 Task: Slide 3 - Table of contents.
Action: Mouse moved to (40, 100)
Screenshot: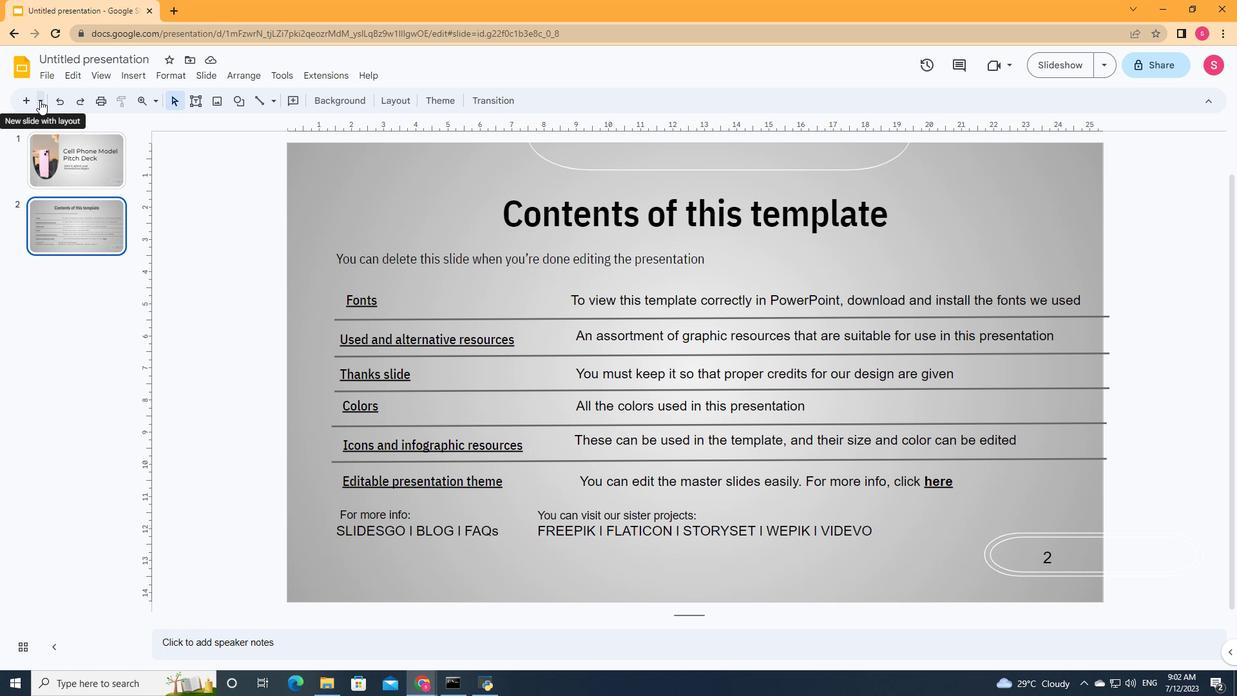 
Action: Mouse pressed left at (40, 100)
Screenshot: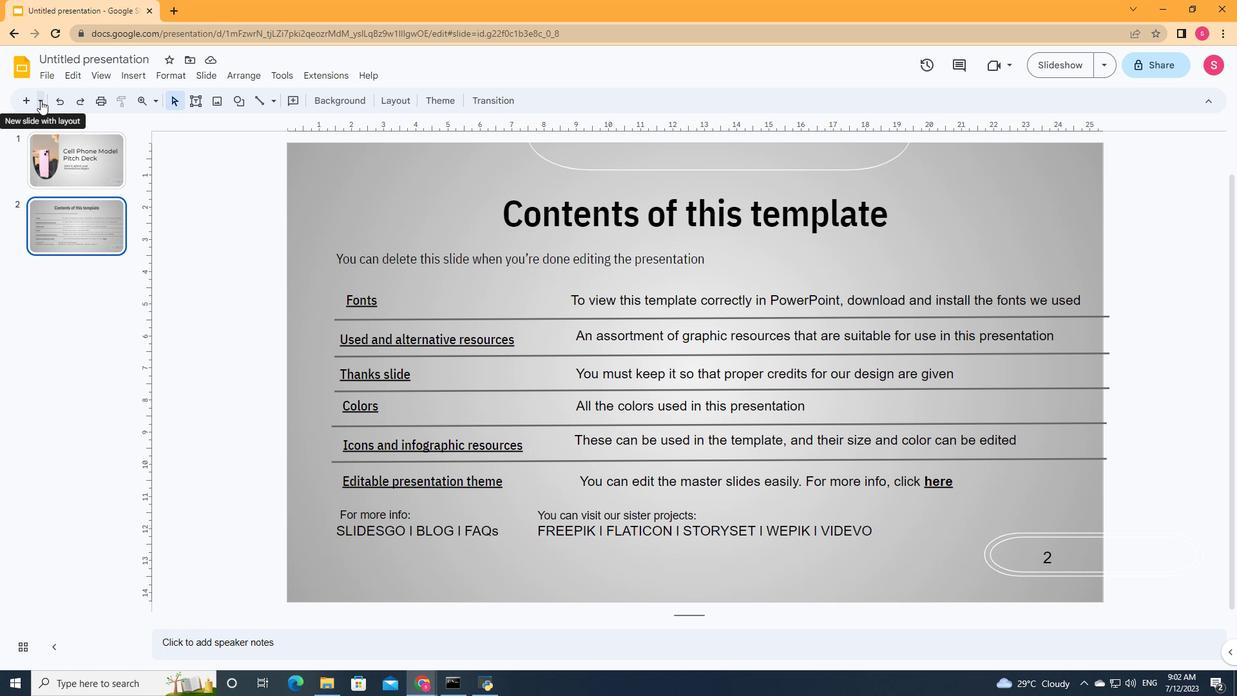 
Action: Mouse moved to (161, 148)
Screenshot: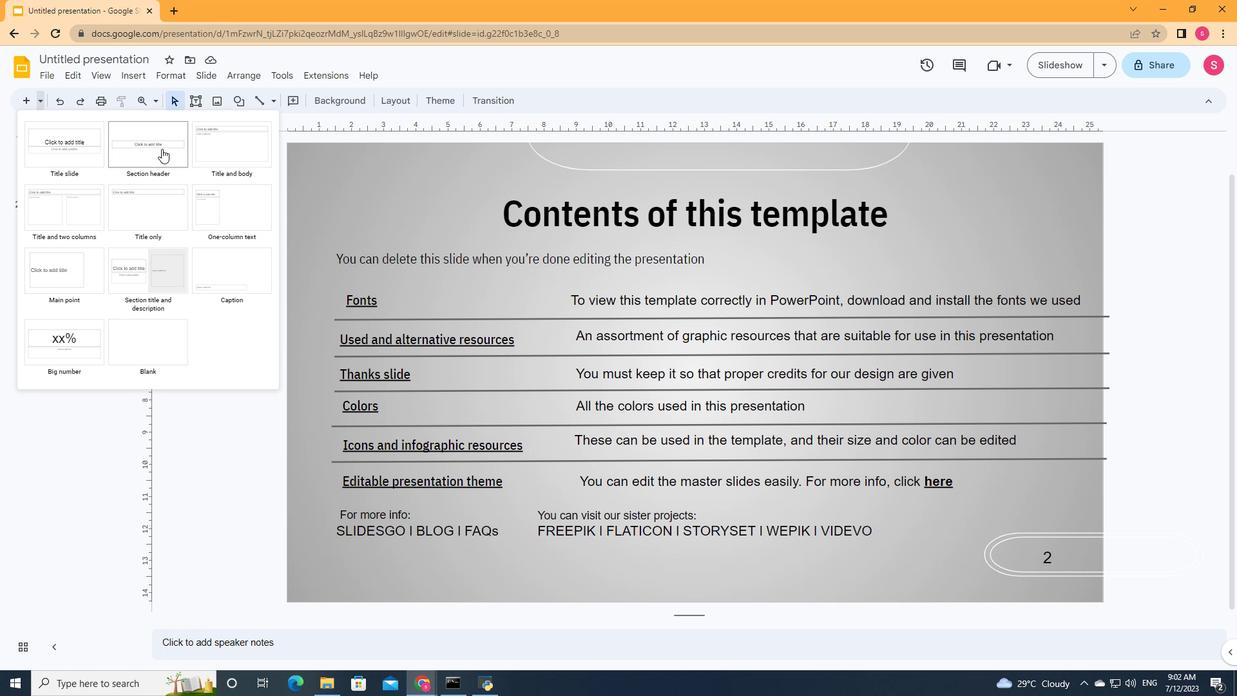 
Action: Mouse pressed left at (161, 148)
Screenshot: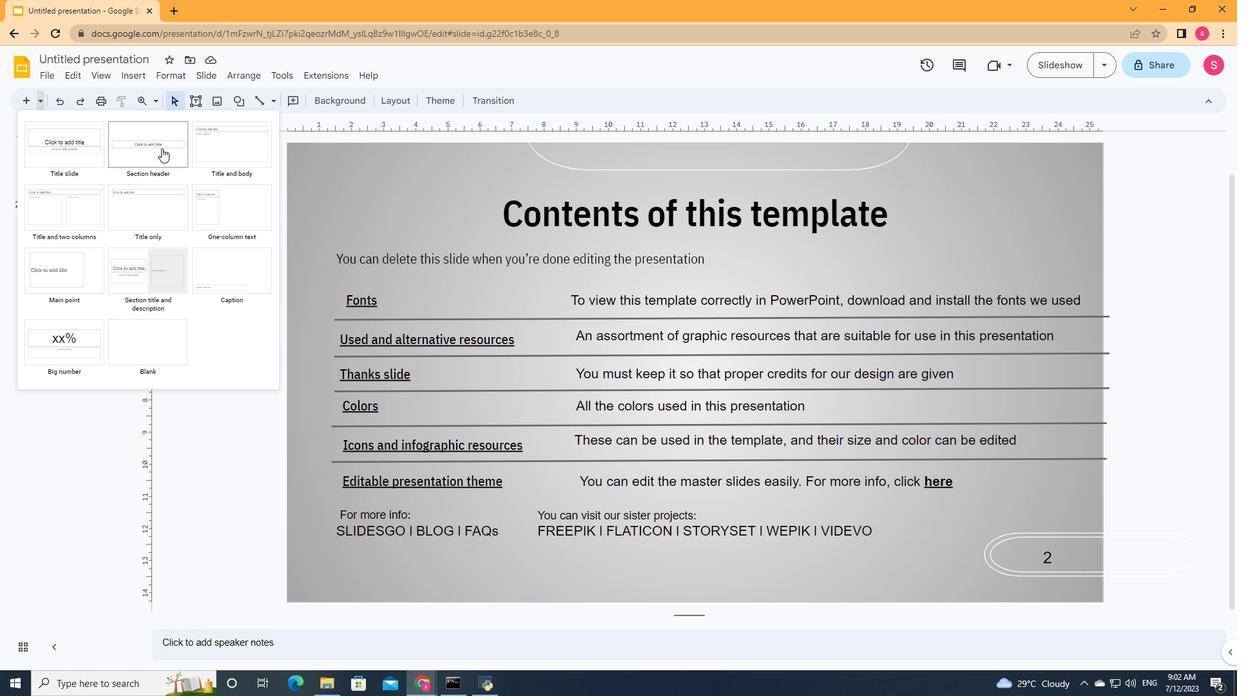 
Action: Mouse moved to (754, 334)
Screenshot: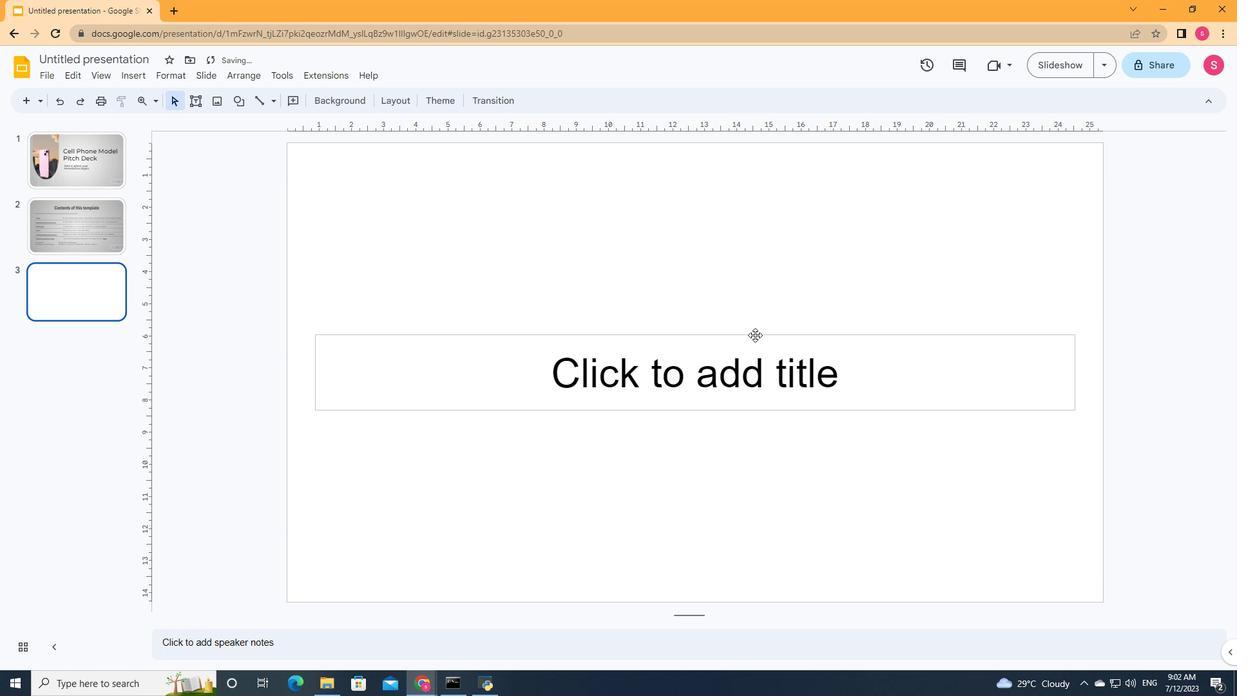 
Action: Mouse pressed left at (754, 334)
Screenshot: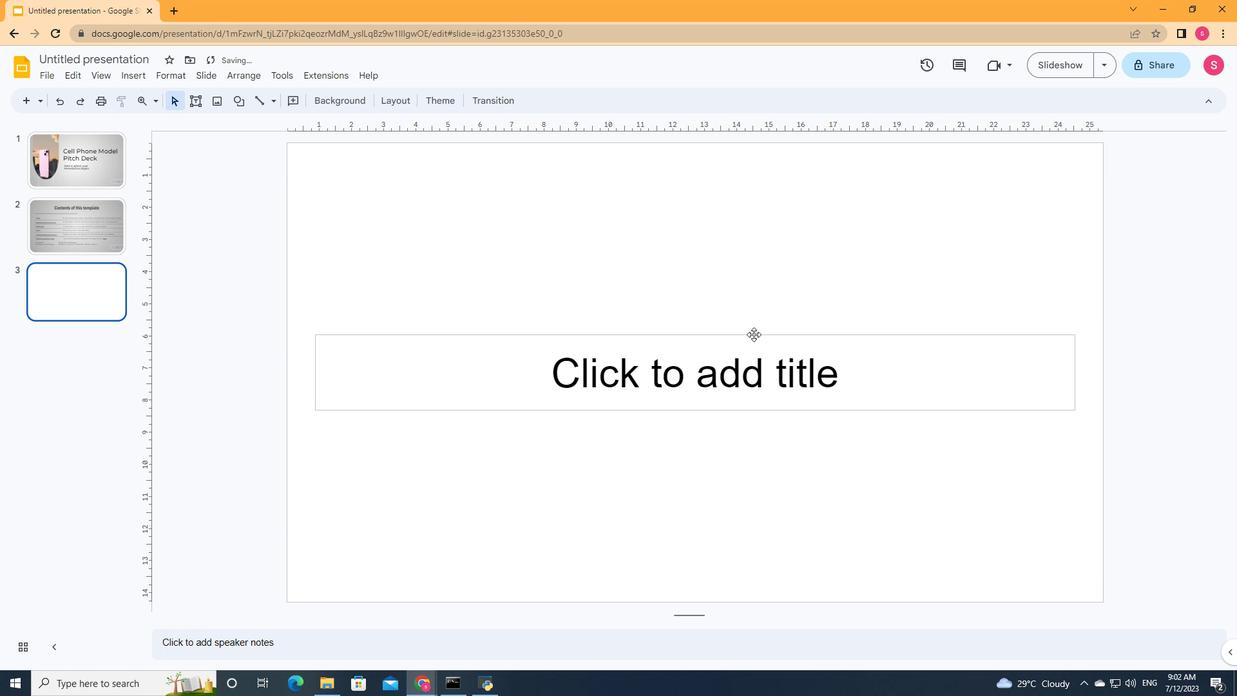 
Action: Mouse moved to (642, 334)
Screenshot: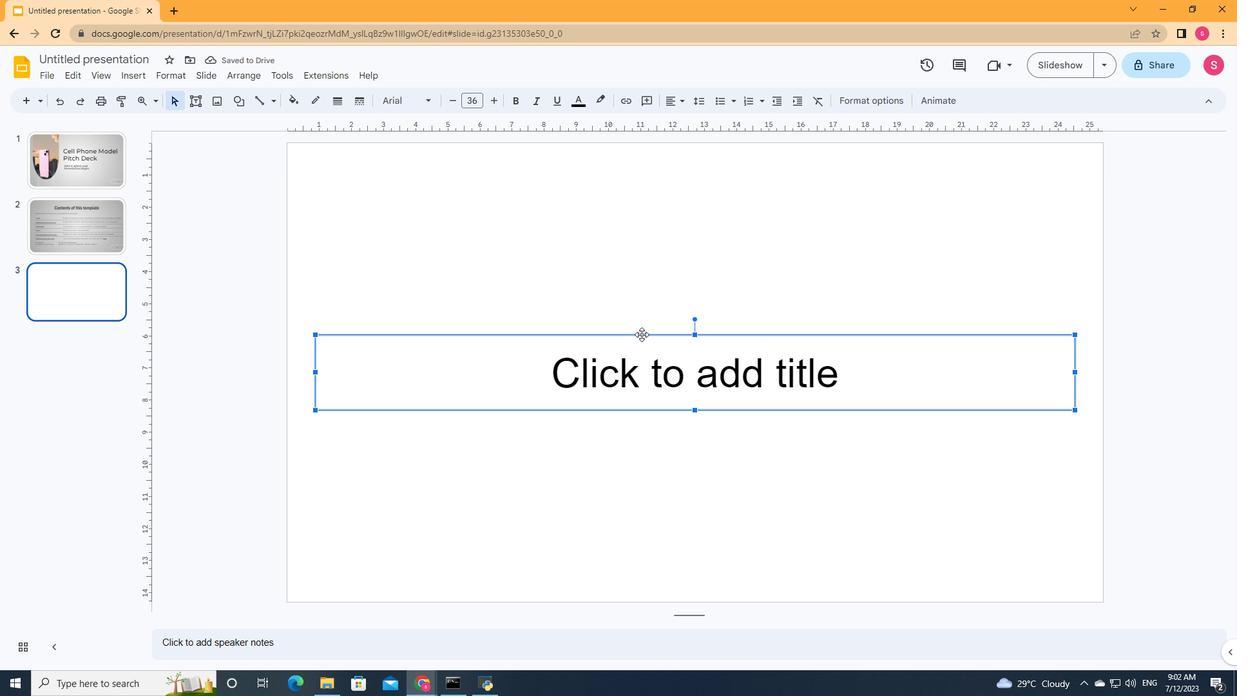 
Action: Mouse pressed left at (642, 334)
Screenshot: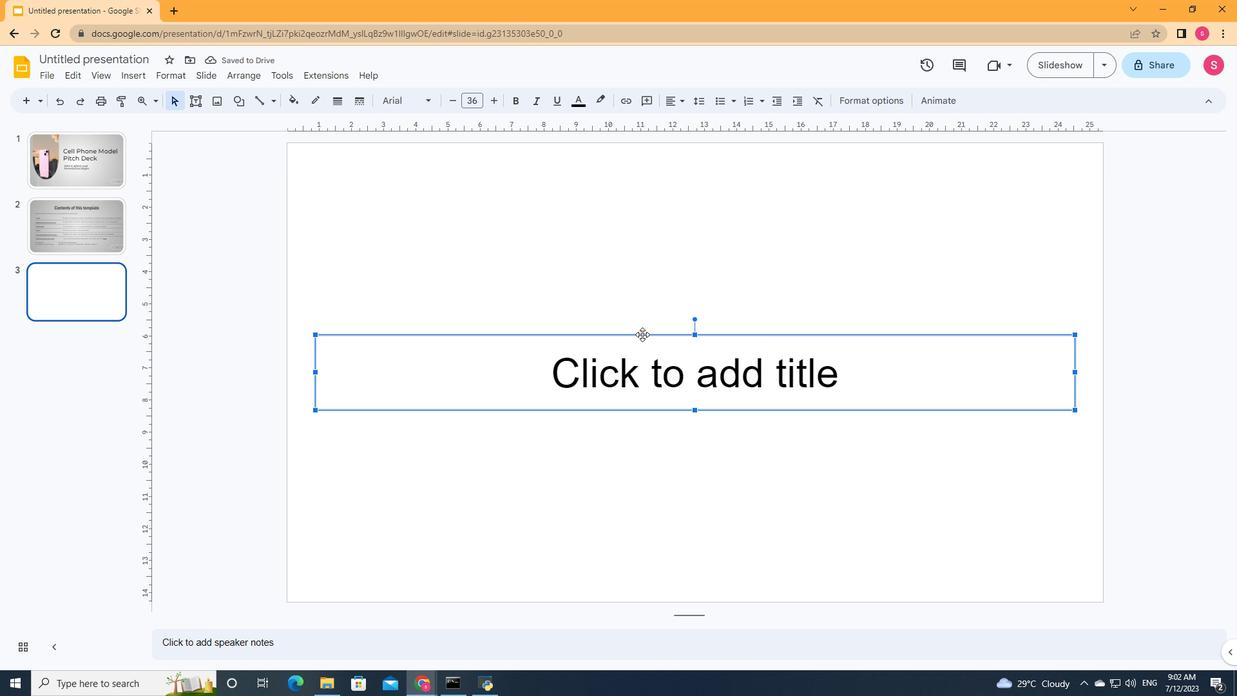 
Action: Mouse moved to (800, 212)
Screenshot: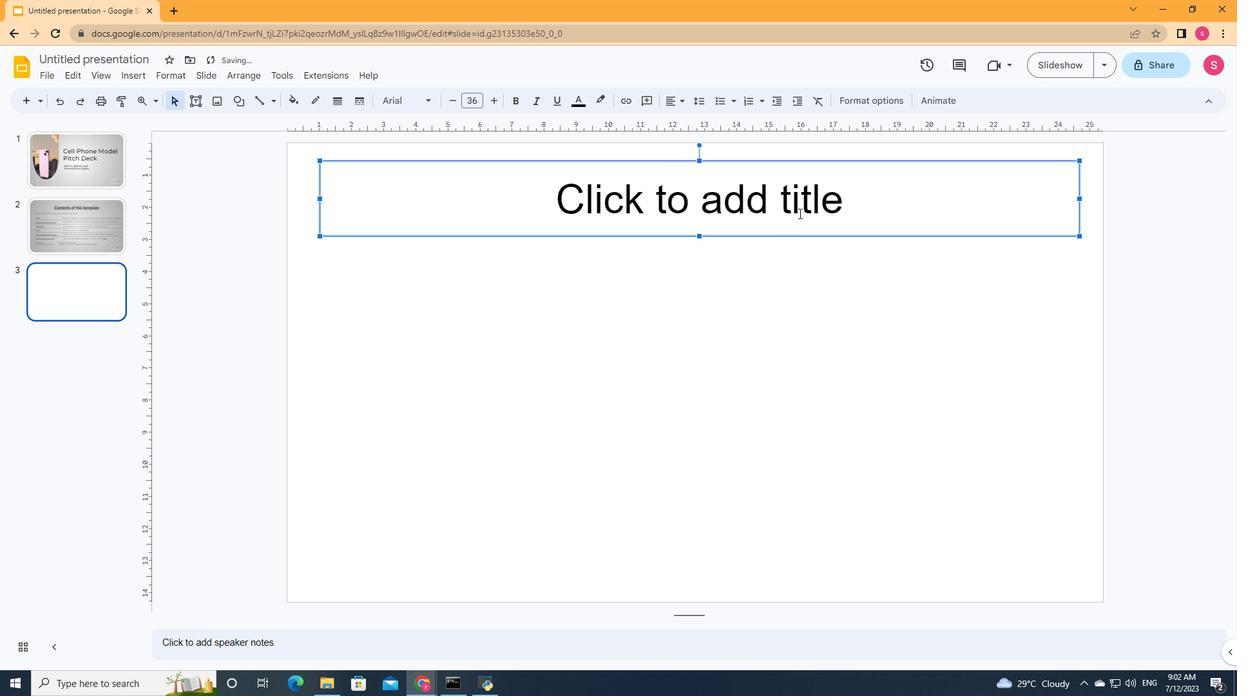 
Action: Mouse pressed left at (800, 212)
Screenshot: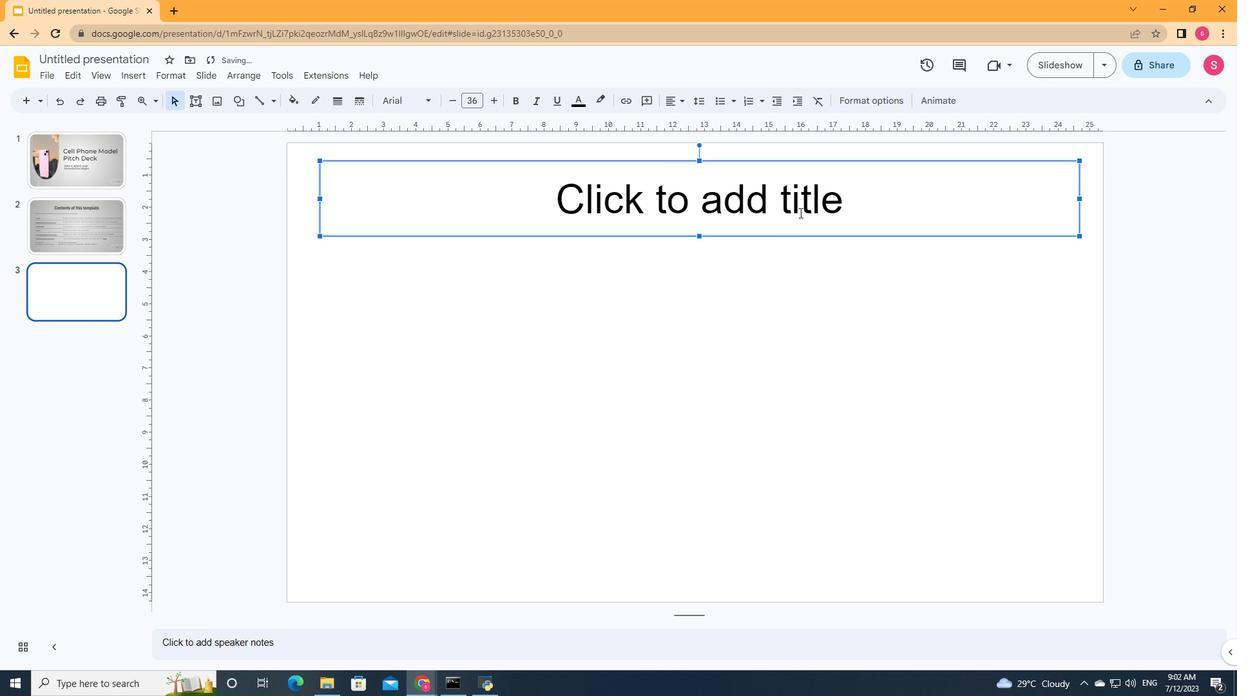 
Action: Key pressed <Key.shift>Table<Key.space>of<Key.space>contents
Screenshot: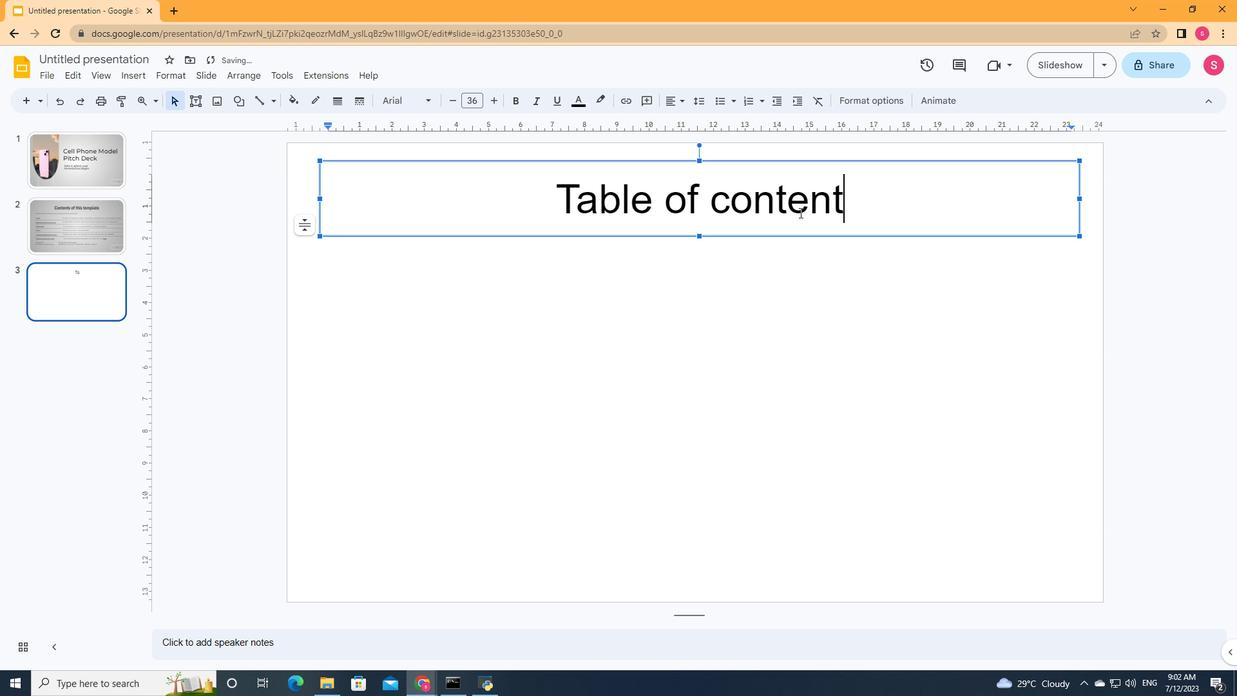 
Action: Mouse moved to (822, 277)
Screenshot: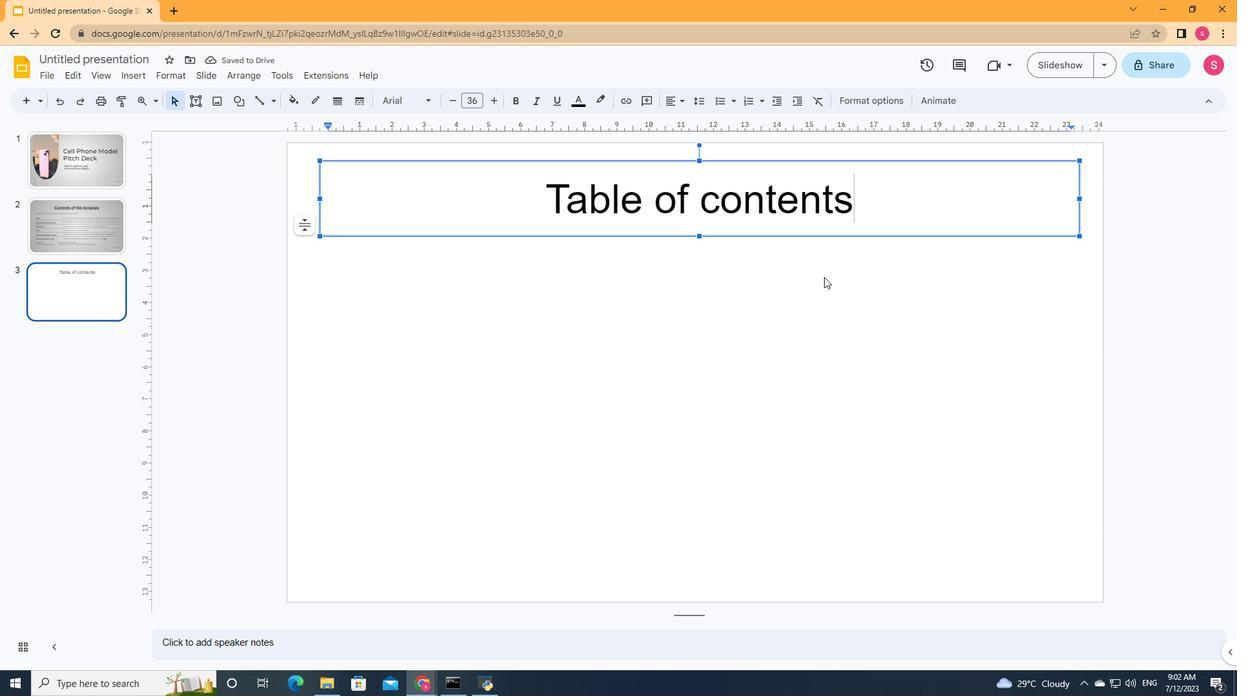 
Action: Mouse pressed left at (822, 277)
Screenshot: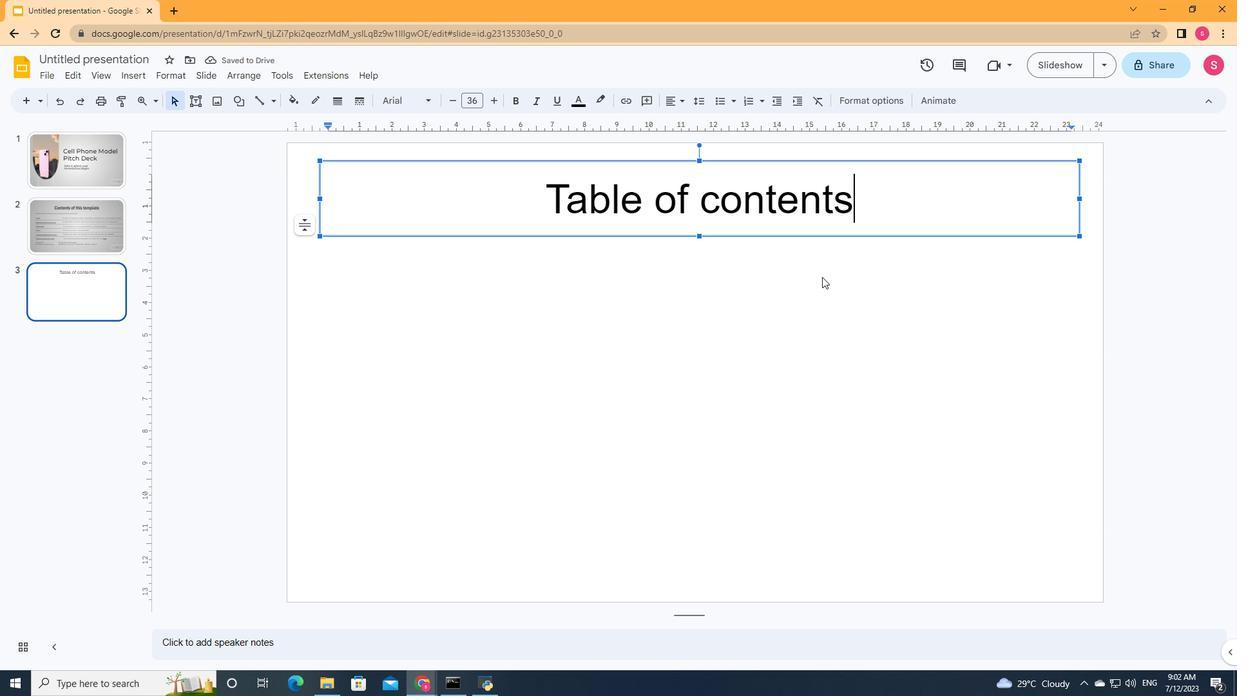 
Action: Mouse moved to (193, 96)
Screenshot: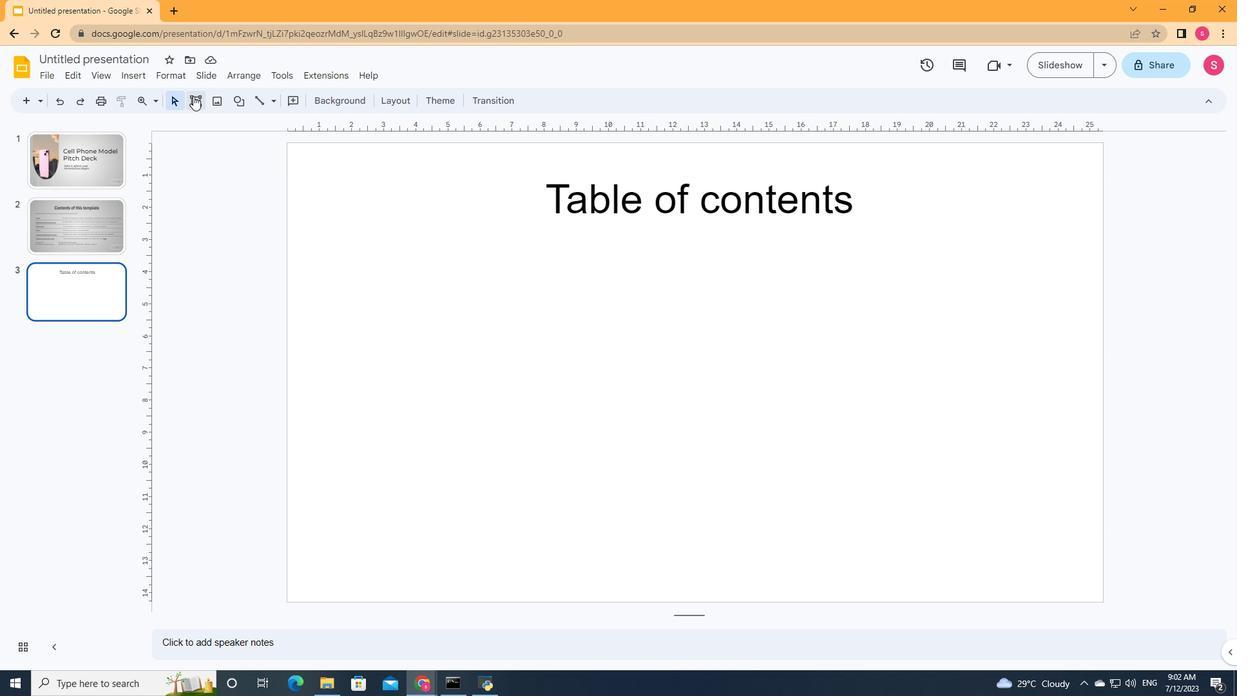 
Action: Mouse pressed left at (193, 96)
Screenshot: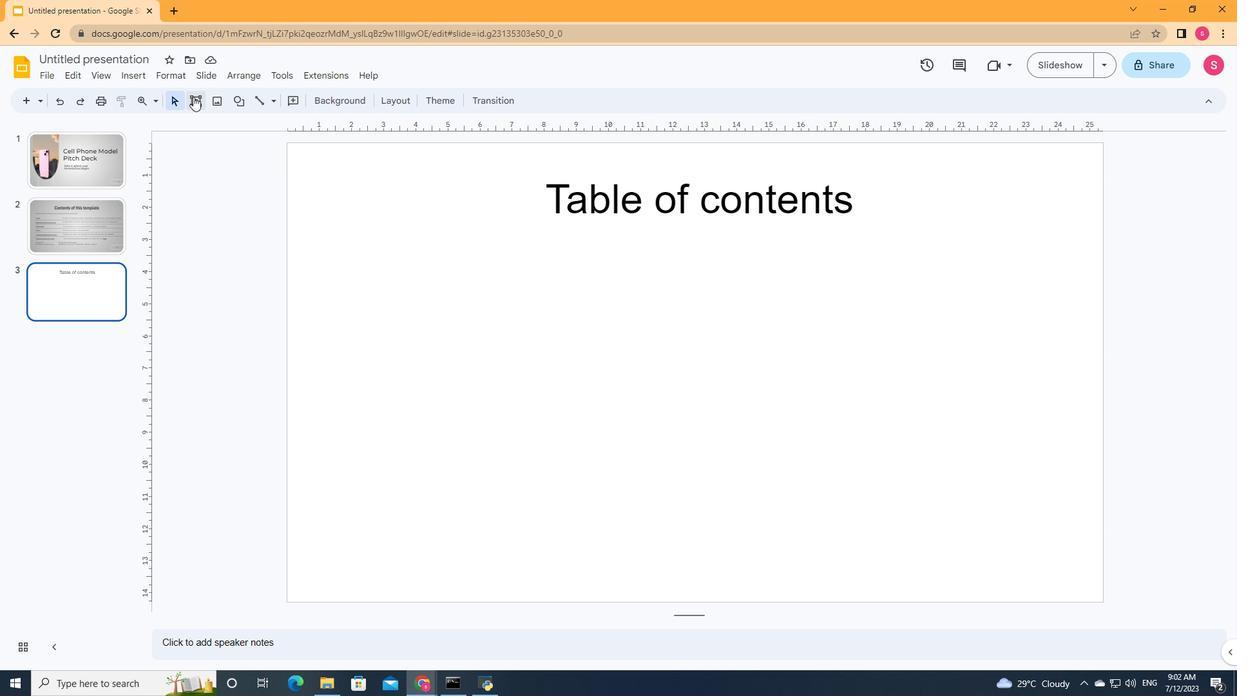 
Action: Mouse moved to (371, 261)
Screenshot: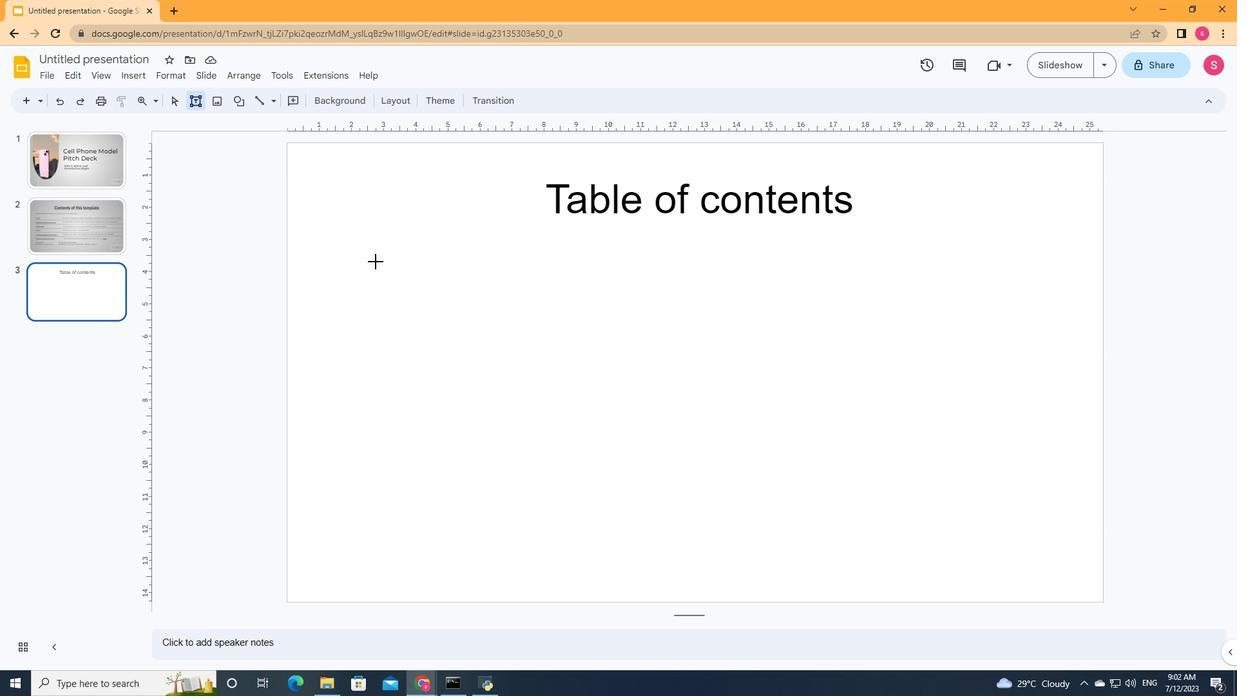 
Action: Mouse pressed left at (371, 261)
Screenshot: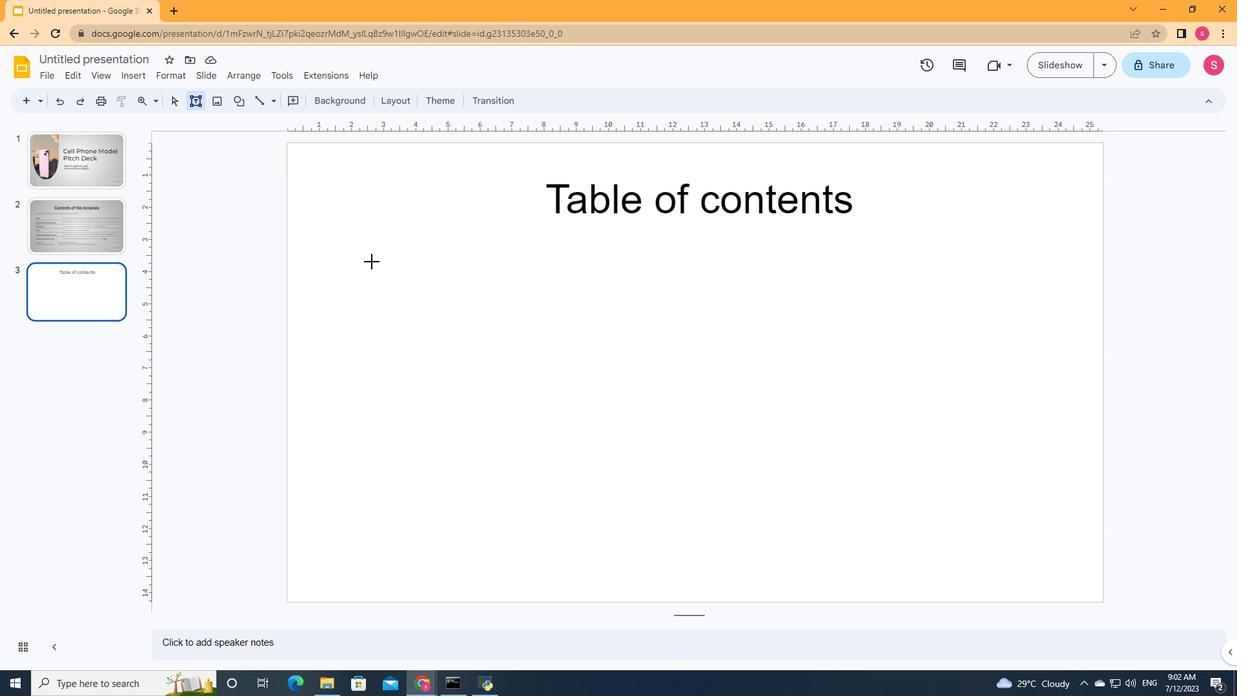 
Action: Mouse moved to (590, 295)
Screenshot: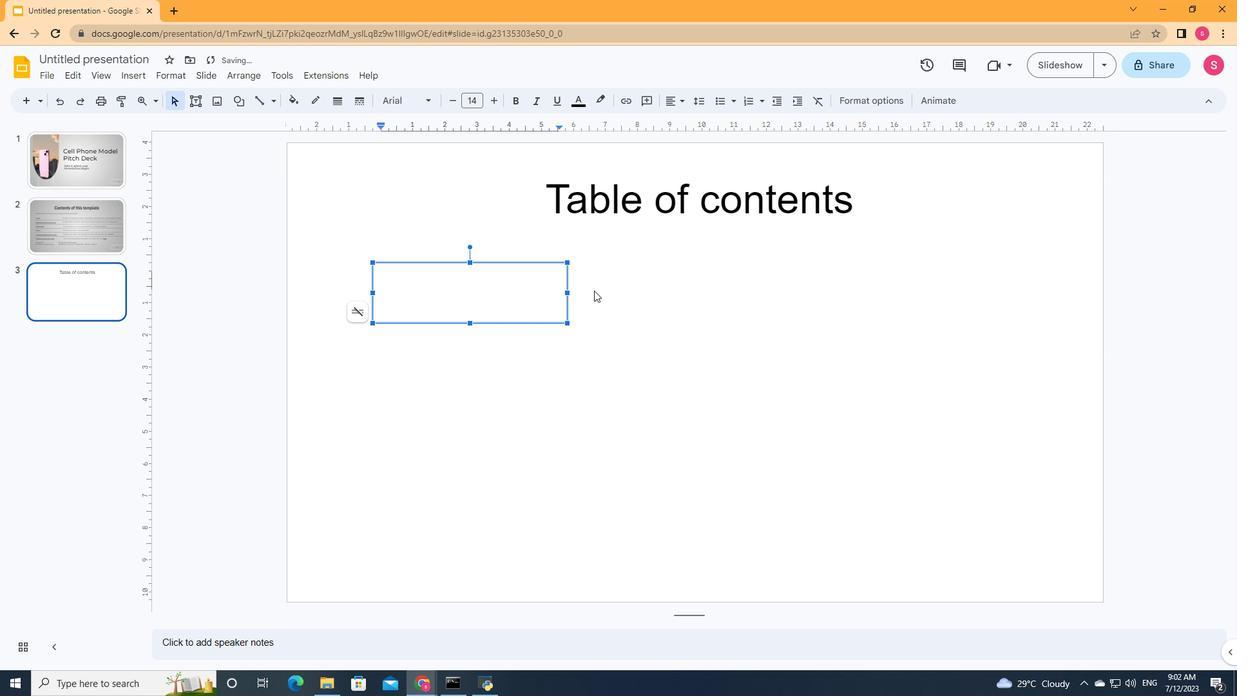 
Action: Key pressed <Key.shift>Introduction
Screenshot: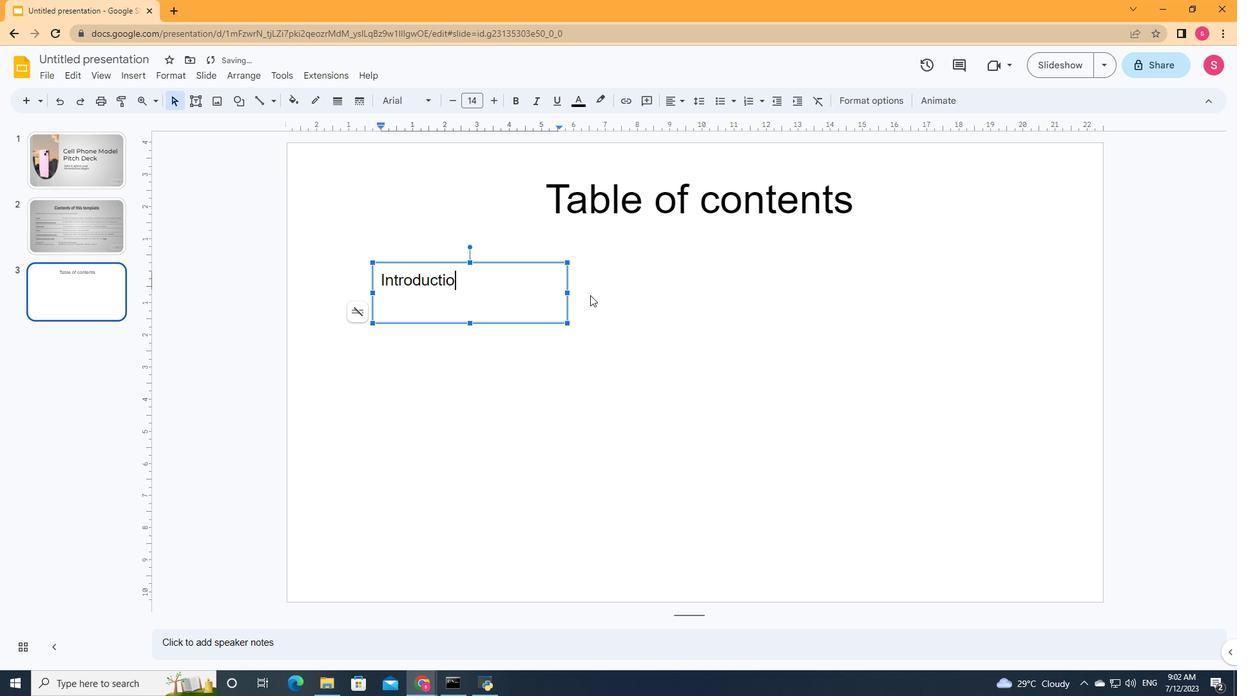 
Action: Mouse moved to (567, 322)
Screenshot: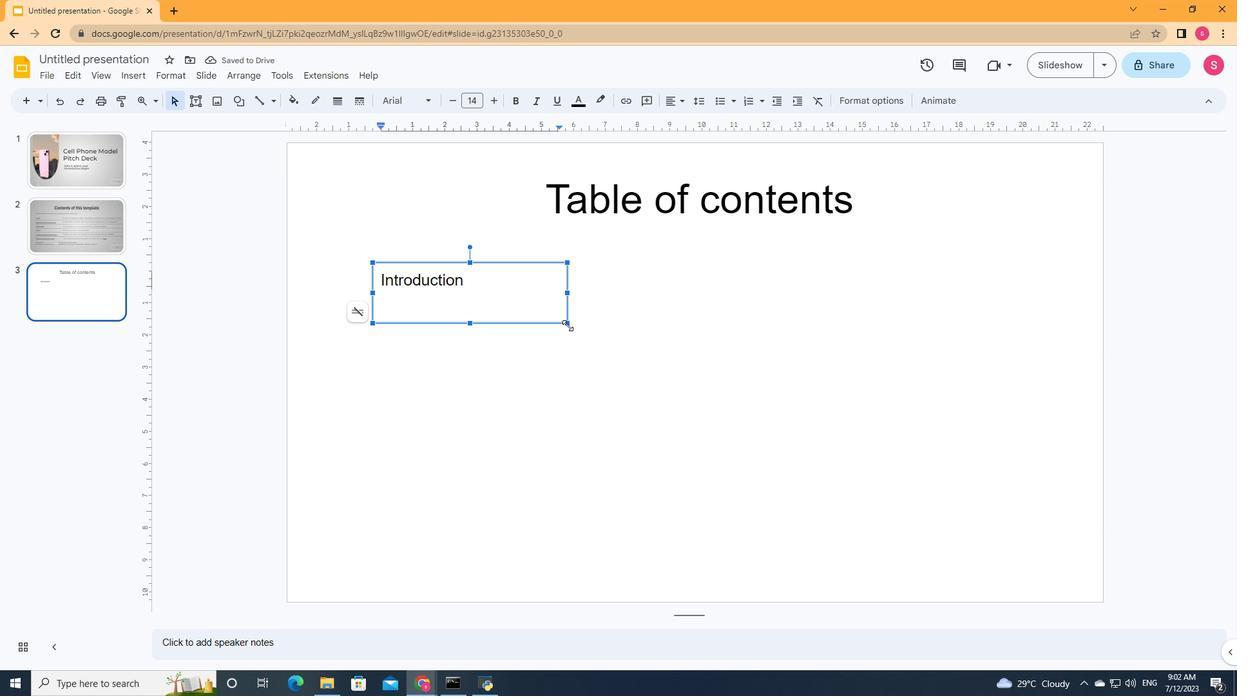 
Action: Mouse pressed left at (567, 322)
Screenshot: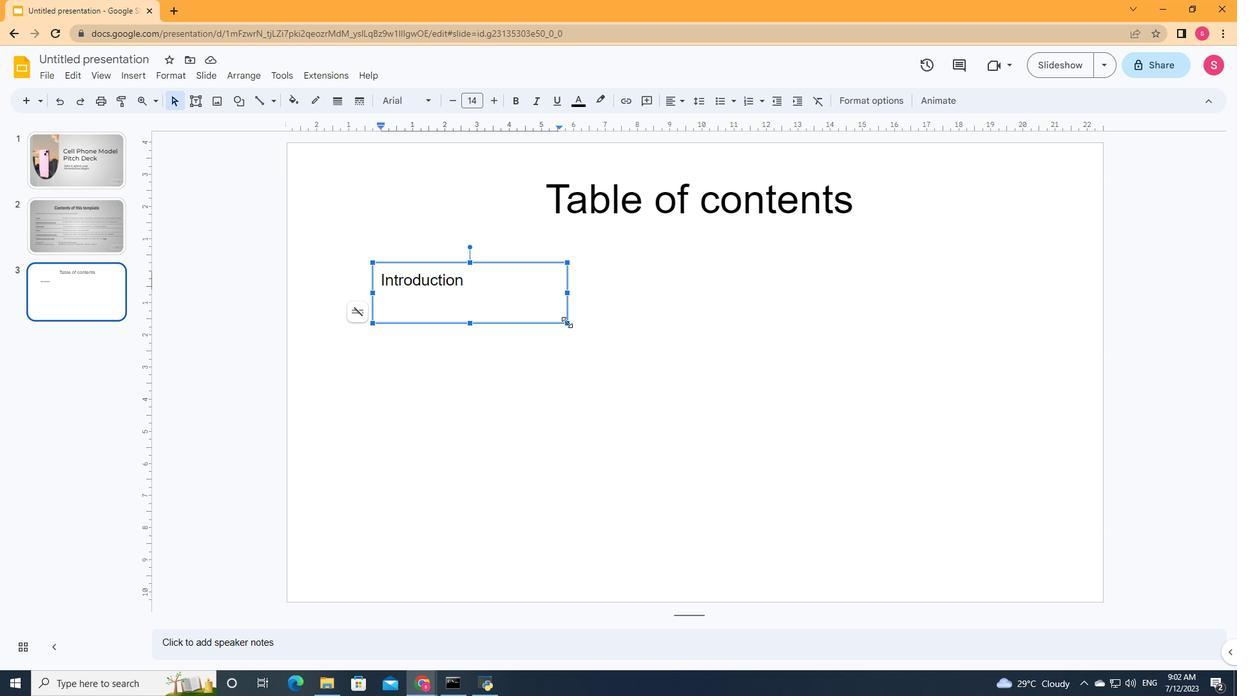
Action: Mouse moved to (538, 298)
Screenshot: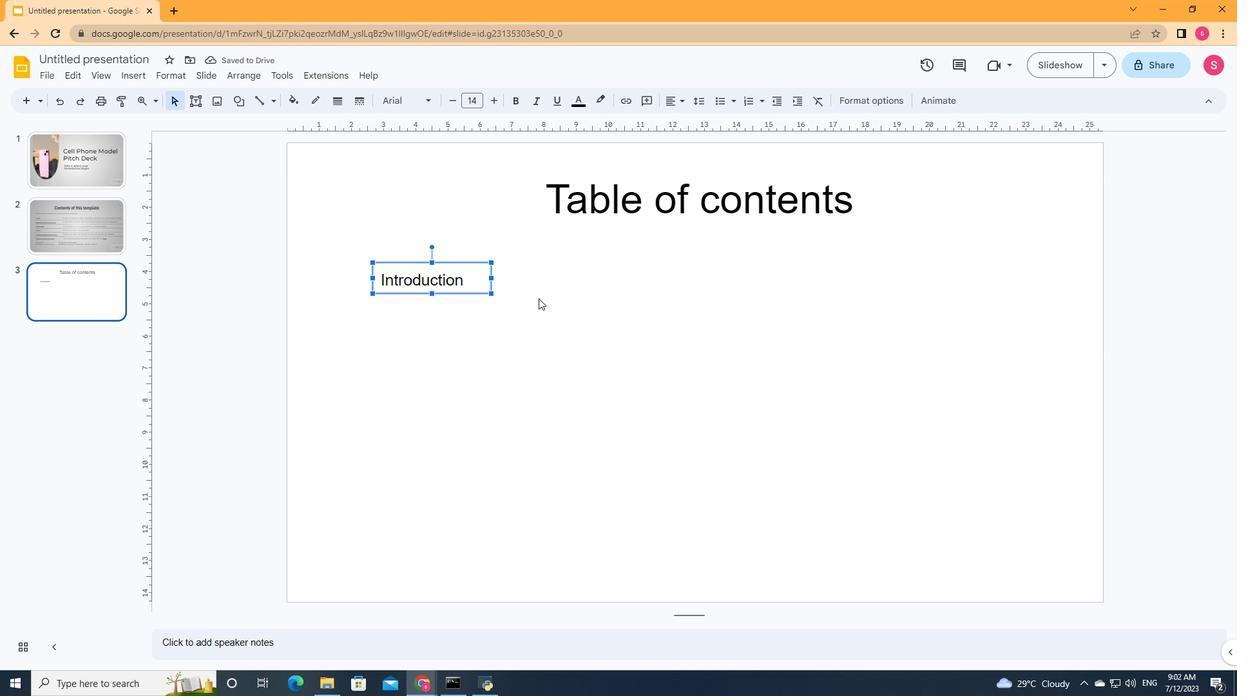 
Action: Mouse pressed left at (538, 298)
Screenshot: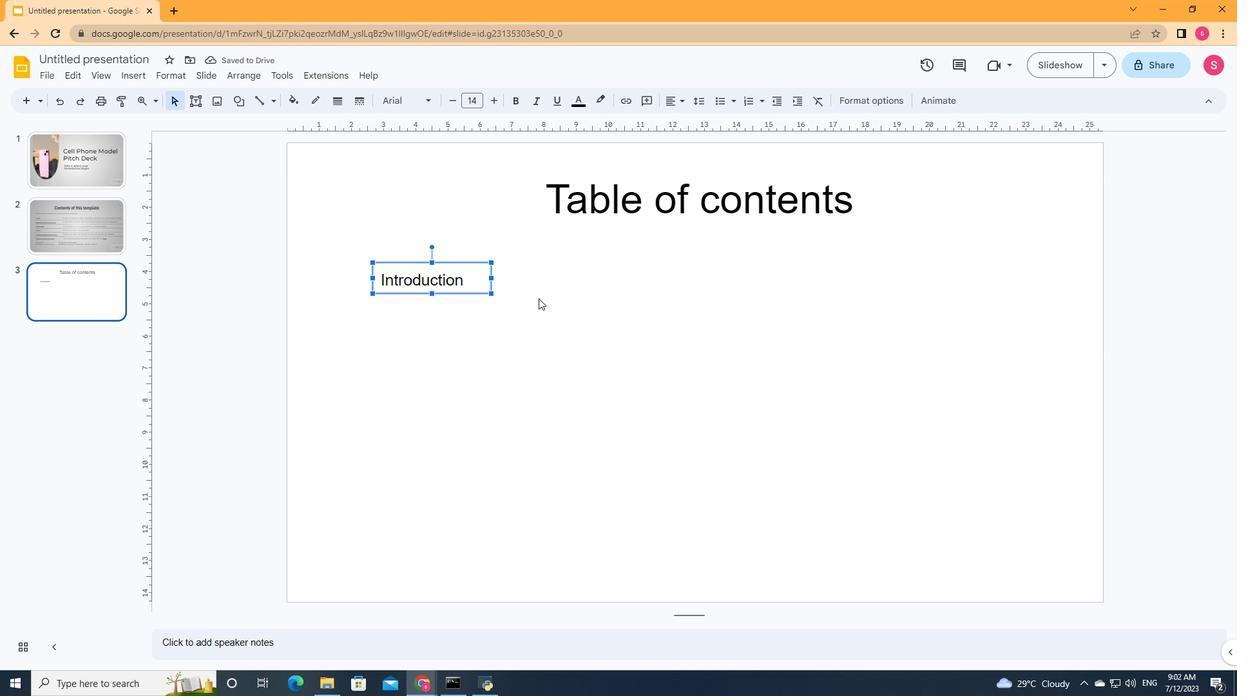 
Action: Mouse moved to (436, 281)
Screenshot: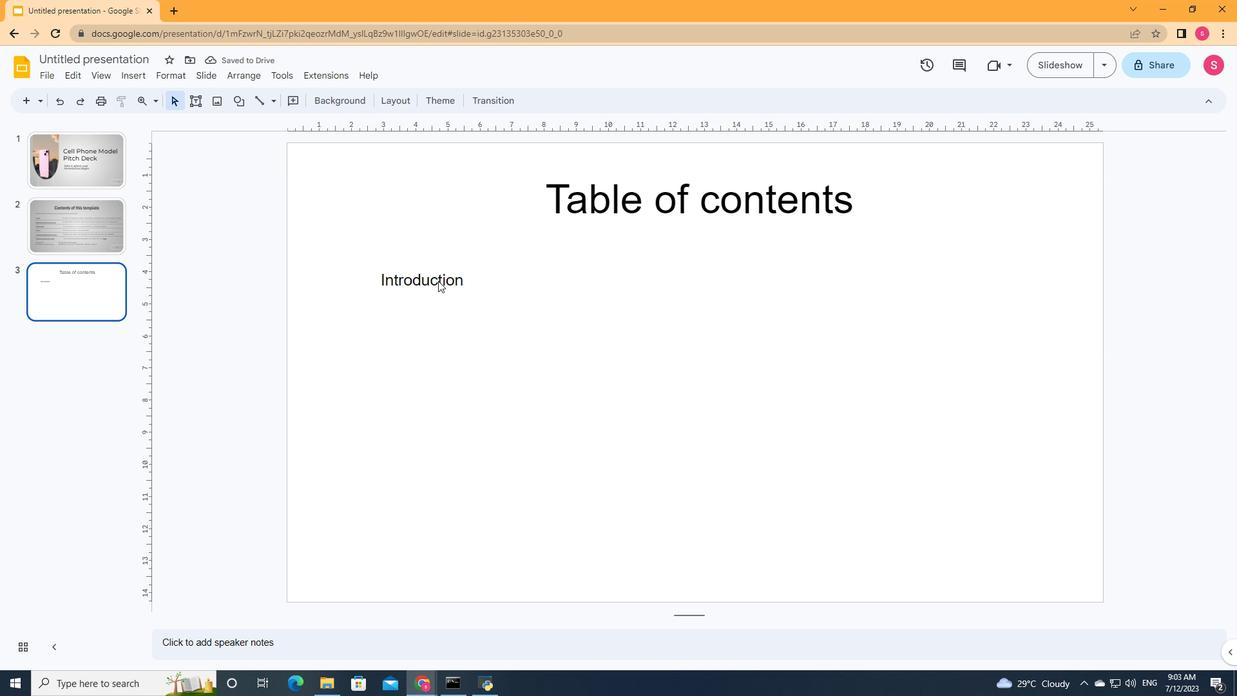 
Action: Mouse pressed left at (436, 281)
Screenshot: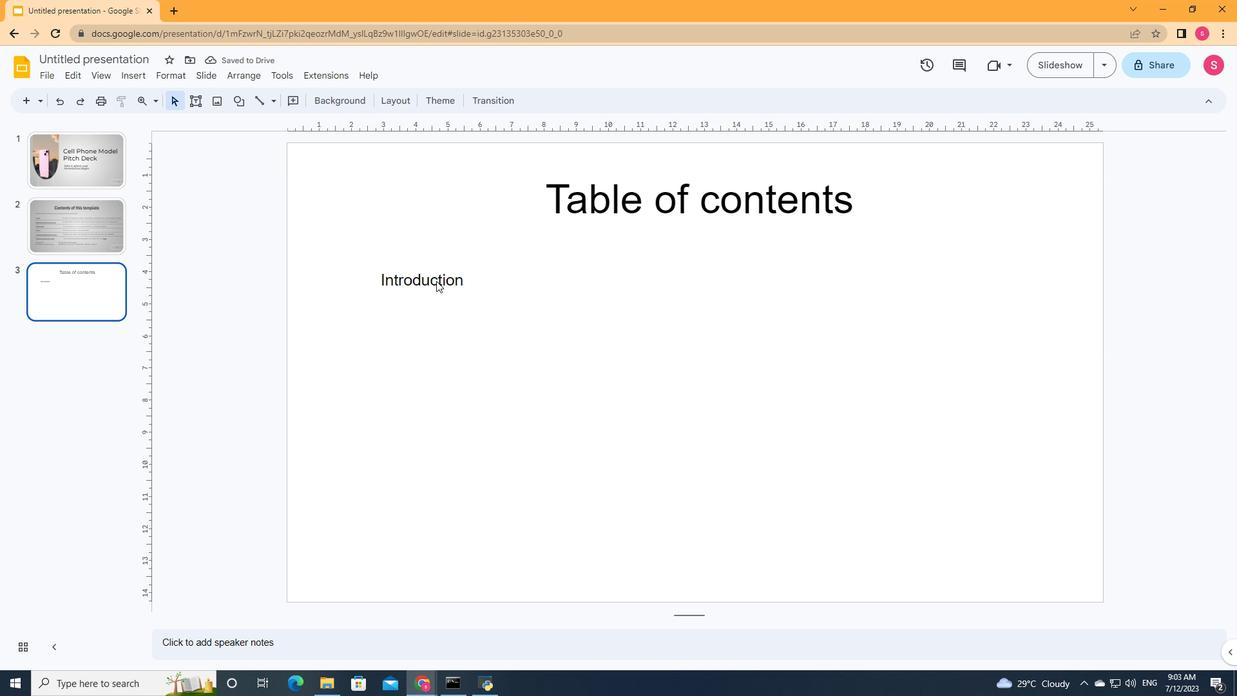 
Action: Mouse moved to (197, 98)
Screenshot: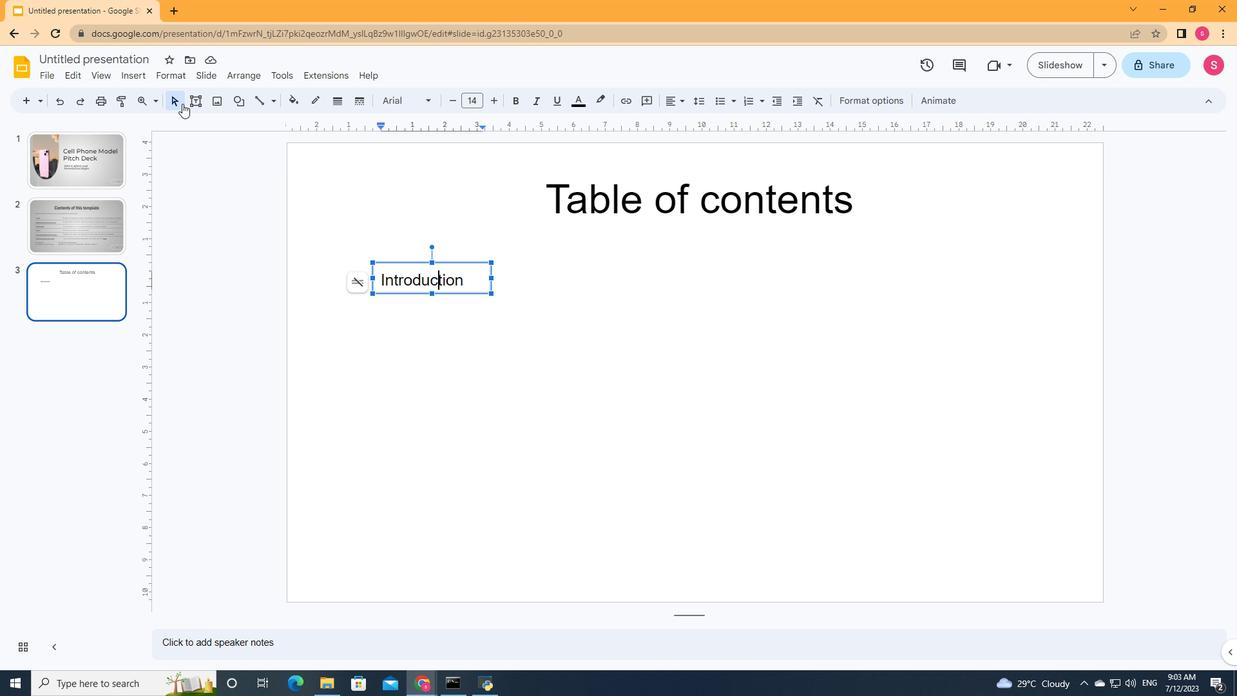 
Action: Mouse pressed left at (197, 98)
Screenshot: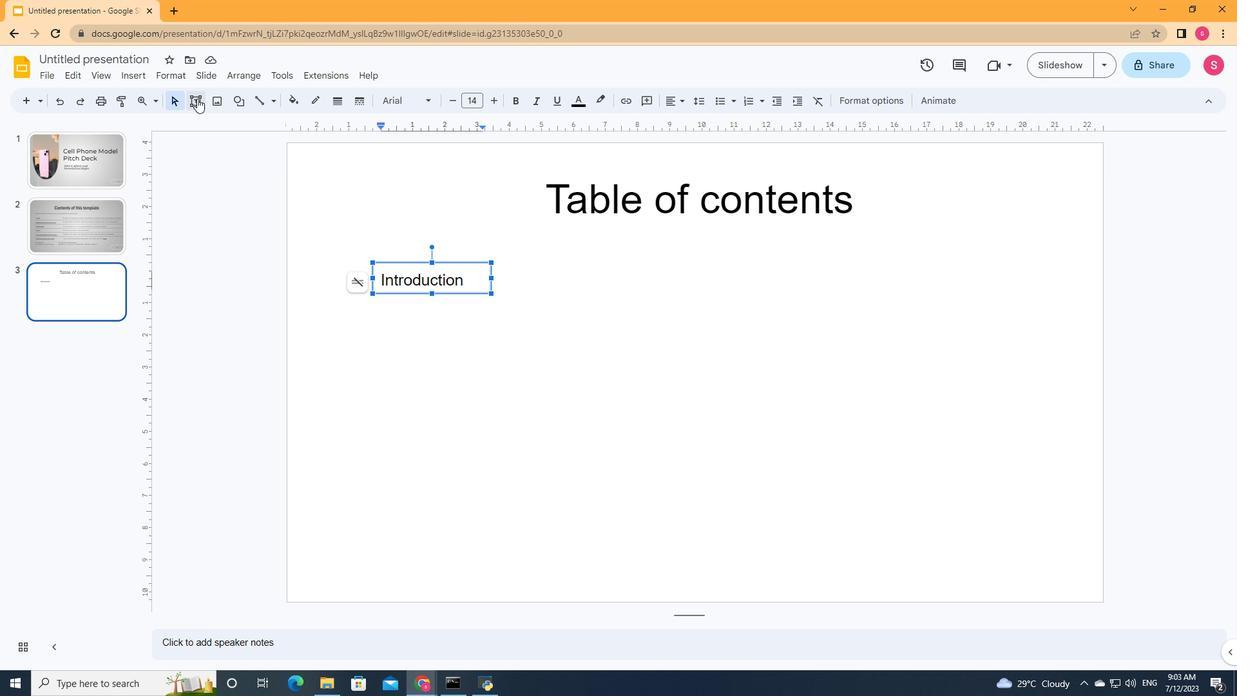 
Action: Mouse moved to (371, 331)
Screenshot: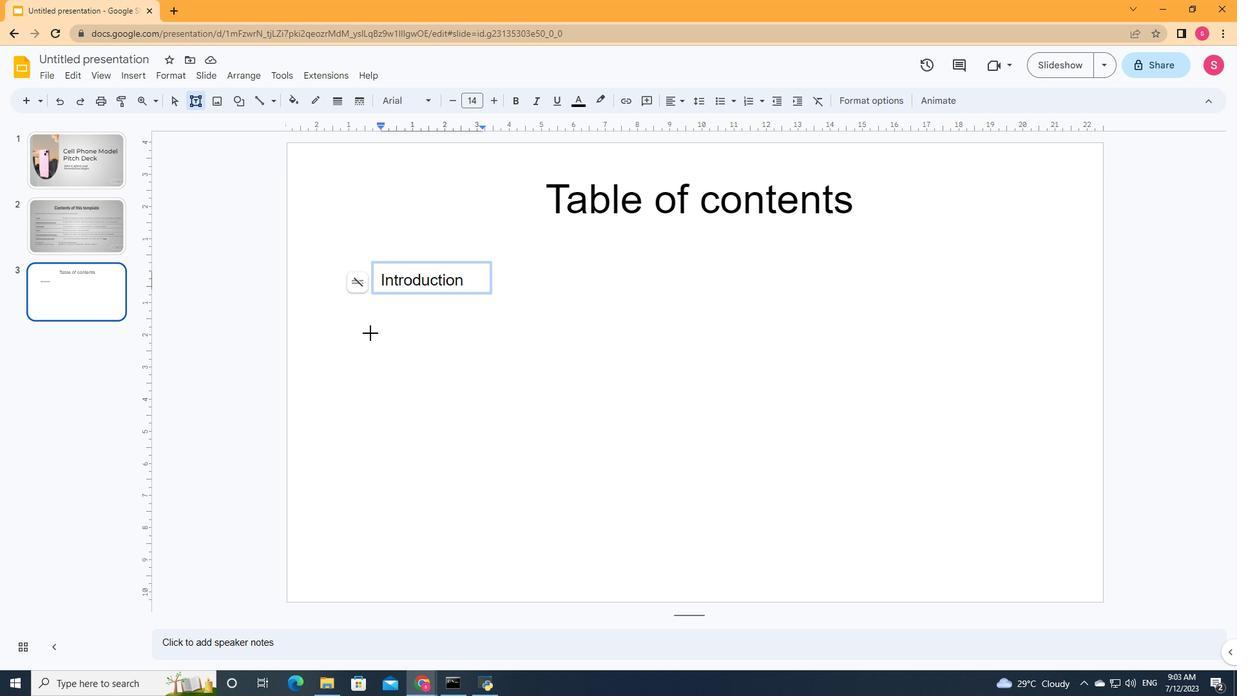 
Action: Mouse pressed left at (371, 331)
Screenshot: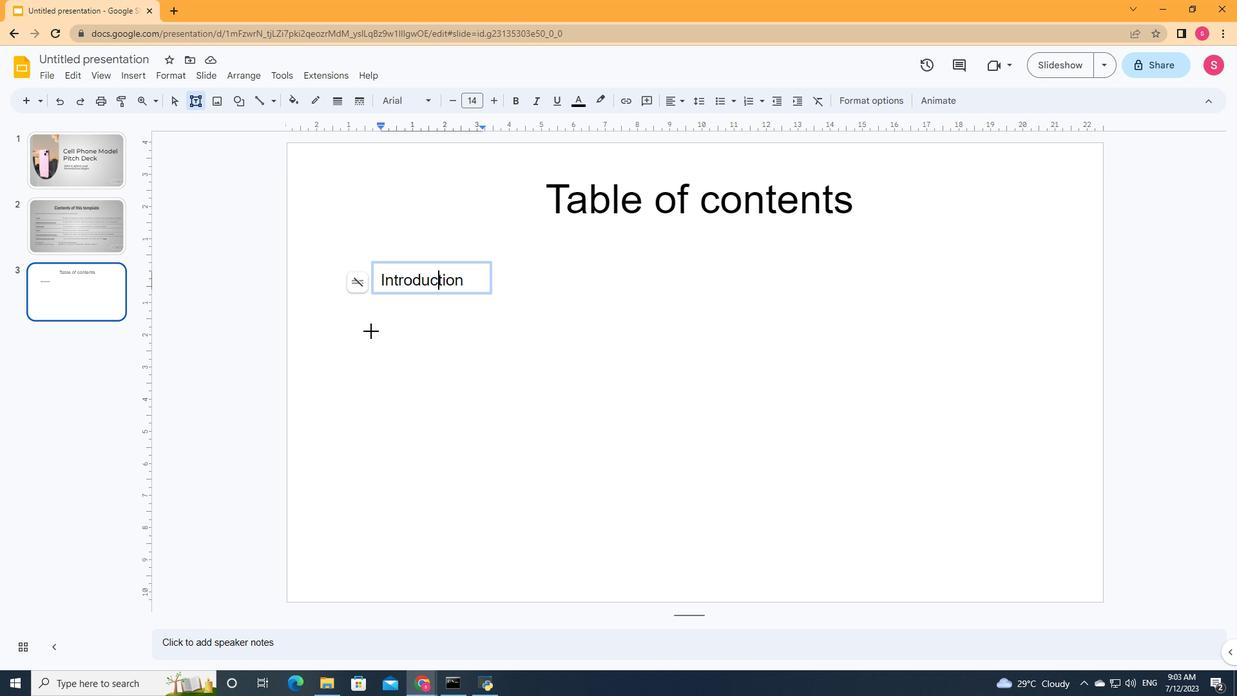 
Action: Mouse moved to (433, 361)
Screenshot: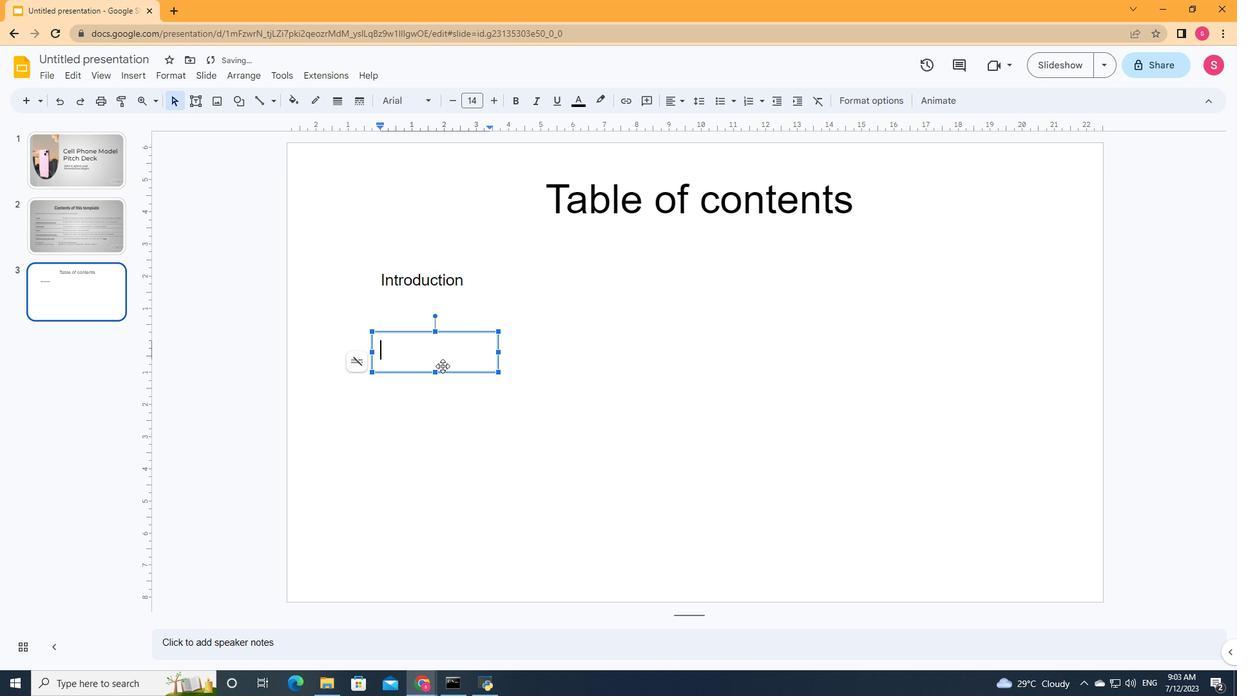 
Action: Key pressed <Key.shift>Market<Key.space>opportunity
Screenshot: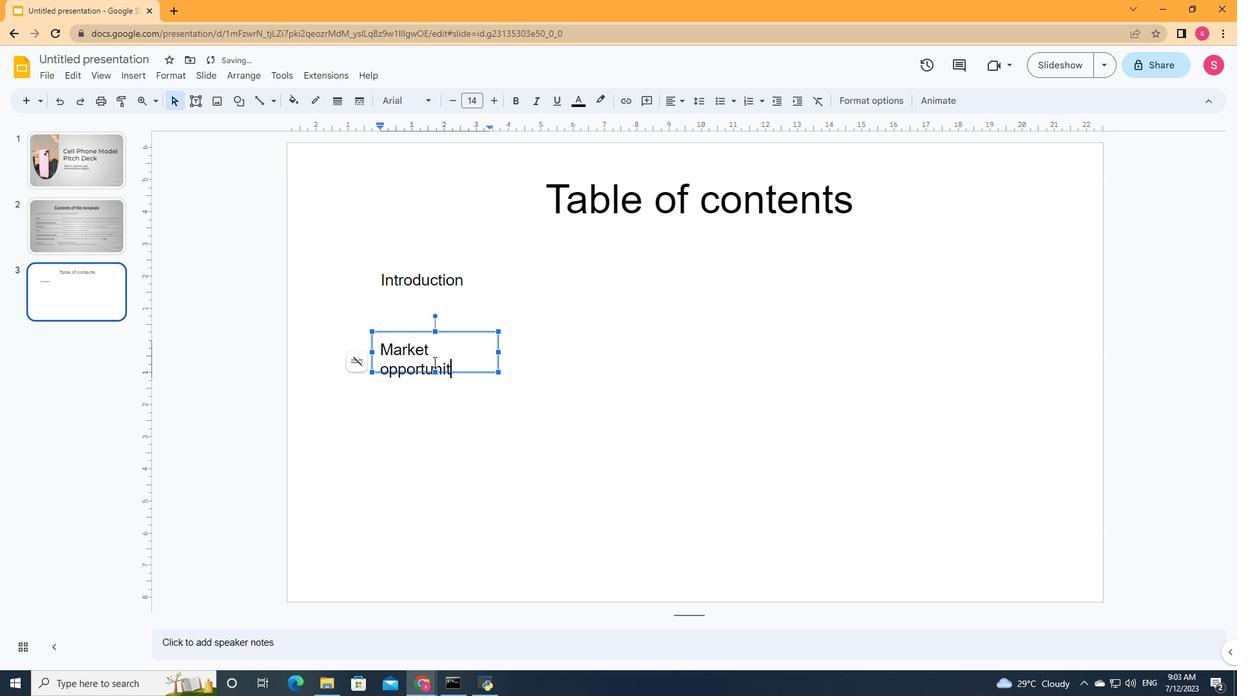 
Action: Mouse moved to (497, 351)
Screenshot: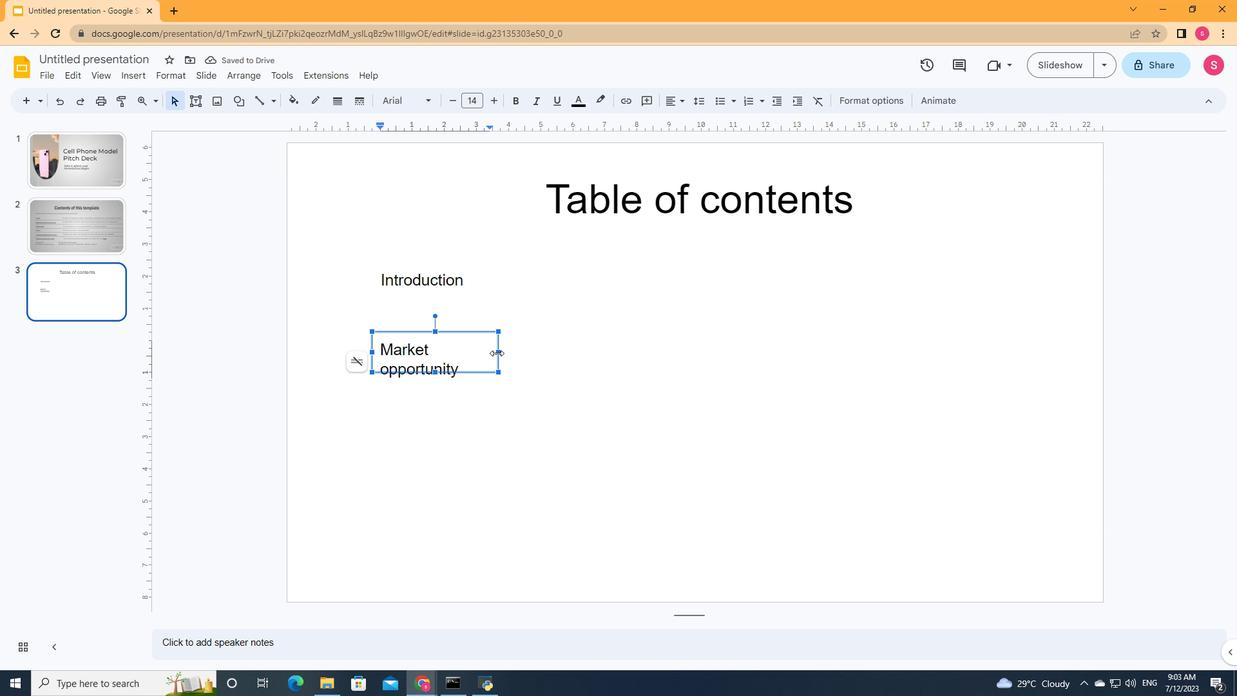 
Action: Mouse pressed left at (497, 351)
Screenshot: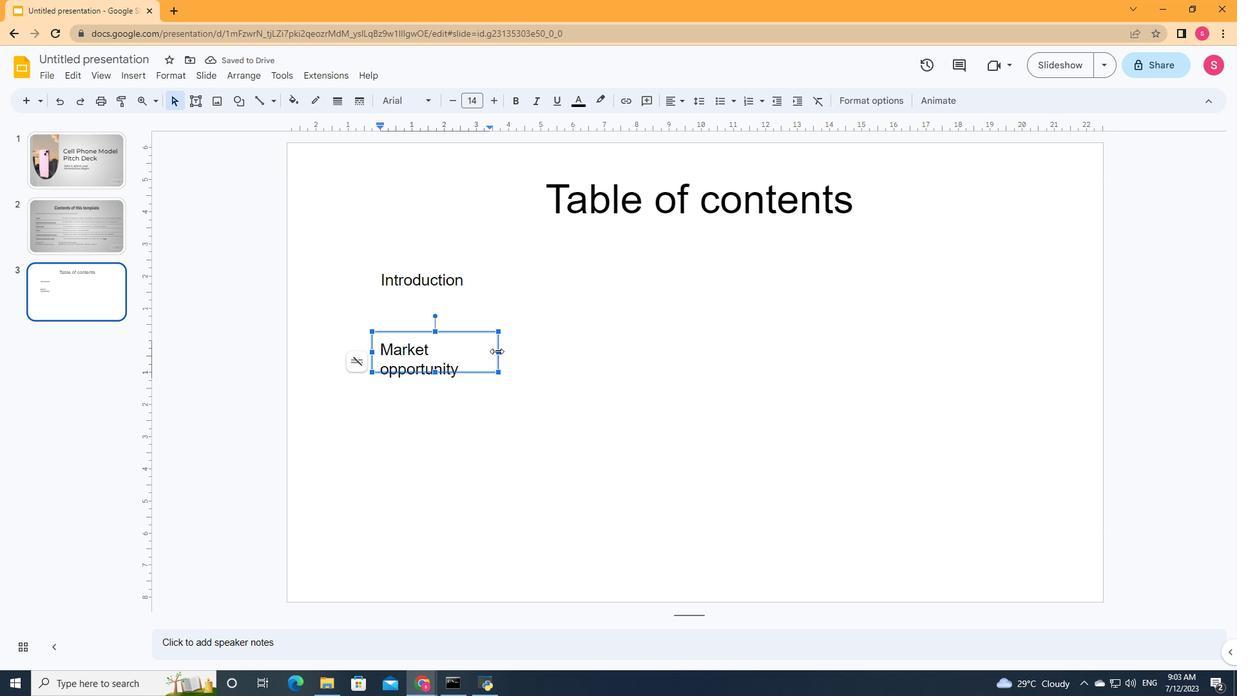 
Action: Mouse moved to (464, 393)
Screenshot: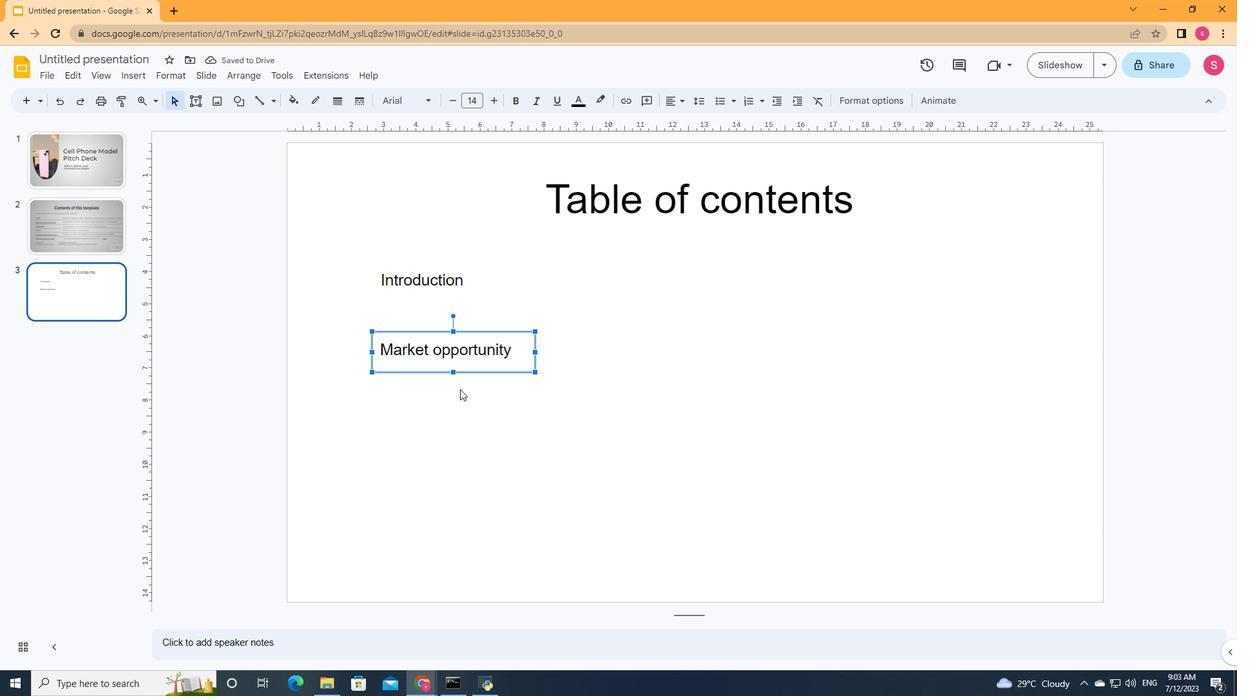 
Action: Mouse pressed left at (464, 393)
Screenshot: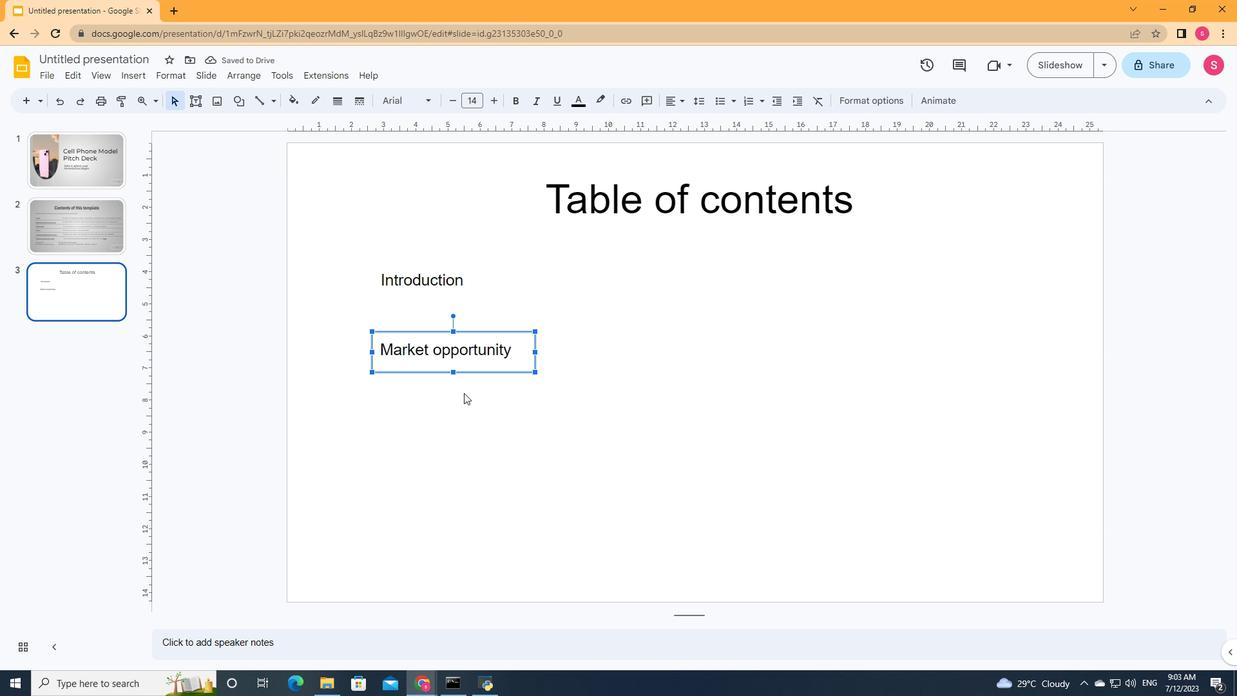 
Action: Mouse moved to (199, 106)
Screenshot: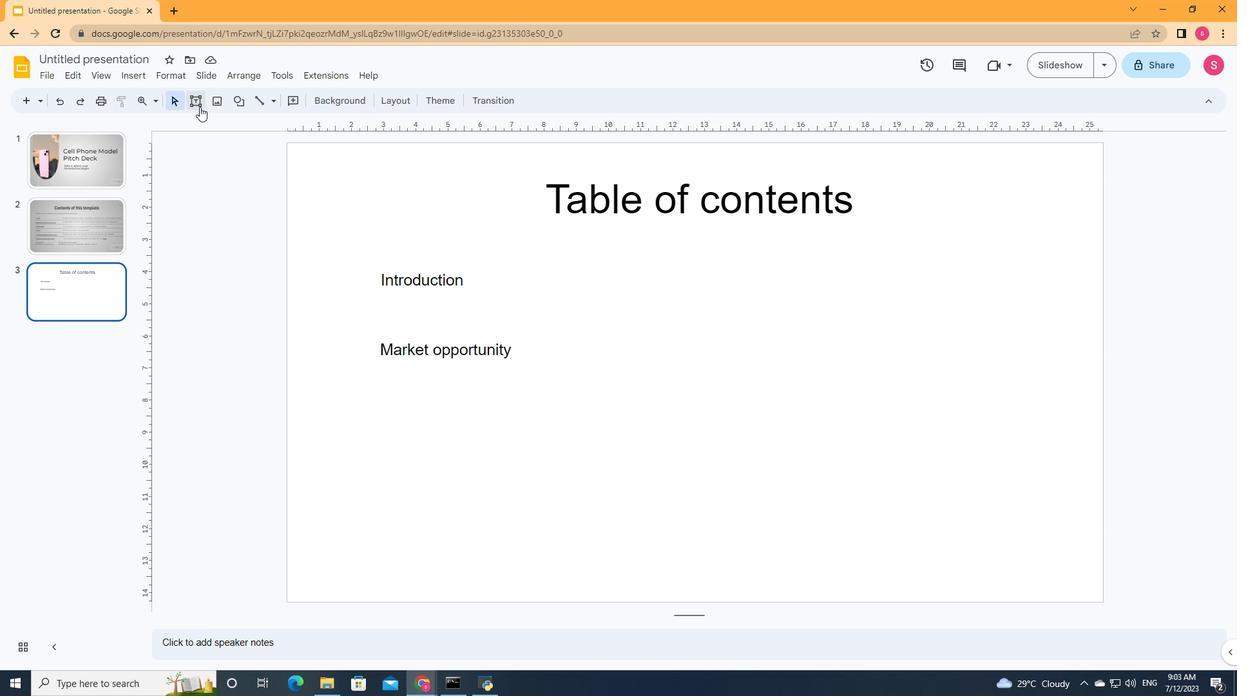 
Action: Mouse pressed left at (199, 106)
Screenshot: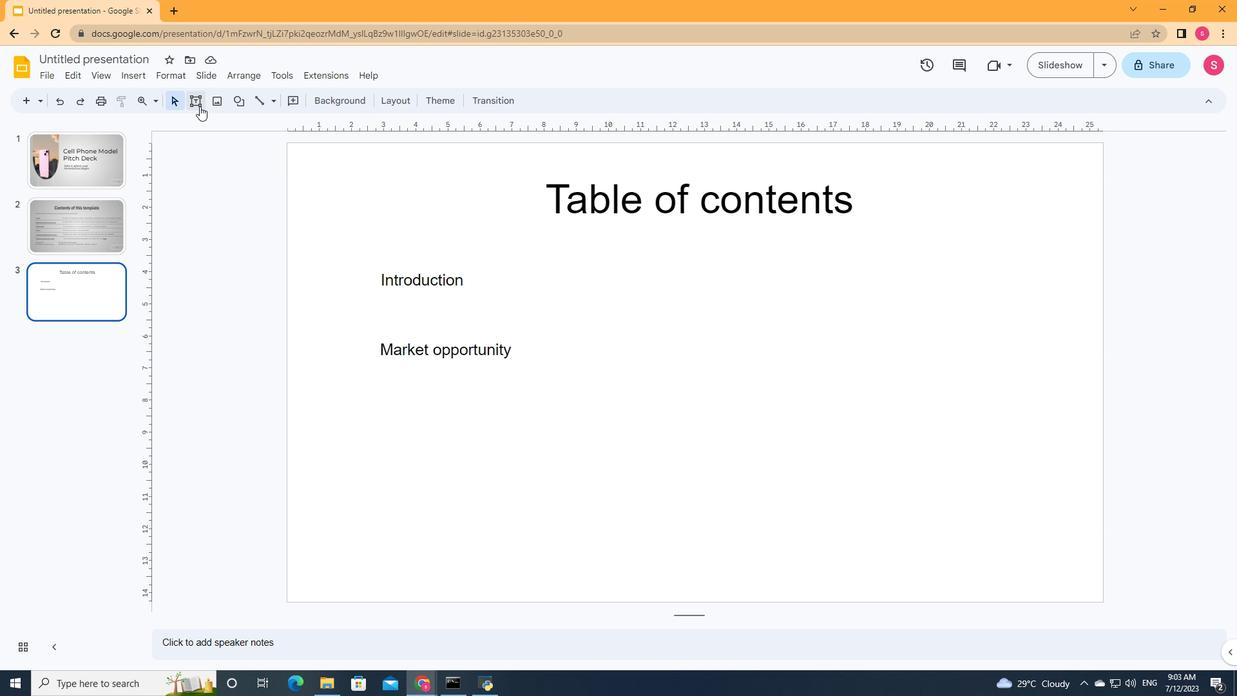 
Action: Mouse moved to (379, 401)
Screenshot: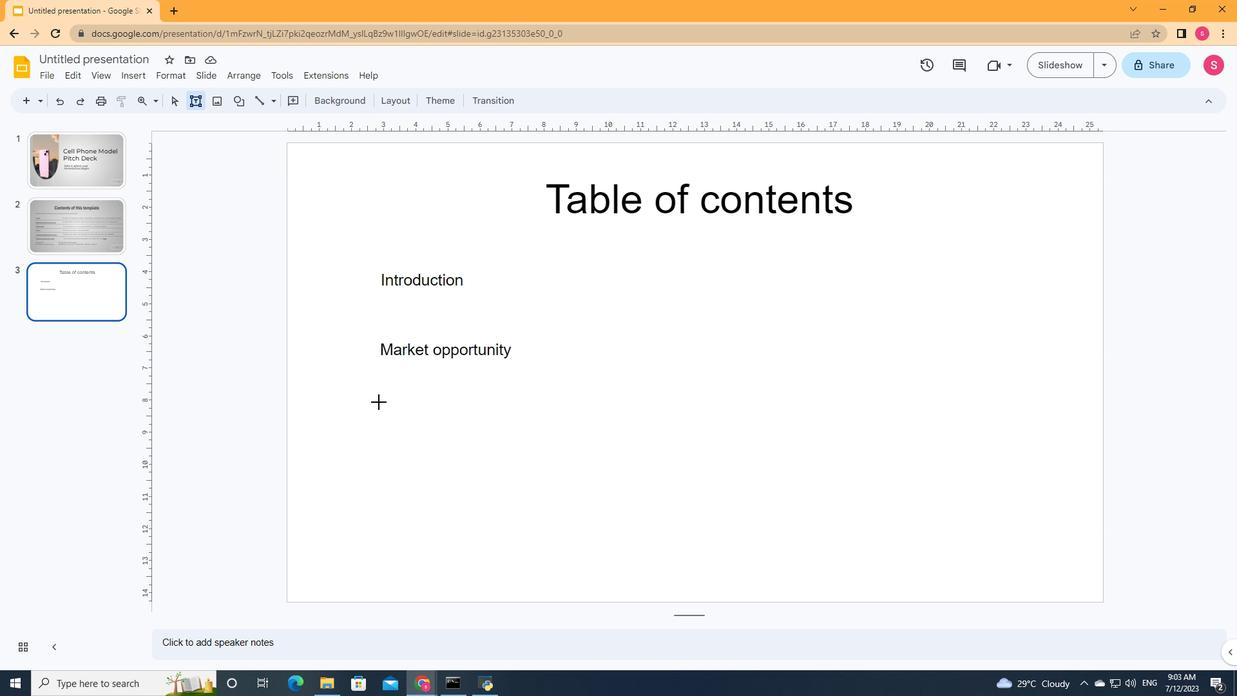 
Action: Mouse pressed left at (379, 401)
Screenshot: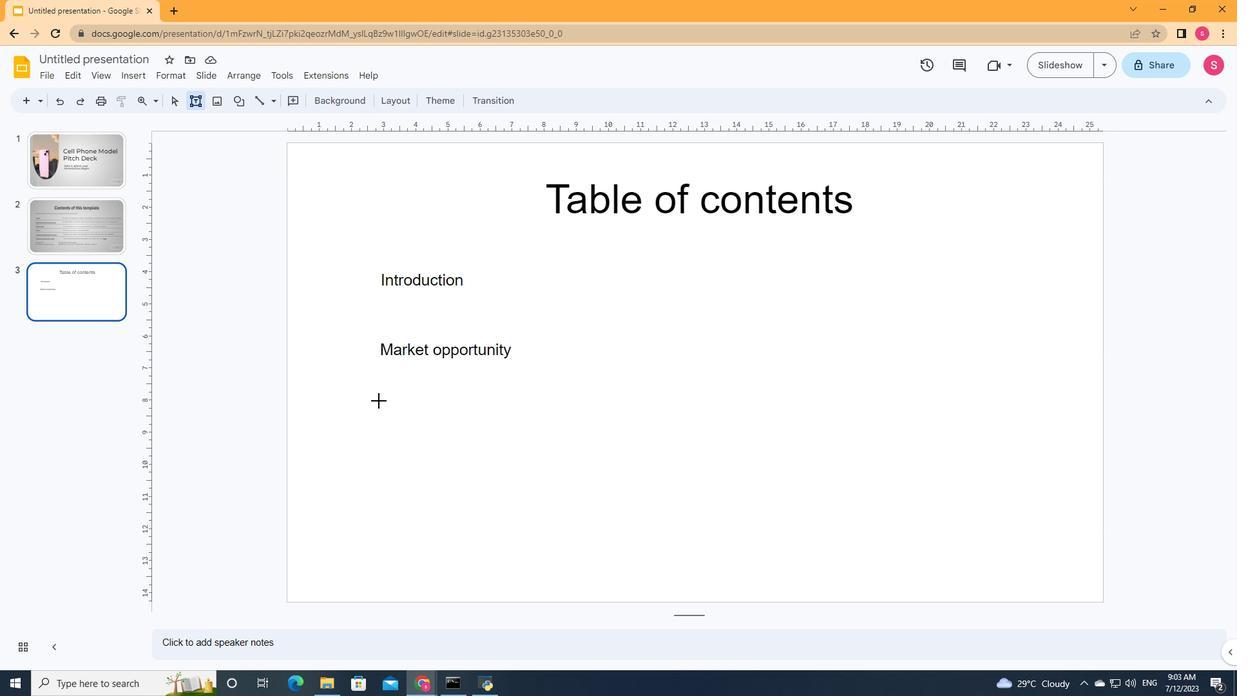 
Action: Mouse moved to (463, 445)
Screenshot: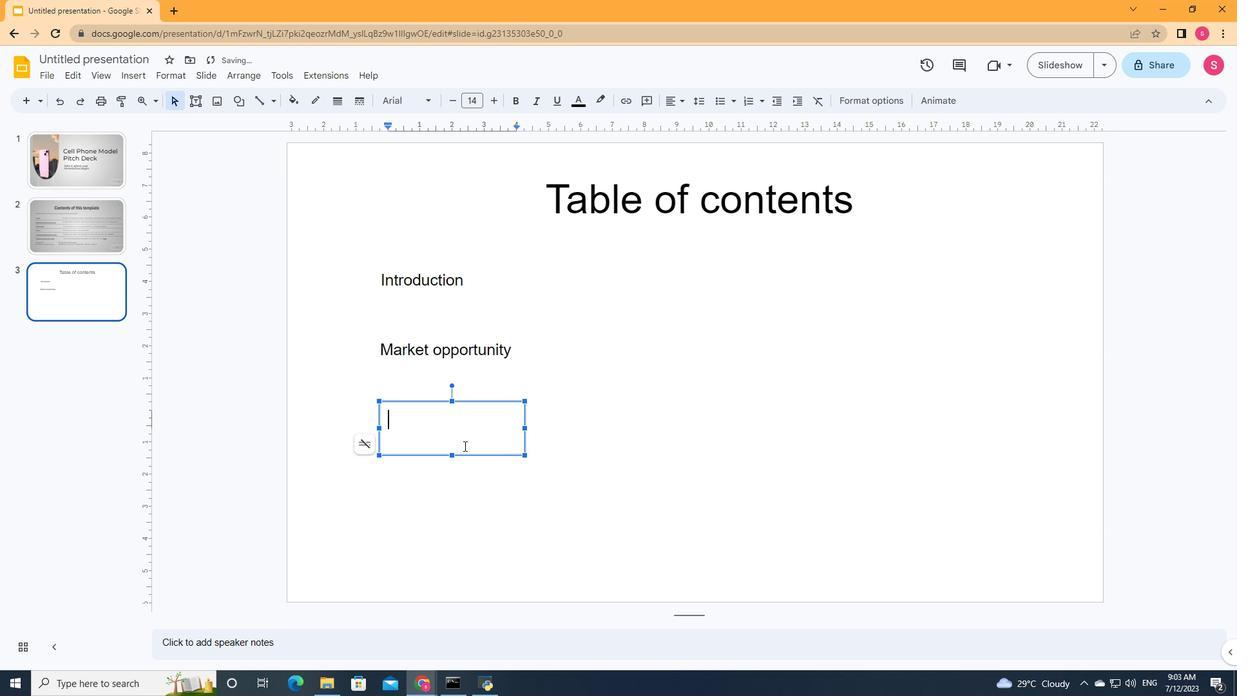 
Action: Key pressed <Key.shift>Team<Key.space><Key.shift><Key.shift><Key.shift><Key.shift><Key.shift><Key.shift><Key.shift><Key.shift><Key.shift><Key.shift><Key.shift><Key.shift><Key.shift><Key.shift><Key.shift><Key.shift><Key.shift><Key.shift><Key.shift><Key.shift><Key.shift>&<Key.space>timeline
Screenshot: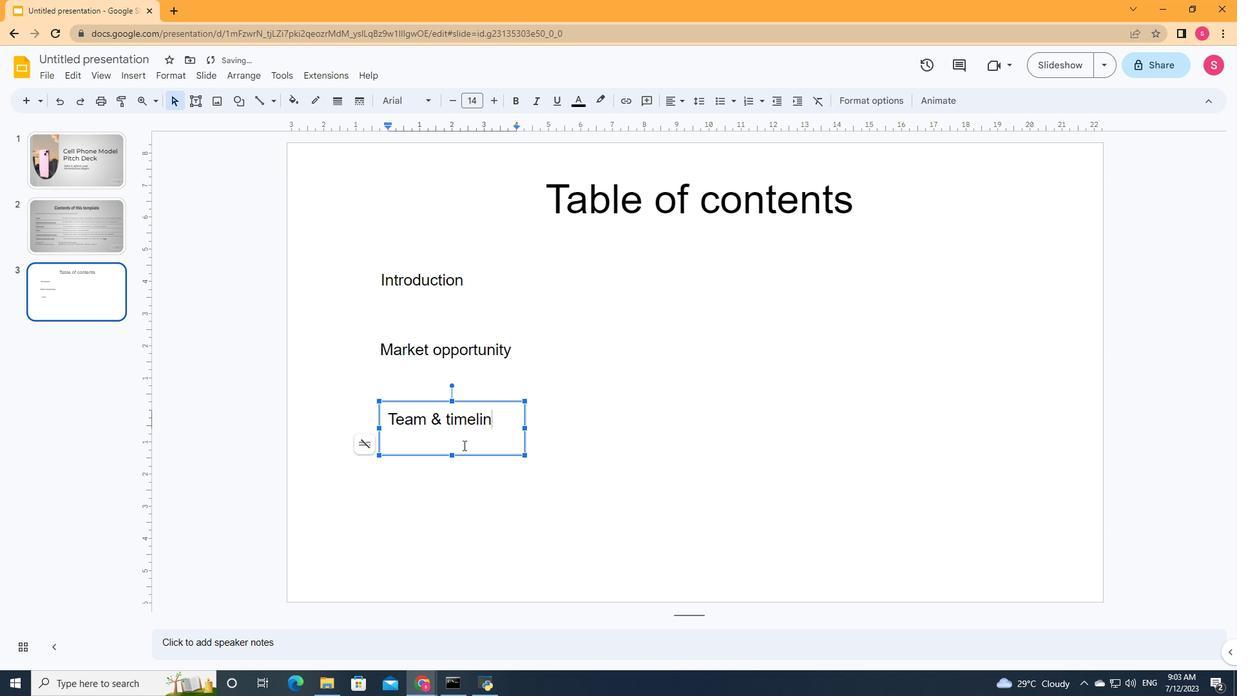 
Action: Mouse moved to (562, 440)
Screenshot: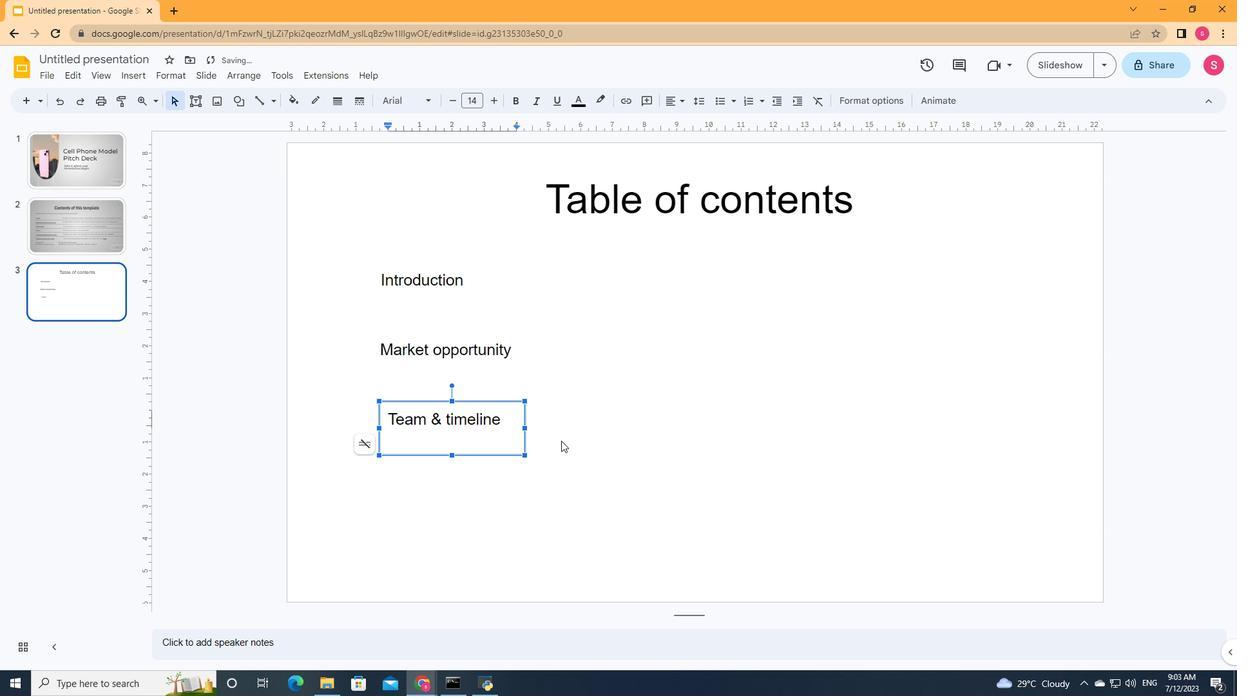 
Action: Mouse pressed left at (562, 440)
Screenshot: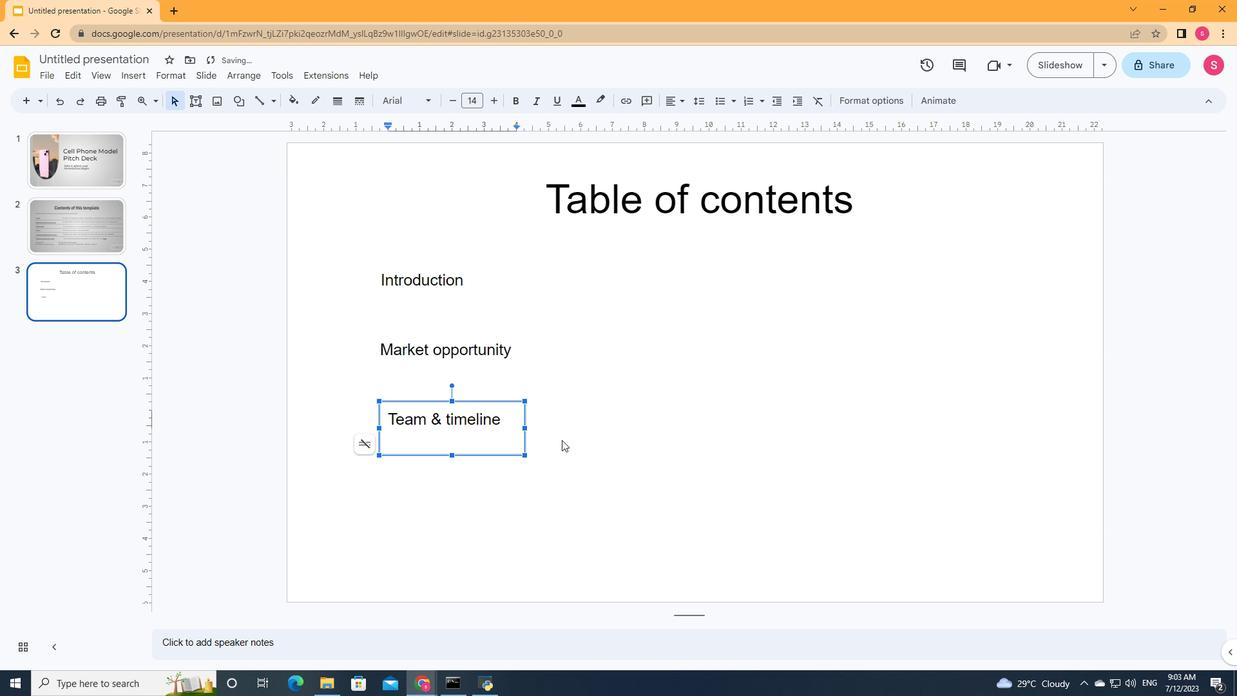 
Action: Mouse moved to (194, 99)
Screenshot: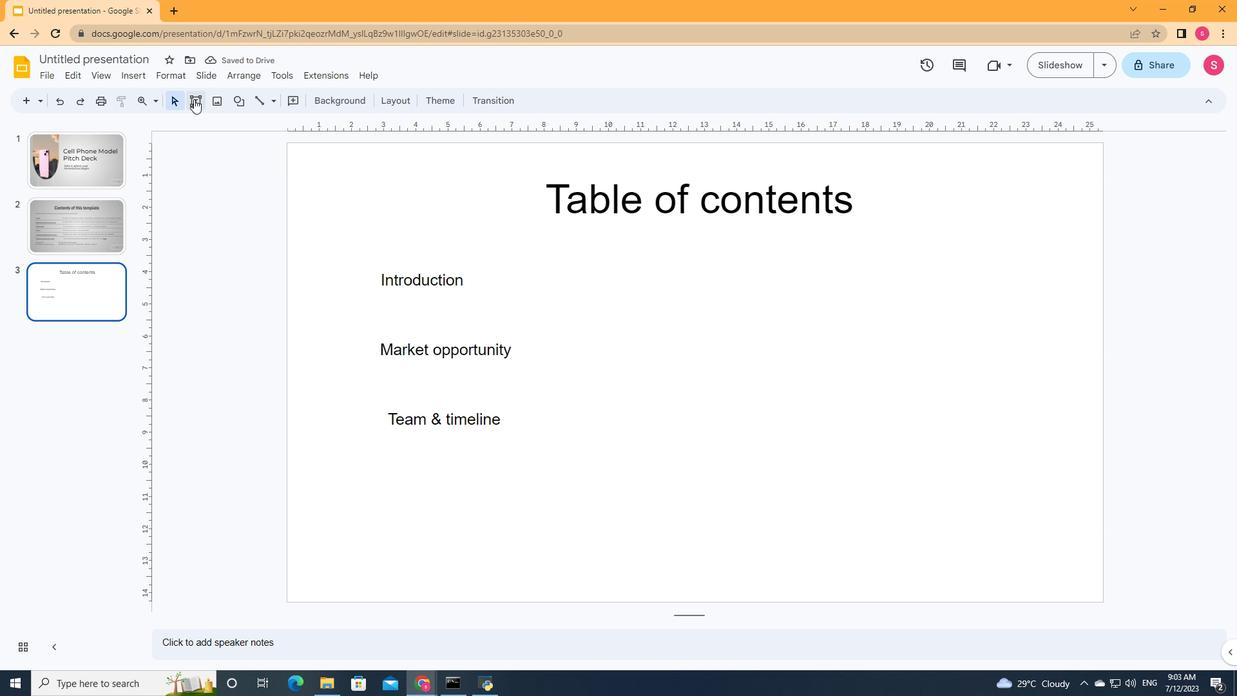 
Action: Mouse pressed left at (194, 99)
Screenshot: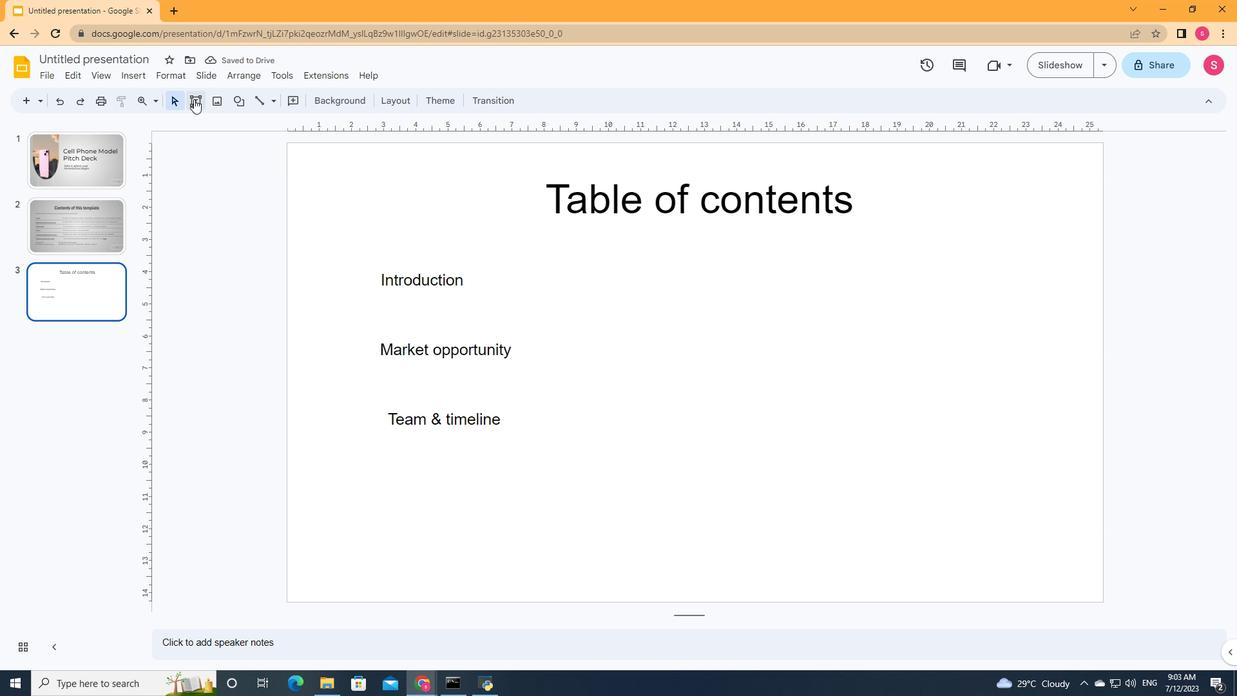 
Action: Mouse moved to (849, 266)
Screenshot: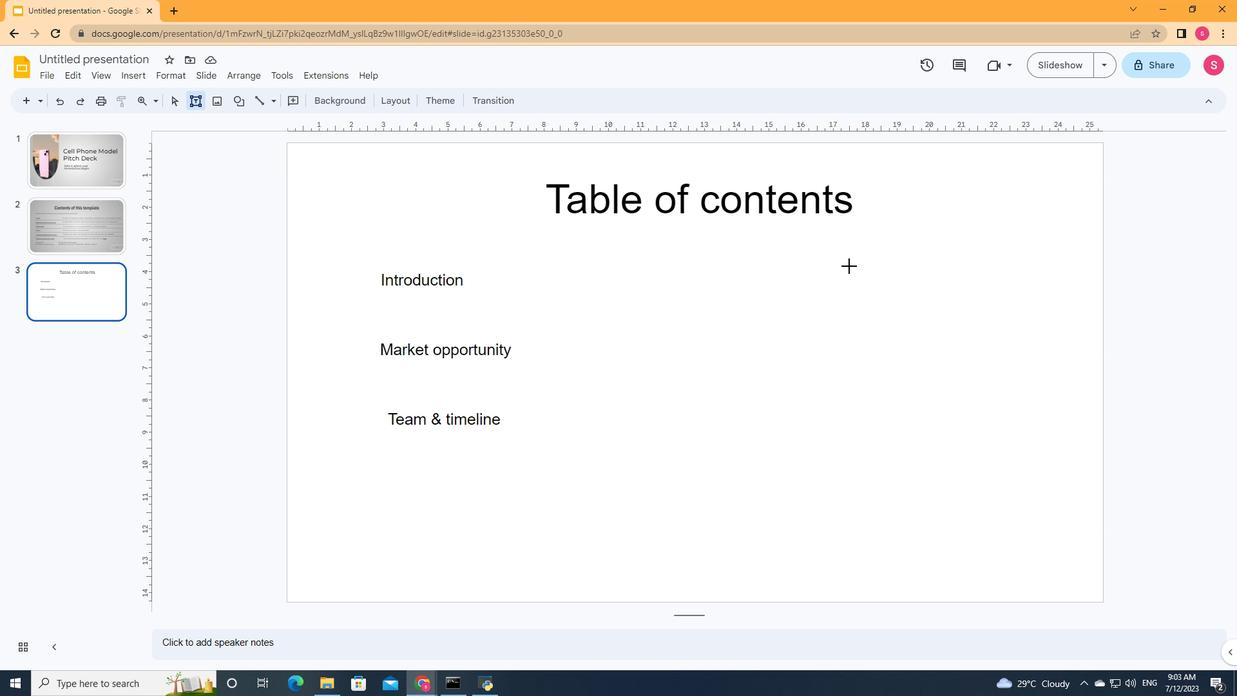 
Action: Mouse pressed left at (849, 266)
Screenshot: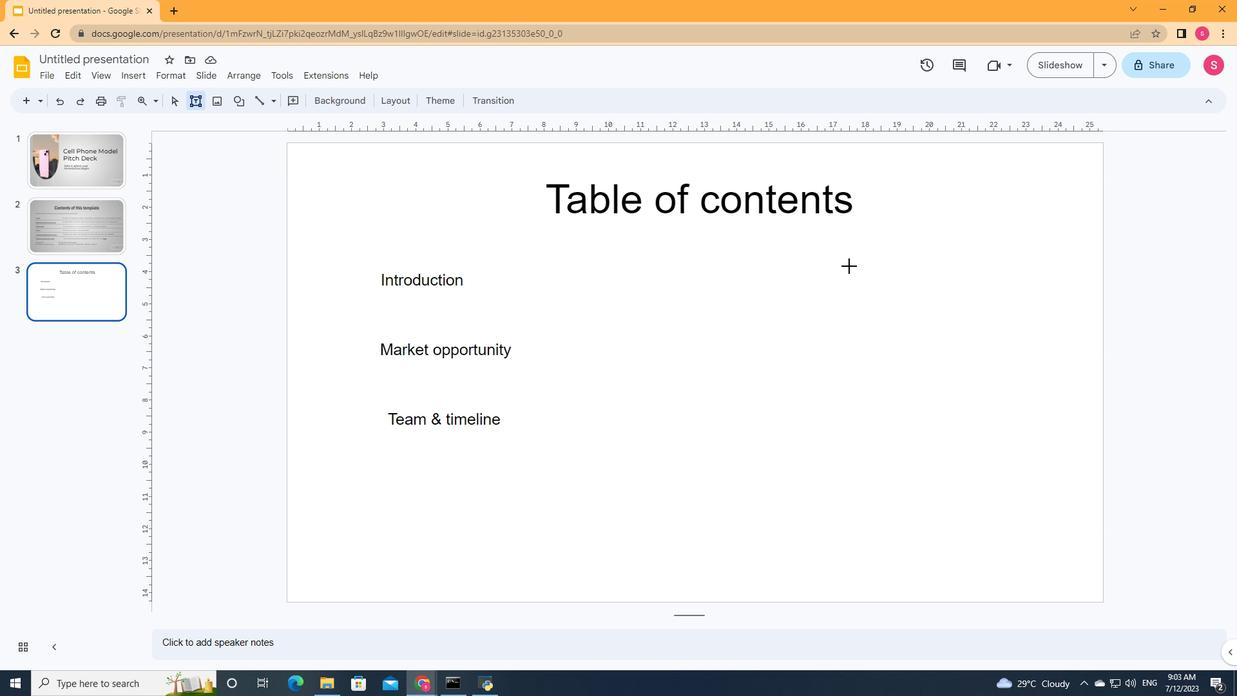 
Action: Mouse moved to (984, 302)
Screenshot: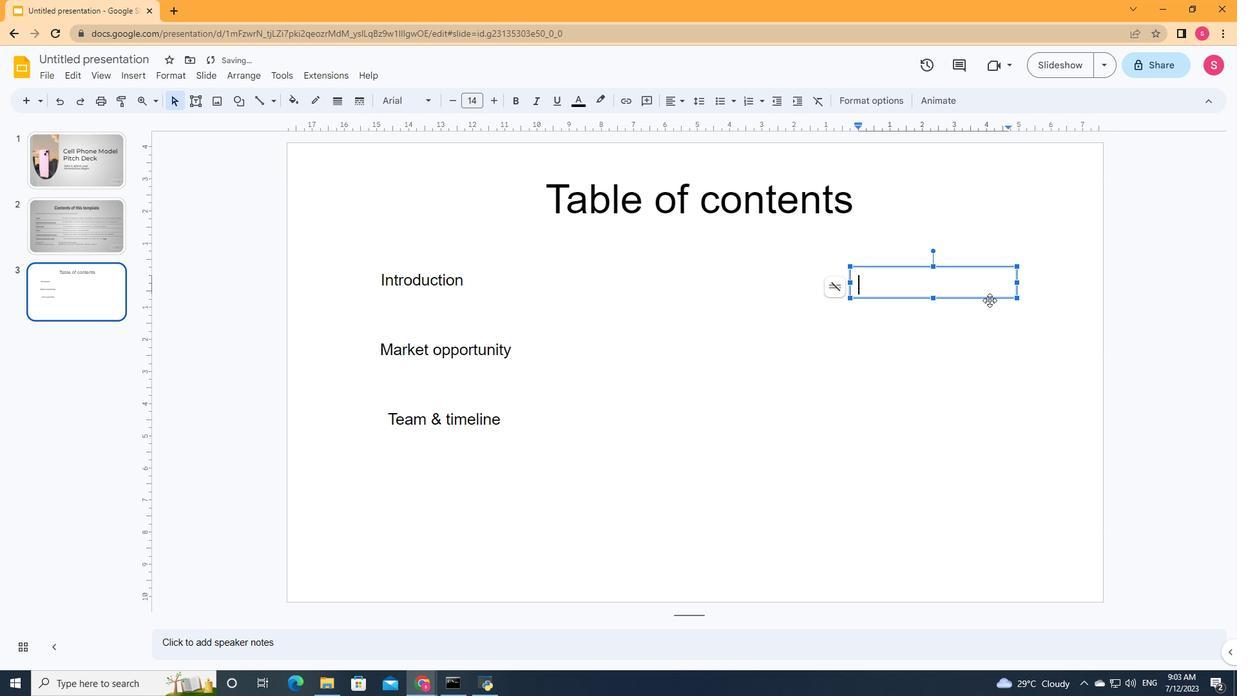 
Action: Key pressed <Key.shift>Problem<Key.space><Key.shift><Key.shift><Key.shift><Key.shift><Key.shift><Key.shift><Key.shift><Key.shift><Key.shift><Key.shift><Key.shift><Key.shift><Key.shift><Key.shift><Key.shift><Key.shift><Key.shift><Key.shift><Key.shift><Key.shift><Key.shift>&<Key.space>solution
Screenshot: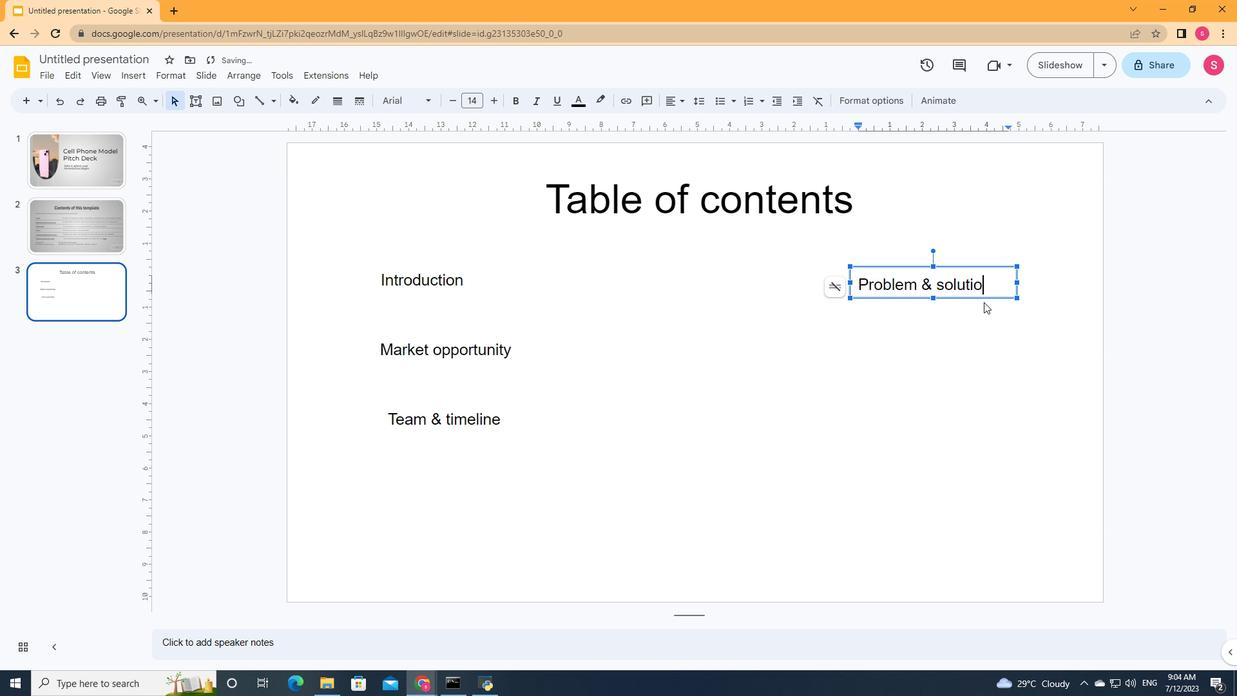 
Action: Mouse moved to (978, 336)
Screenshot: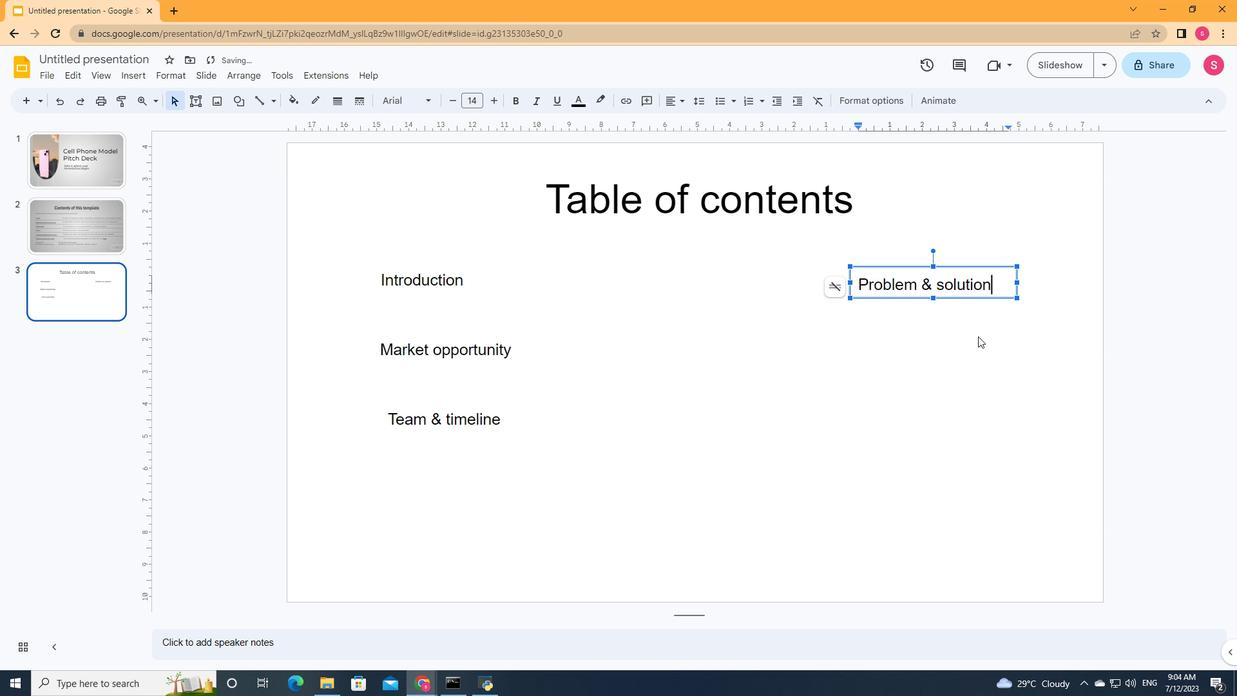 
Action: Mouse pressed left at (978, 336)
Screenshot: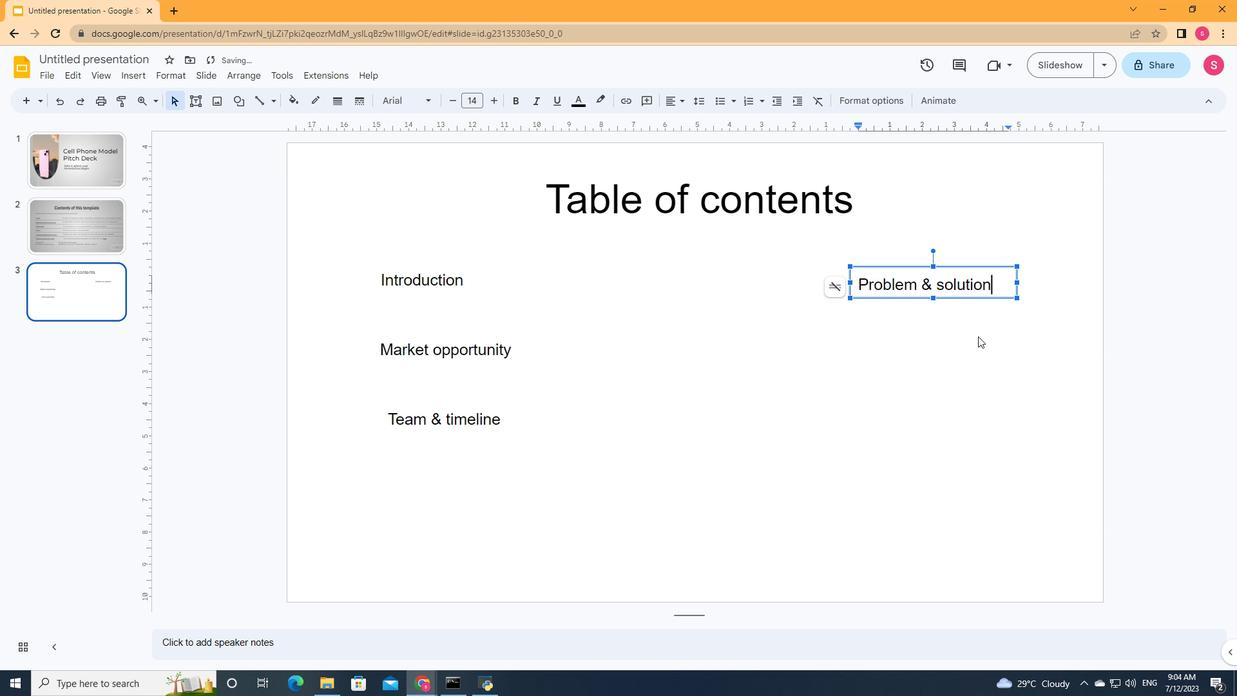 
Action: Mouse moved to (194, 108)
Screenshot: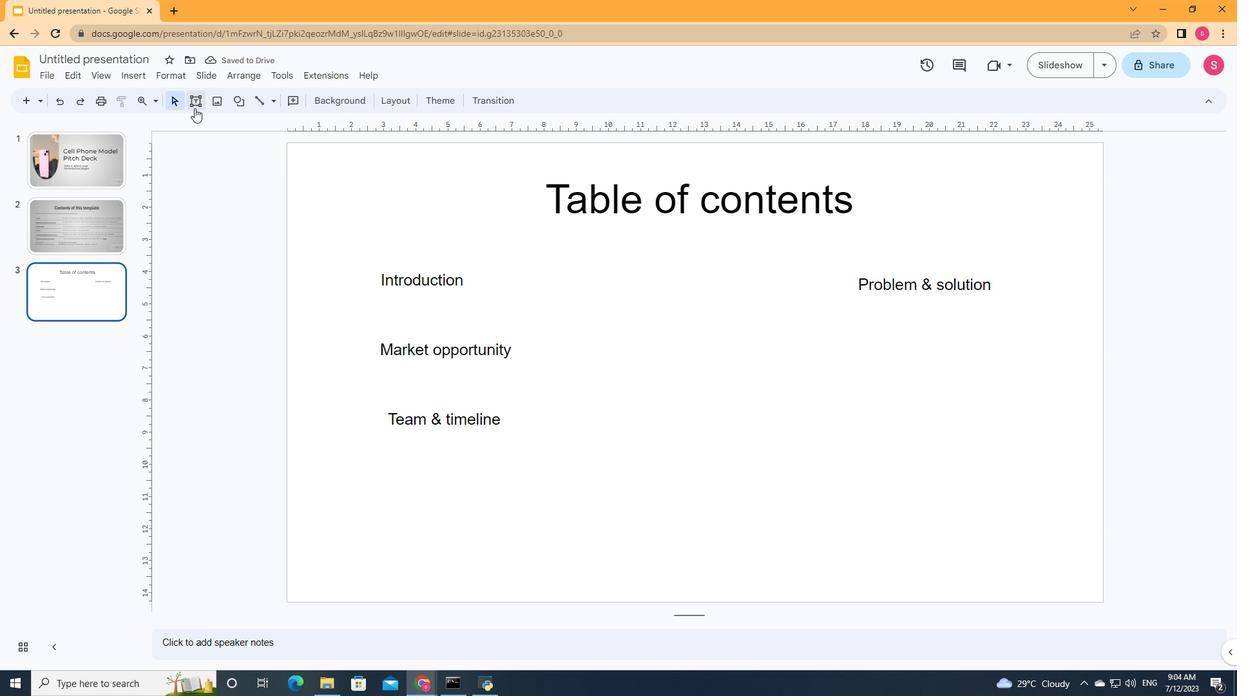 
Action: Mouse pressed left at (194, 108)
Screenshot: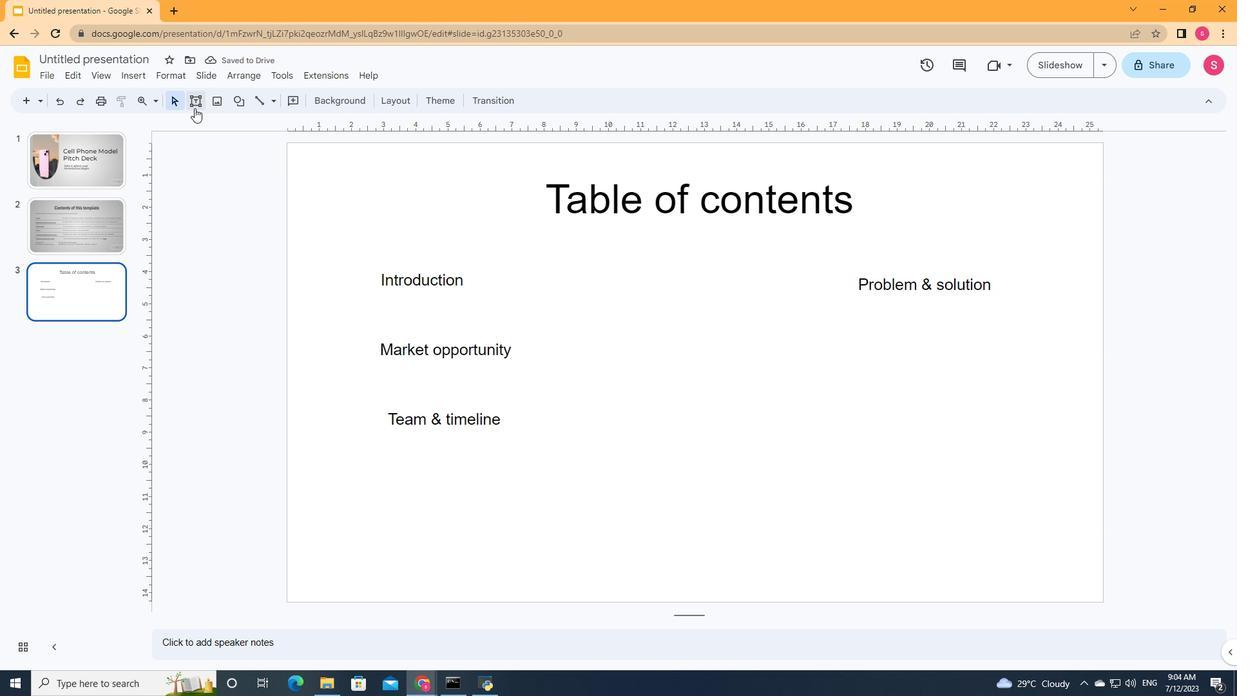 
Action: Mouse moved to (855, 333)
Screenshot: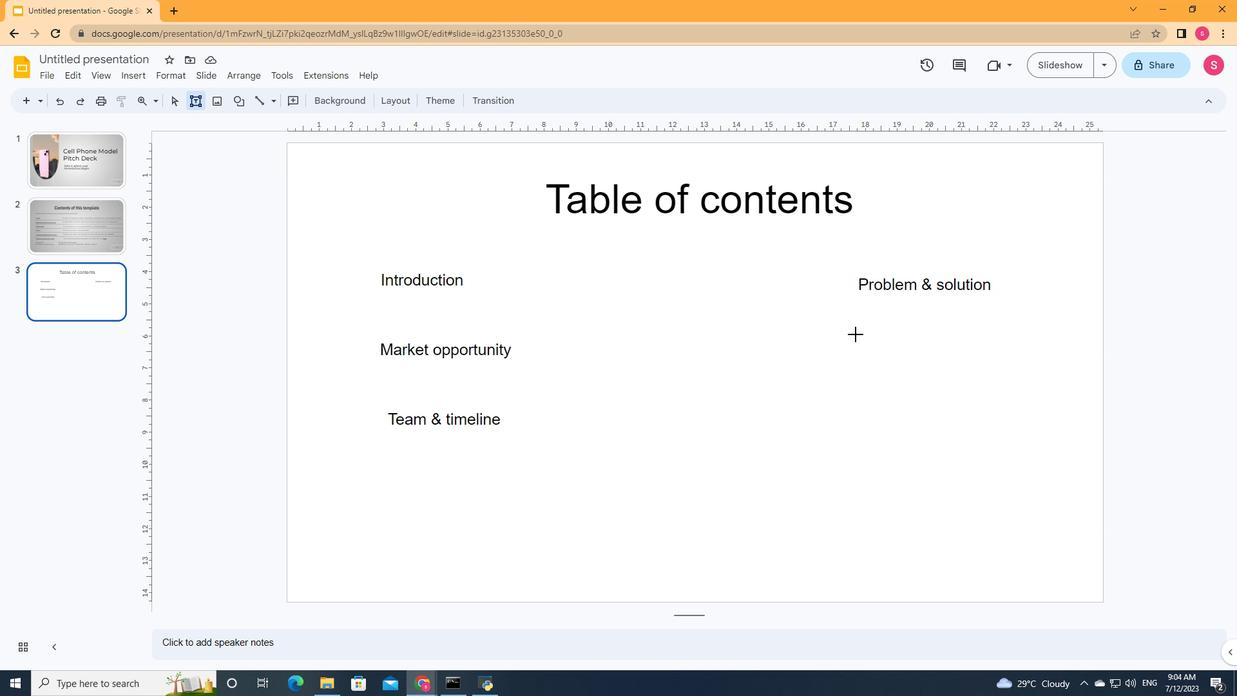 
Action: Mouse pressed left at (855, 333)
Screenshot: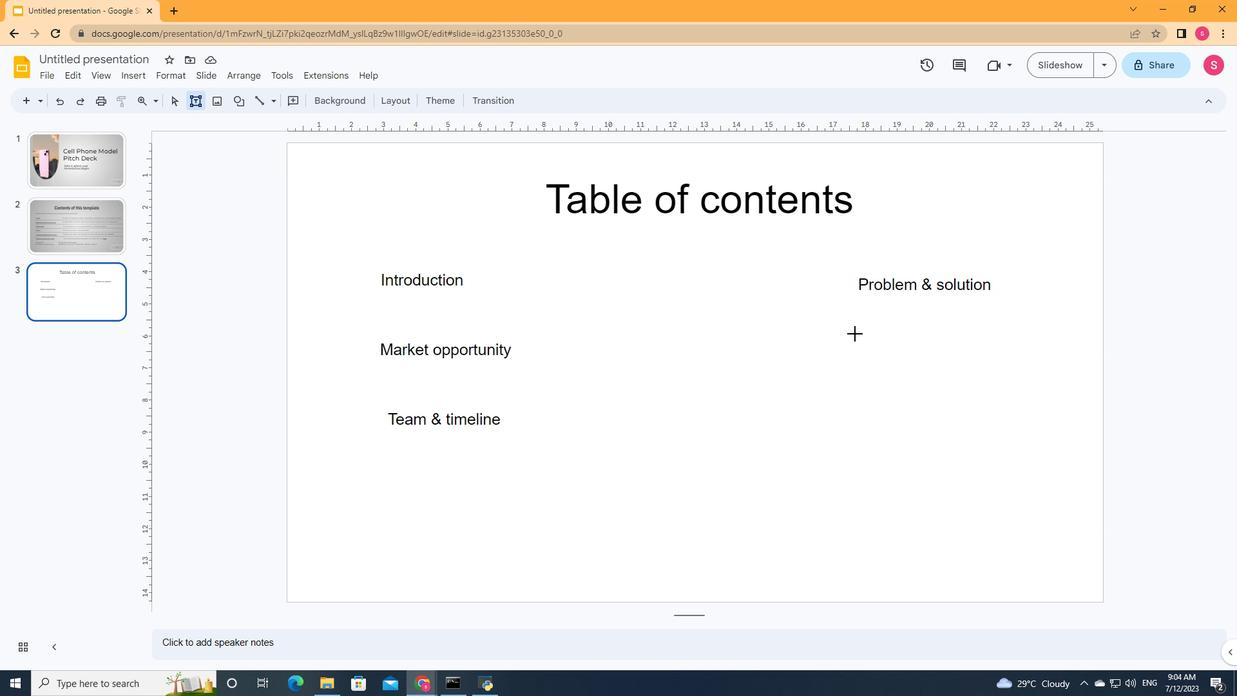 
Action: Mouse moved to (943, 371)
Screenshot: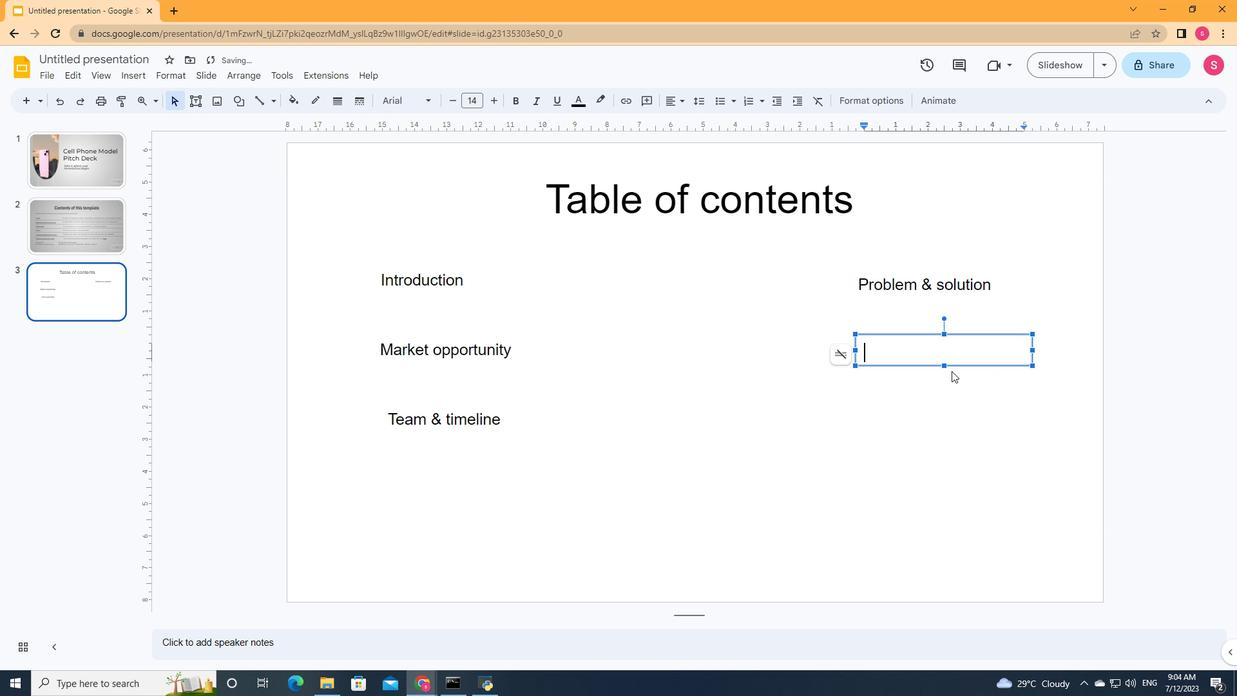 
Action: Key pressed <Key.shift>Product<Key.space>demo
Screenshot: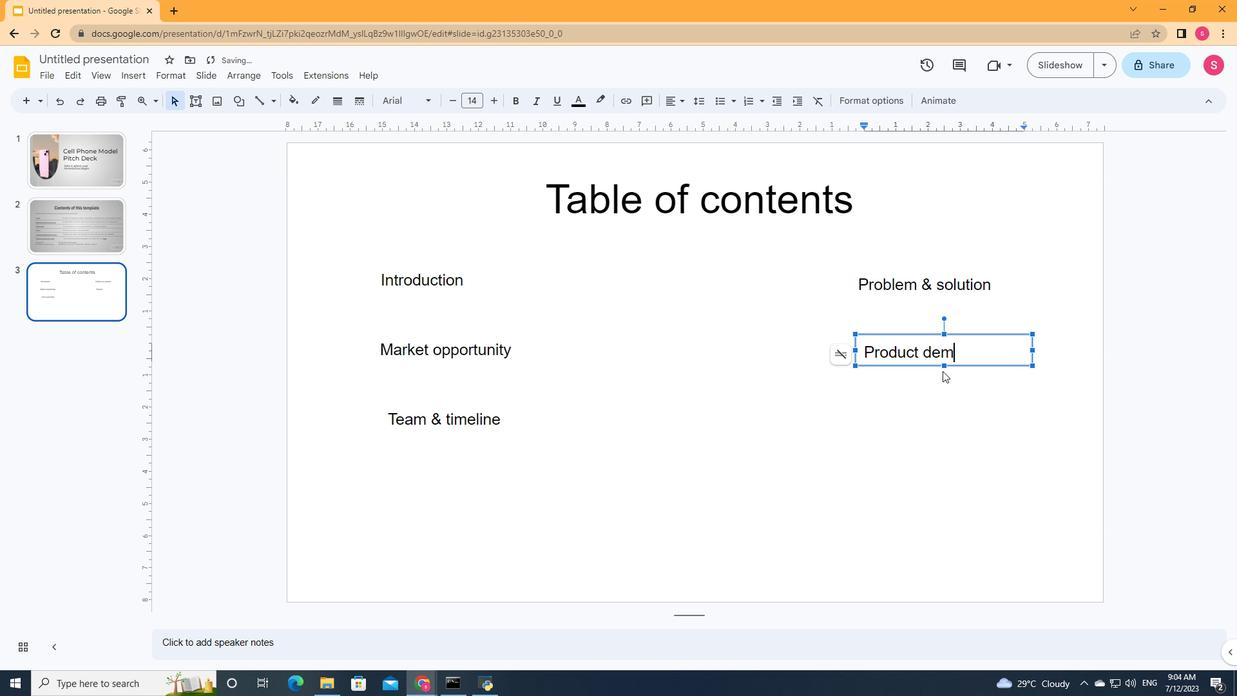 
Action: Mouse moved to (195, 103)
Screenshot: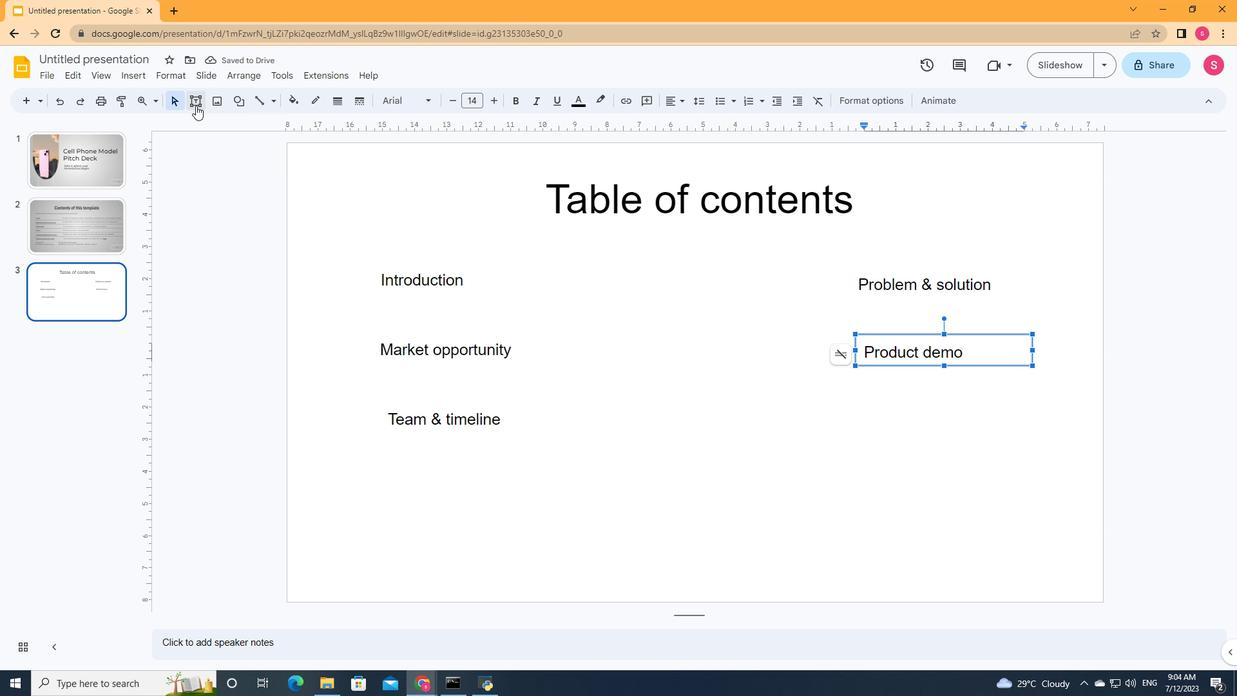 
Action: Mouse pressed left at (195, 103)
Screenshot: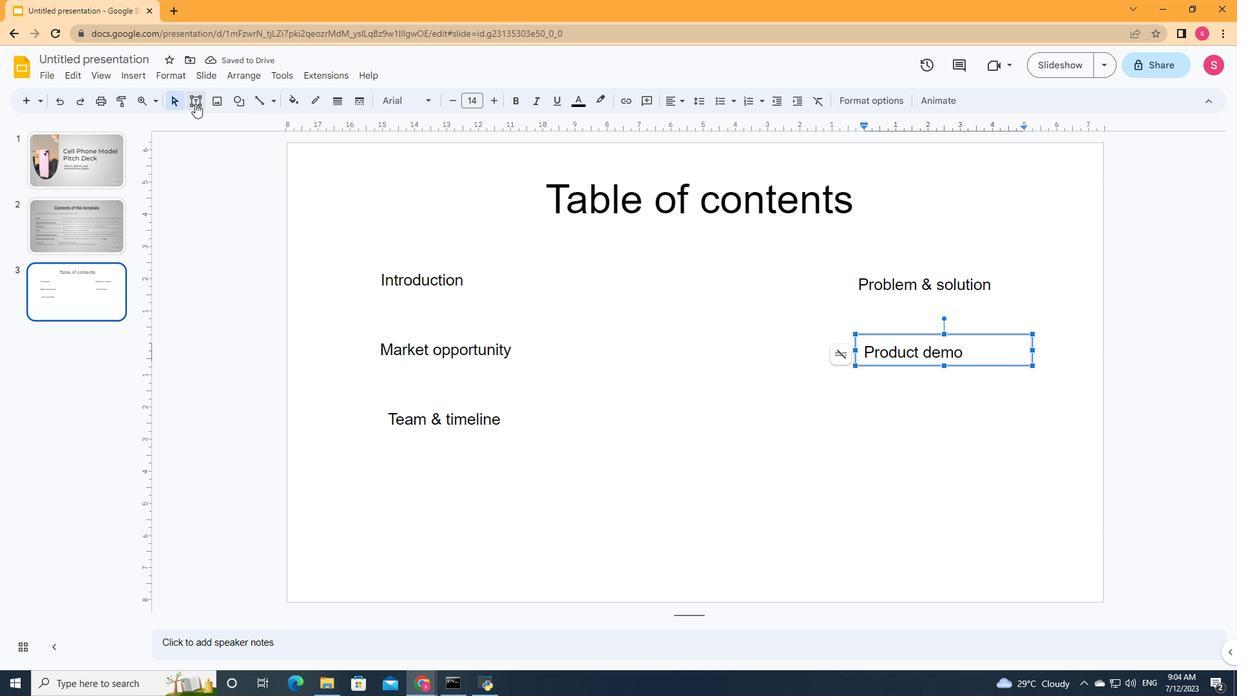 
Action: Mouse moved to (859, 420)
Screenshot: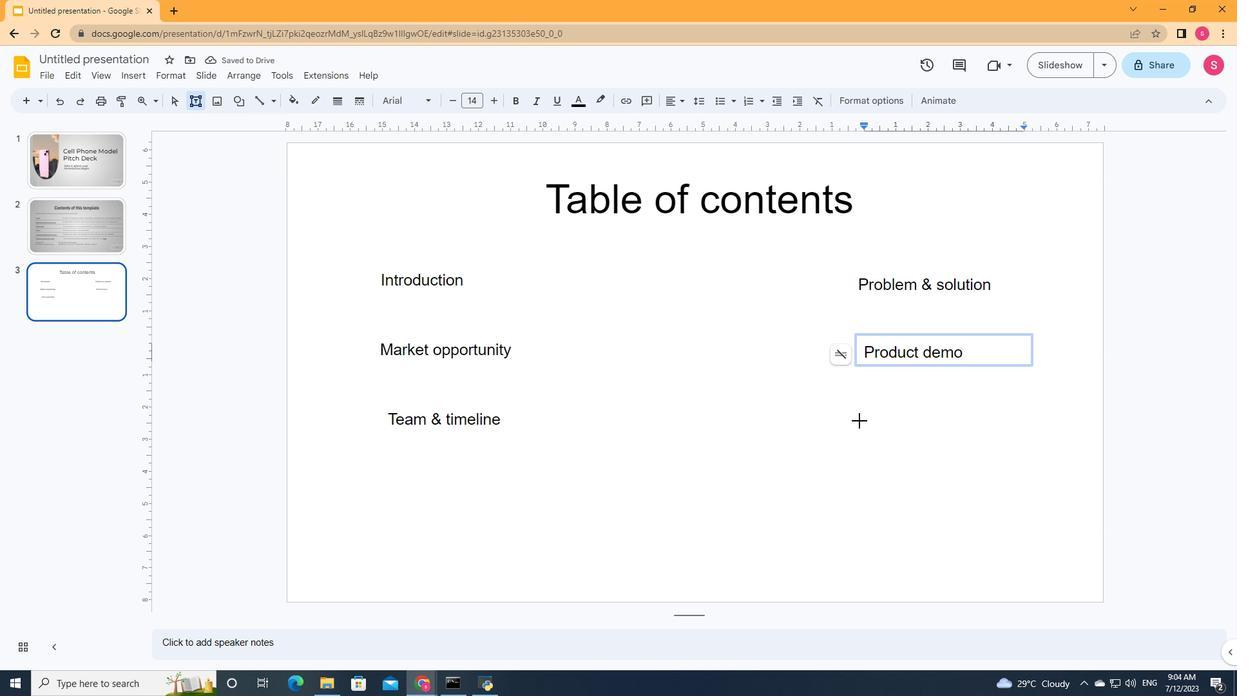 
Action: Mouse pressed left at (859, 420)
Screenshot: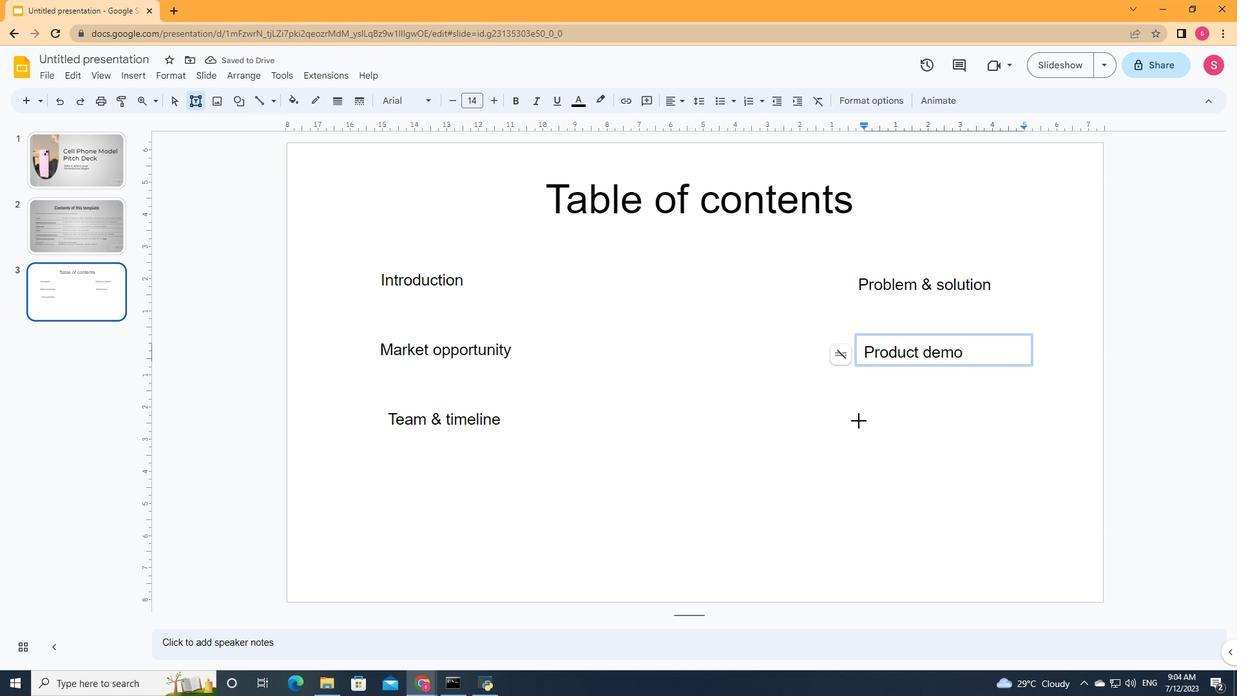 
Action: Mouse moved to (1021, 452)
Screenshot: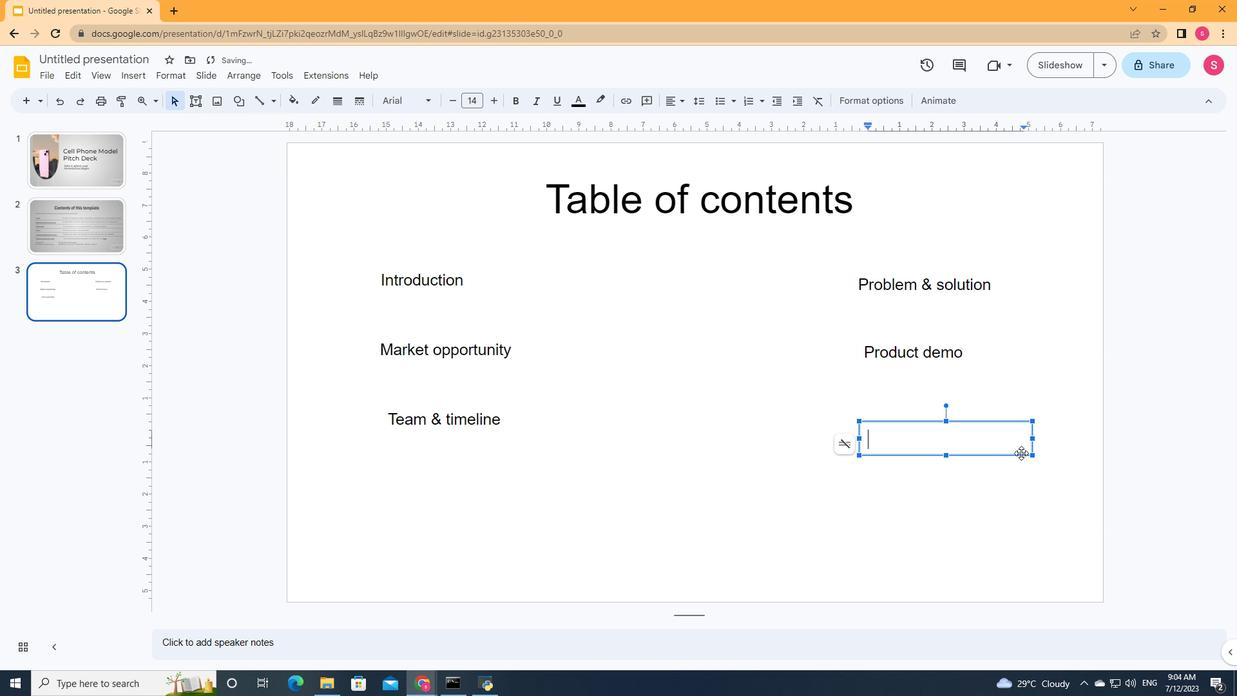 
Action: Key pressed <Key.shift>Financial<Key.space><Key.shift><Key.shift><Key.shift><Key.shift><Key.shift><Key.shift><Key.shift><Key.shift><Key.shift><Key.shift><Key.shift><Key.shift><Key.shift><Key.shift><Key.shift><Key.shift><Key.shift><Key.shift><Key.shift><Key.shift>&<Key.space>metrics
Screenshot: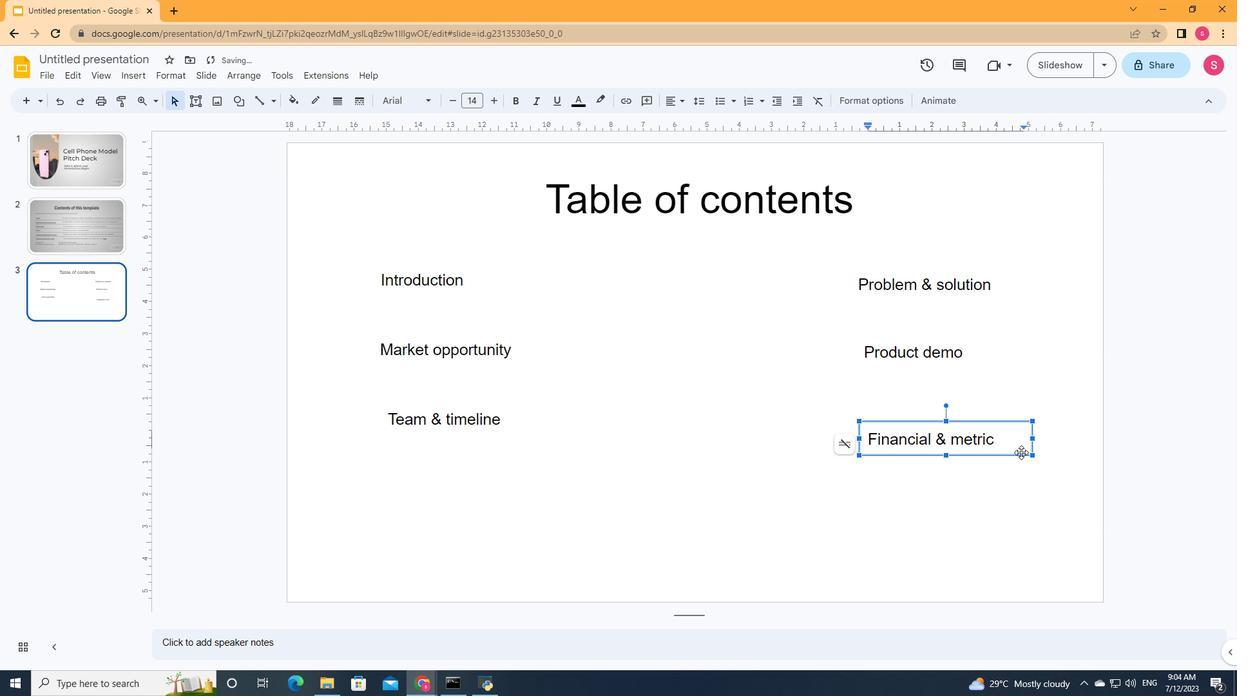 
Action: Mouse moved to (894, 489)
Screenshot: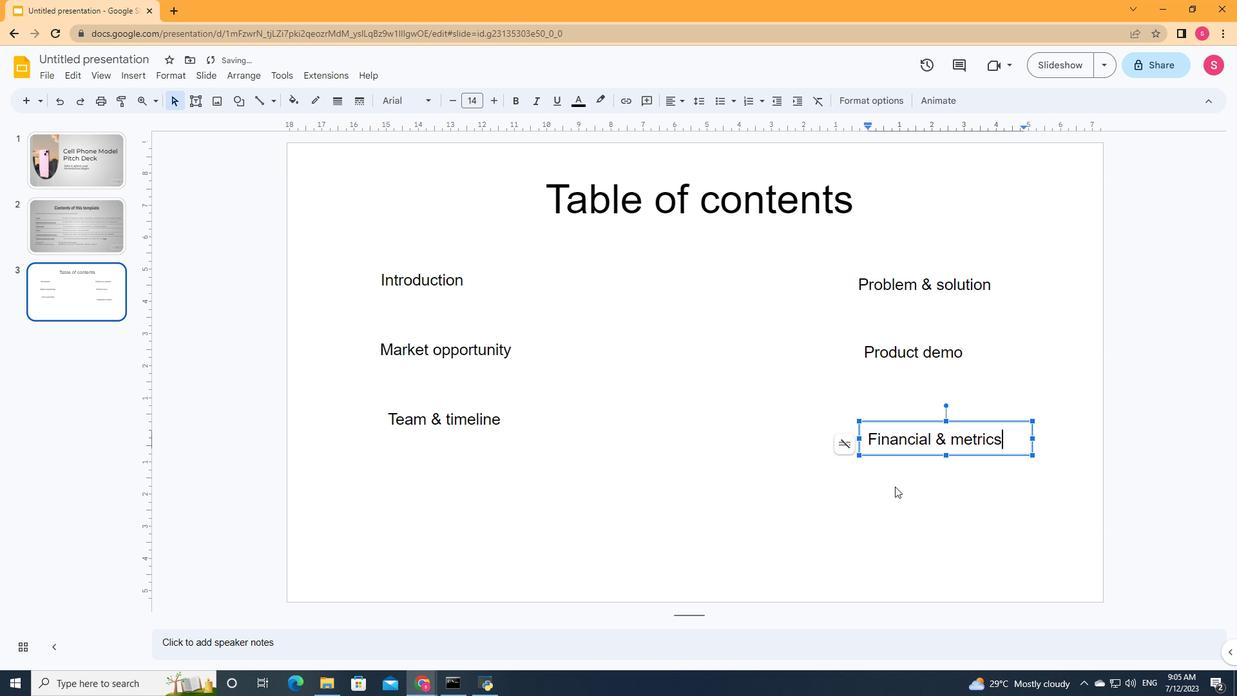 
Action: Mouse pressed left at (894, 489)
Screenshot: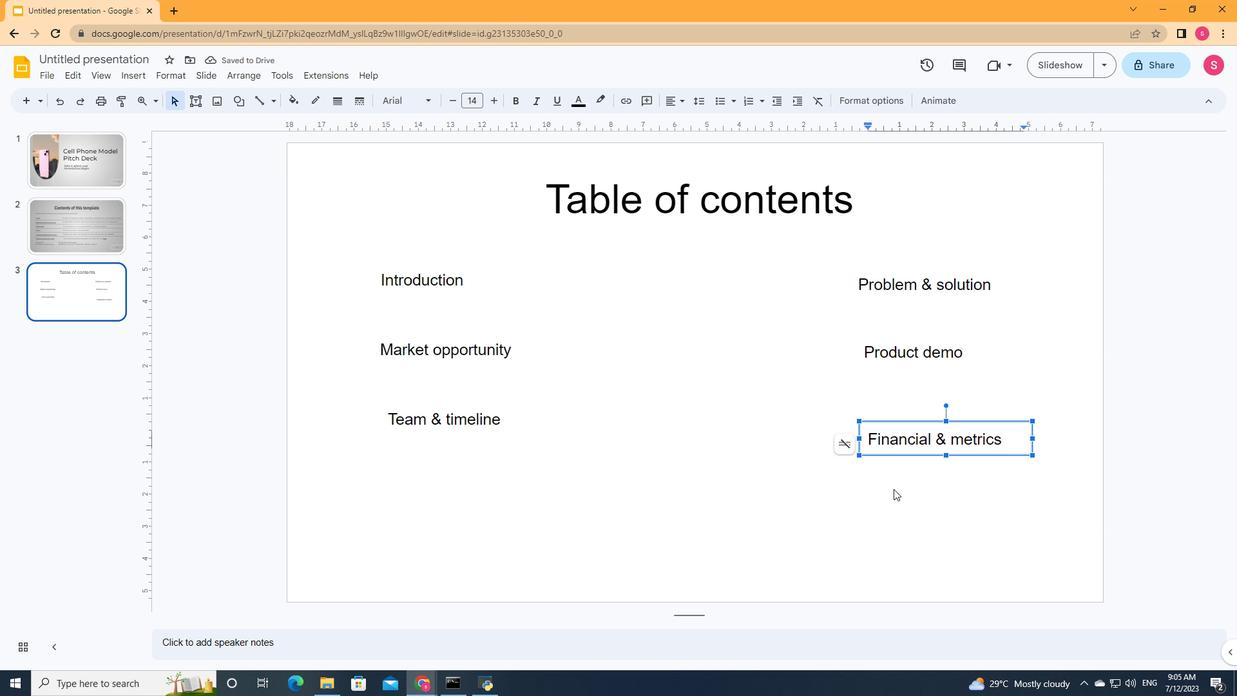 
Action: Mouse moved to (238, 97)
Screenshot: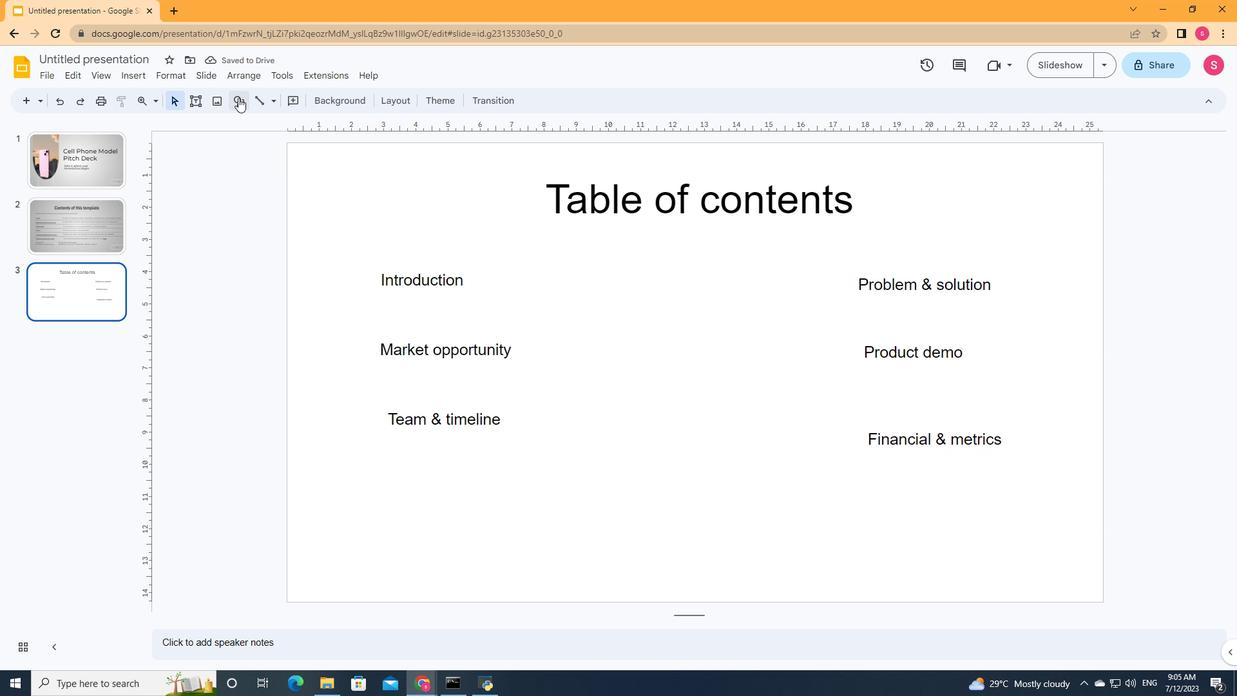 
Action: Mouse pressed left at (238, 97)
Screenshot: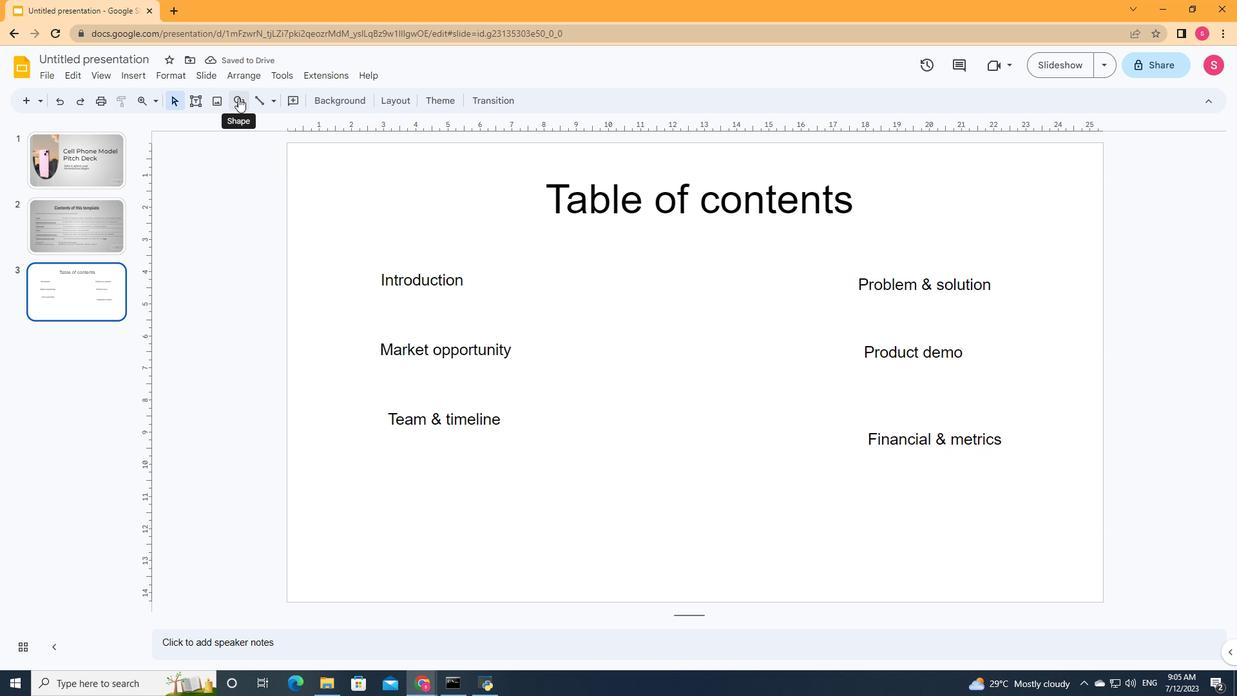 
Action: Mouse moved to (261, 121)
Screenshot: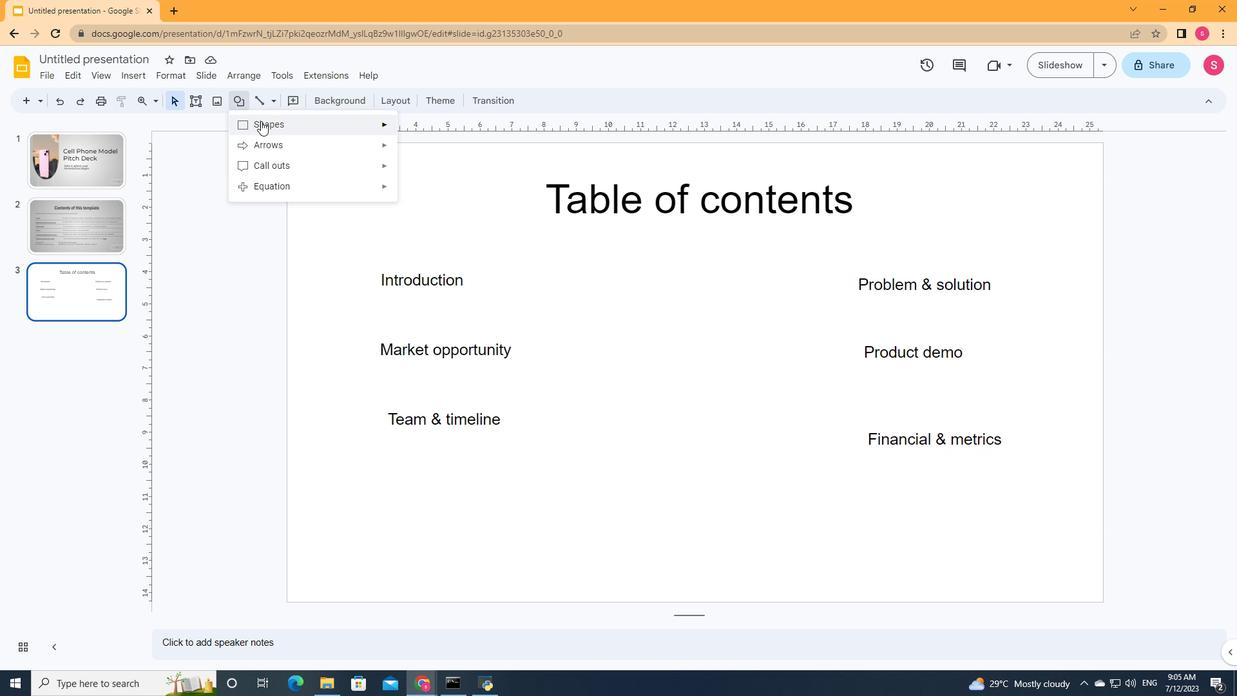 
Action: Mouse pressed left at (261, 121)
Screenshot: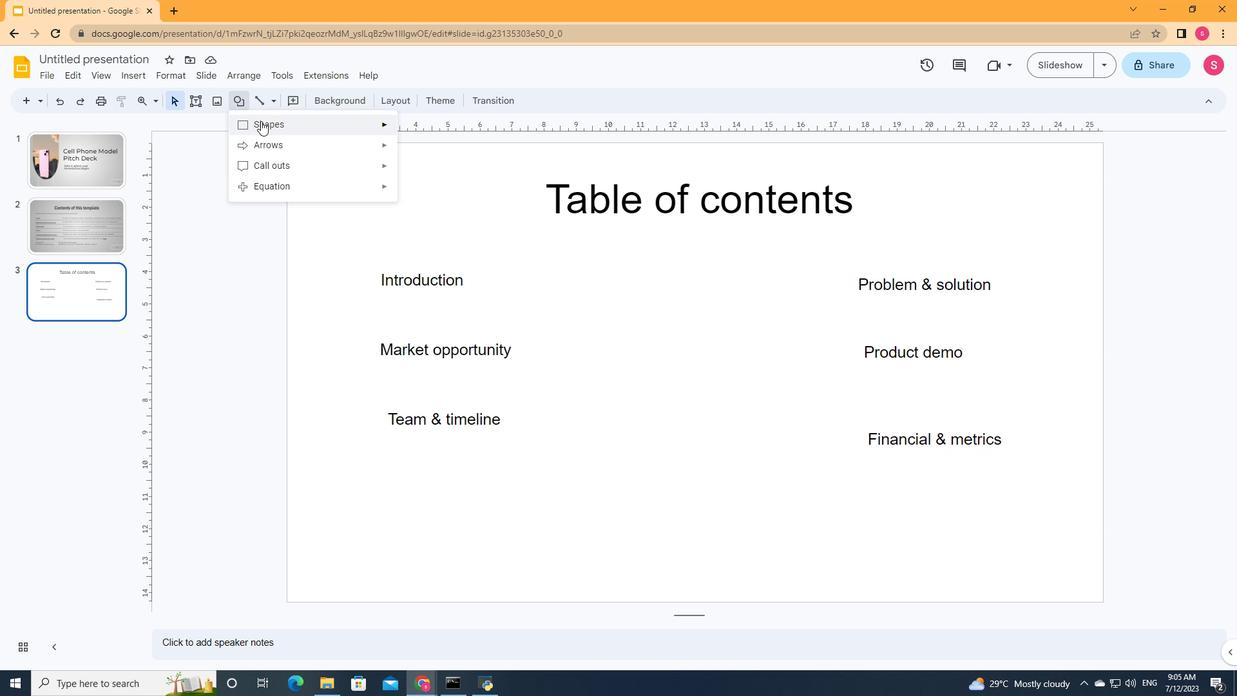 
Action: Mouse moved to (518, 204)
Screenshot: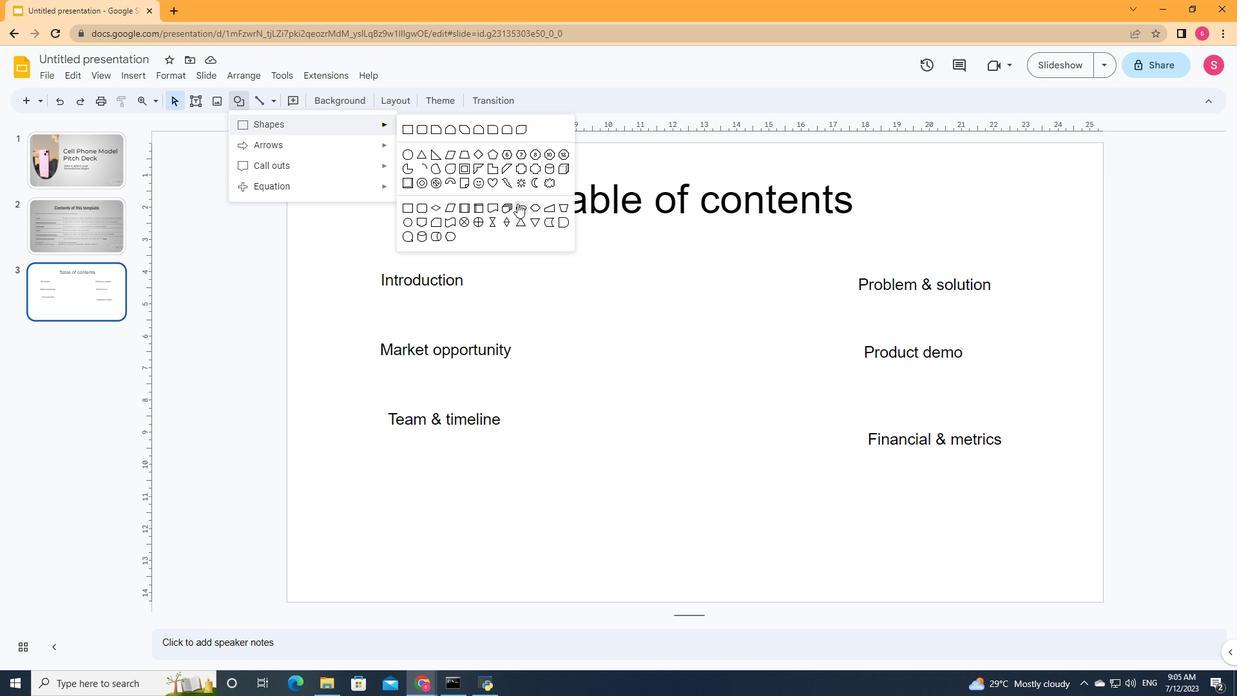 
Action: Mouse pressed left at (518, 204)
Screenshot: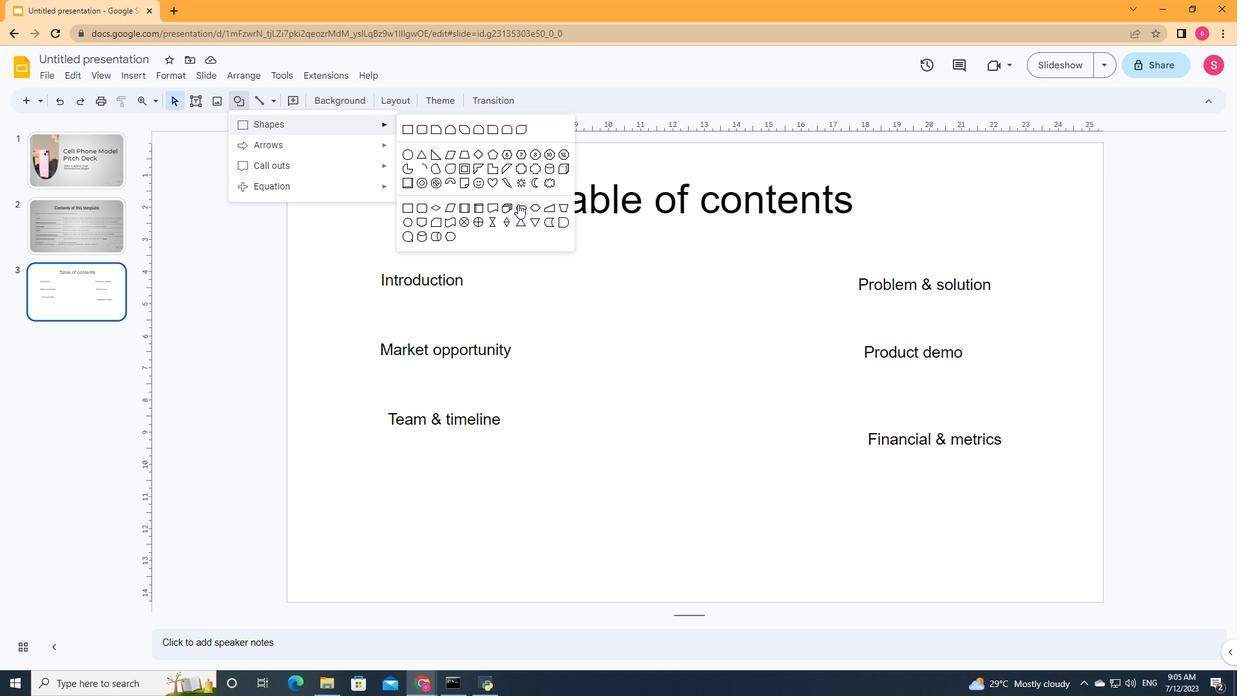 
Action: Mouse moved to (533, 275)
Screenshot: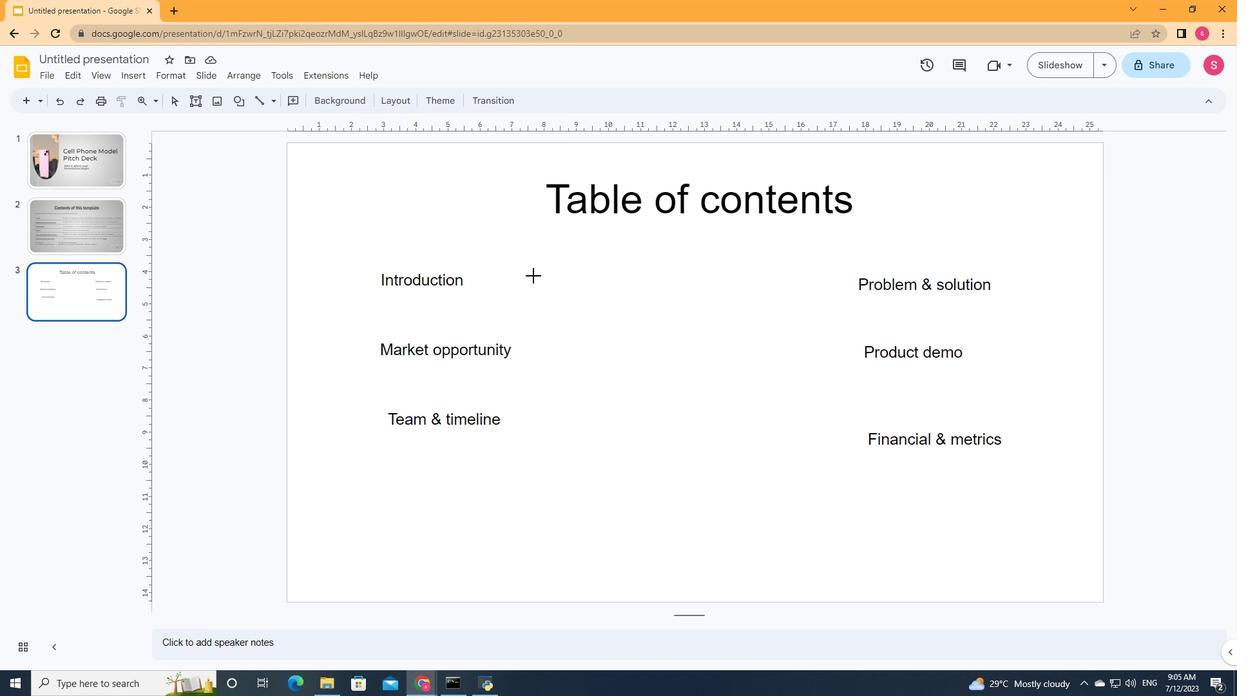 
Action: Mouse pressed left at (533, 275)
Screenshot: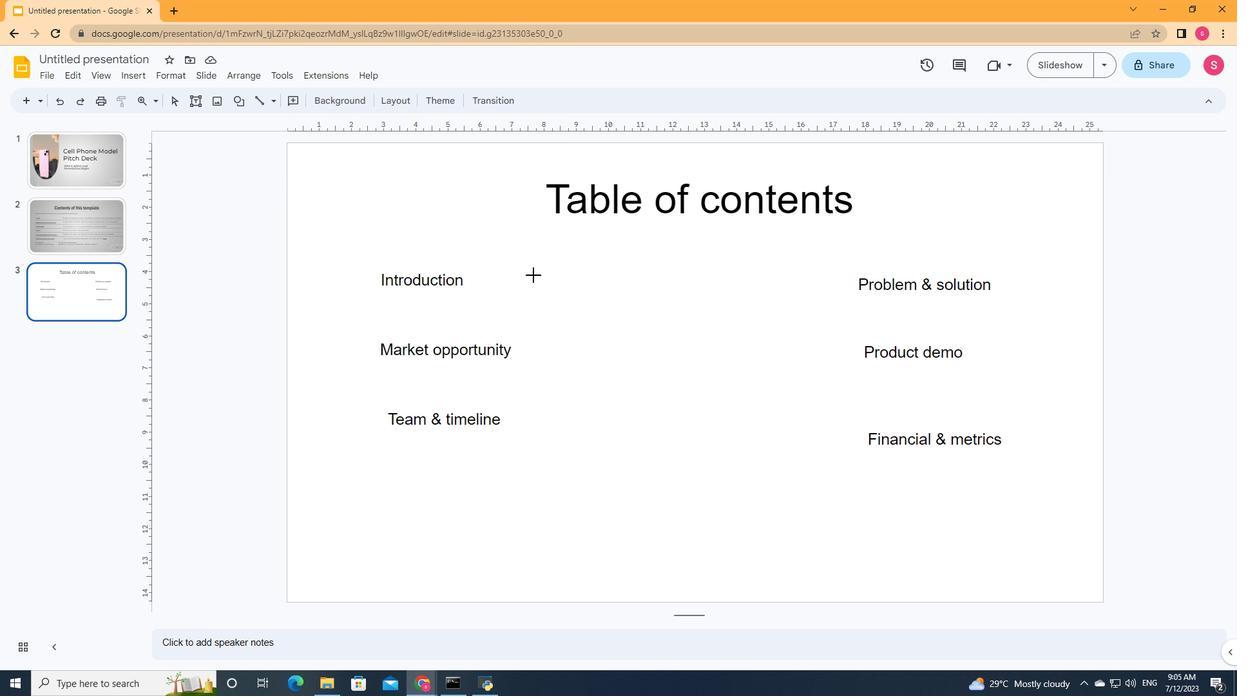 
Action: Mouse moved to (297, 103)
Screenshot: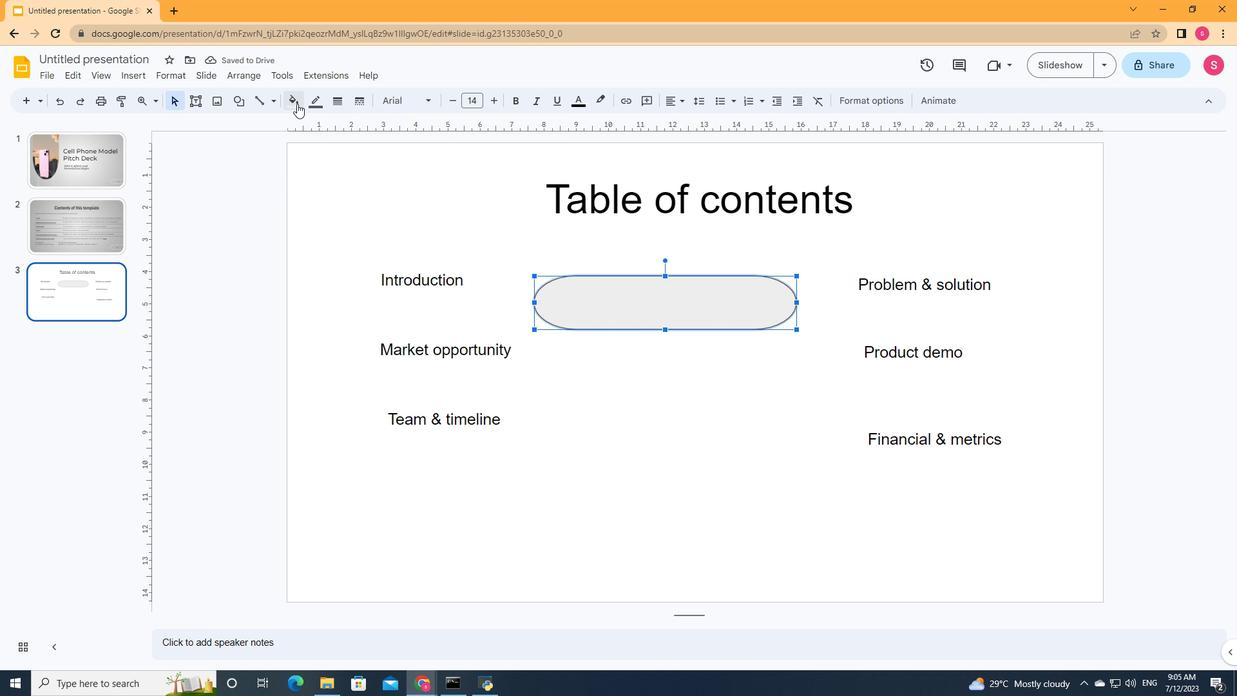 
Action: Mouse pressed left at (297, 103)
Screenshot: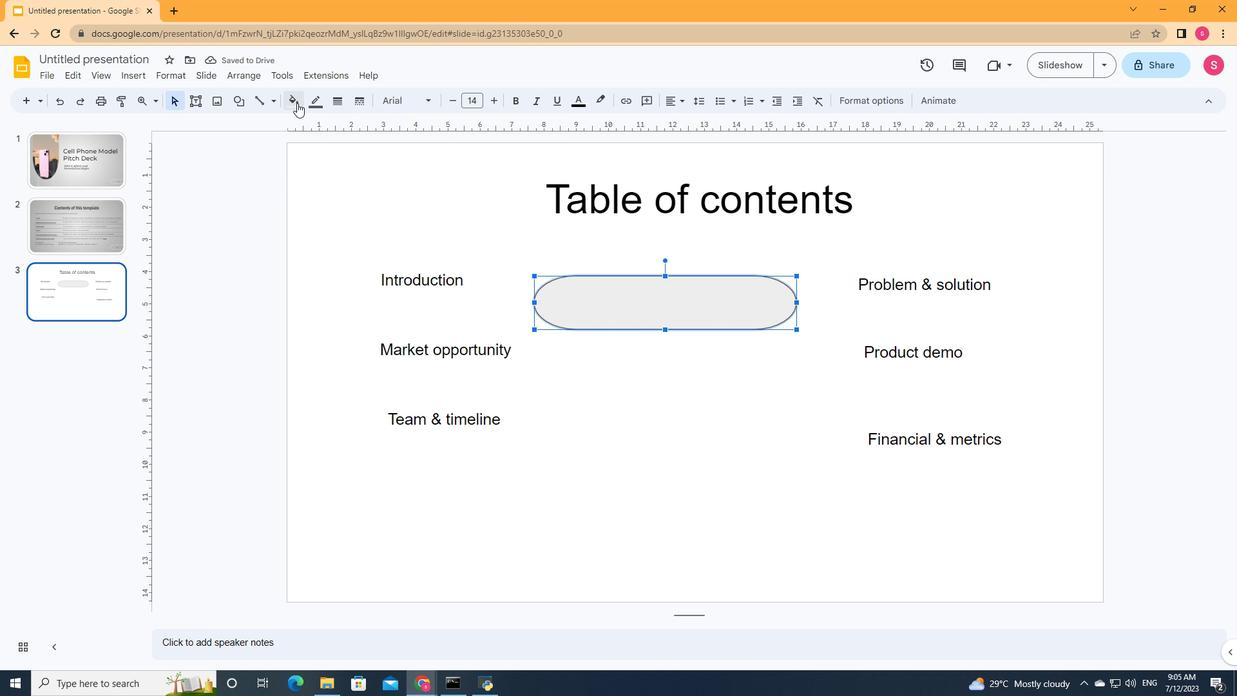 
Action: Mouse moved to (355, 359)
Screenshot: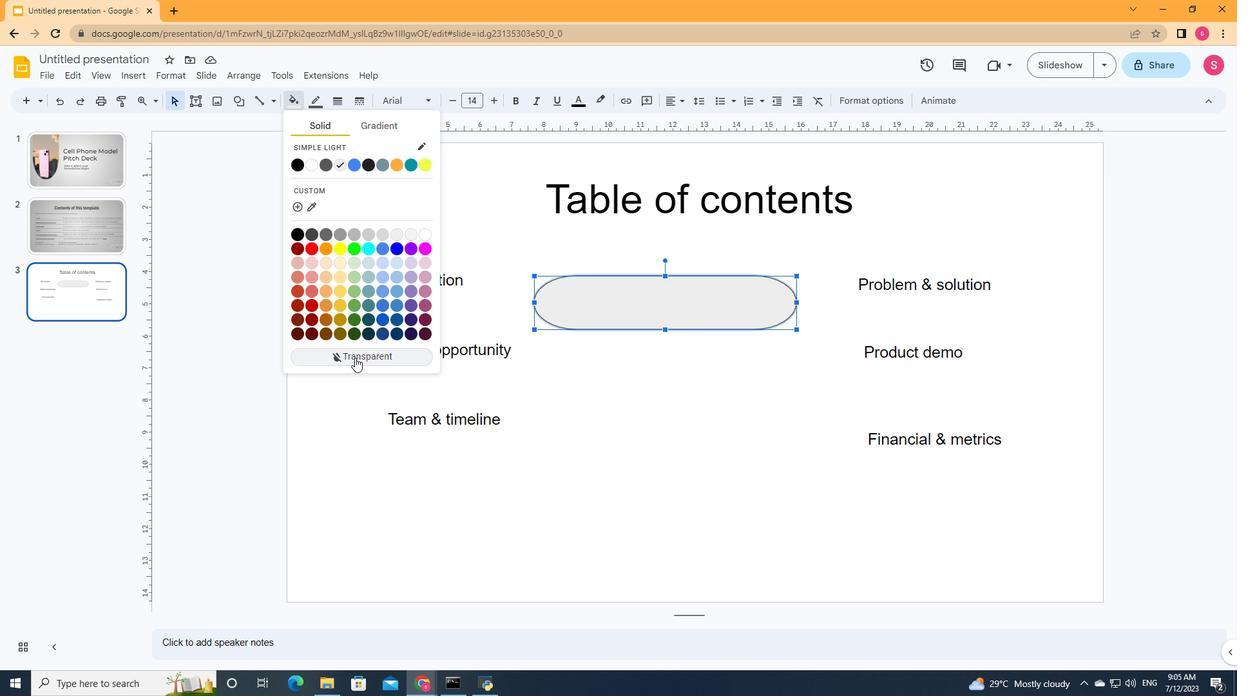 
Action: Mouse pressed left at (355, 359)
Screenshot: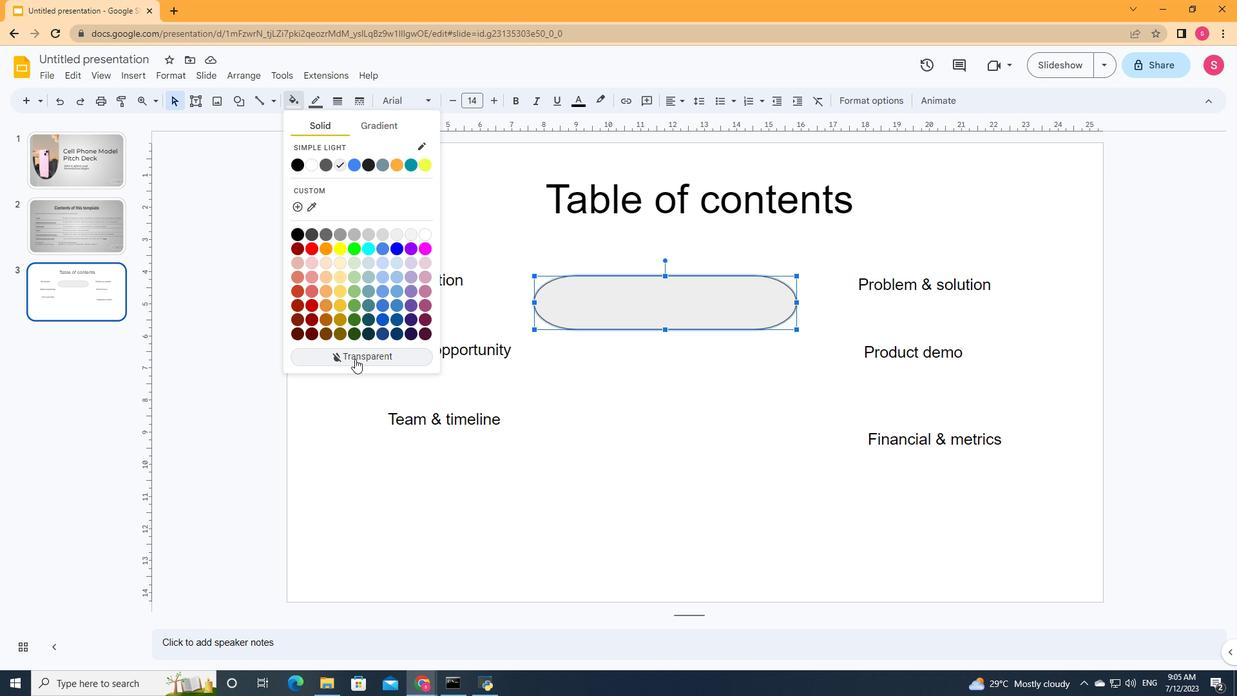 
Action: Mouse moved to (720, 356)
Screenshot: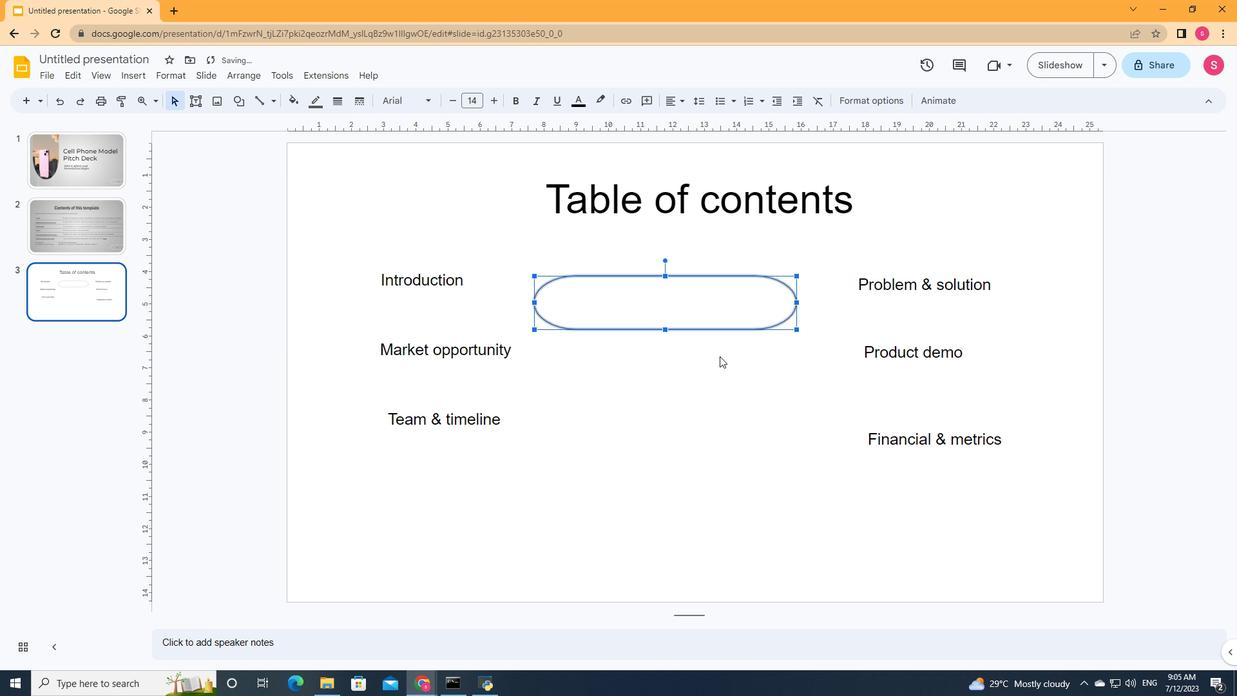 
Action: Mouse pressed left at (720, 356)
Screenshot: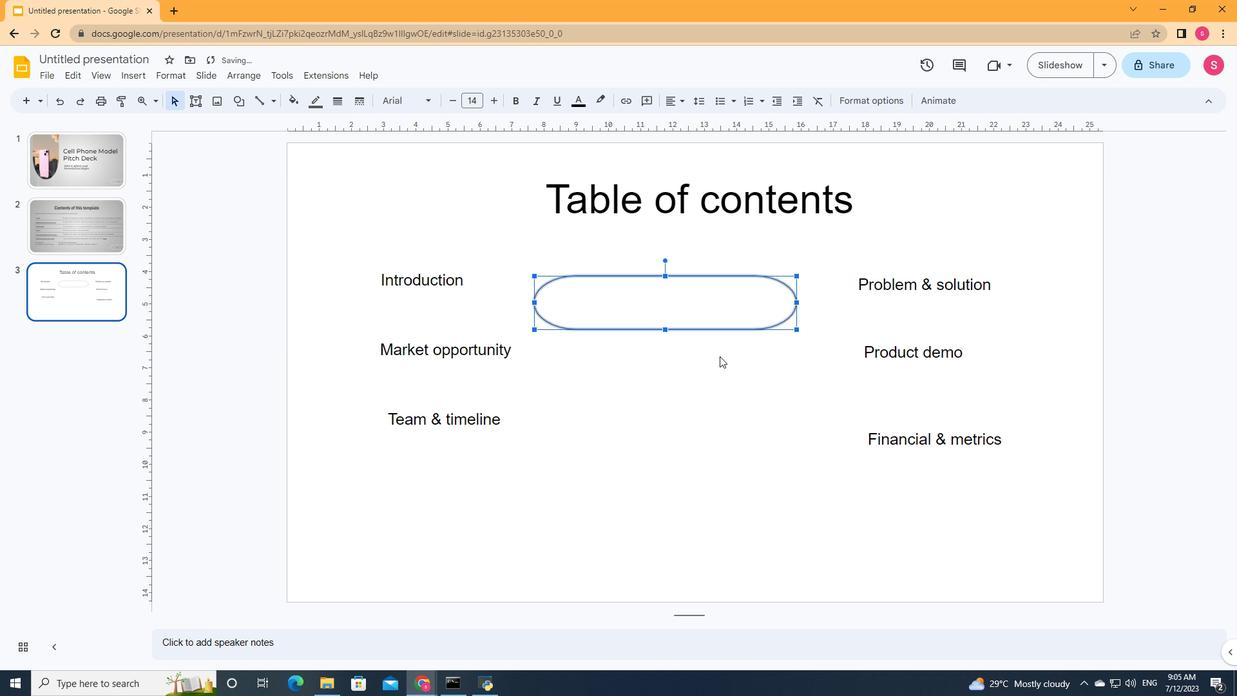 
Action: Mouse moved to (649, 273)
Screenshot: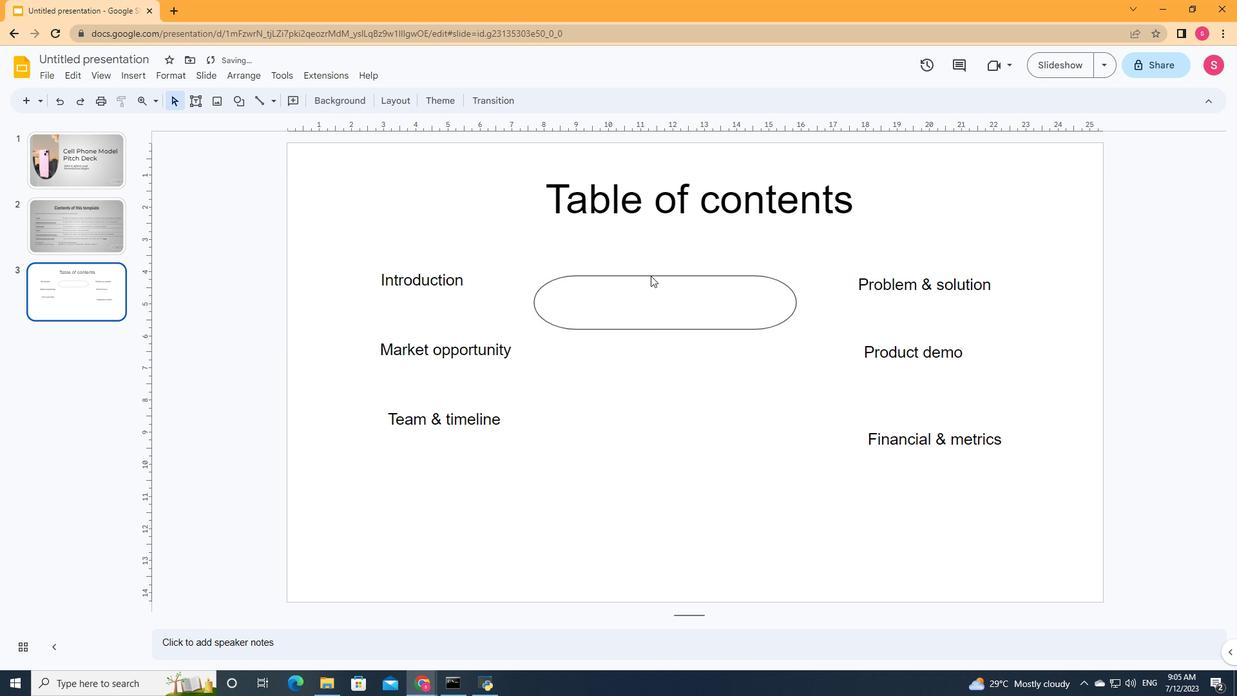 
Action: Mouse pressed left at (649, 273)
Screenshot: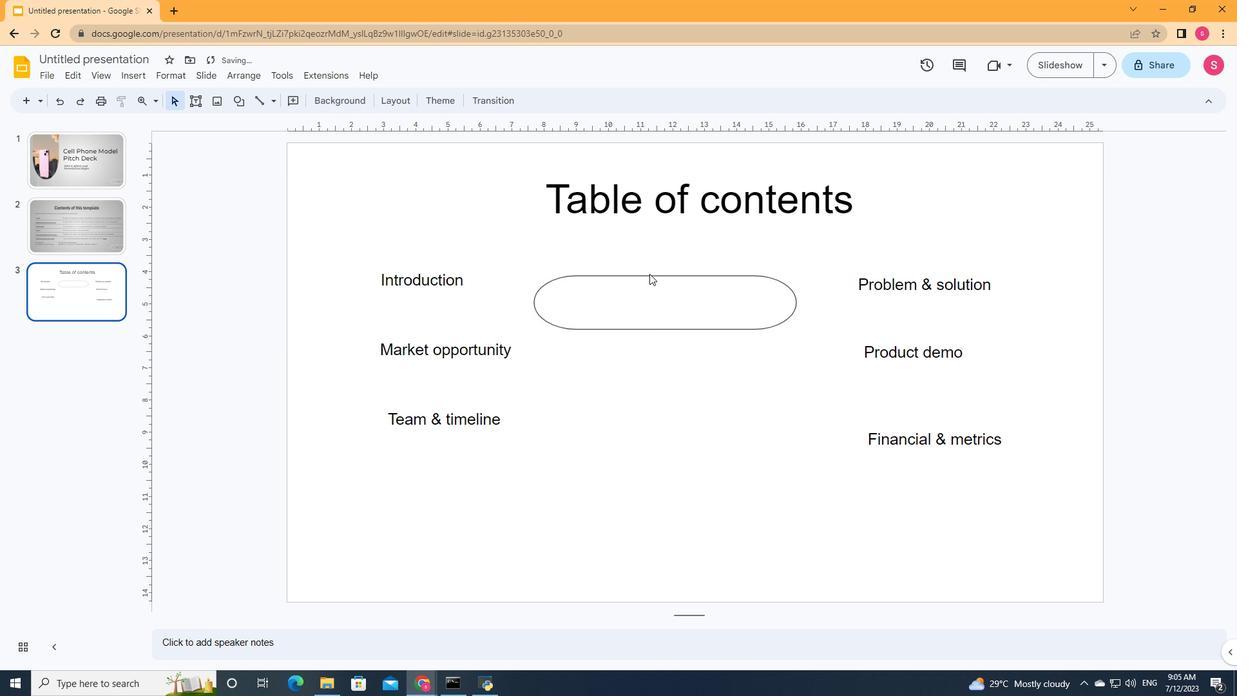 
Action: Mouse moved to (321, 107)
Screenshot: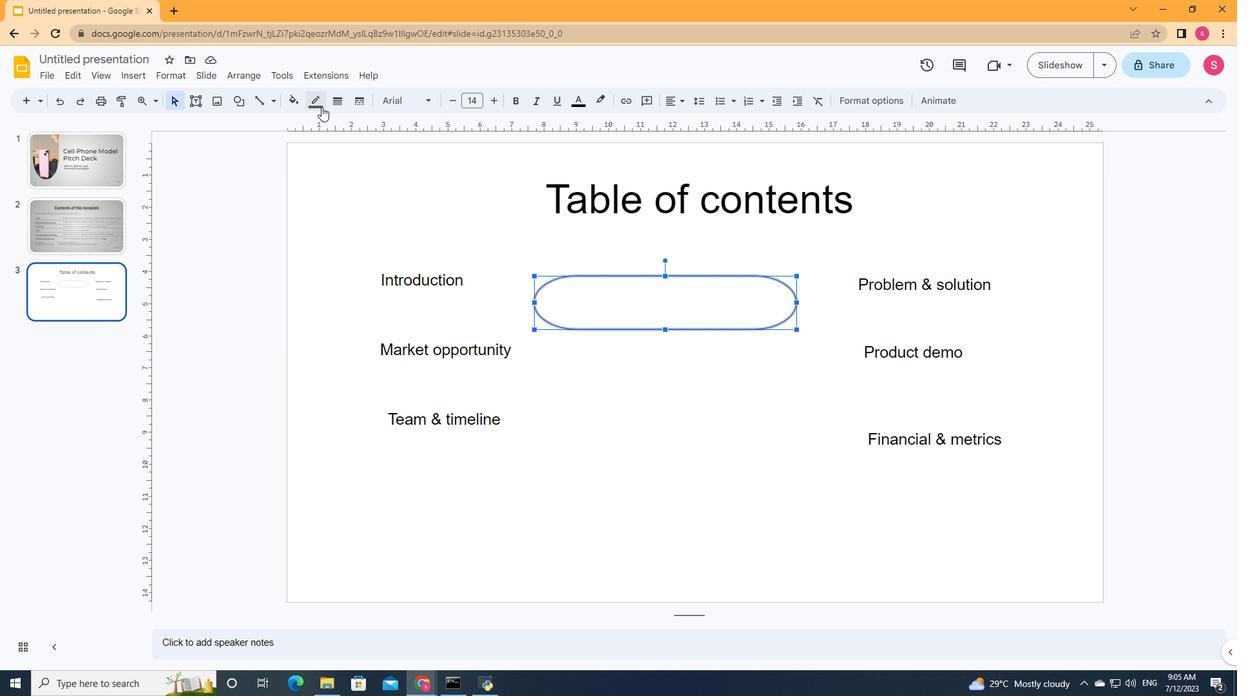 
Action: Mouse pressed left at (321, 107)
Screenshot: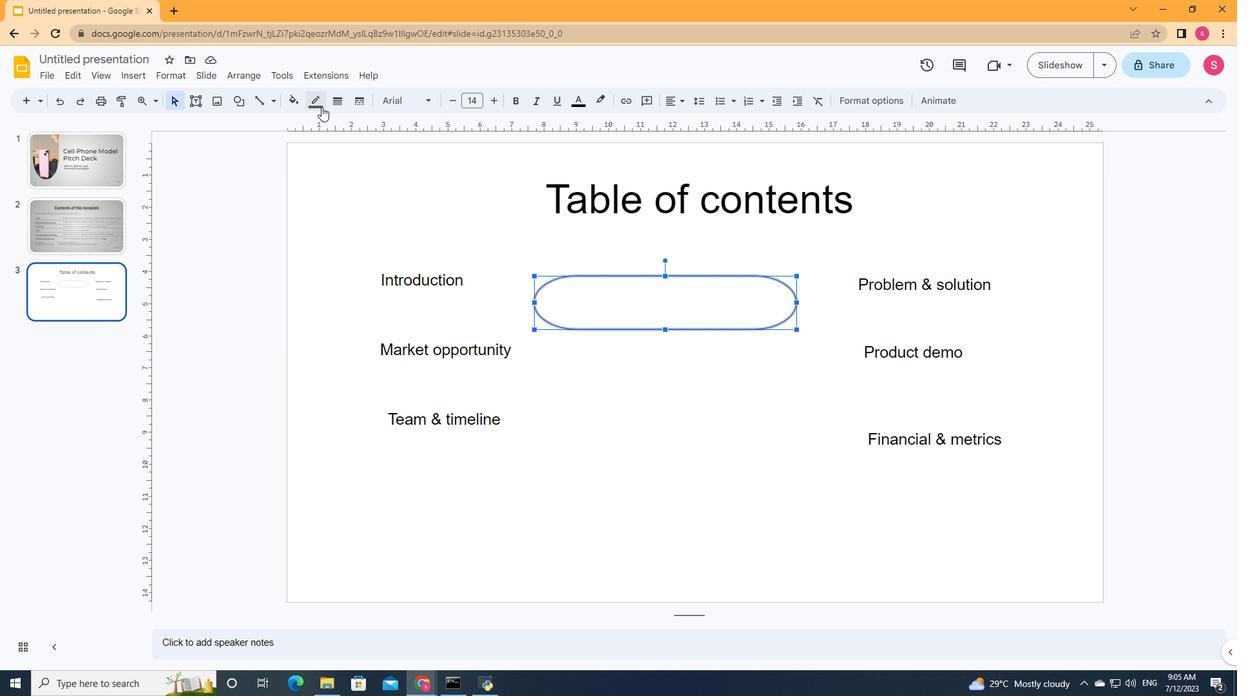 
Action: Mouse moved to (363, 212)
Screenshot: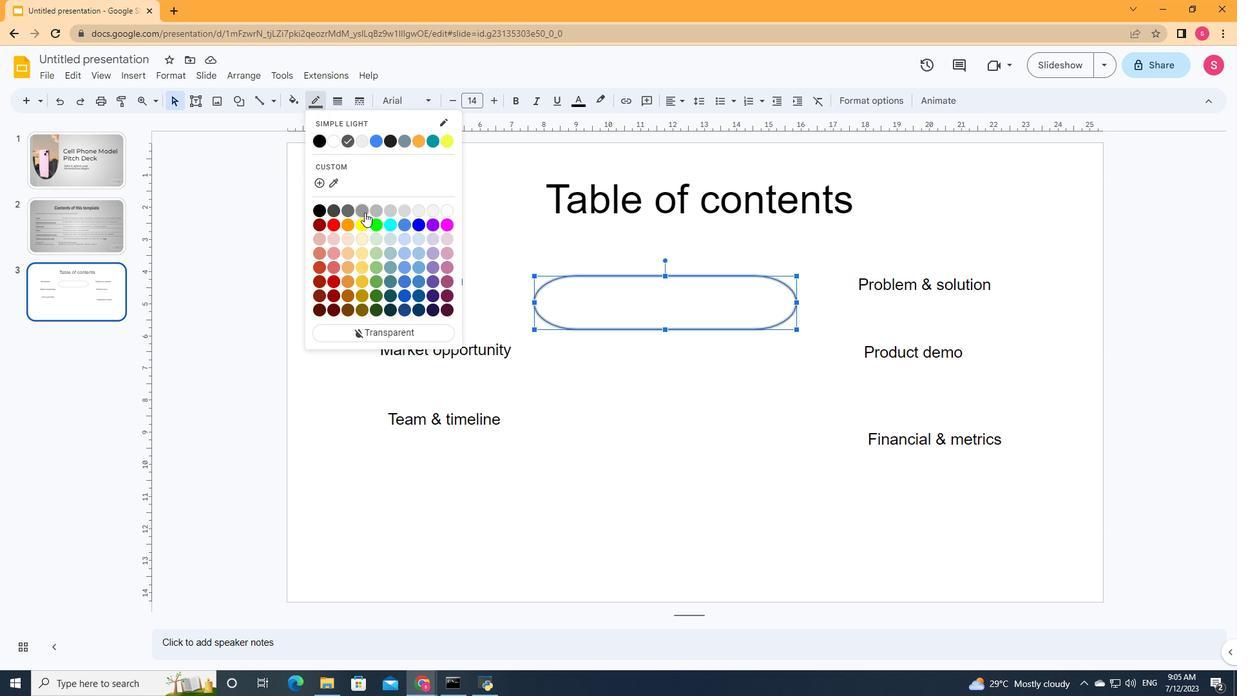 
Action: Mouse pressed left at (363, 212)
Screenshot: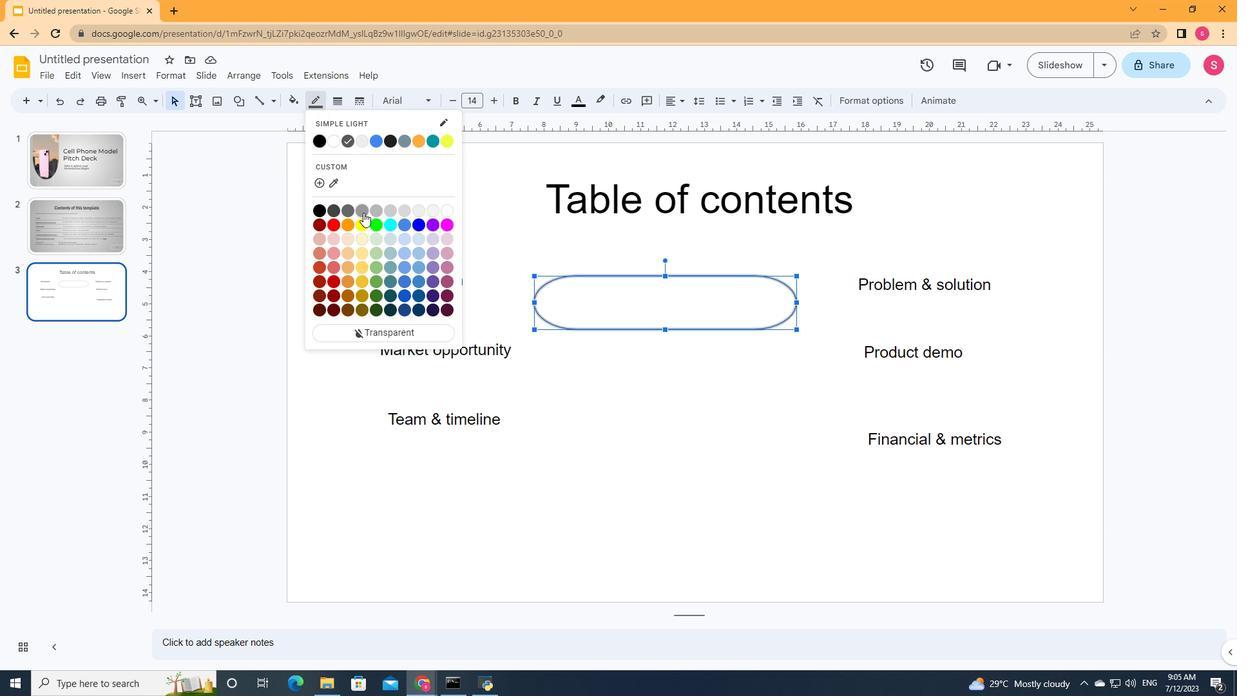 
Action: Mouse moved to (756, 354)
Screenshot: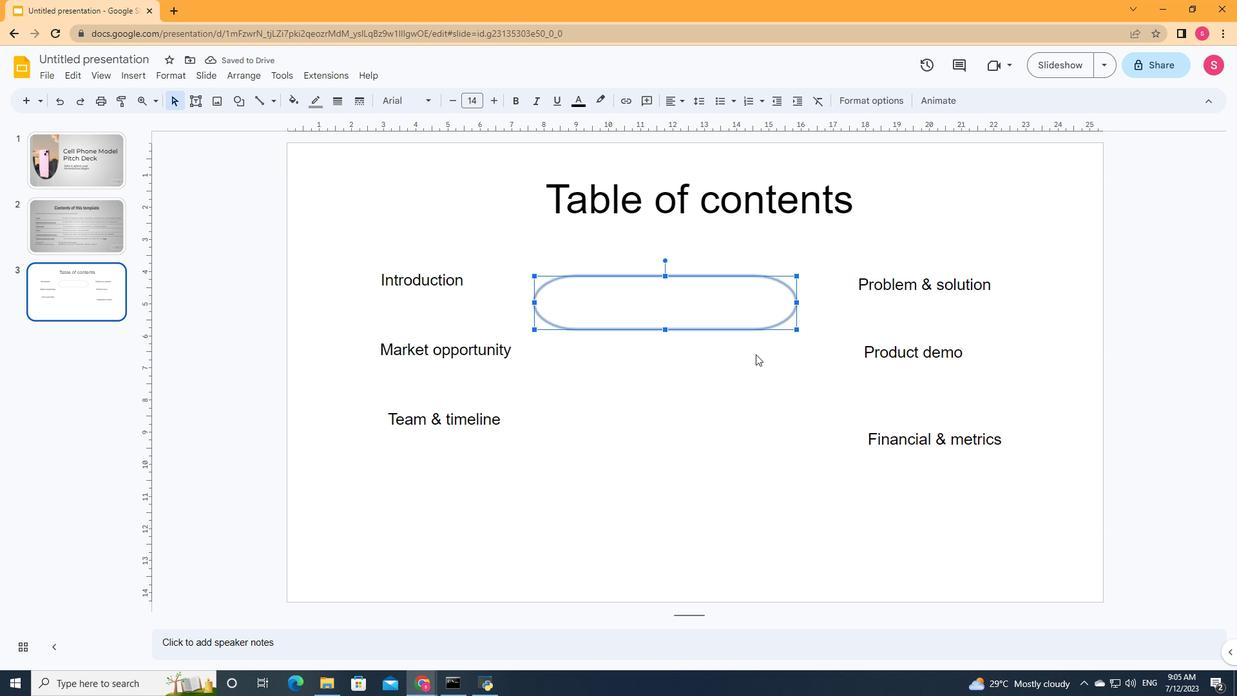 
Action: Mouse pressed left at (756, 354)
Screenshot: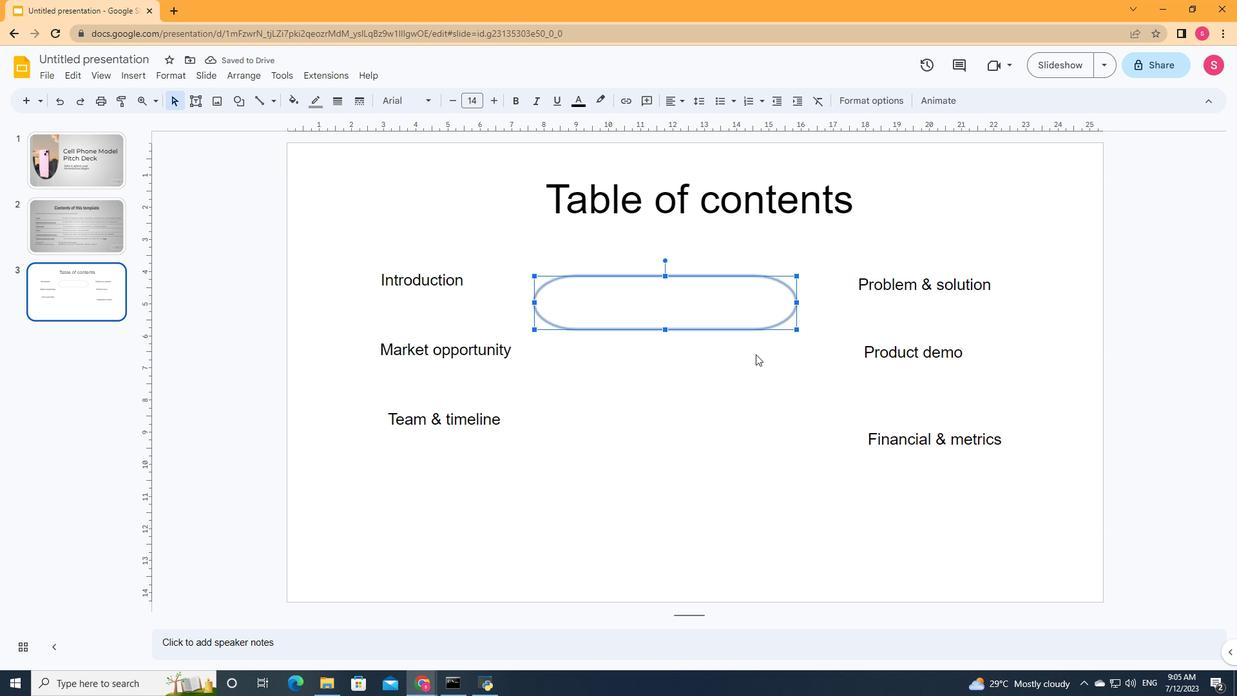 
Action: Mouse moved to (702, 277)
Screenshot: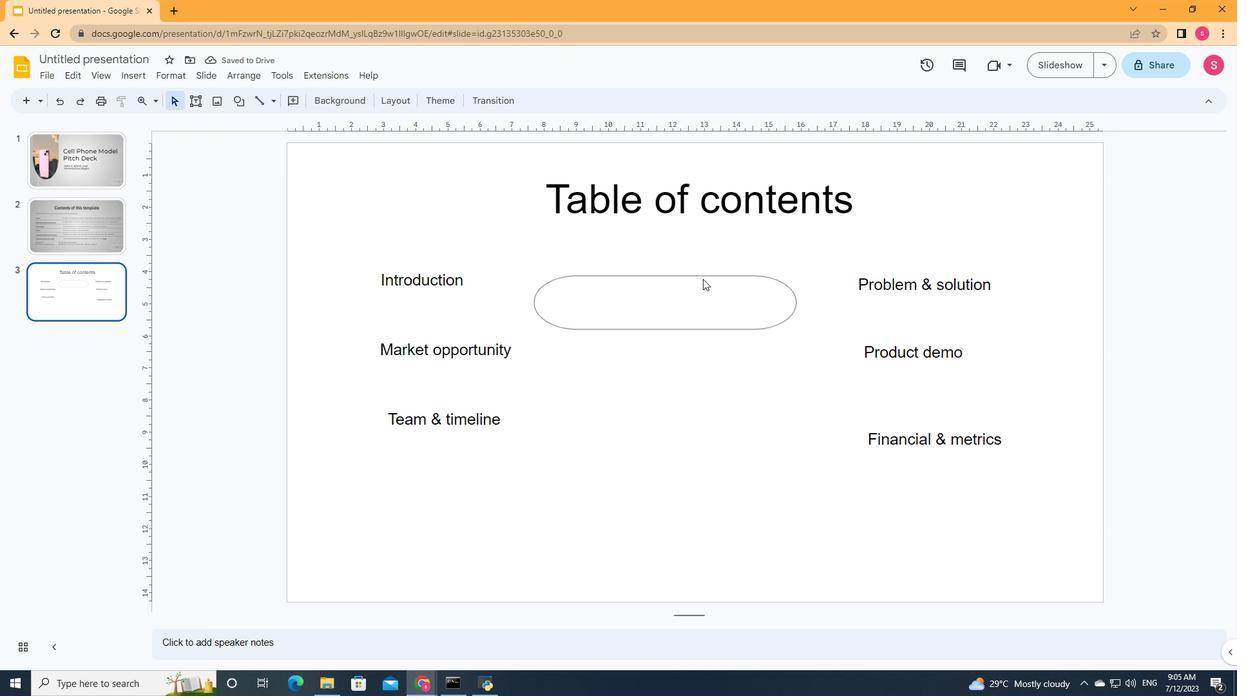 
Action: Mouse pressed left at (702, 277)
Screenshot: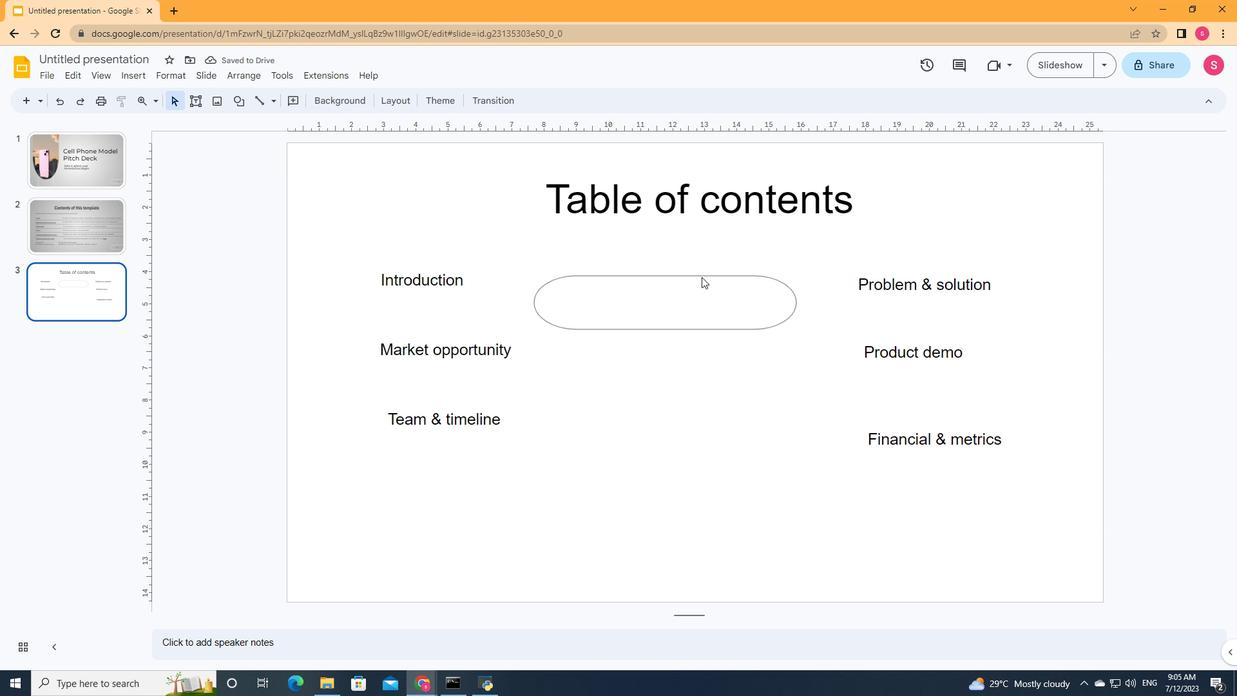 
Action: Mouse moved to (702, 277)
Screenshot: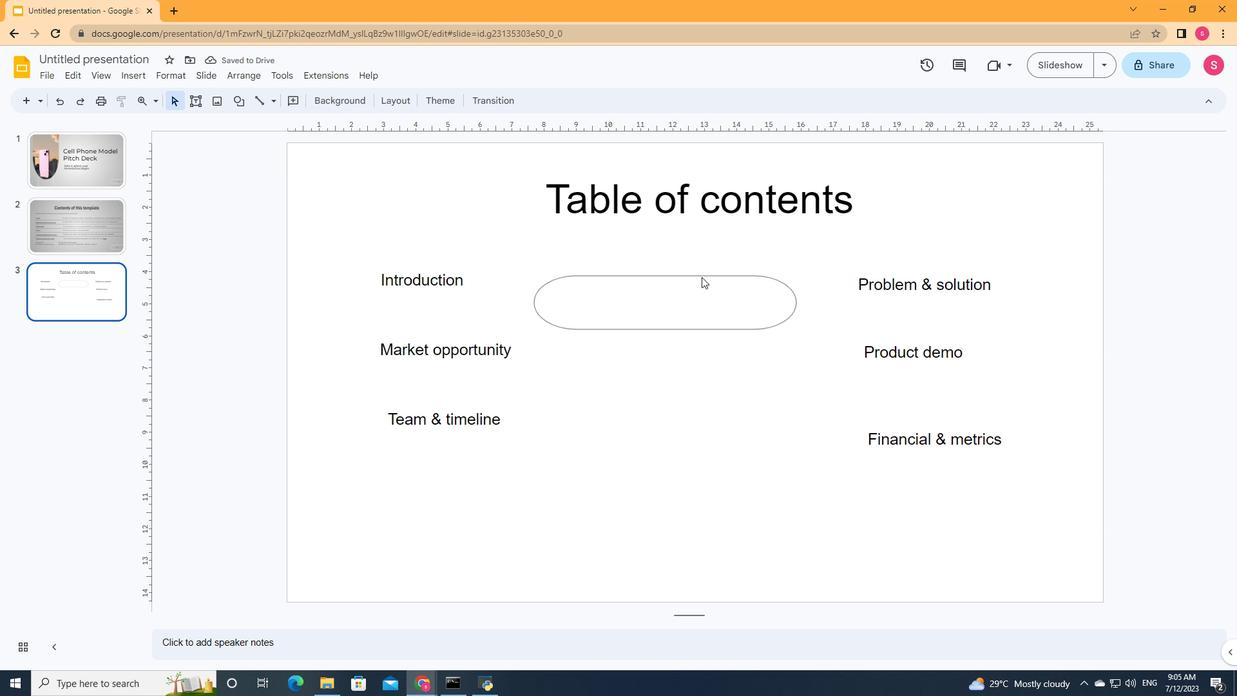 
Action: Key pressed ctrl+C
Screenshot: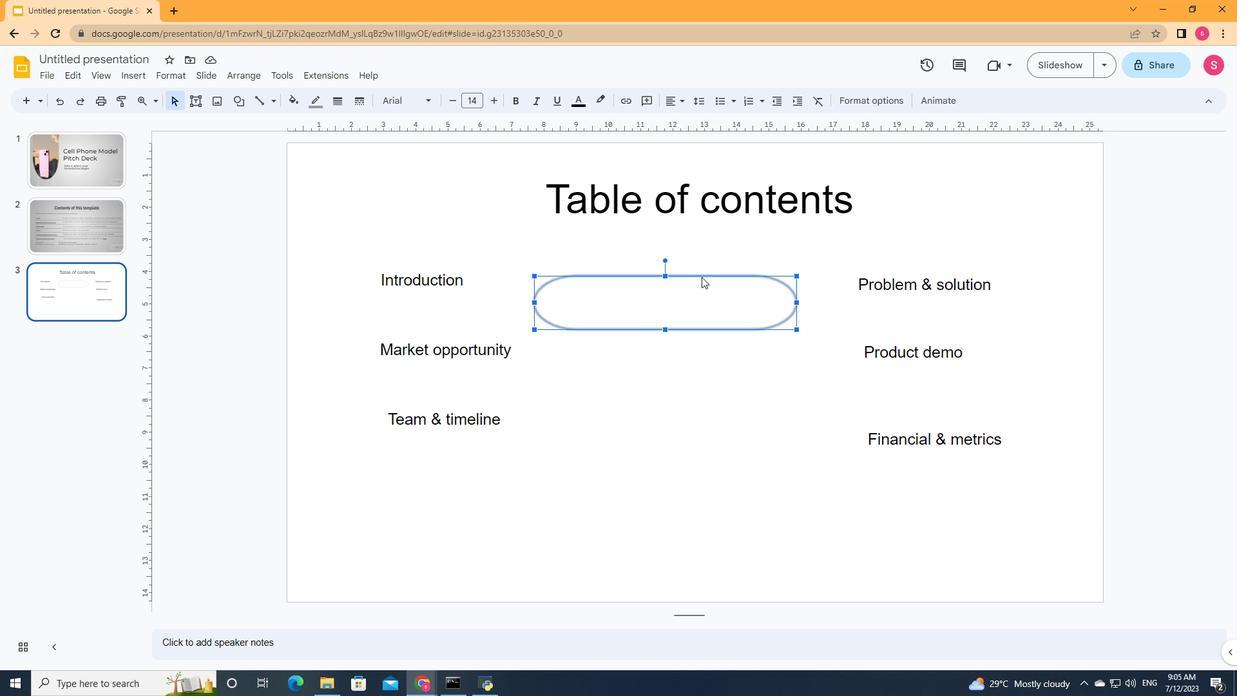 
Action: Mouse moved to (705, 356)
Screenshot: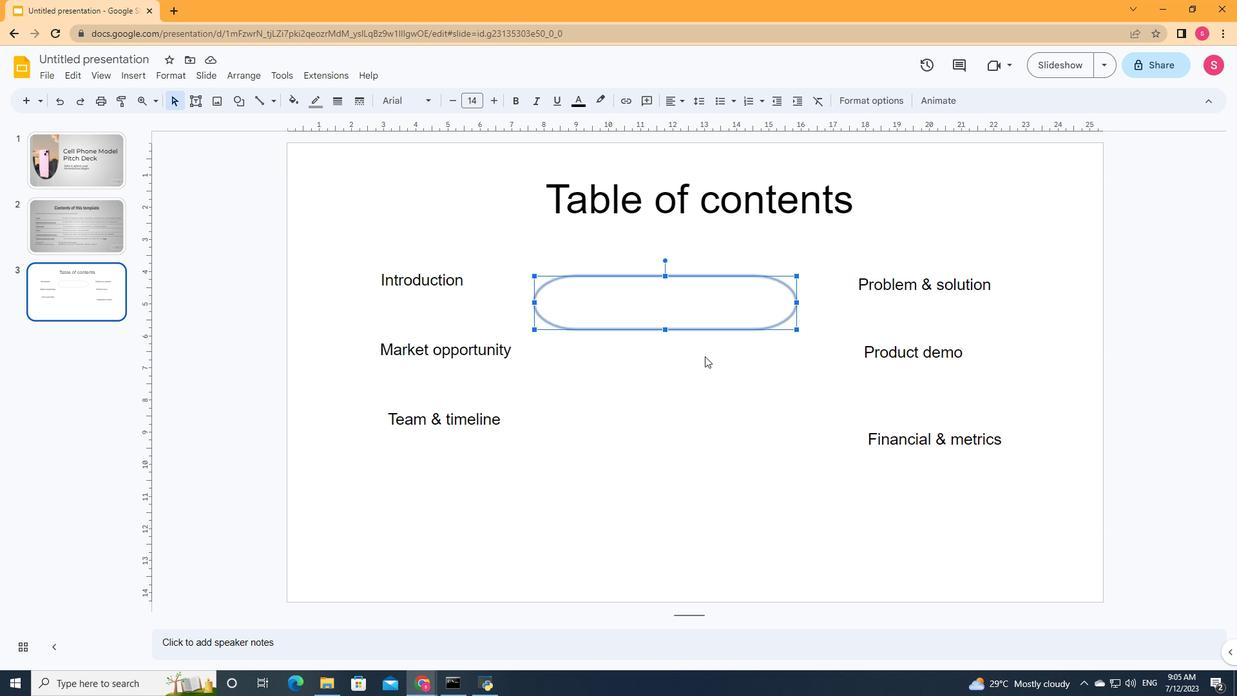 
Action: Mouse pressed left at (705, 356)
Screenshot: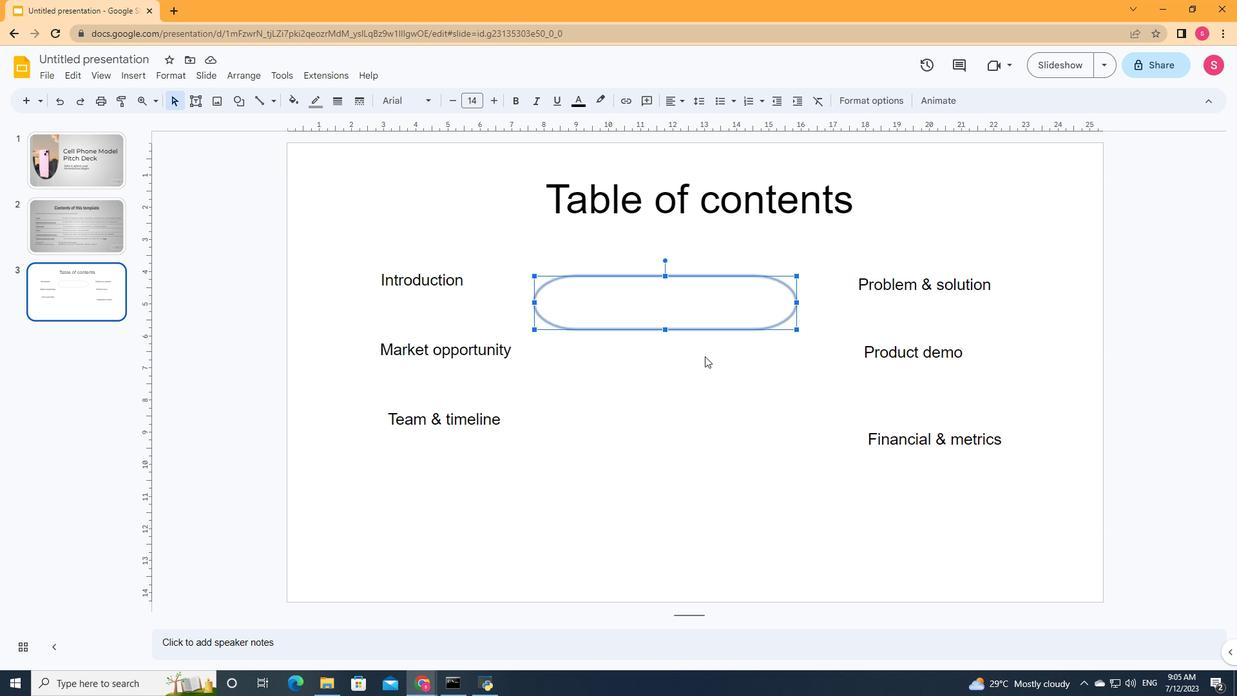 
Action: Key pressed ctrl+Vctrl+V
Screenshot: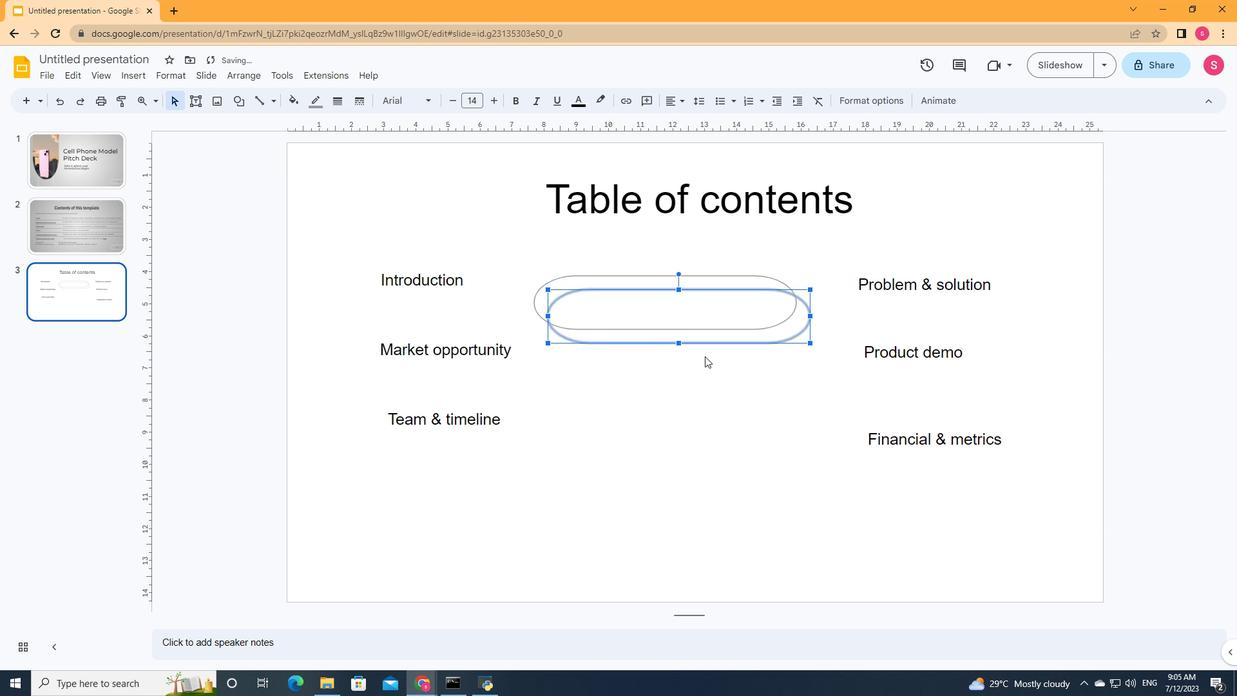 
Action: Mouse moved to (687, 305)
Screenshot: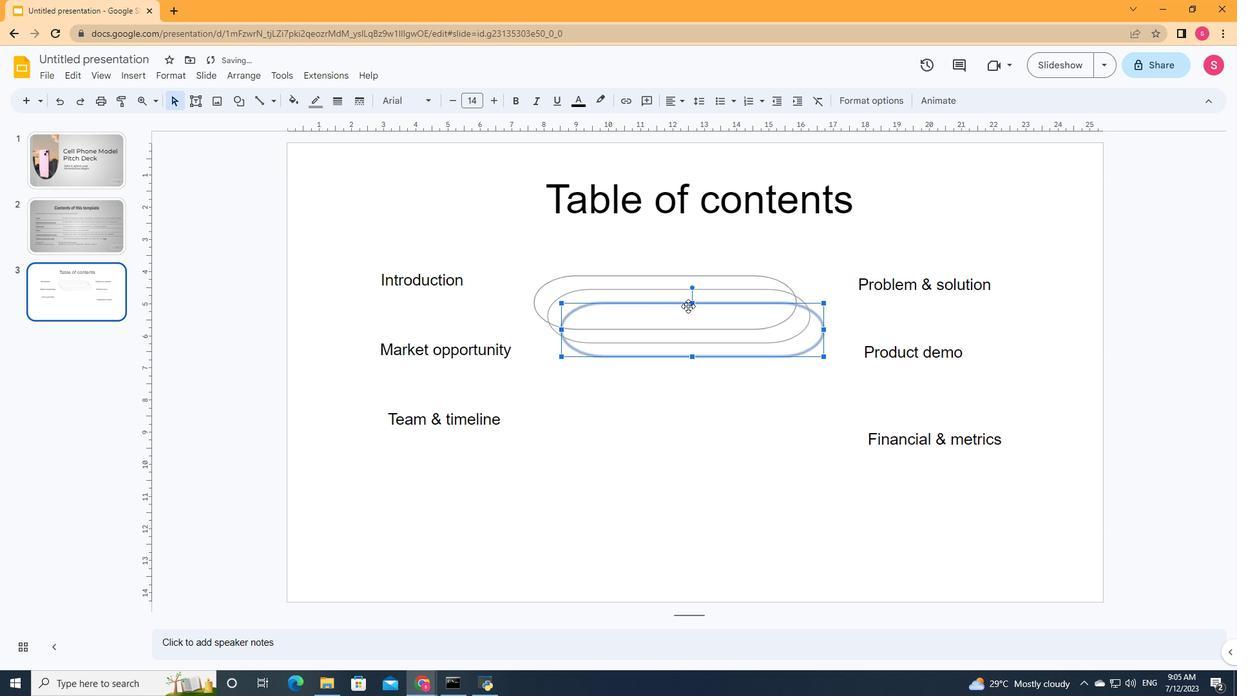 
Action: Mouse pressed left at (687, 305)
Screenshot: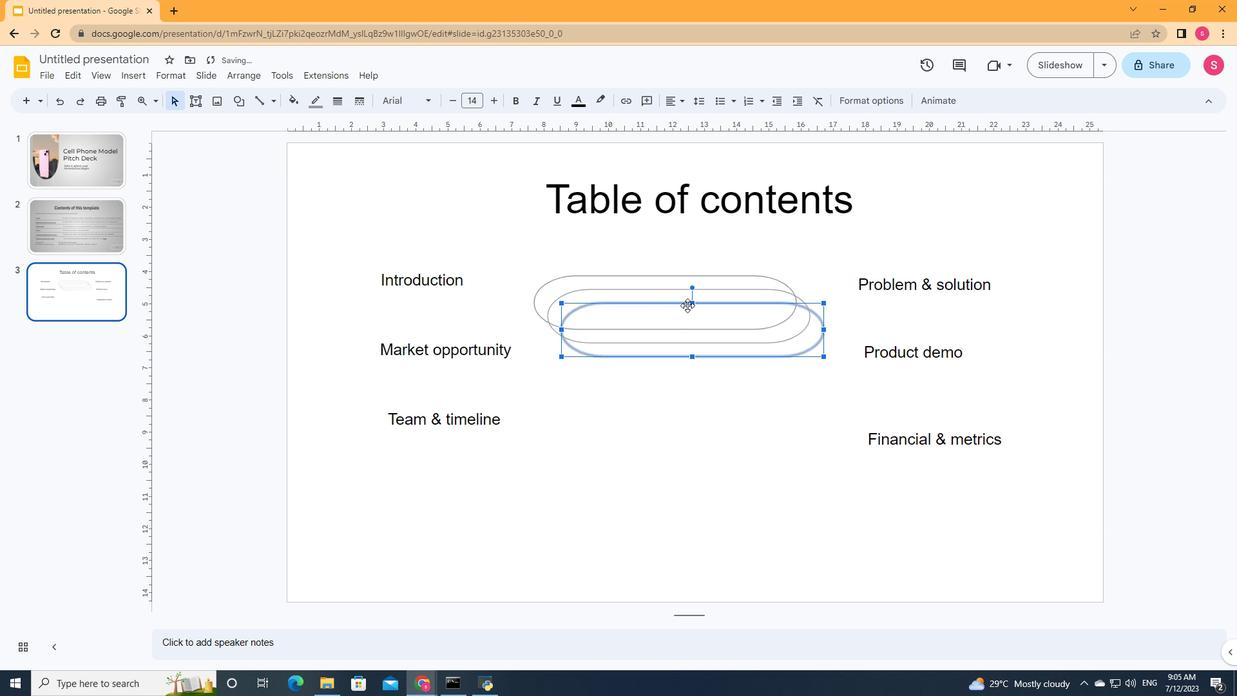 
Action: Mouse moved to (660, 292)
Screenshot: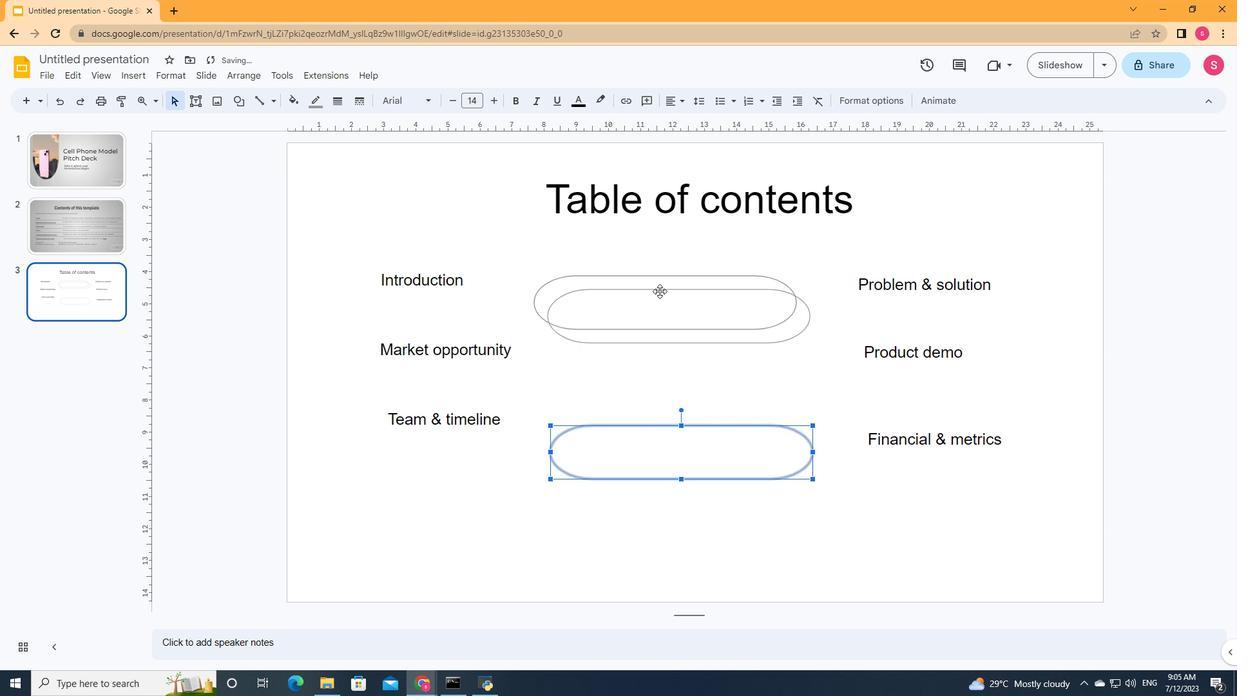 
Action: Mouse pressed left at (660, 292)
Screenshot: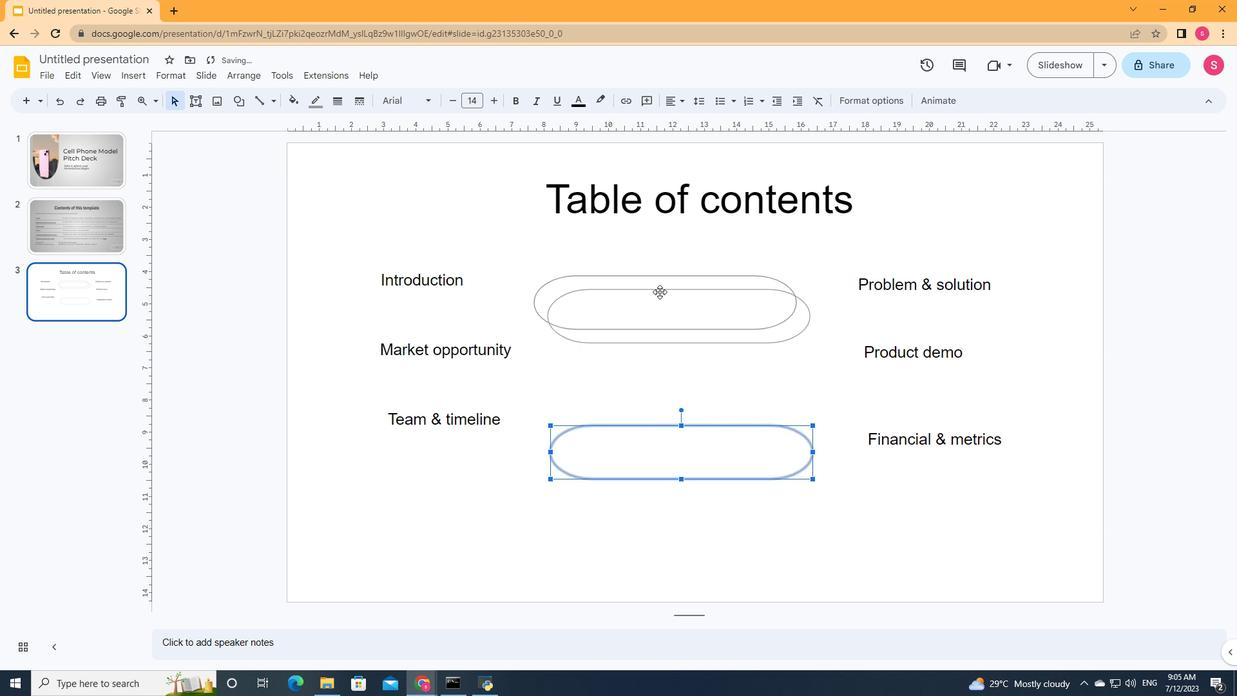 
Action: Mouse moved to (670, 277)
Screenshot: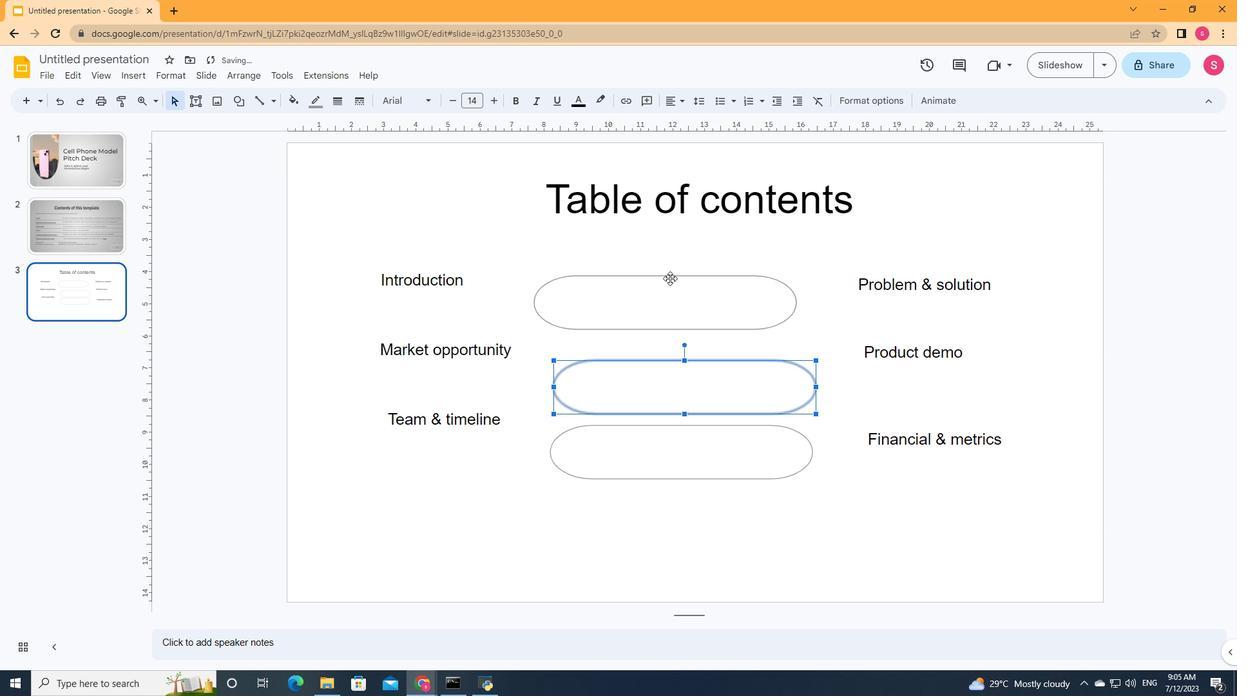 
Action: Mouse pressed left at (670, 277)
Screenshot: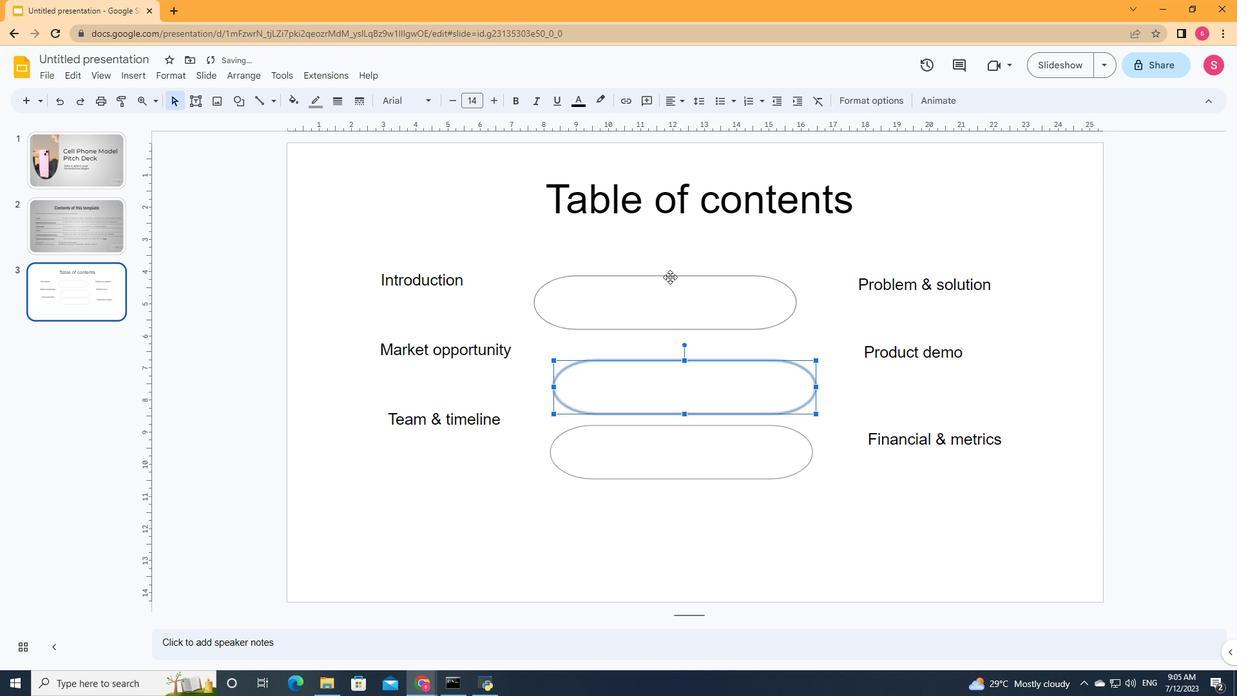 
Action: Mouse moved to (673, 361)
Screenshot: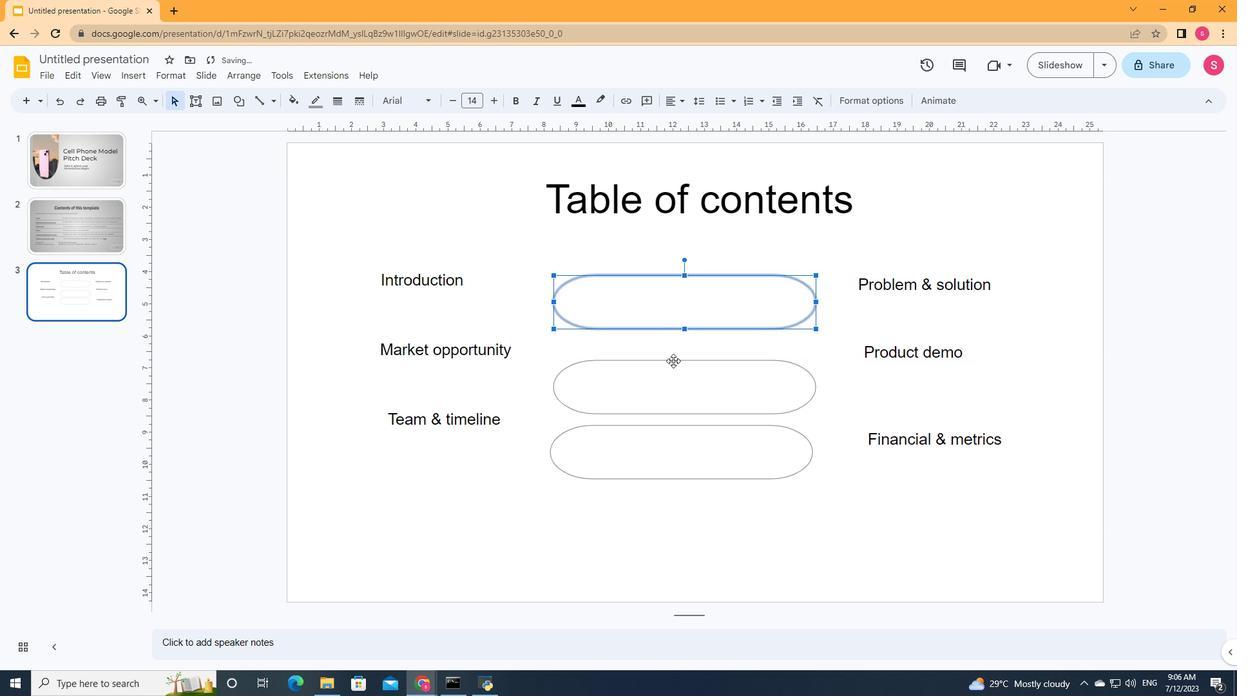 
Action: Mouse pressed left at (673, 361)
Screenshot: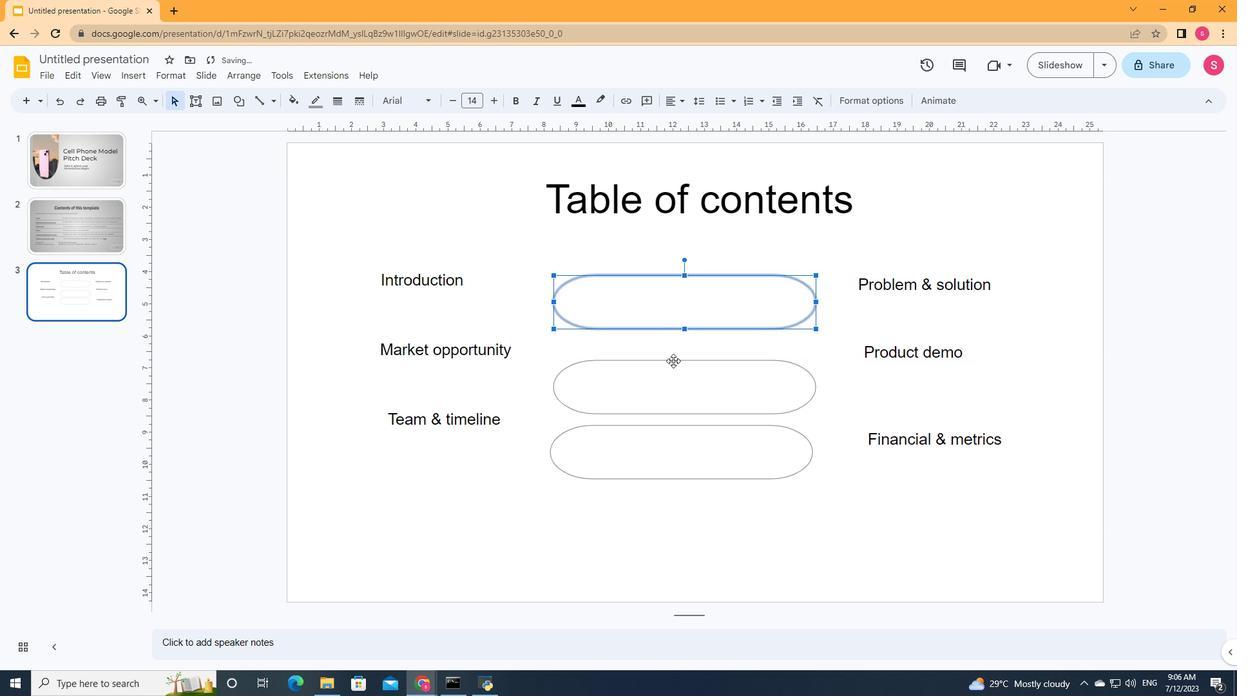 
Action: Mouse moved to (676, 426)
Screenshot: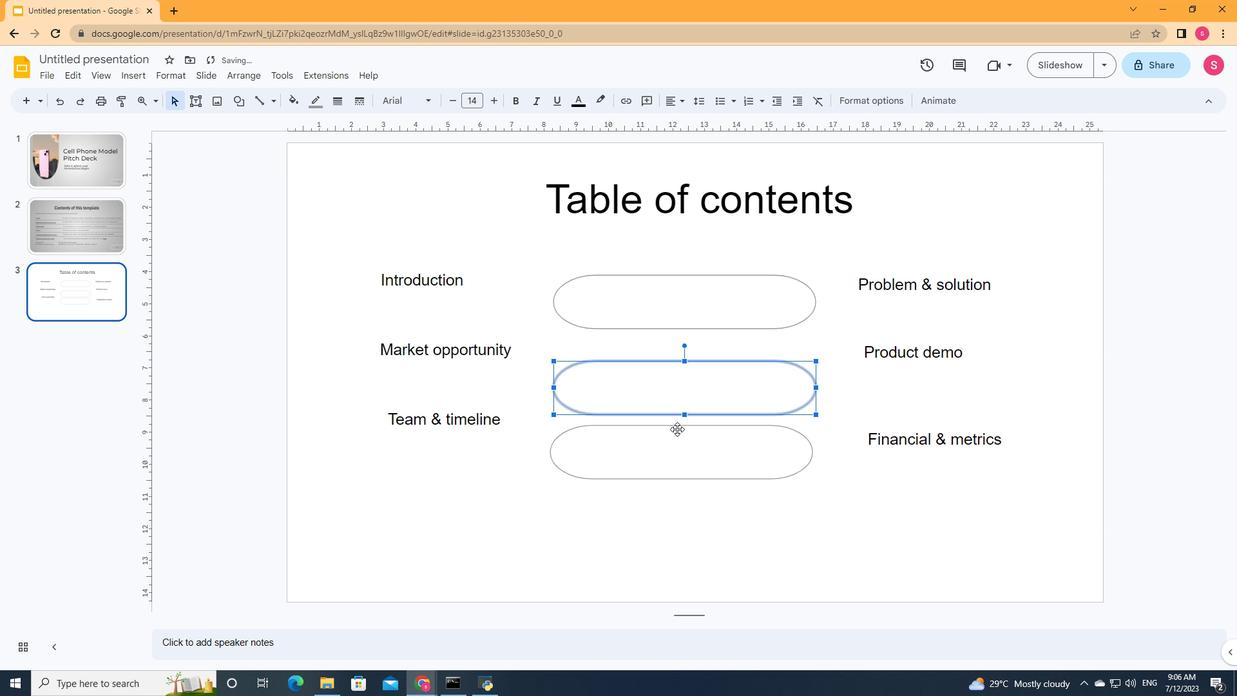 
Action: Mouse pressed left at (676, 426)
Screenshot: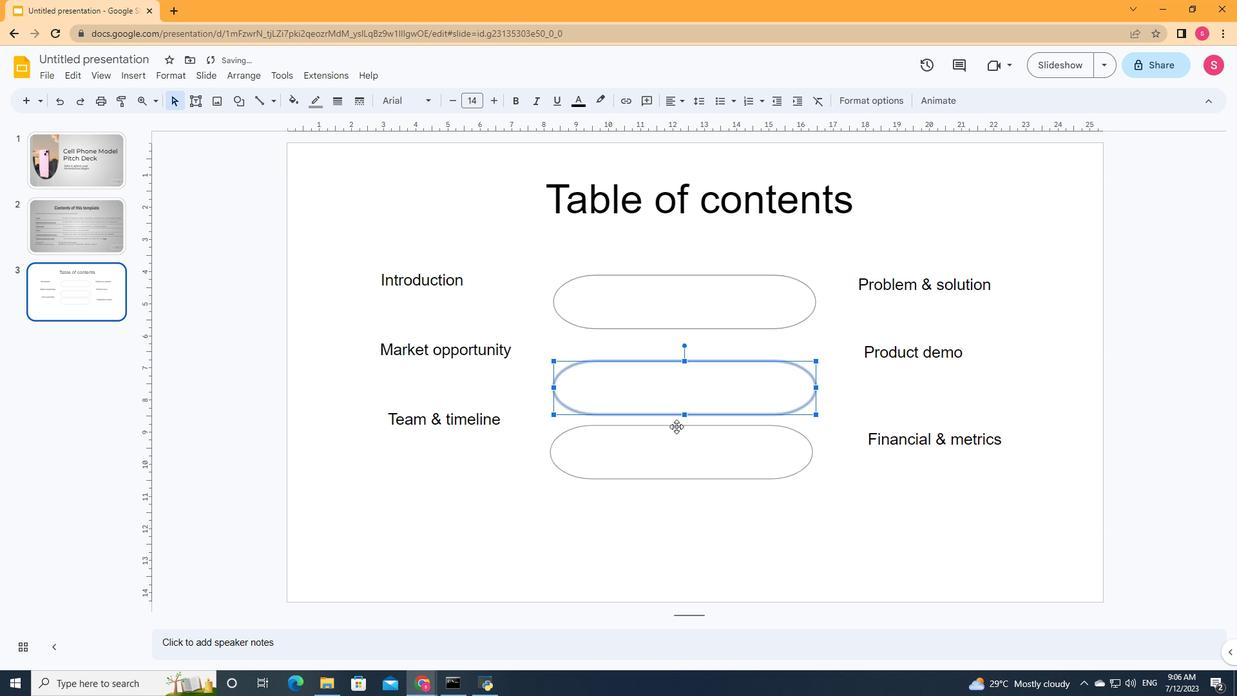 
Action: Mouse moved to (433, 281)
Screenshot: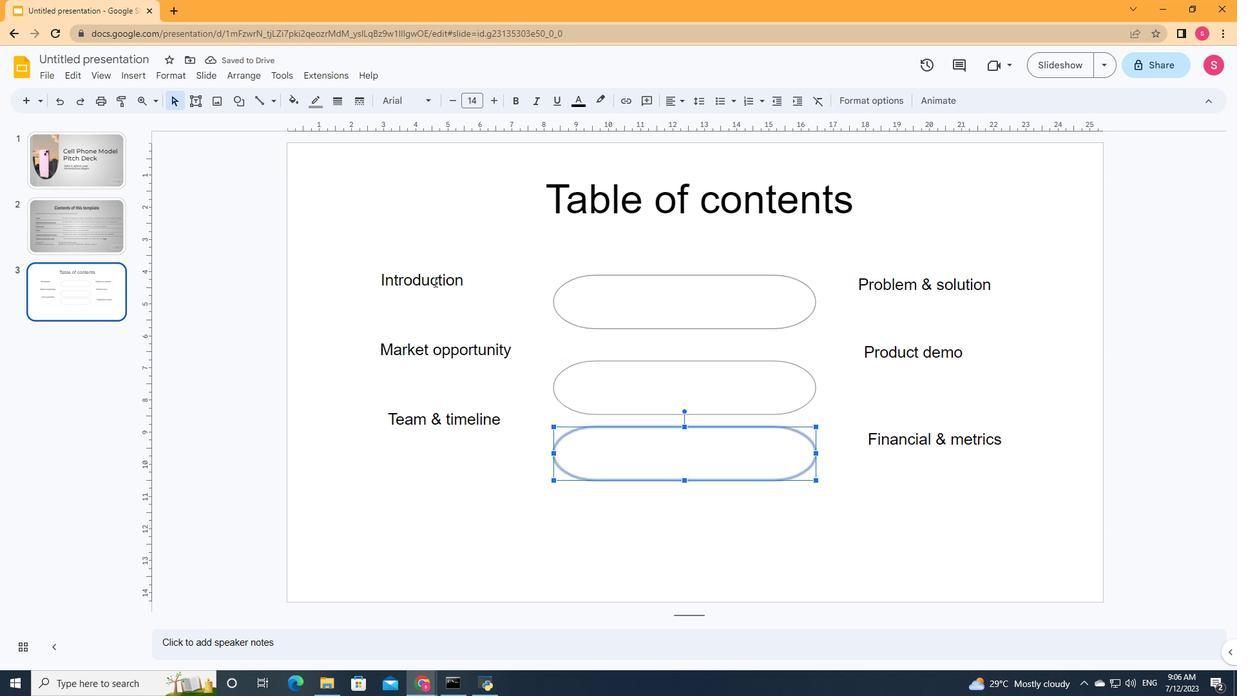 
Action: Mouse pressed left at (433, 281)
Screenshot: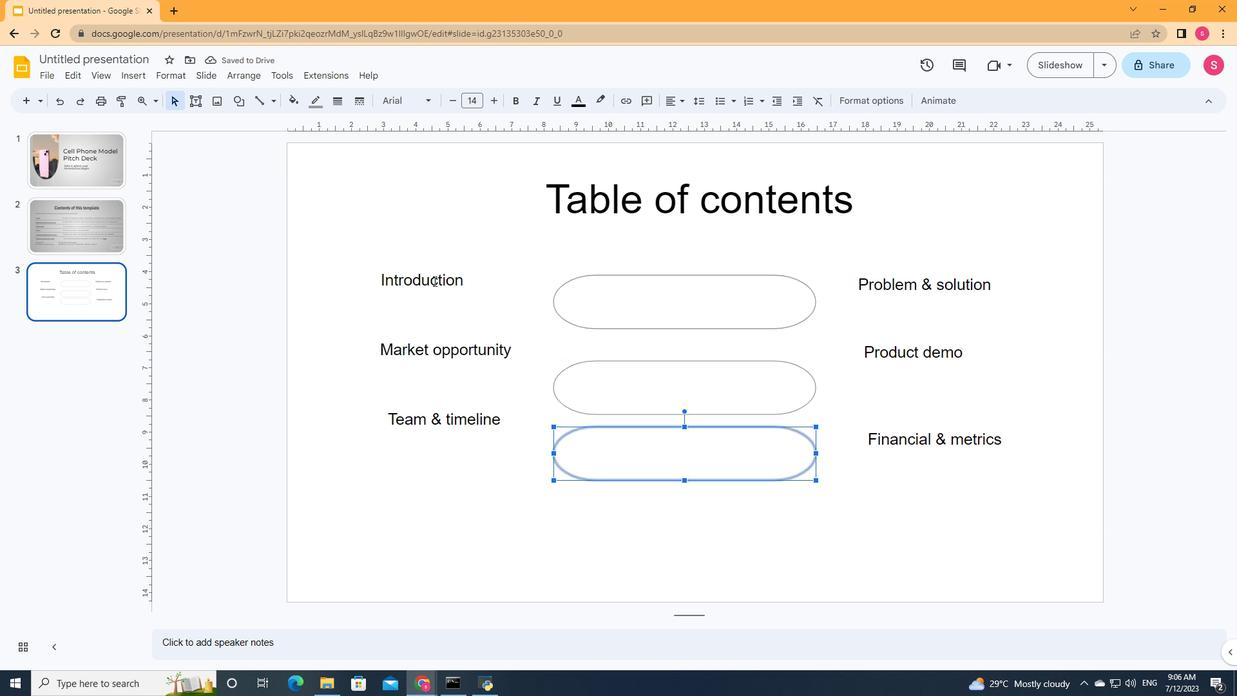 
Action: Mouse moved to (433, 266)
Screenshot: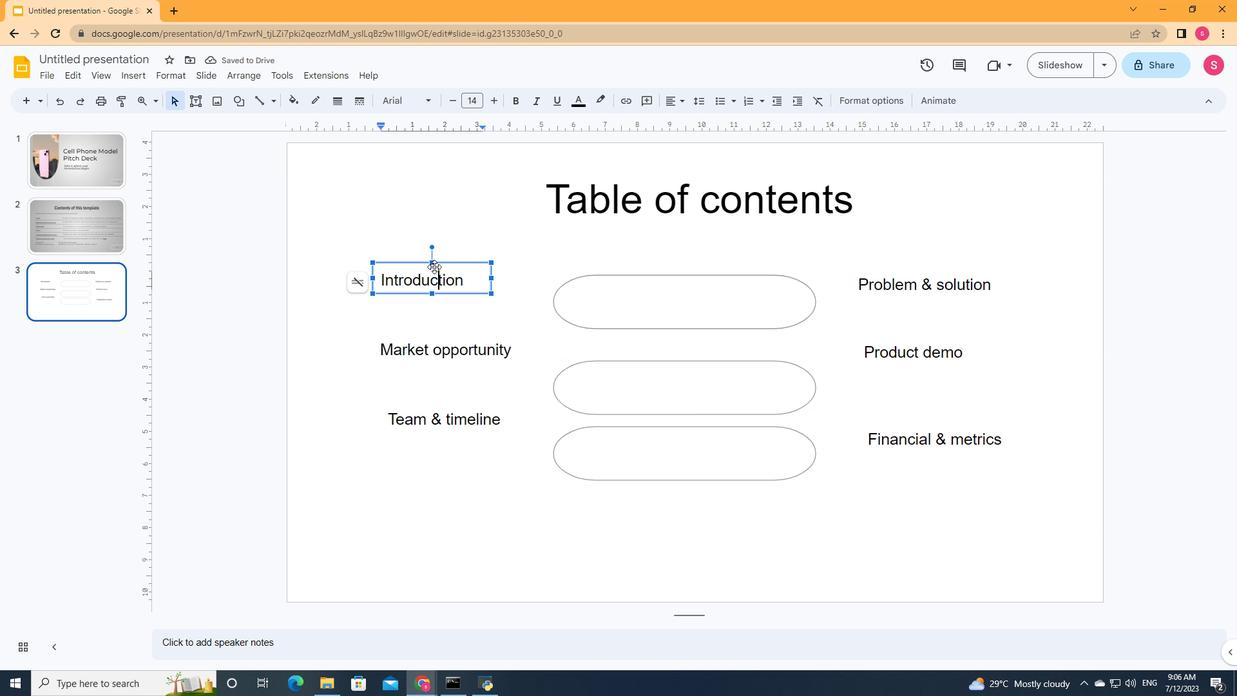 
Action: Mouse pressed left at (433, 266)
Screenshot: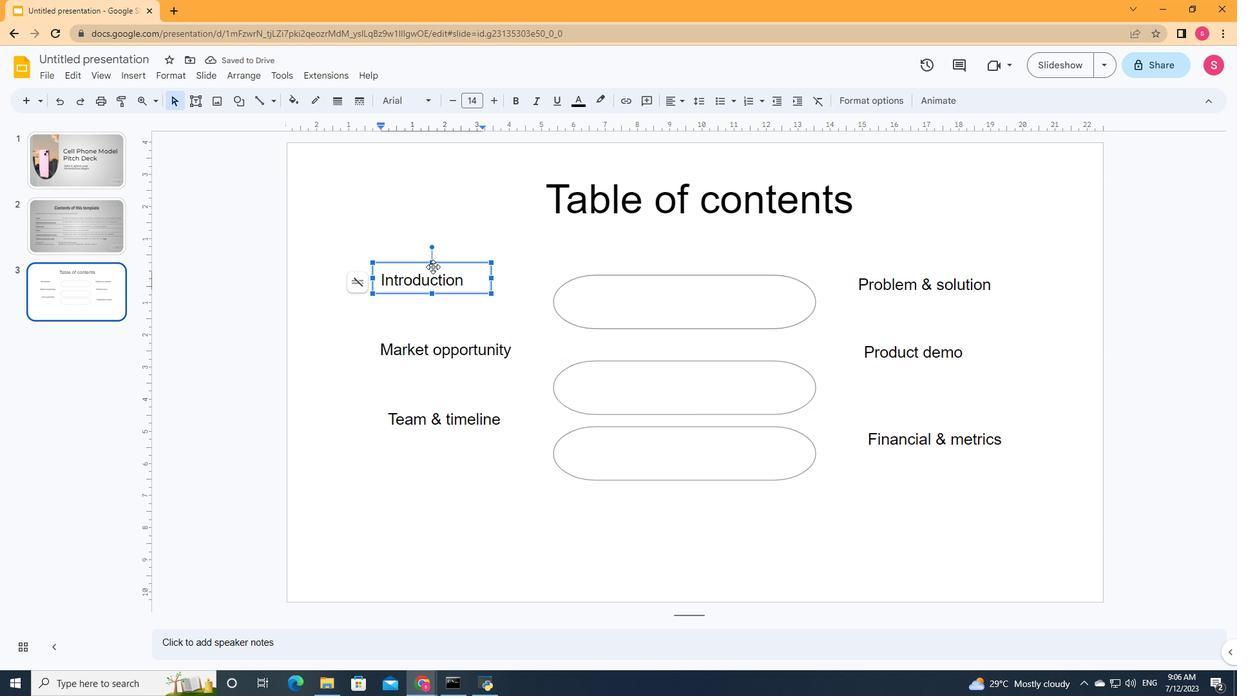 
Action: Mouse moved to (433, 351)
Screenshot: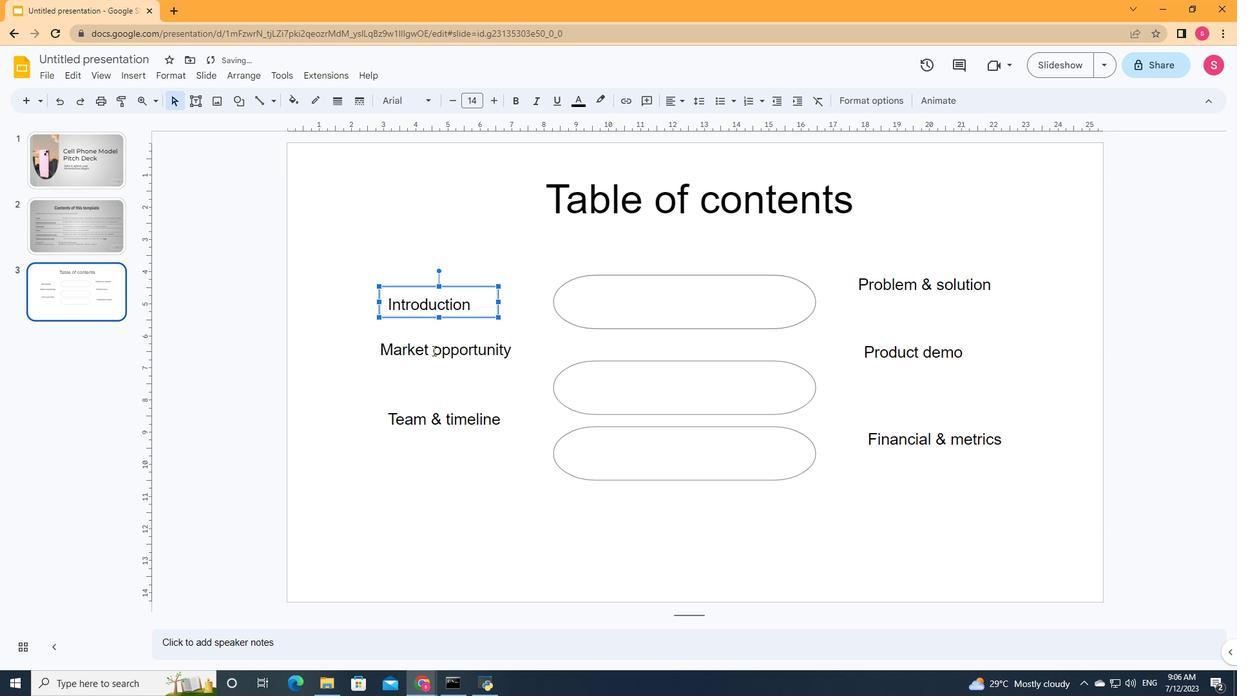 
Action: Mouse pressed left at (433, 351)
Screenshot: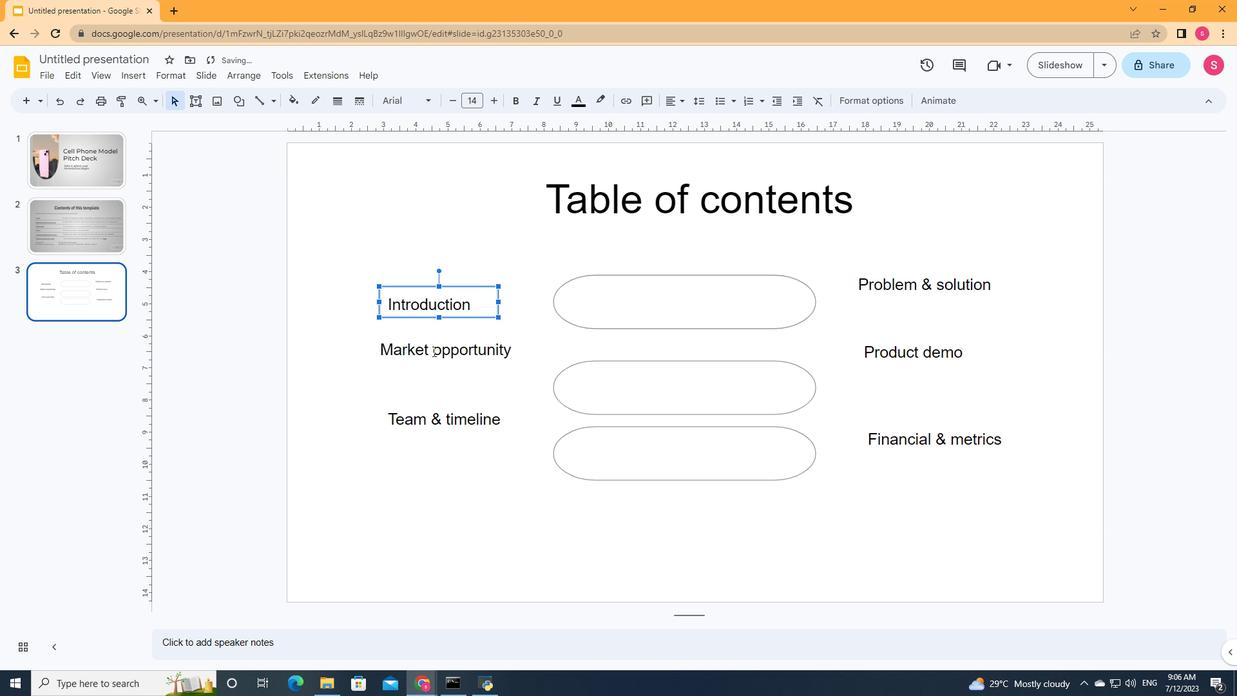
Action: Mouse moved to (433, 331)
Screenshot: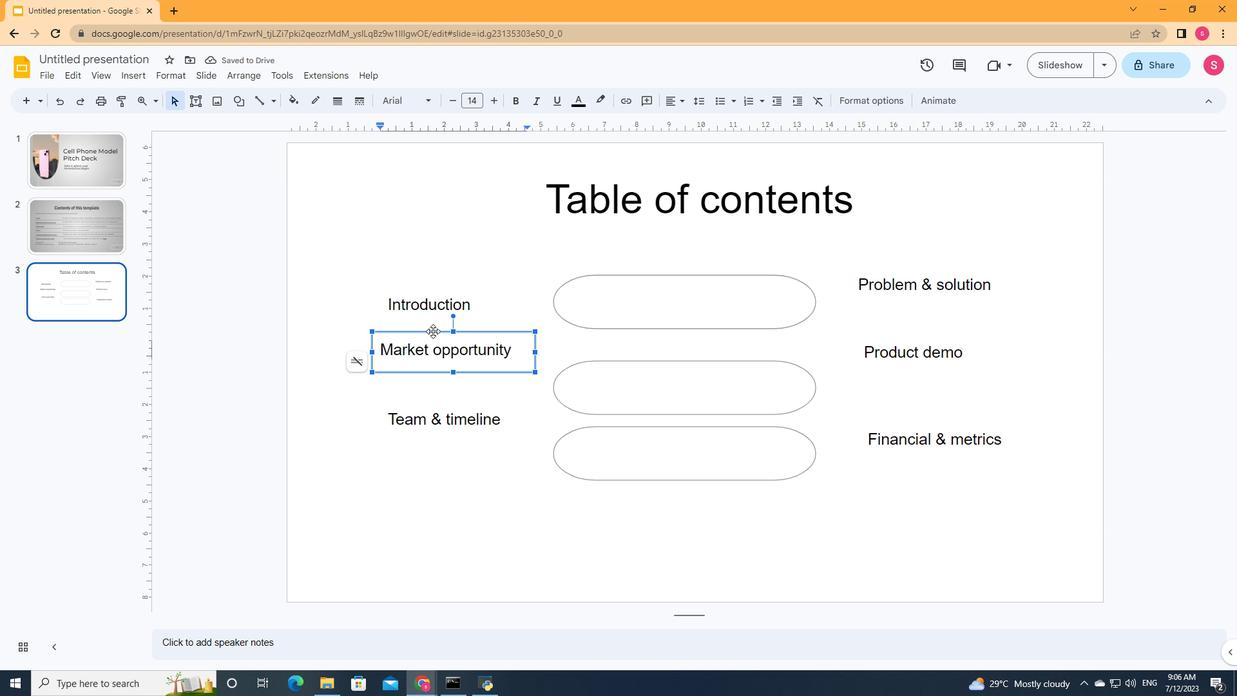 
Action: Mouse pressed left at (433, 331)
Screenshot: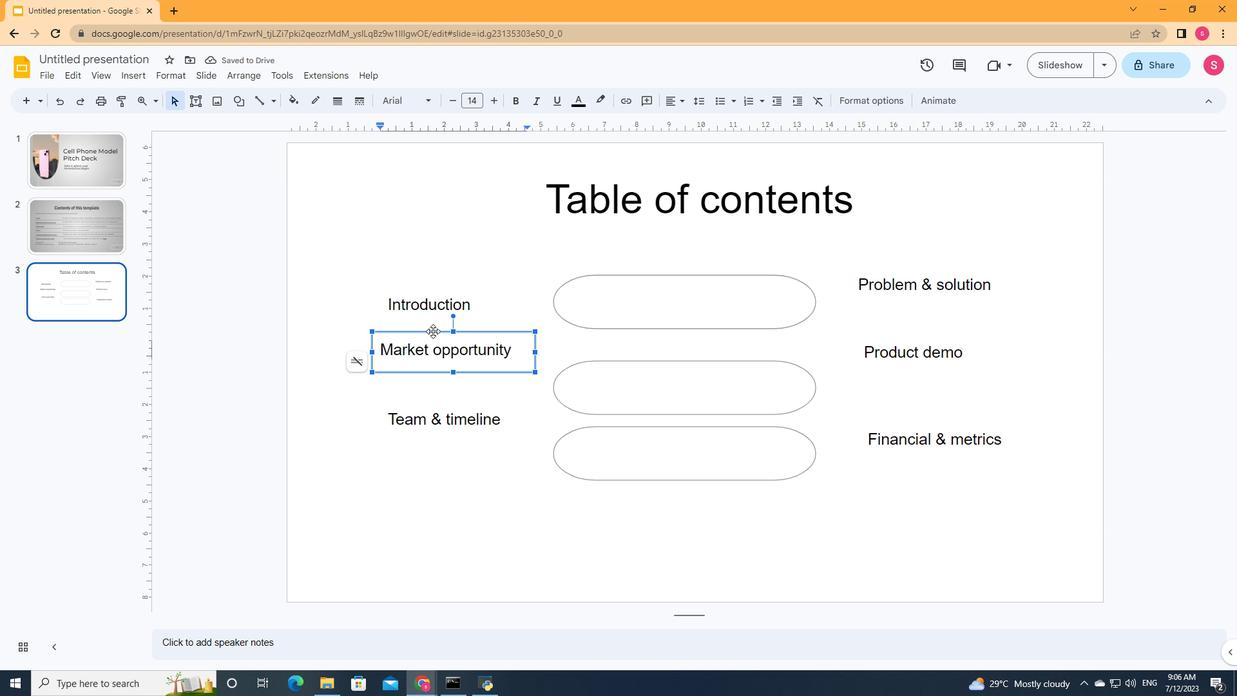 
Action: Mouse moved to (431, 418)
Screenshot: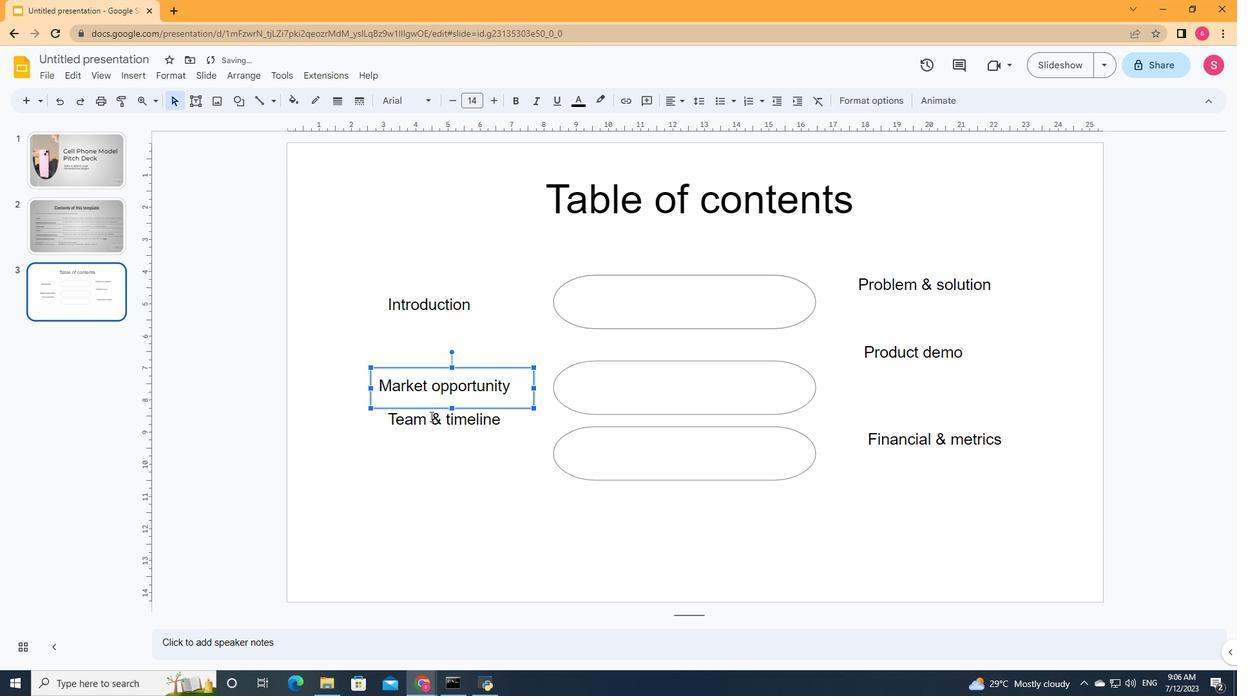 
Action: Mouse pressed left at (431, 418)
Screenshot: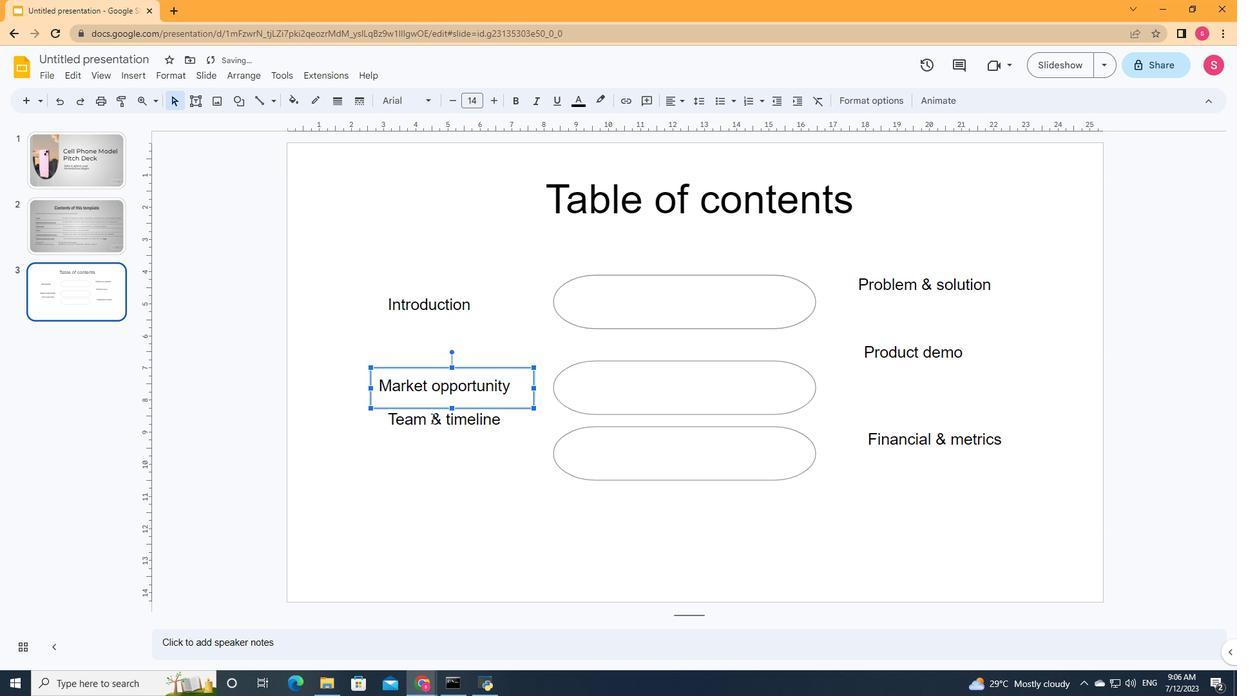 
Action: Mouse moved to (444, 400)
Screenshot: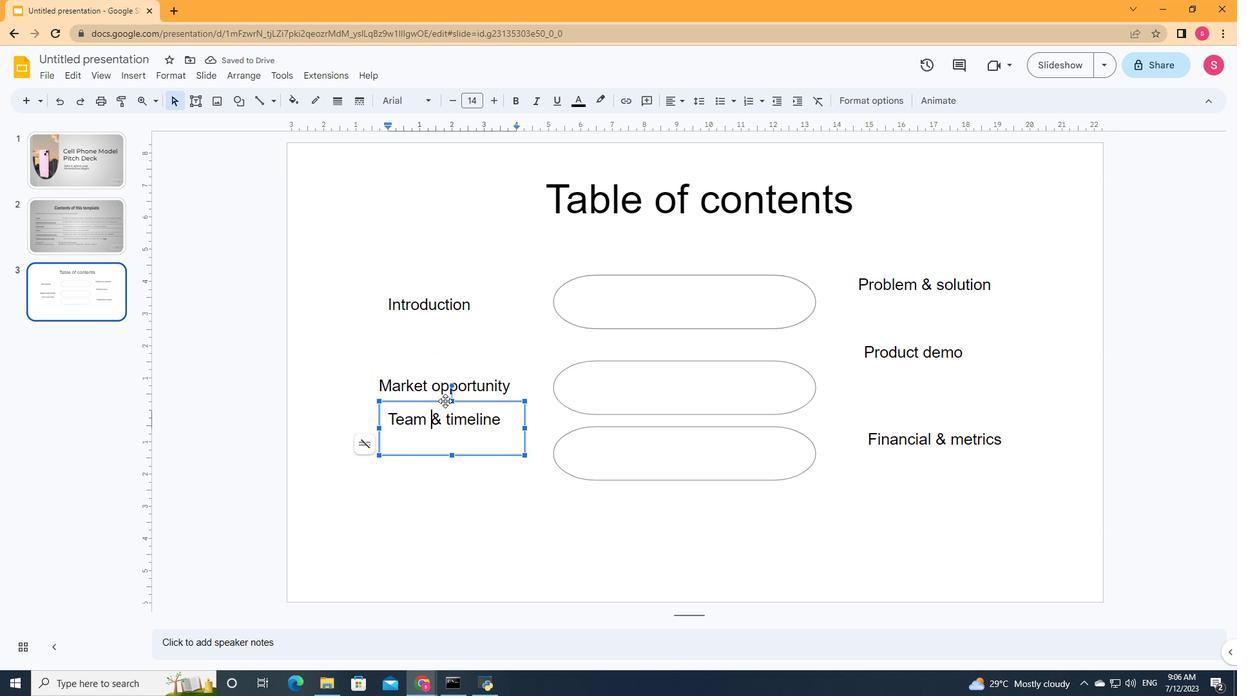 
Action: Mouse pressed left at (444, 400)
Screenshot: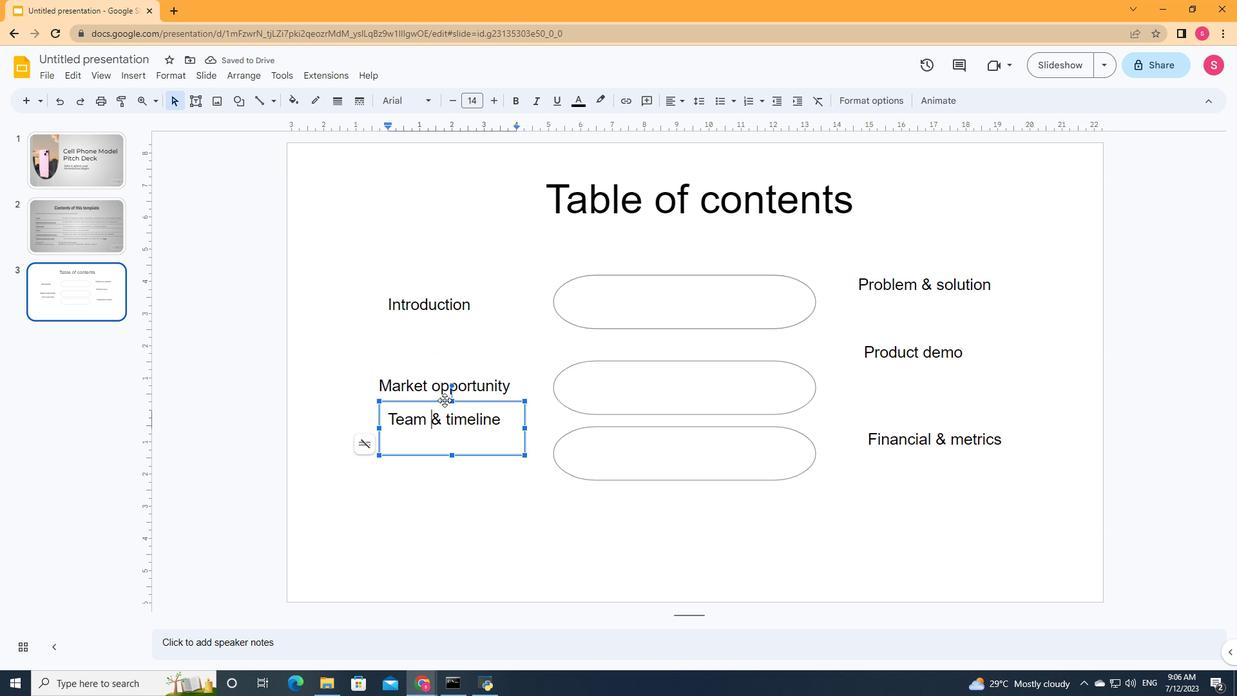 
Action: Mouse moved to (451, 479)
Screenshot: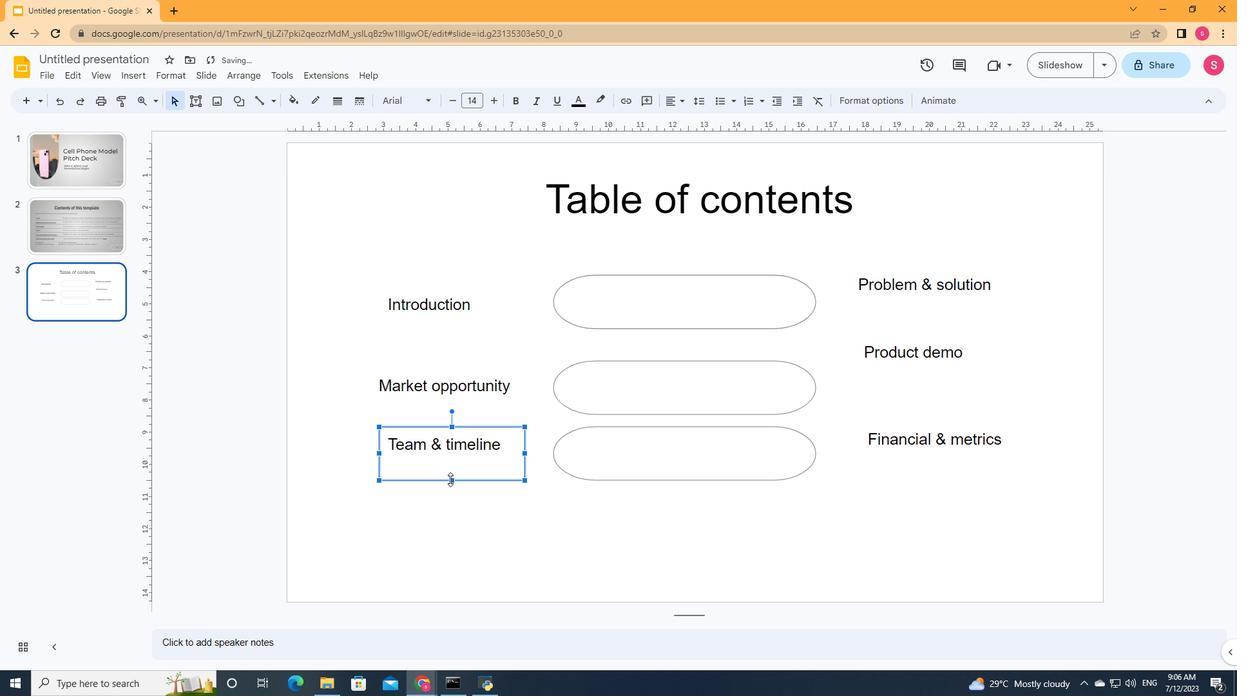 
Action: Mouse pressed left at (451, 479)
Screenshot: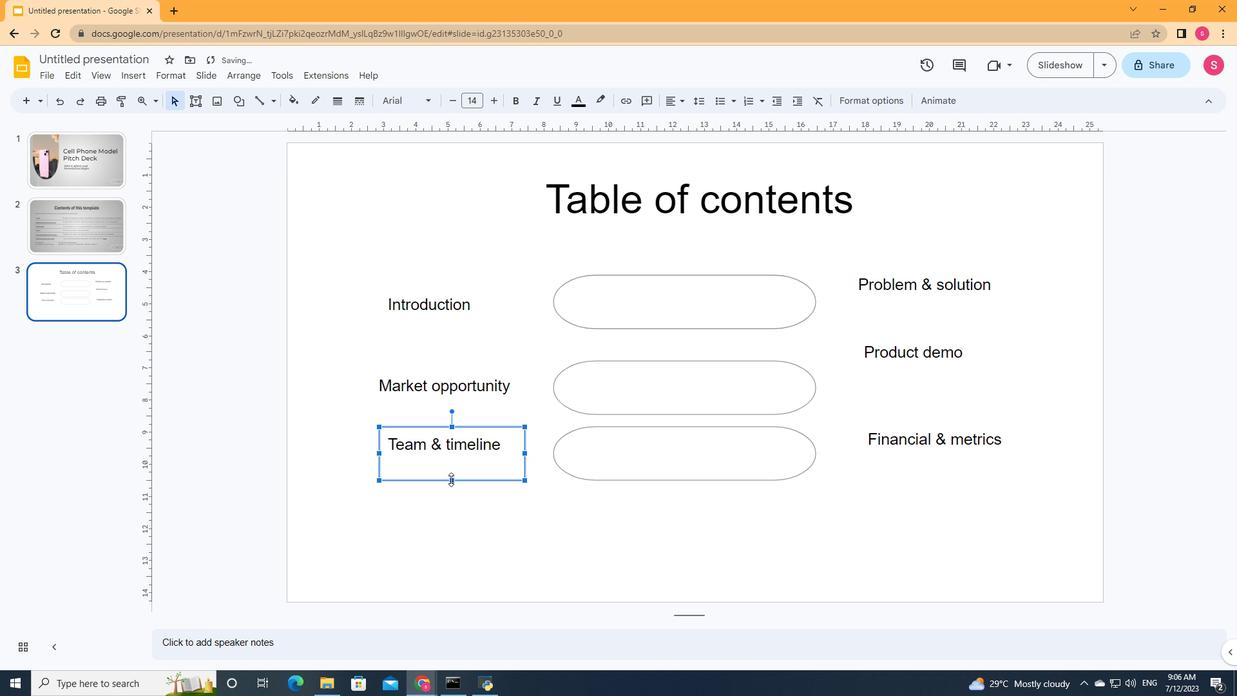 
Action: Mouse moved to (447, 428)
Screenshot: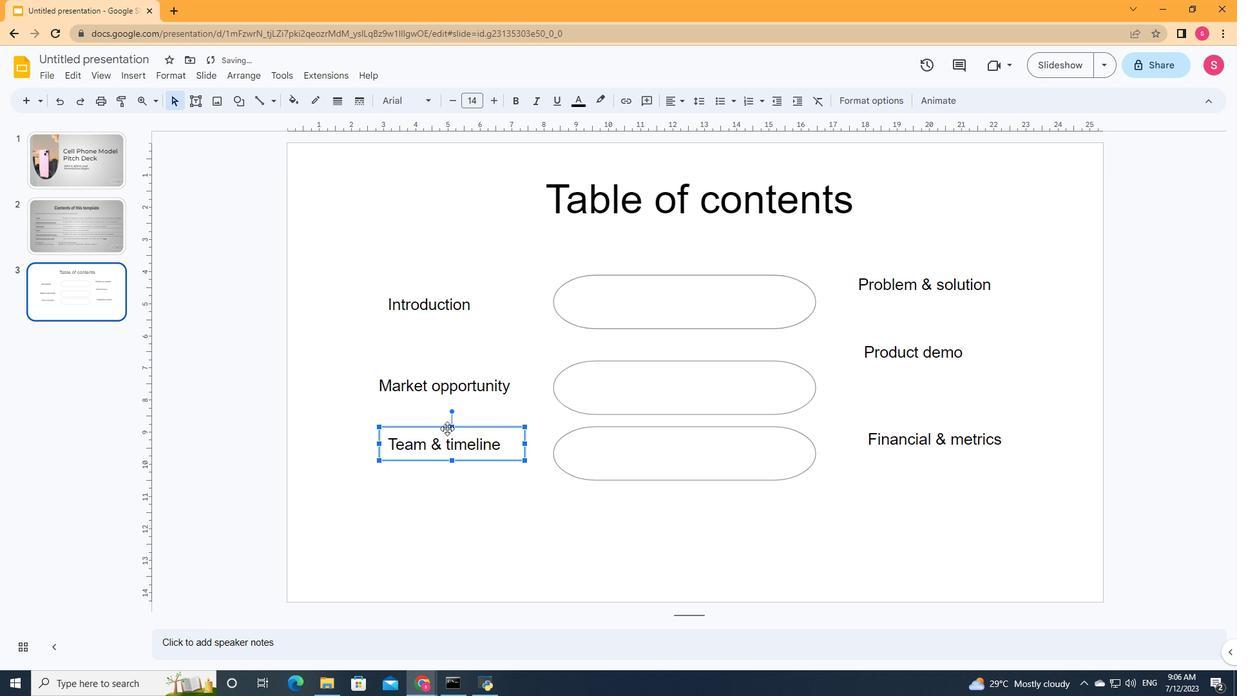 
Action: Mouse pressed left at (447, 428)
Screenshot: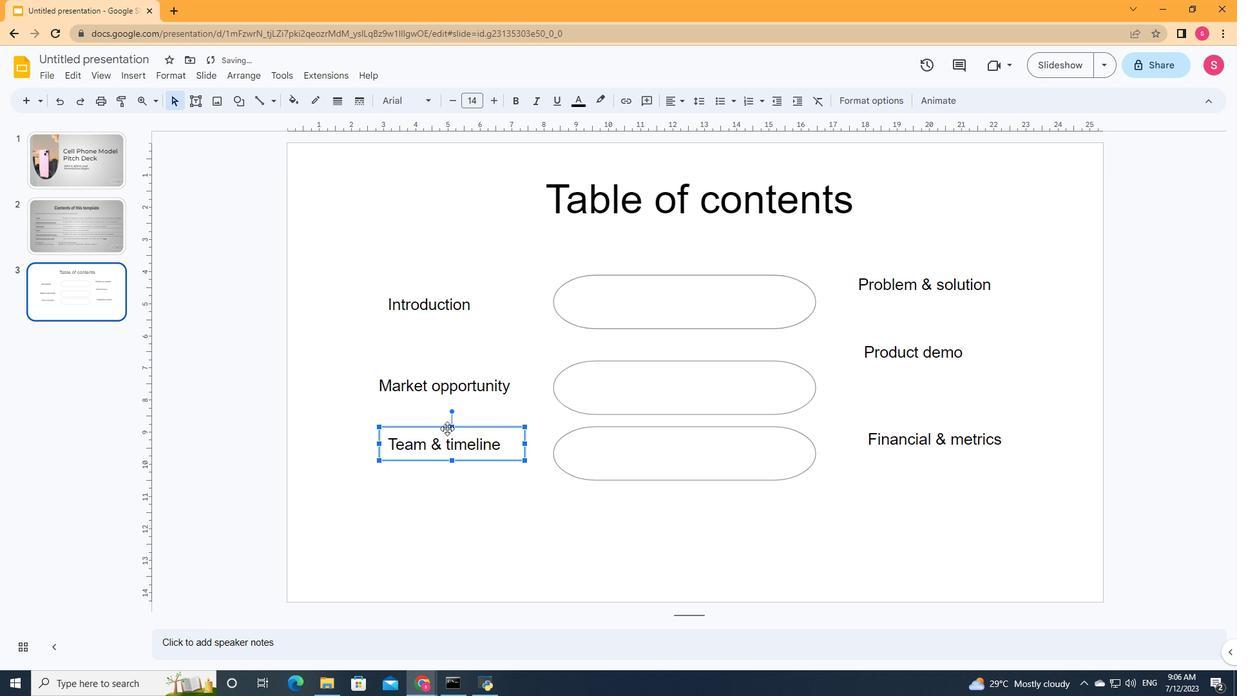 
Action: Mouse moved to (435, 386)
Screenshot: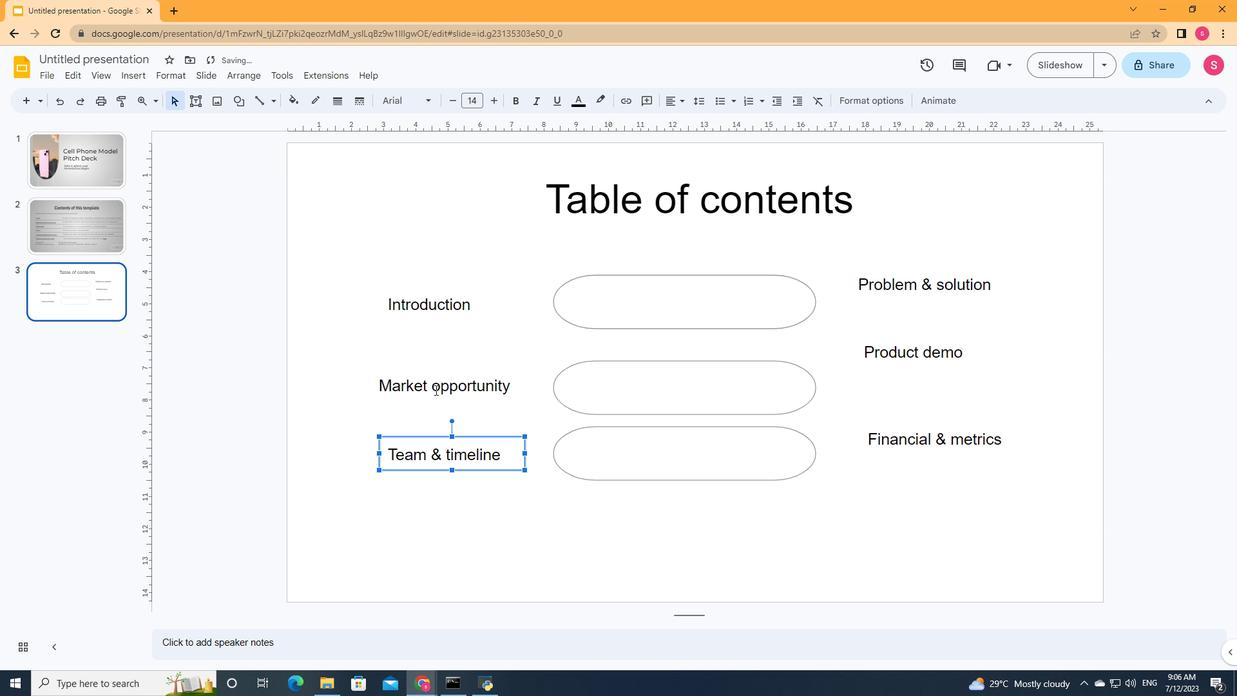 
Action: Mouse pressed left at (435, 386)
Screenshot: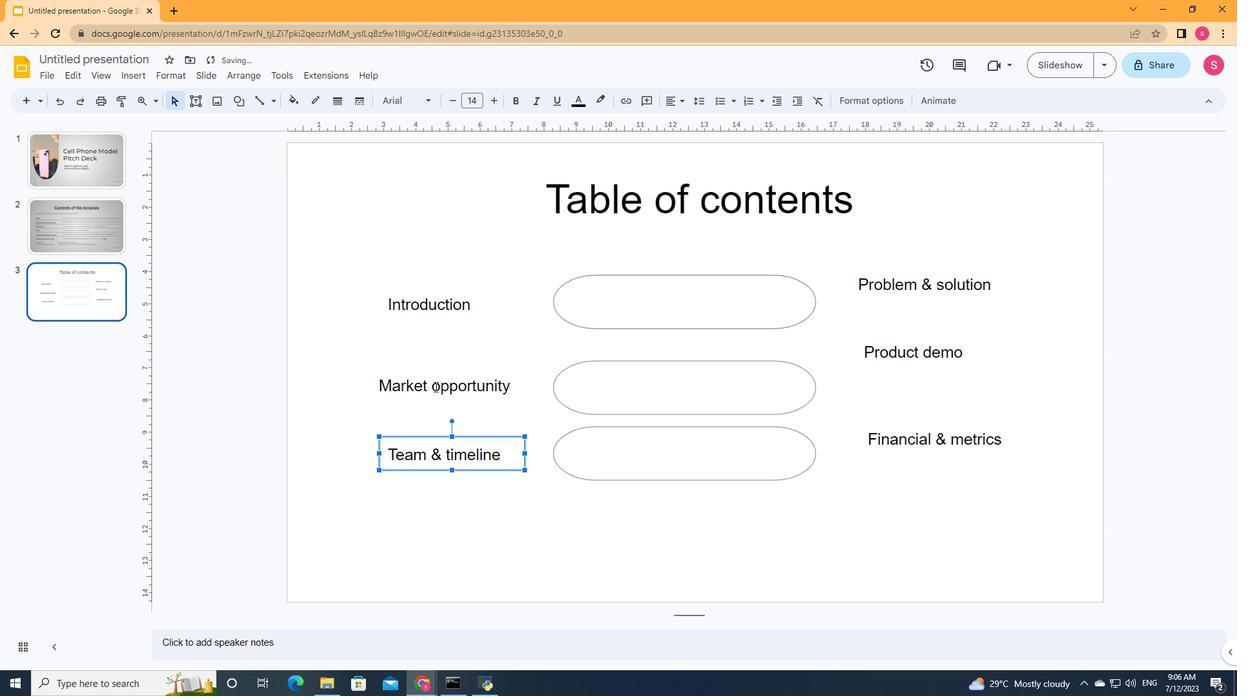 
Action: Mouse moved to (444, 370)
Screenshot: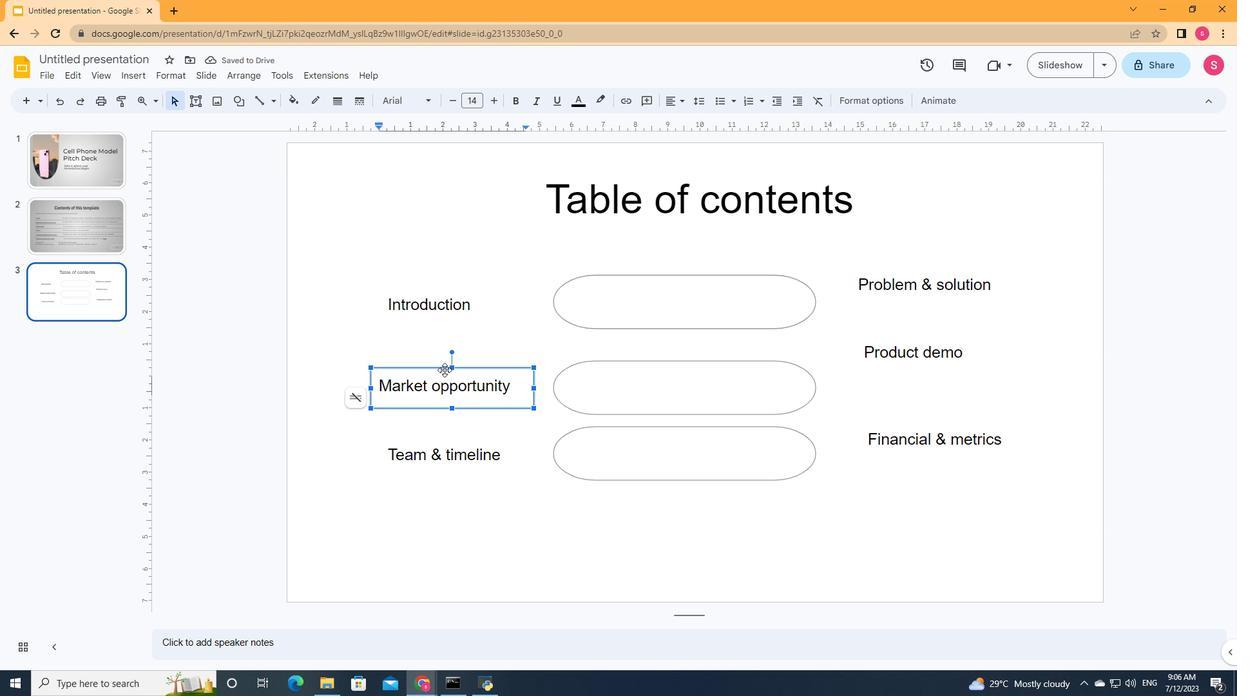 
Action: Mouse pressed left at (444, 370)
Screenshot: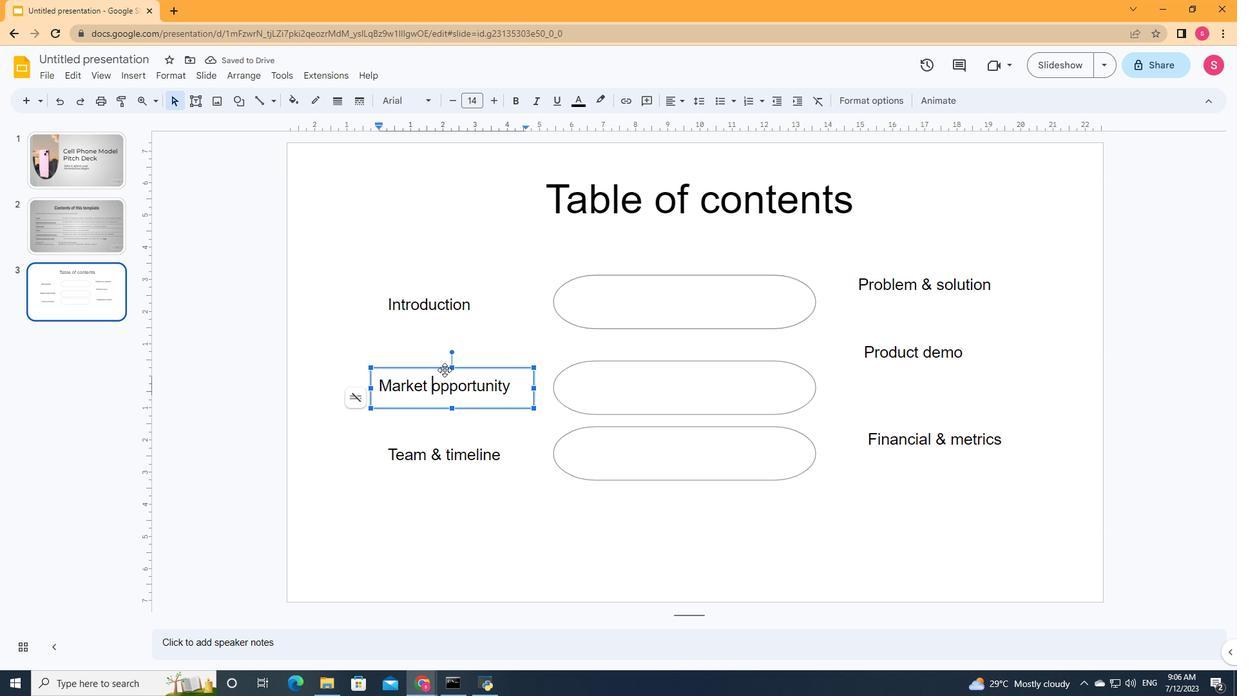 
Action: Mouse moved to (440, 451)
Screenshot: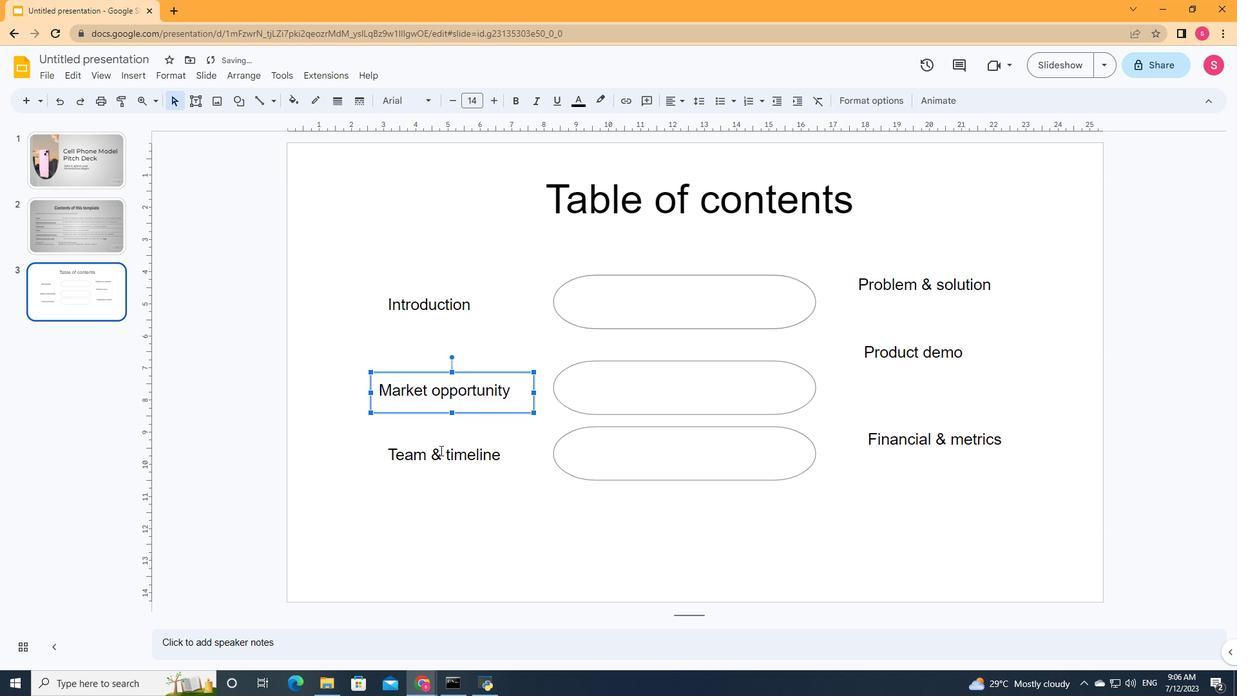 
Action: Mouse pressed left at (440, 451)
Screenshot: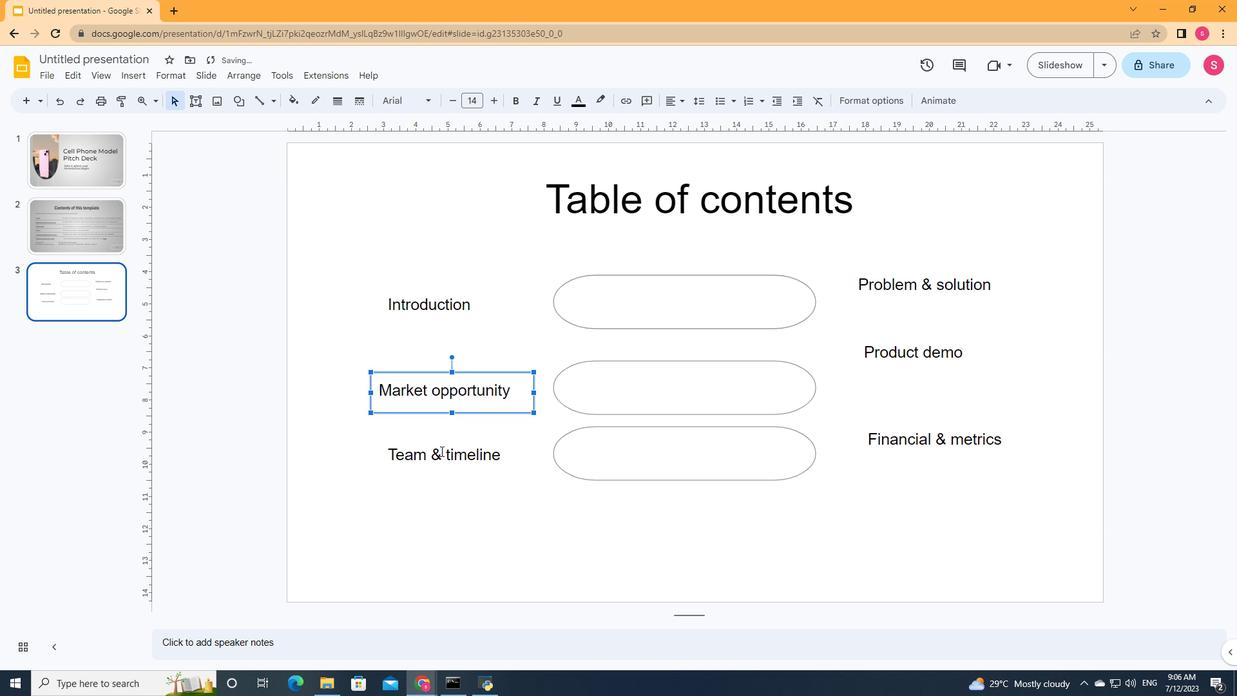 
Action: Mouse moved to (450, 307)
Screenshot: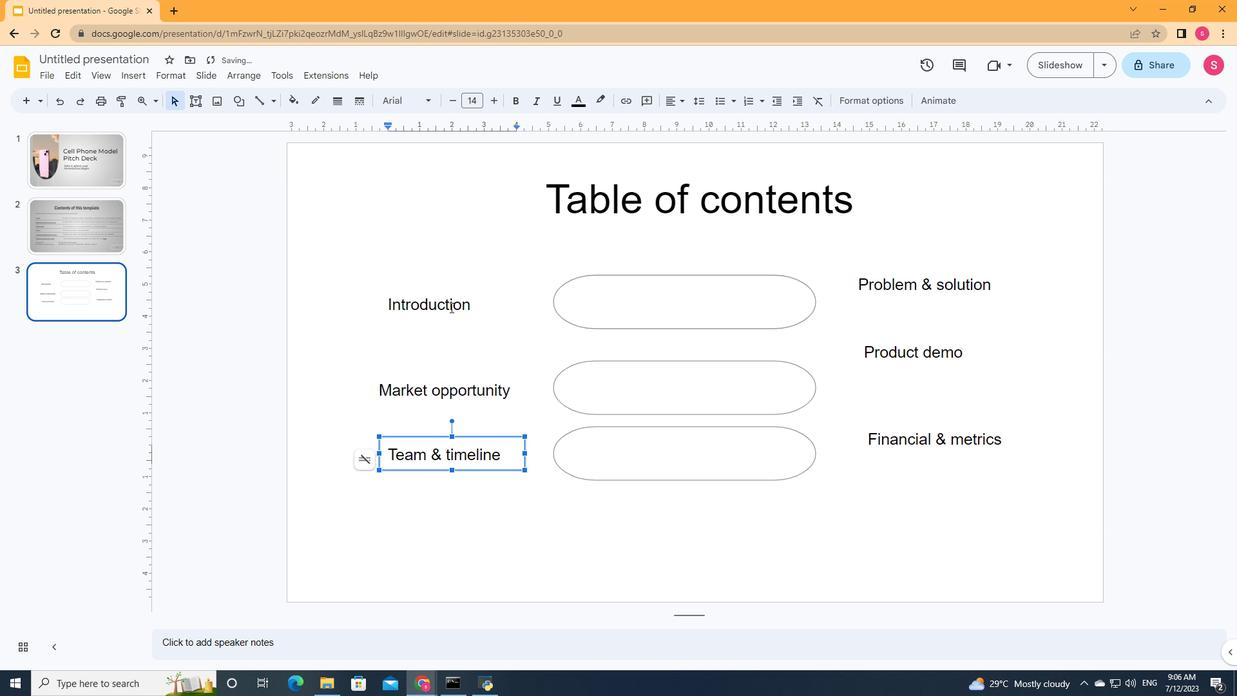 
Action: Mouse pressed left at (450, 307)
Screenshot: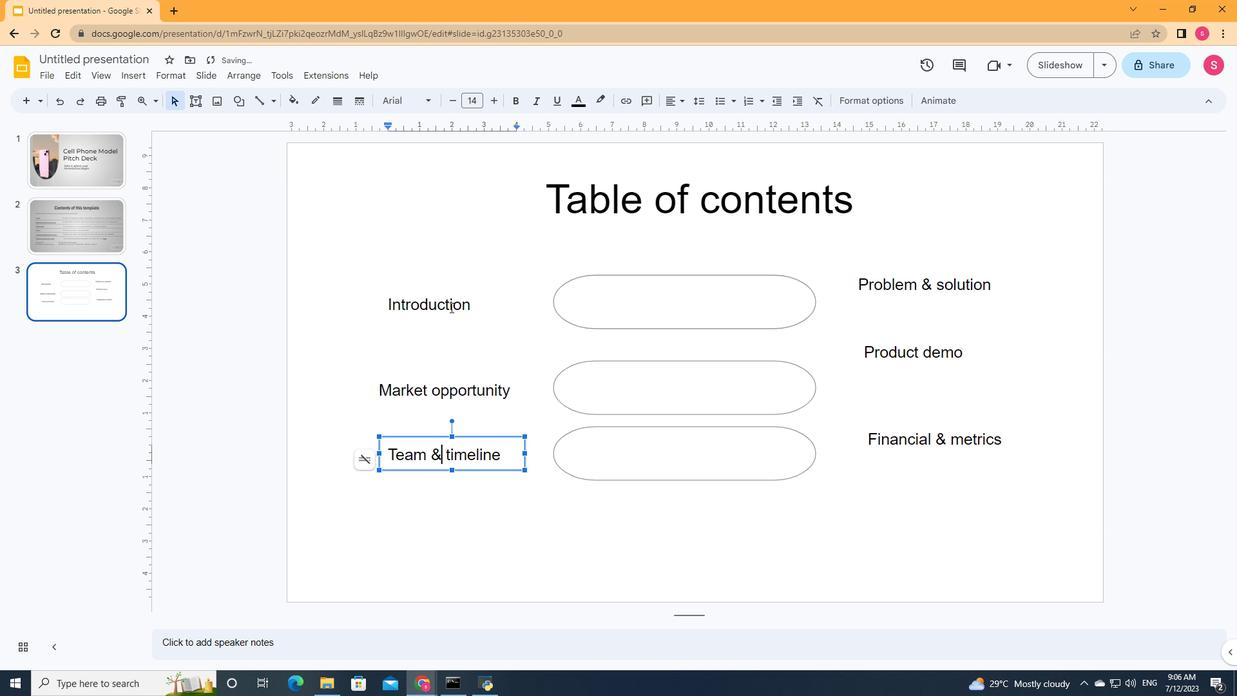 
Action: Mouse moved to (430, 288)
Screenshot: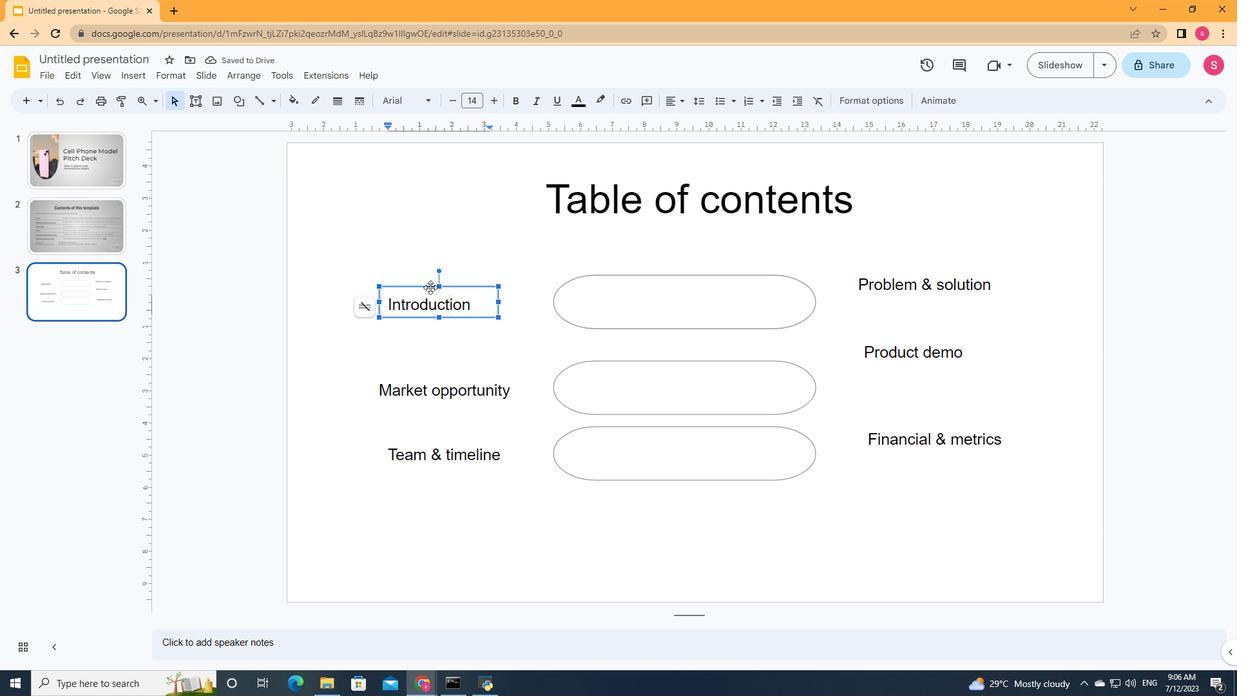 
Action: Mouse pressed left at (430, 288)
Screenshot: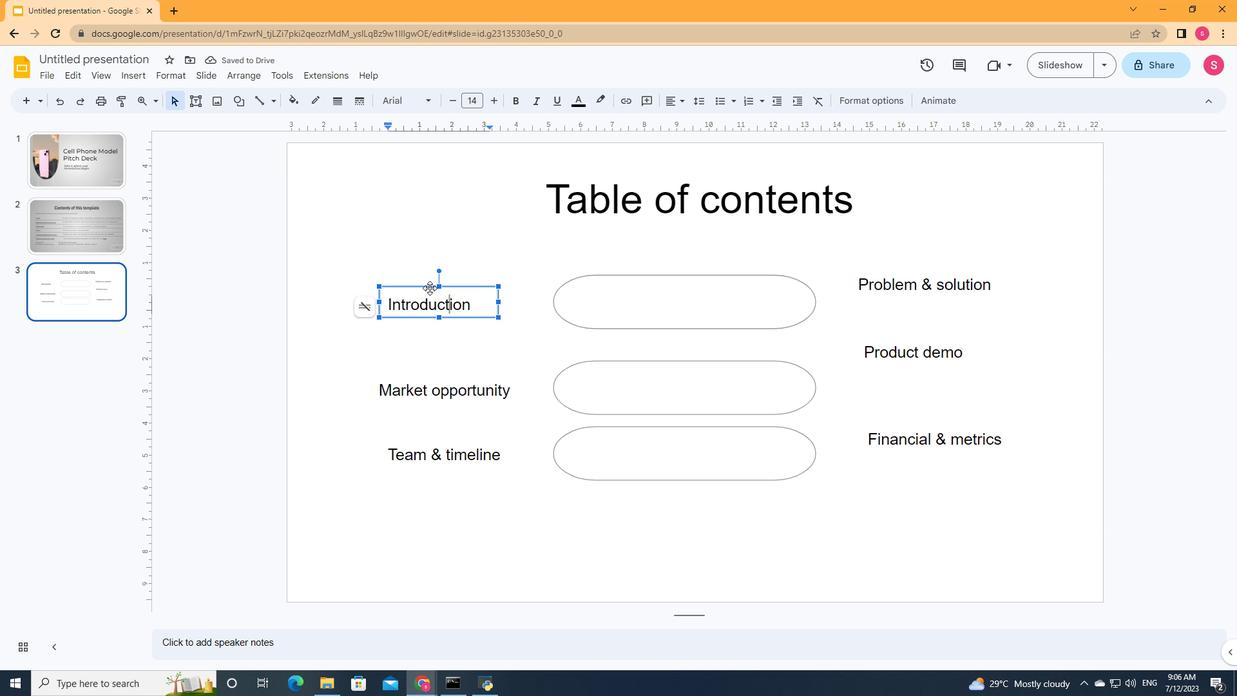 
Action: Mouse moved to (437, 455)
Screenshot: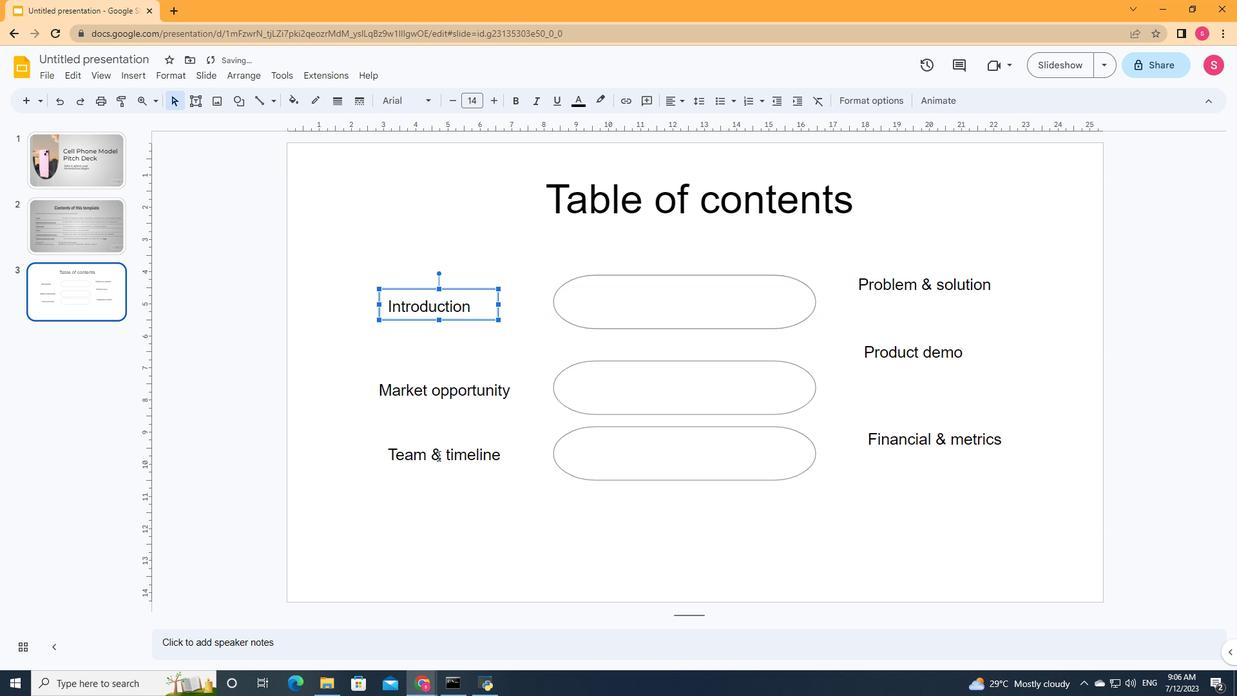 
Action: Mouse pressed left at (437, 455)
Screenshot: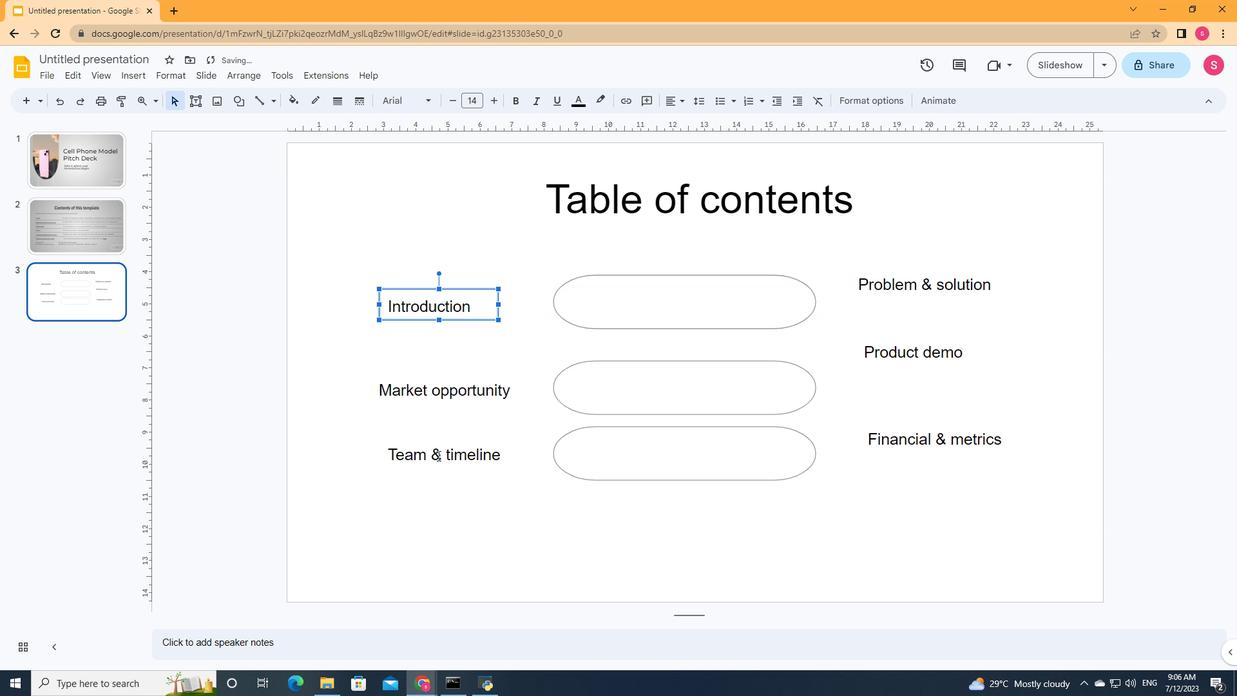 
Action: Mouse moved to (434, 434)
Screenshot: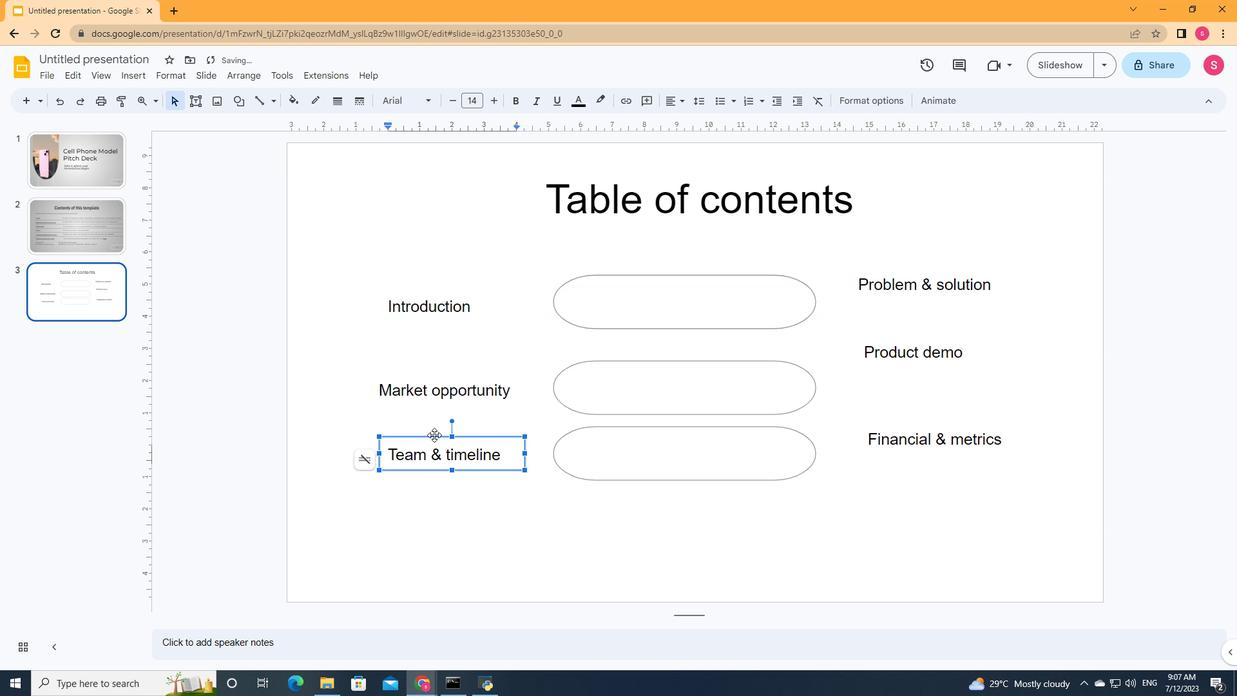 
Action: Mouse pressed left at (434, 434)
Screenshot: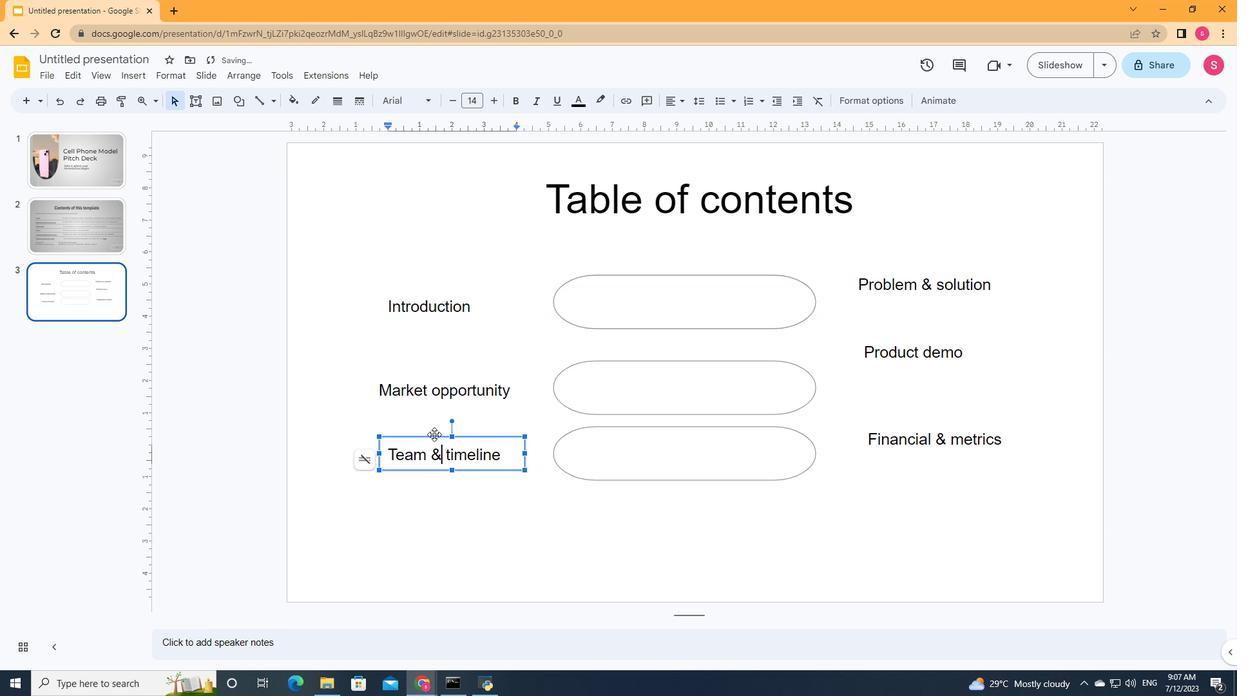
Action: Mouse moved to (928, 281)
Screenshot: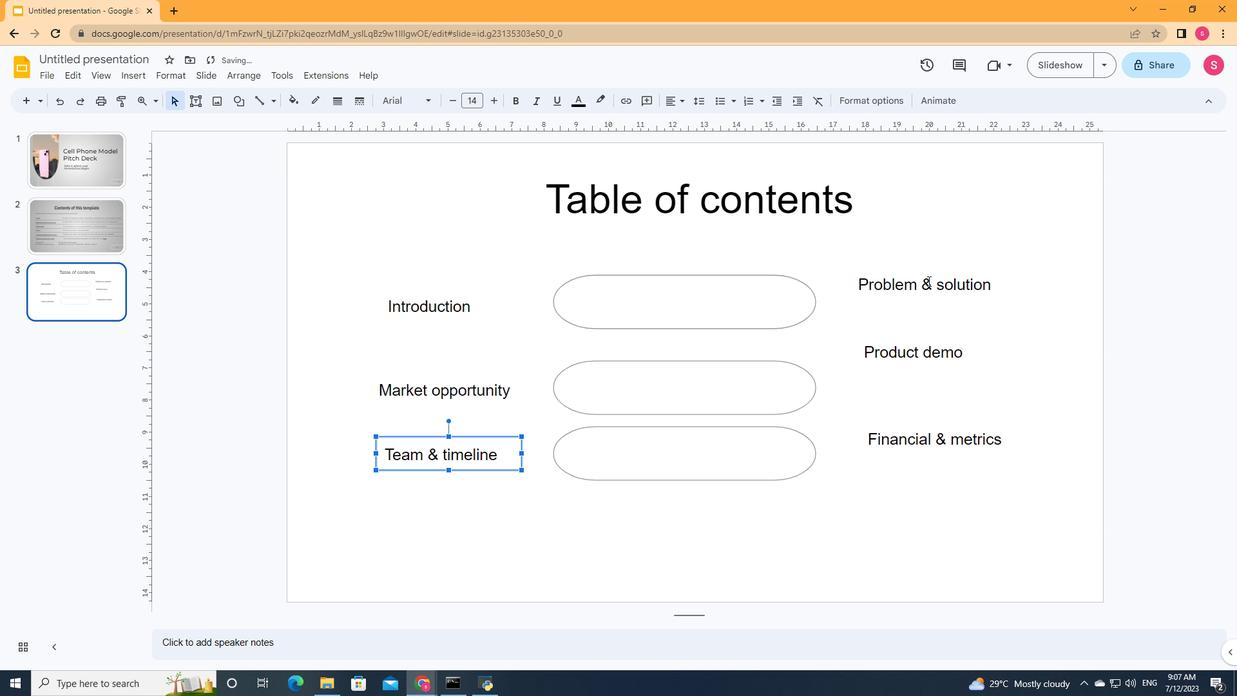 
Action: Mouse pressed left at (928, 281)
Screenshot: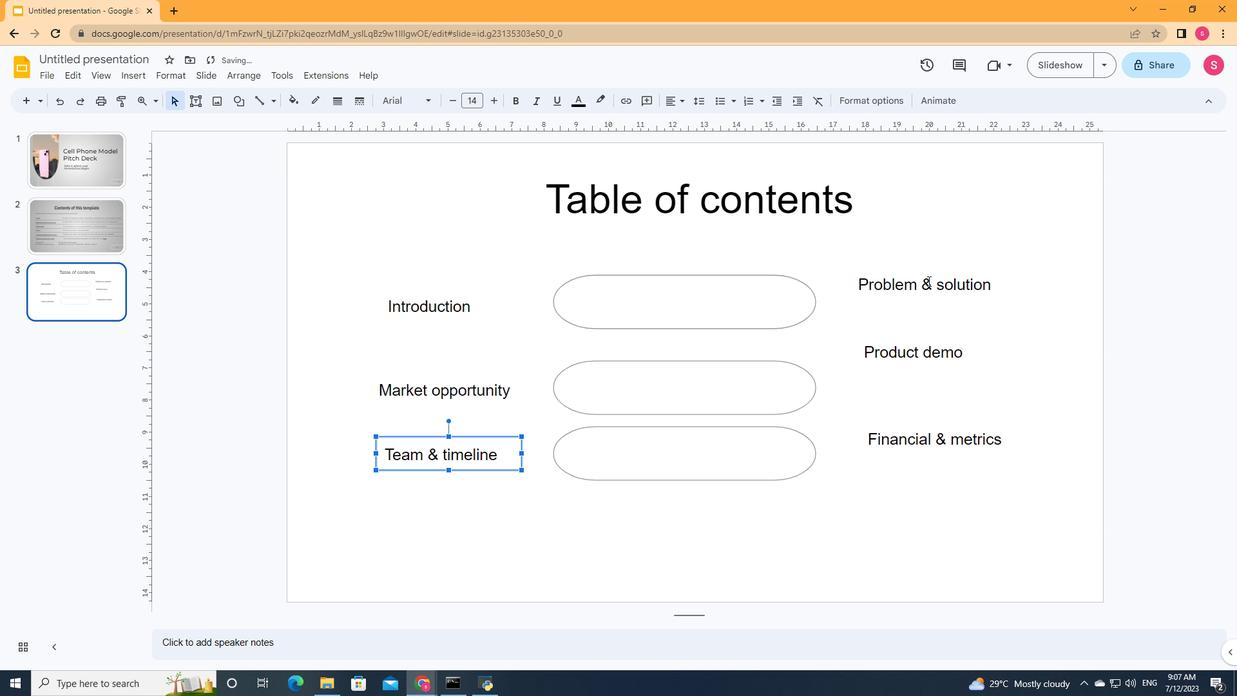 
Action: Mouse moved to (921, 266)
Screenshot: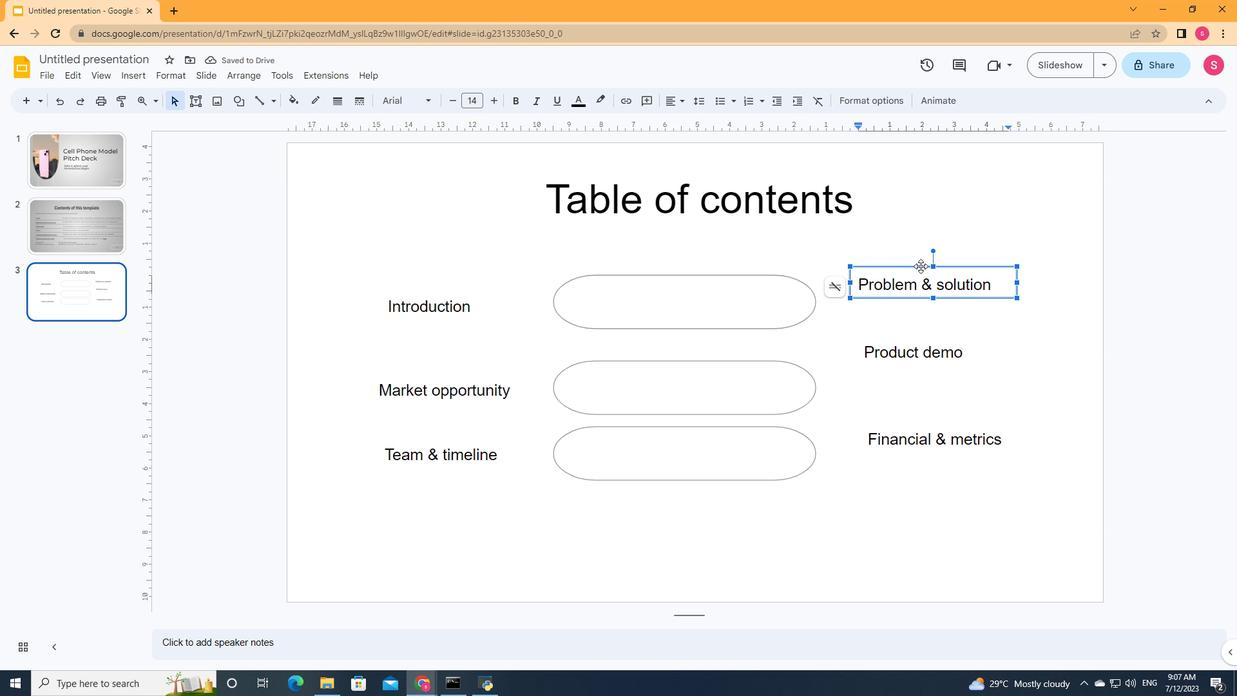 
Action: Mouse pressed left at (921, 266)
Screenshot: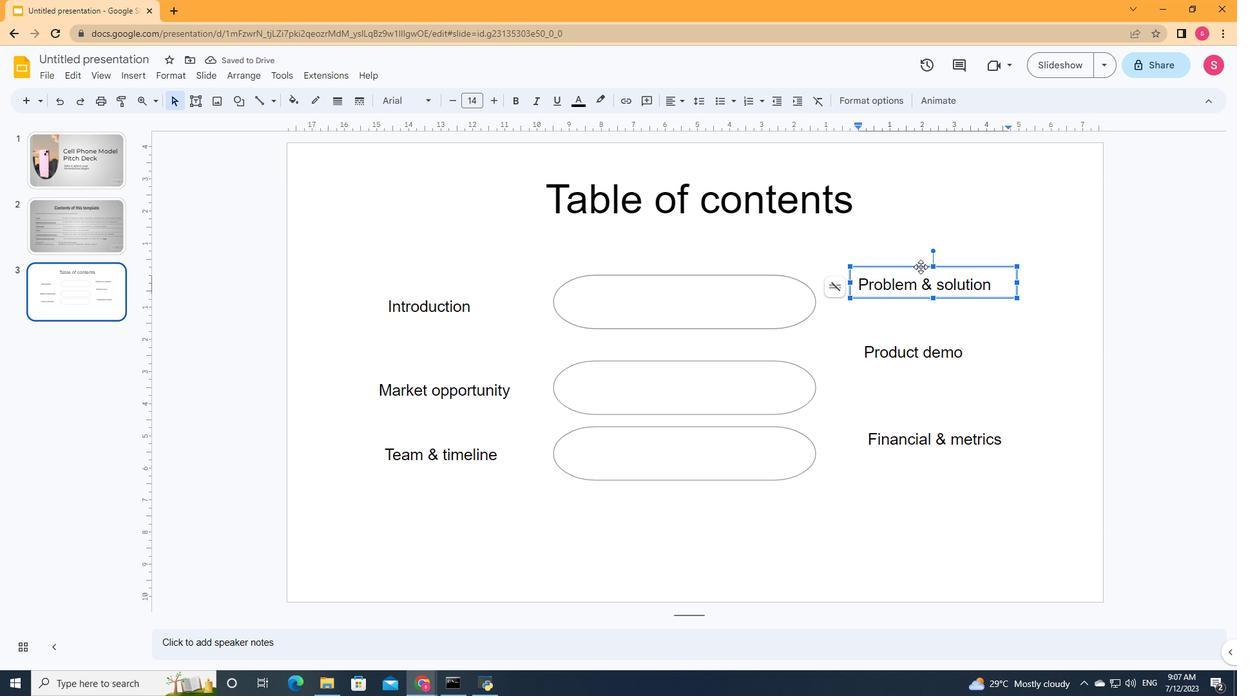 
Action: Mouse moved to (918, 351)
Screenshot: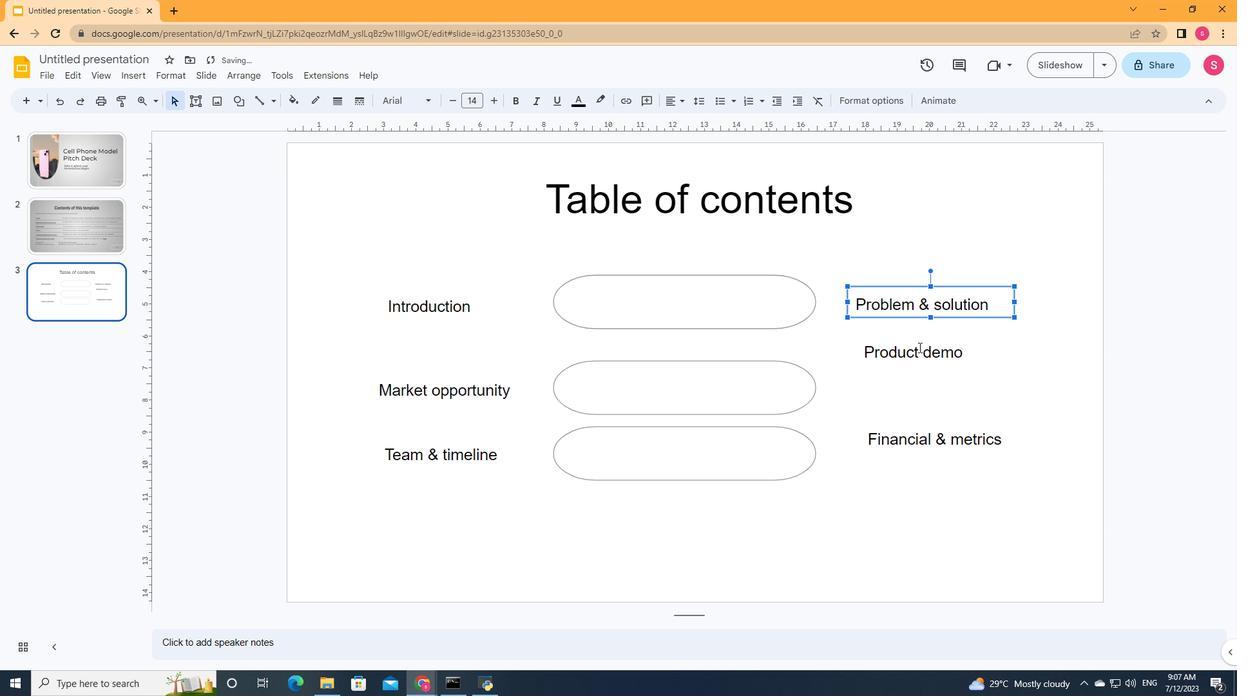 
Action: Mouse pressed left at (918, 351)
Screenshot: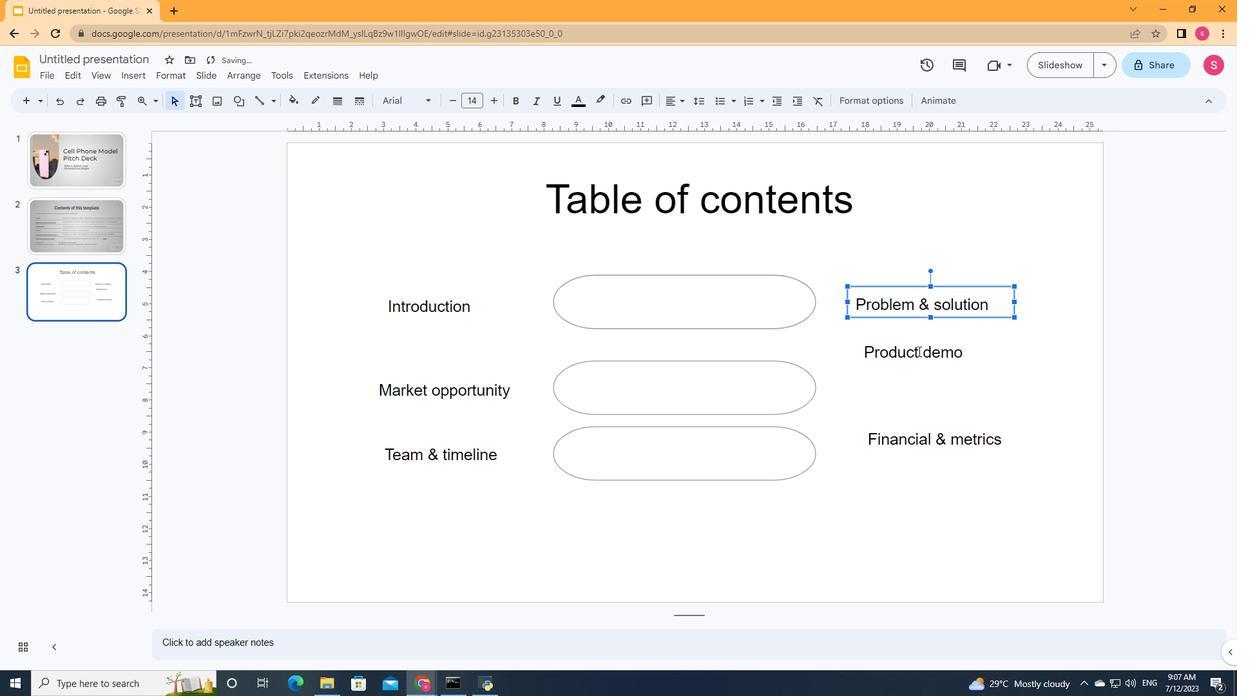 
Action: Mouse moved to (919, 333)
Screenshot: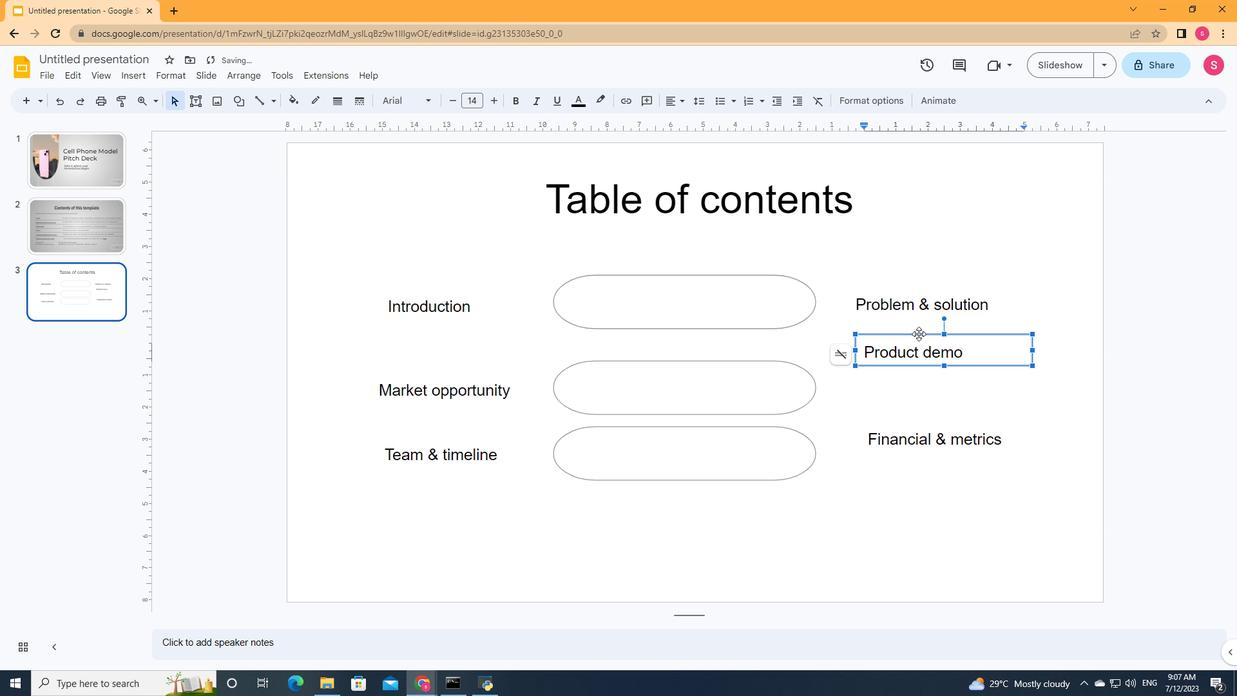 
Action: Mouse pressed left at (919, 333)
Screenshot: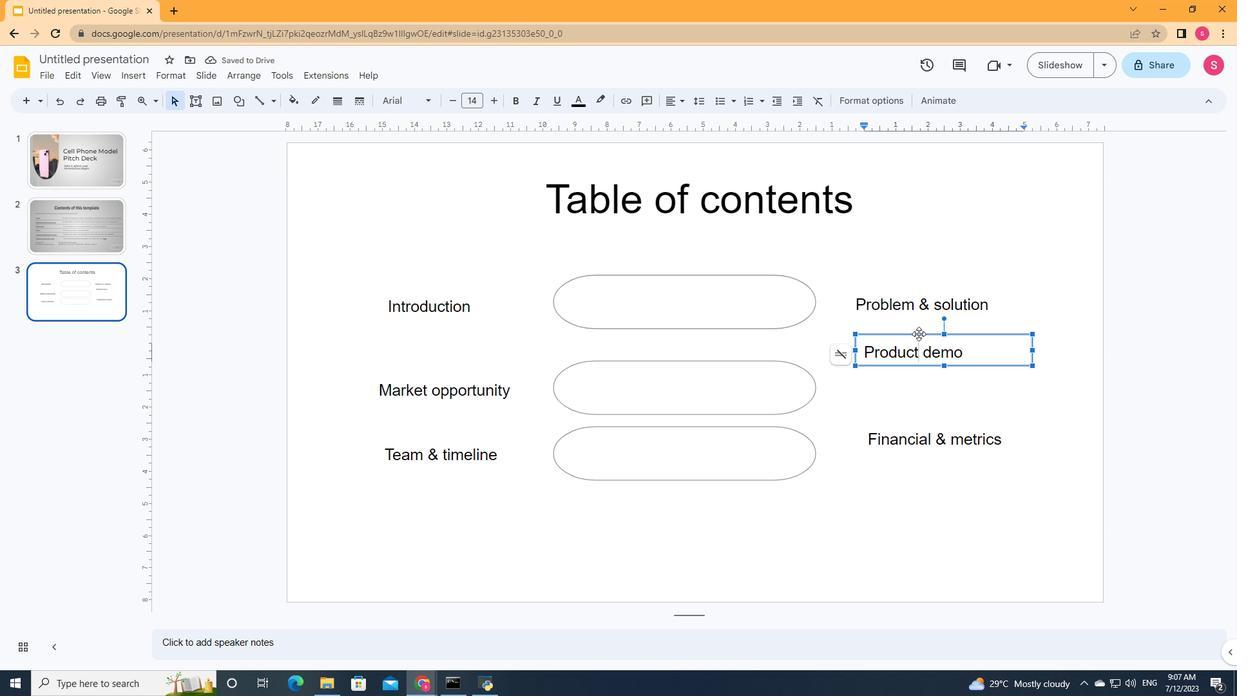 
Action: Mouse moved to (915, 441)
Screenshot: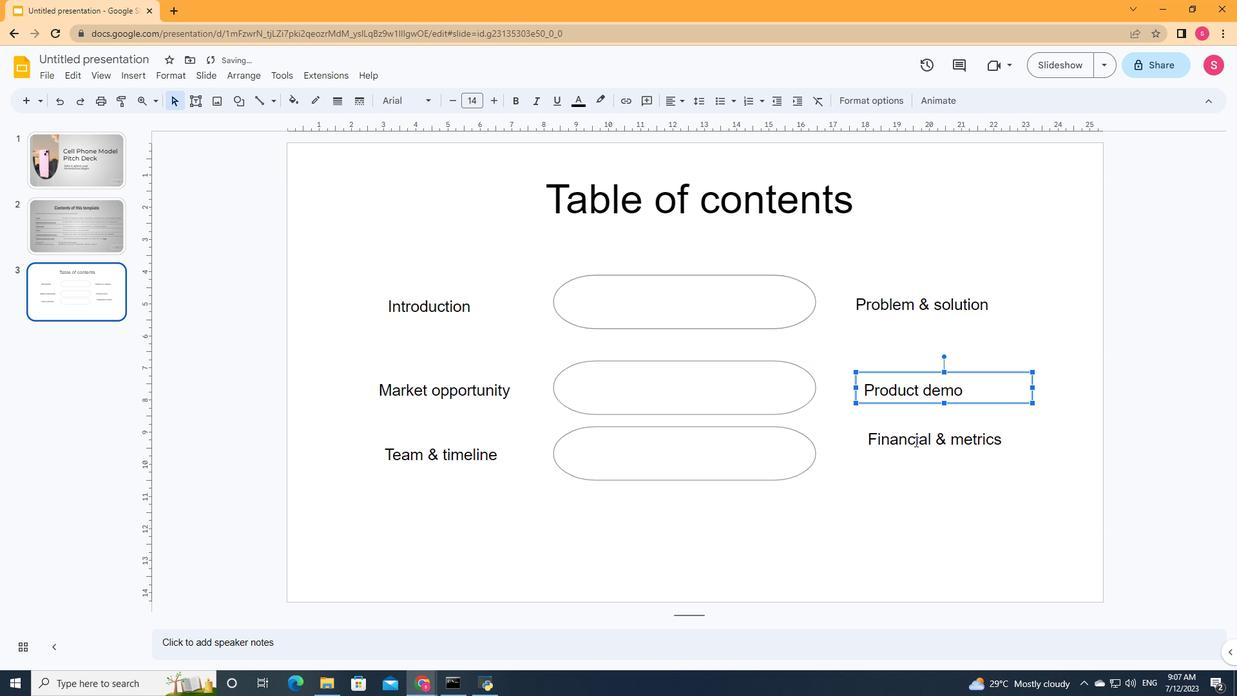 
Action: Mouse pressed left at (915, 441)
Screenshot: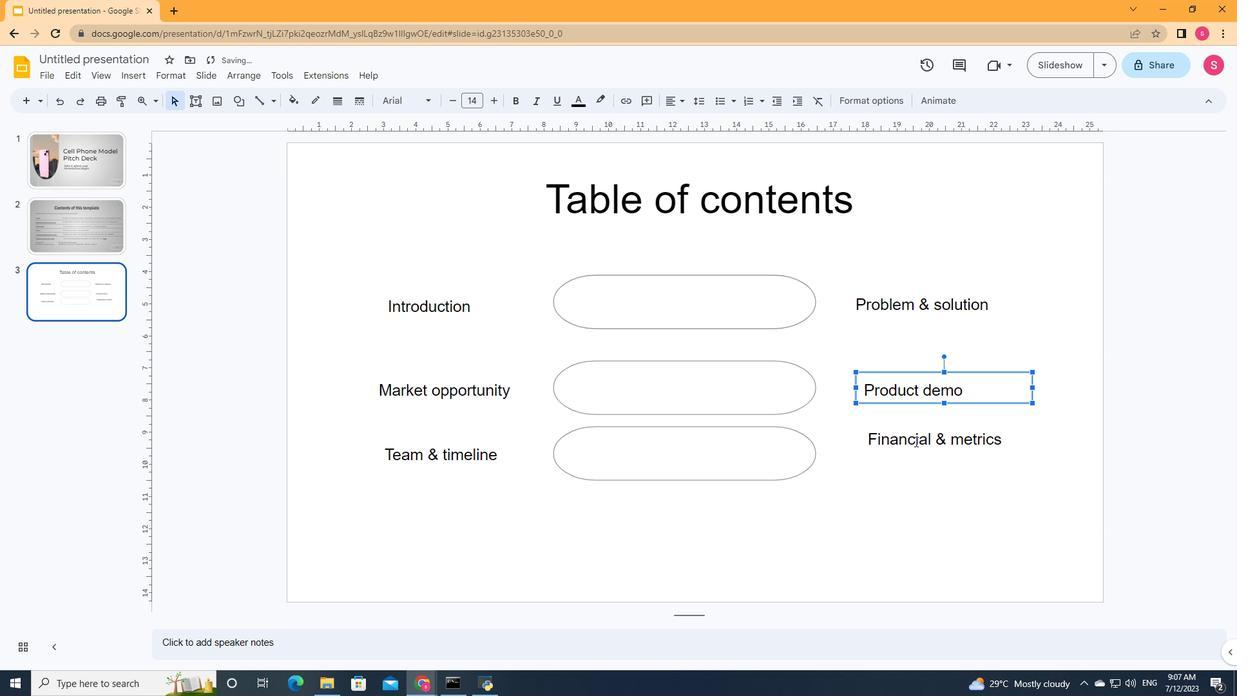
Action: Mouse moved to (921, 419)
Screenshot: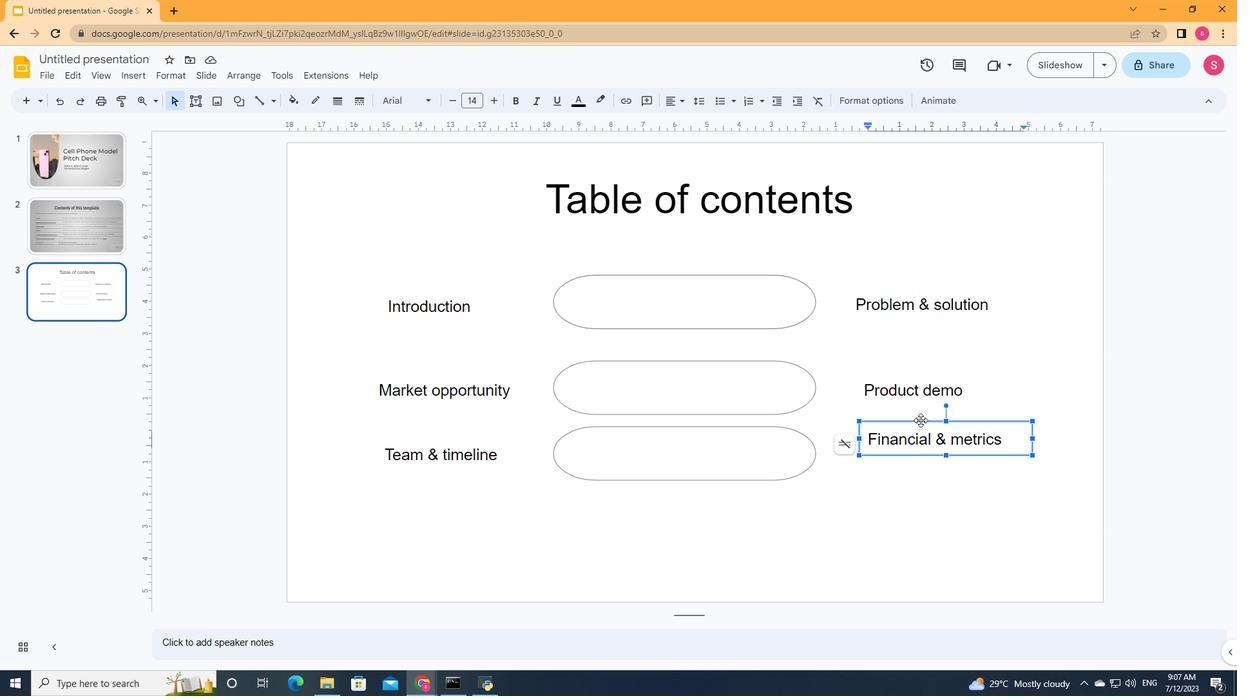 
Action: Mouse pressed left at (921, 419)
Screenshot: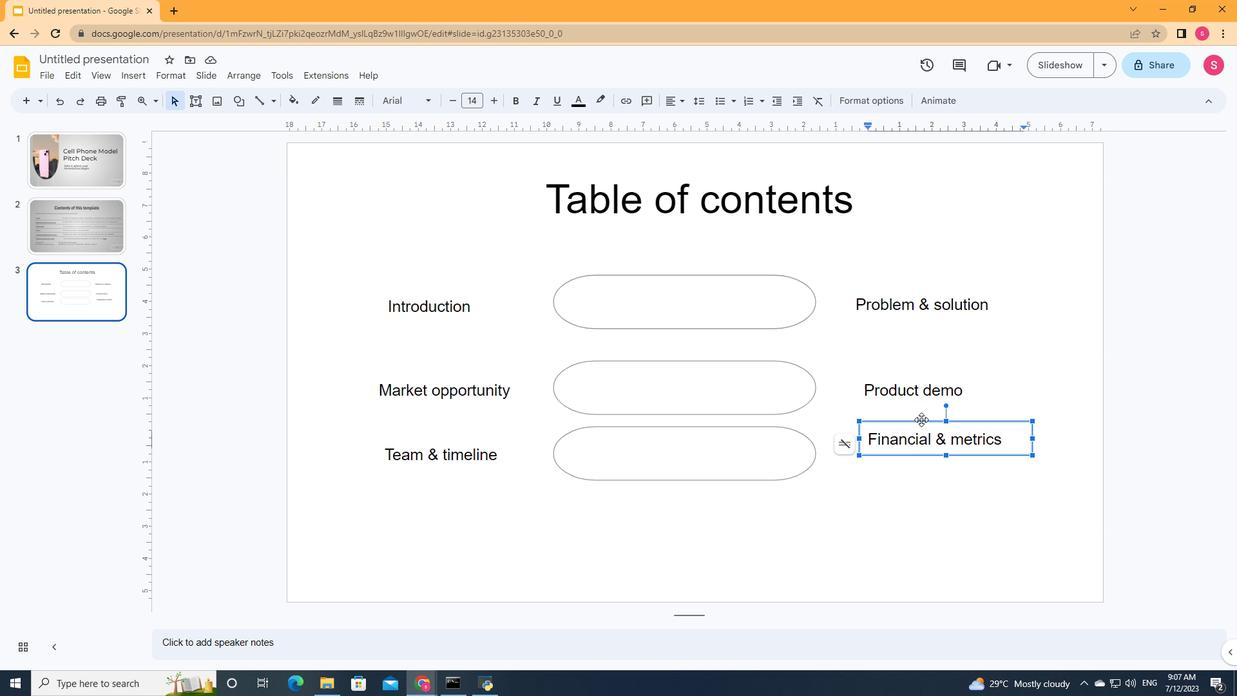 
Action: Mouse moved to (700, 277)
Screenshot: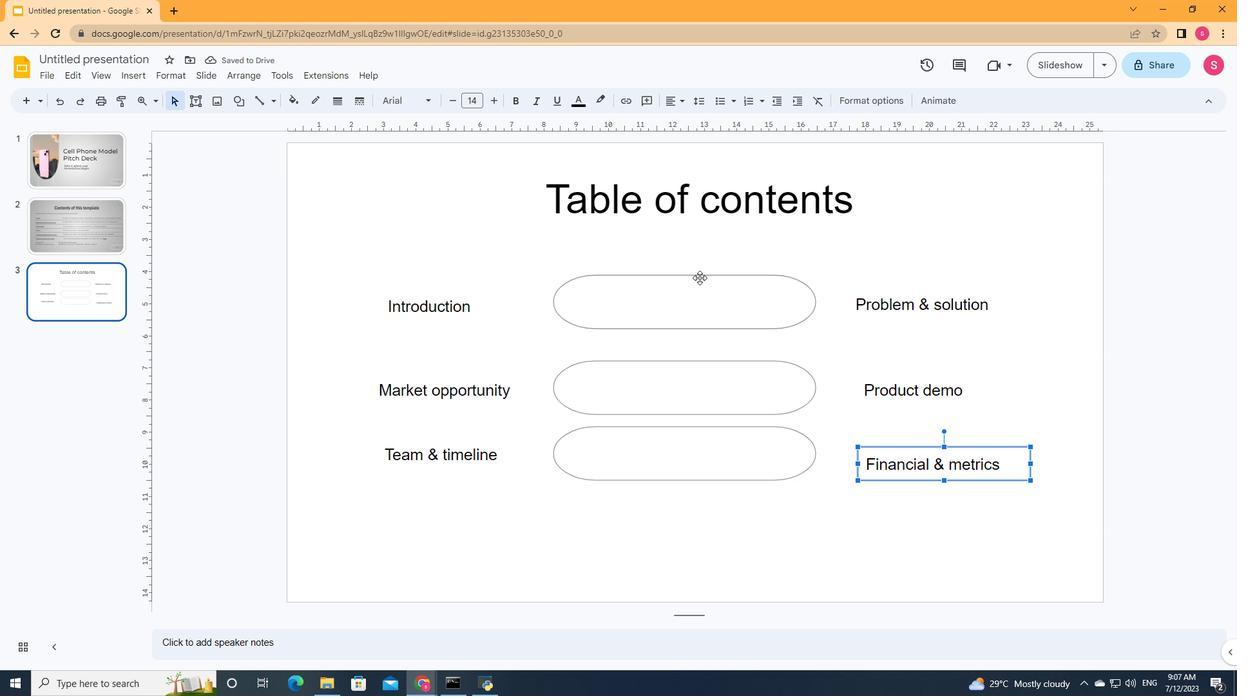 
Action: Mouse pressed left at (700, 277)
Screenshot: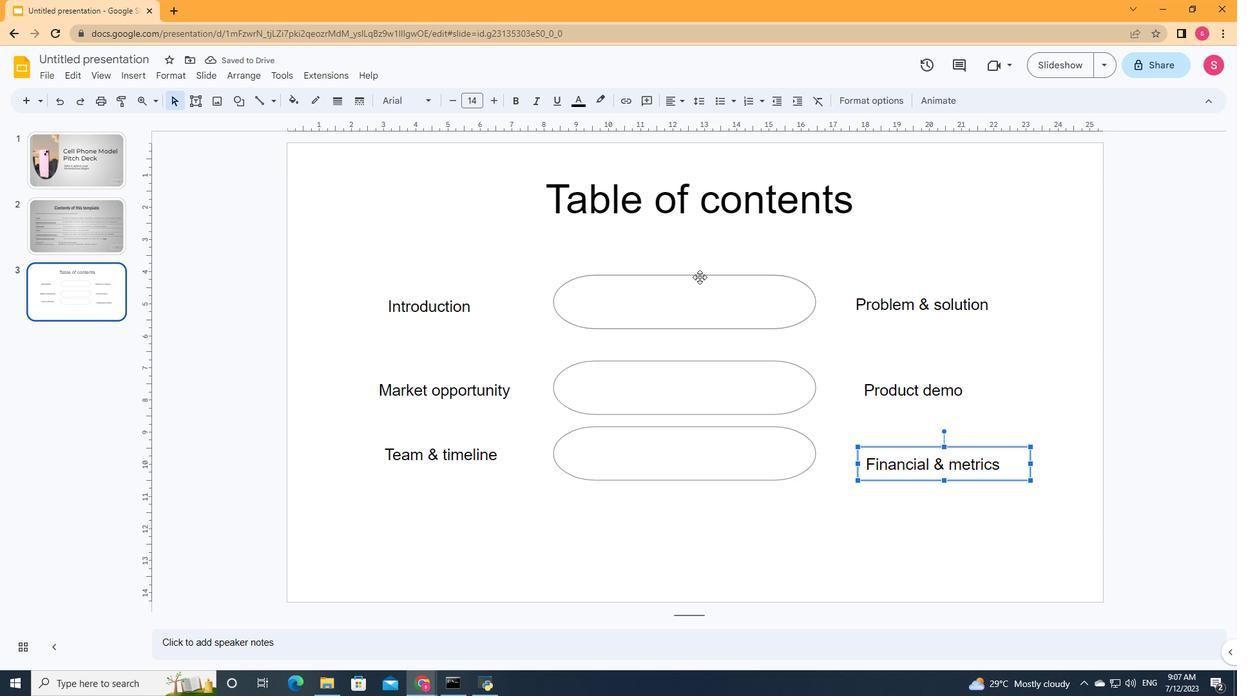
Action: Mouse moved to (877, 303)
Screenshot: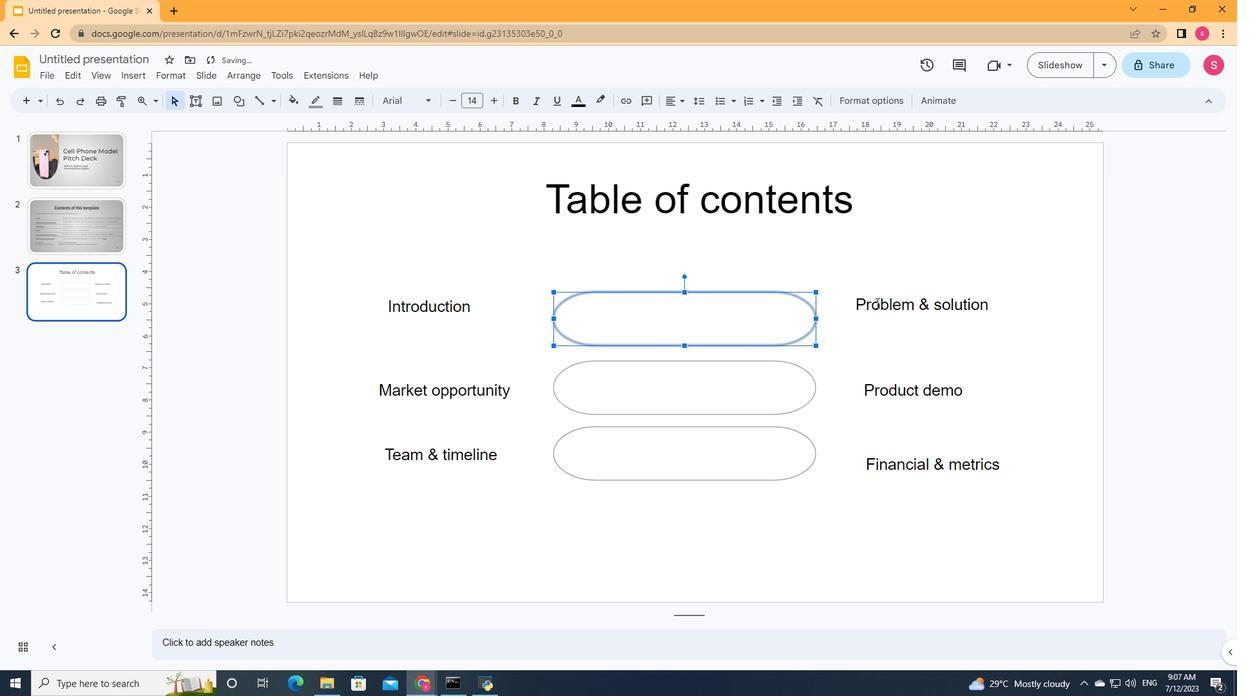
Action: Mouse pressed left at (877, 303)
Screenshot: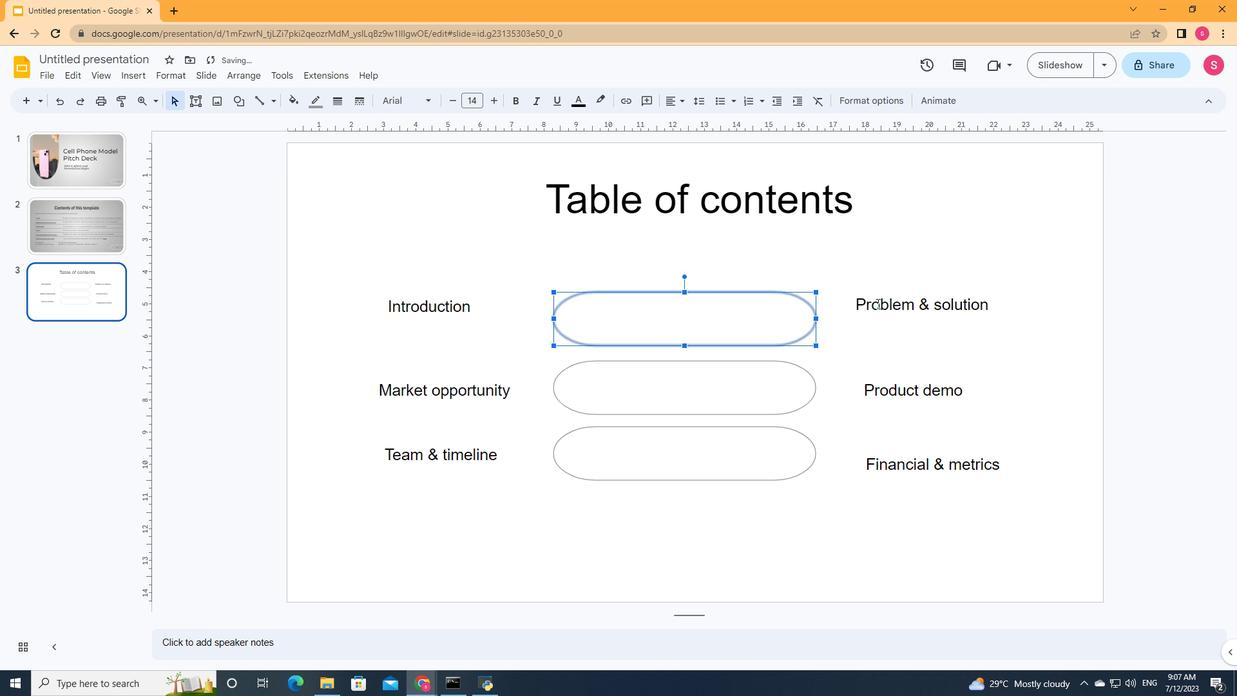 
Action: Mouse moved to (916, 287)
Screenshot: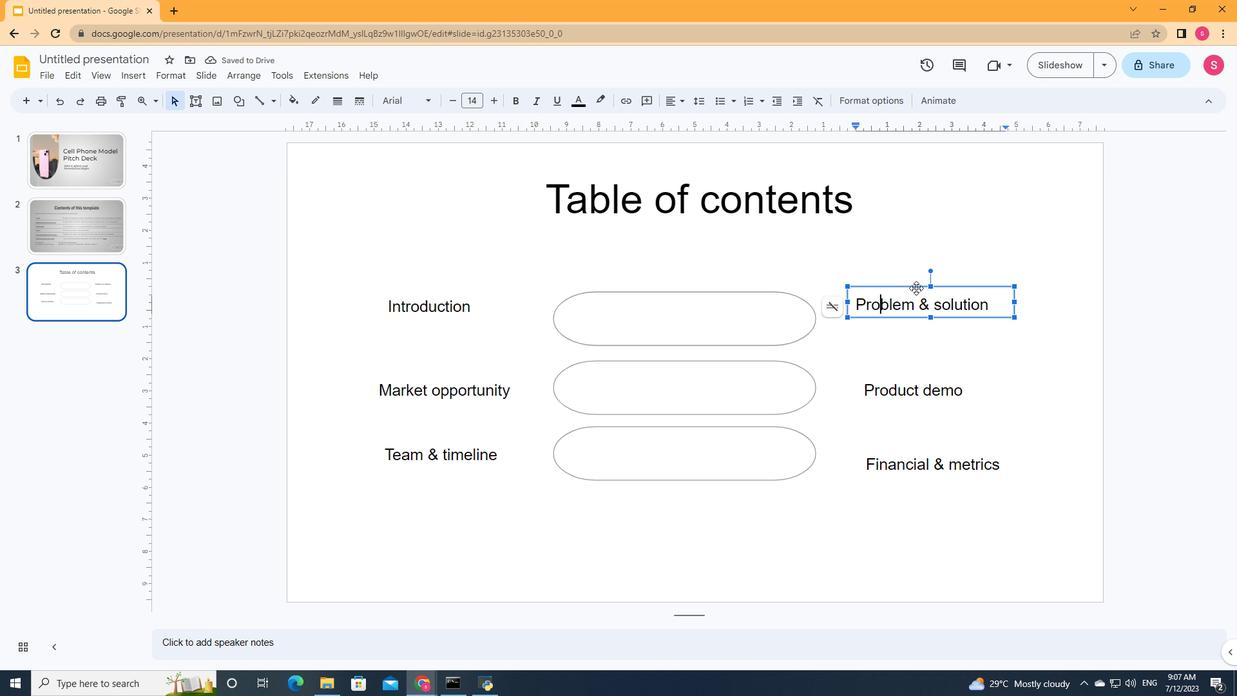 
Action: Mouse pressed left at (916, 287)
Screenshot: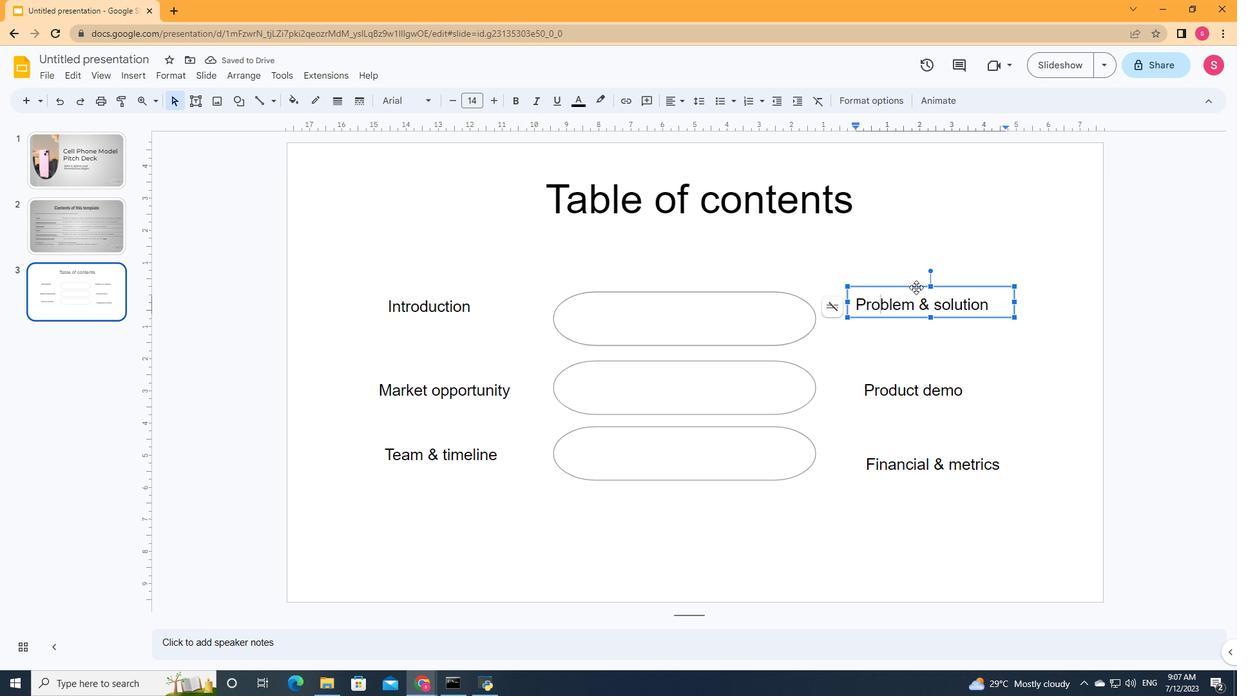 
Action: Mouse moved to (462, 307)
Screenshot: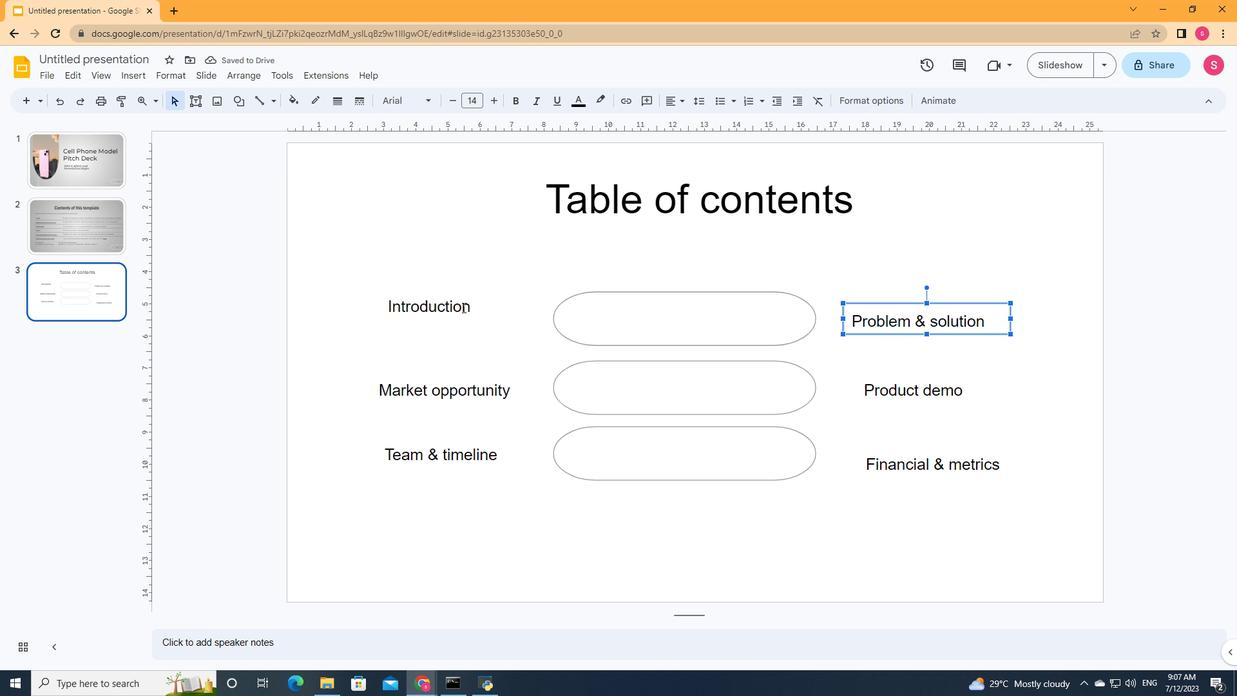 
Action: Mouse pressed left at (462, 307)
Screenshot: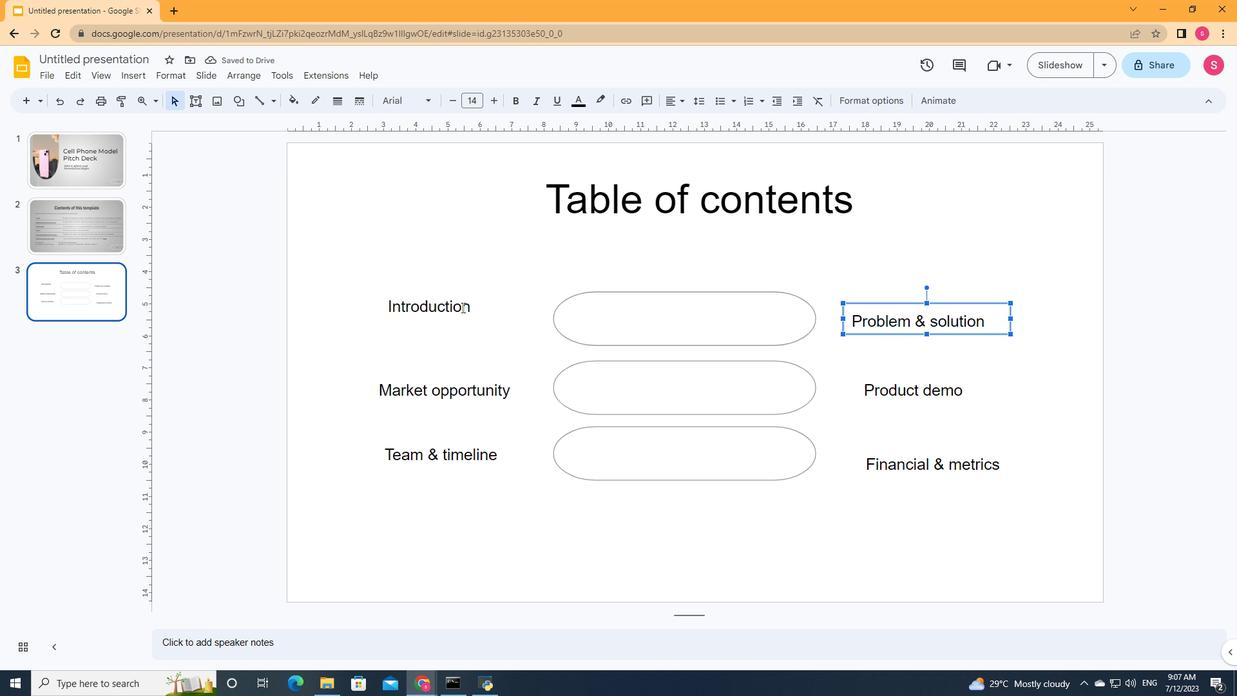 
Action: Mouse moved to (427, 292)
Screenshot: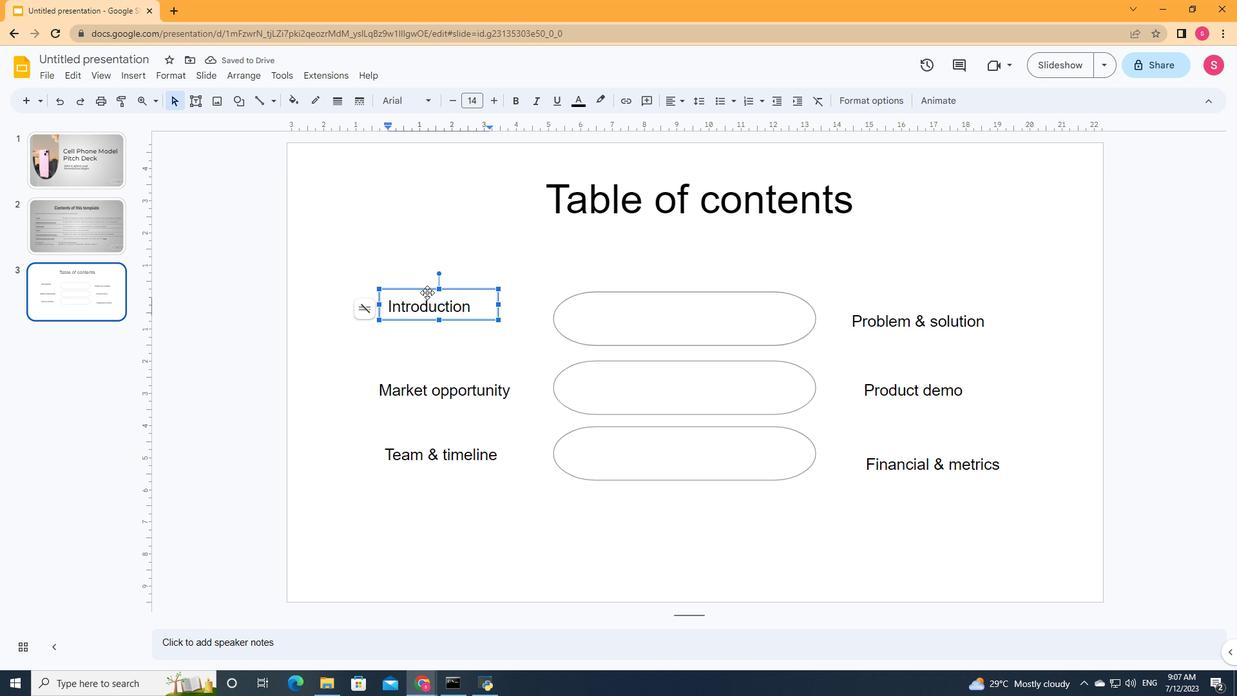 
Action: Mouse pressed left at (427, 292)
Screenshot: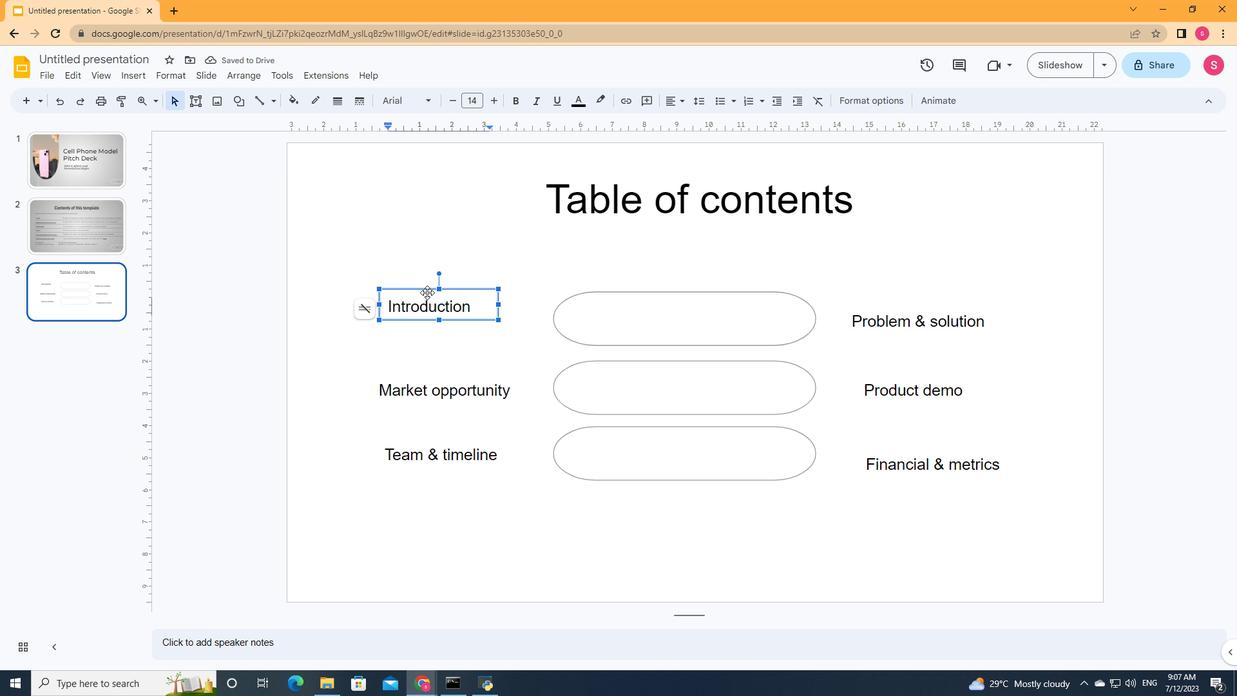 
Action: Mouse moved to (454, 454)
Screenshot: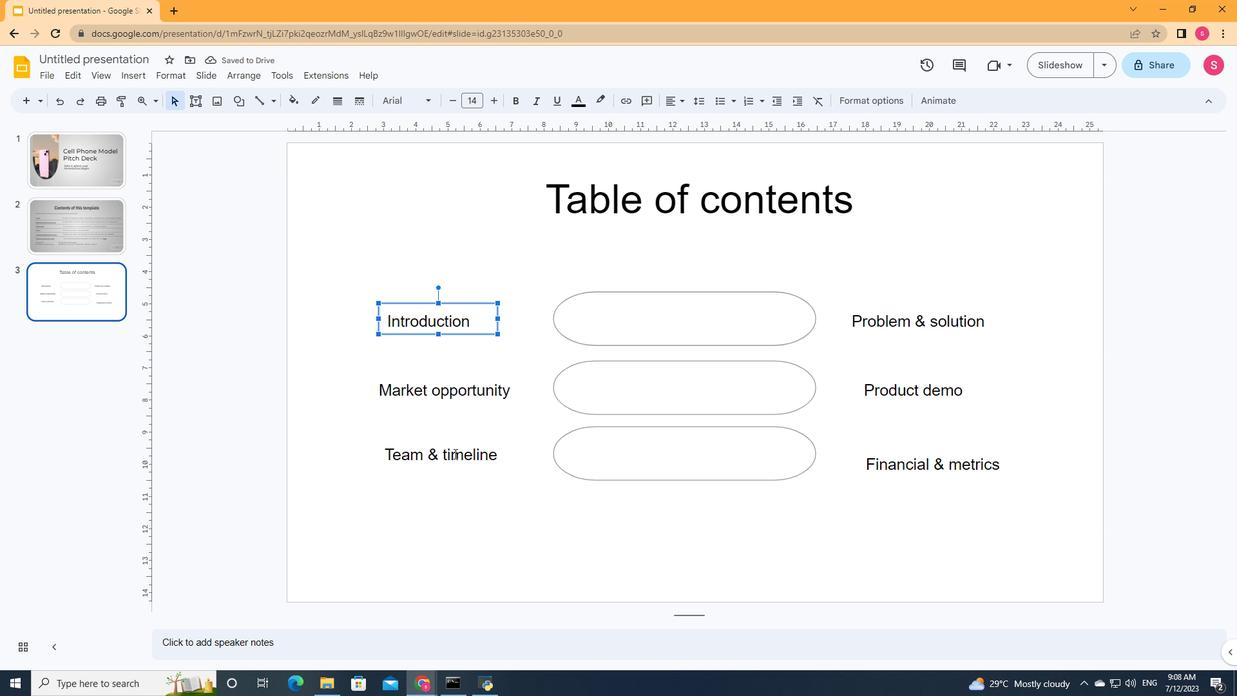 
Action: Mouse pressed left at (454, 454)
Screenshot: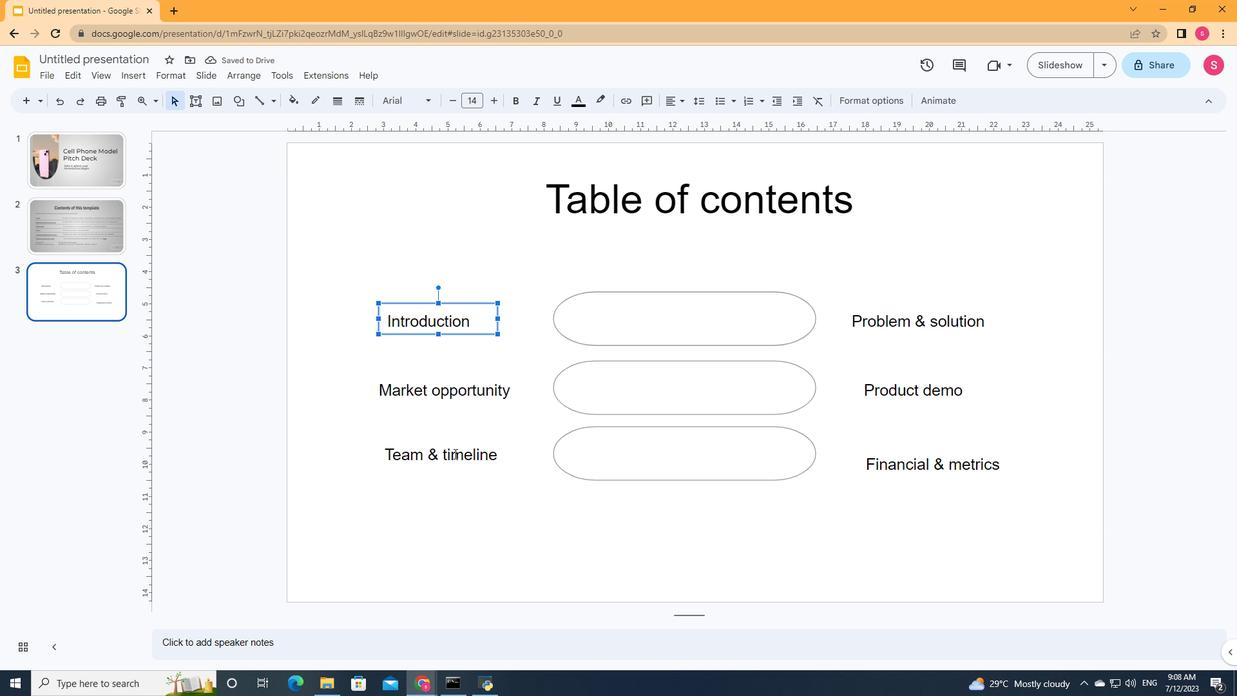 
Action: Mouse moved to (929, 462)
Screenshot: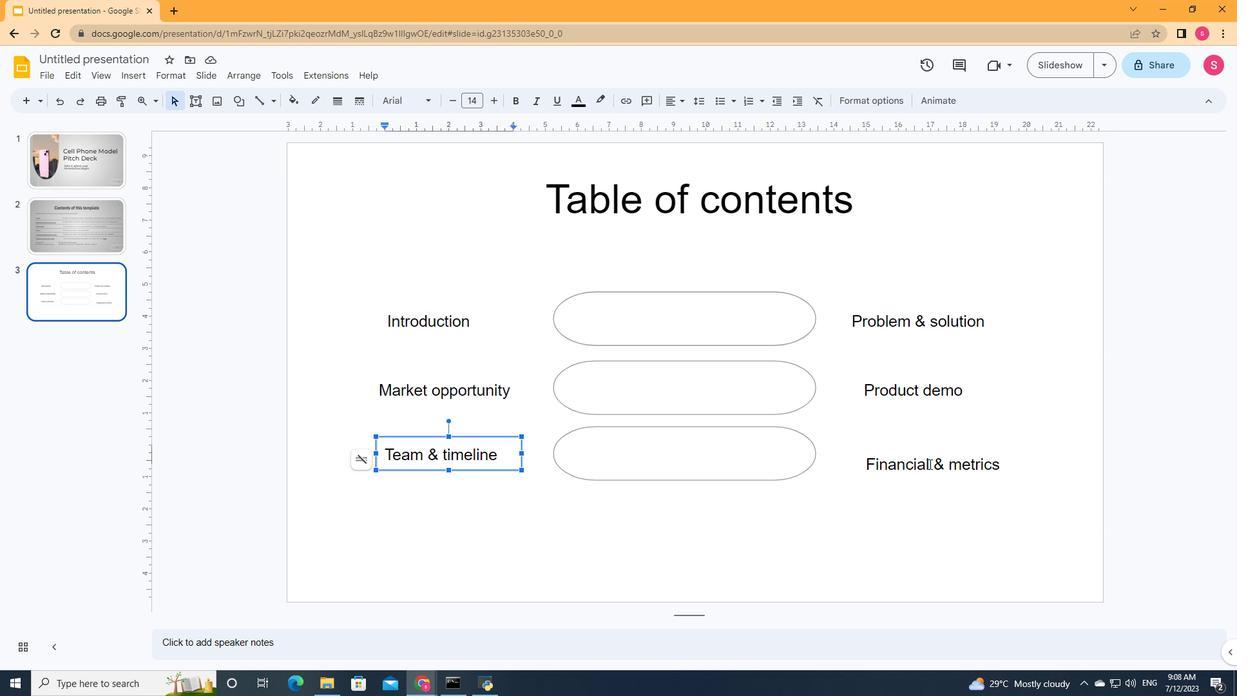 
Action: Mouse pressed left at (929, 462)
Screenshot: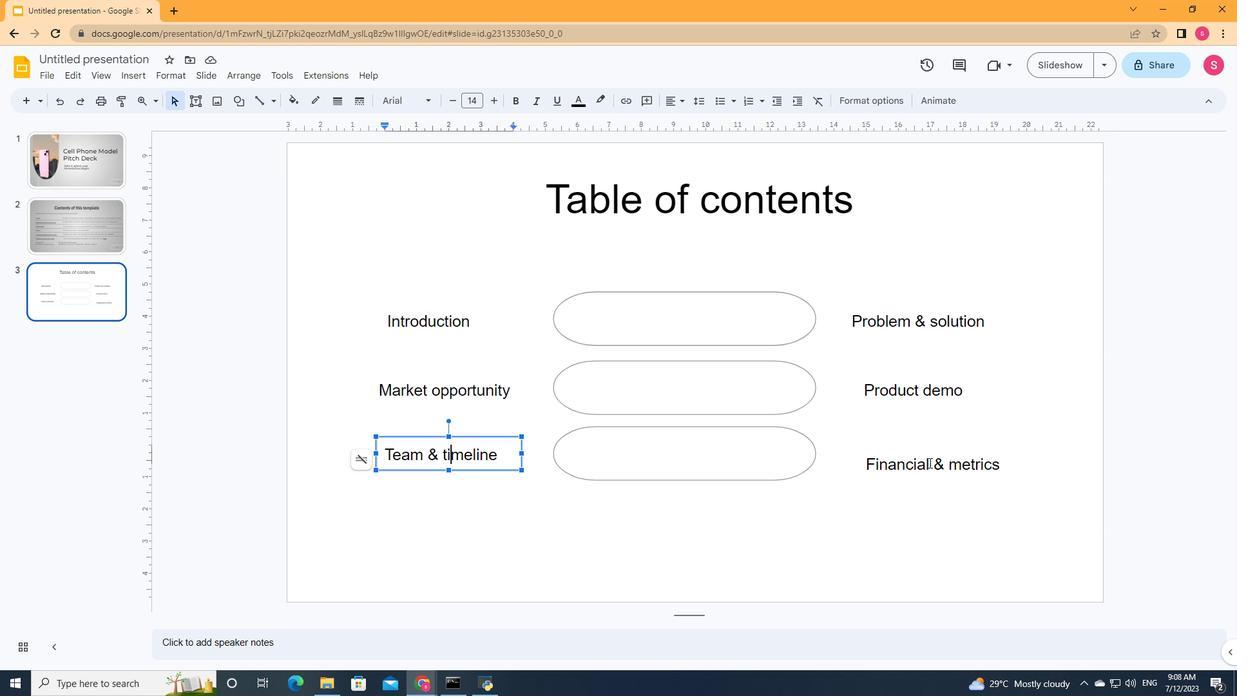 
Action: Mouse moved to (929, 448)
Screenshot: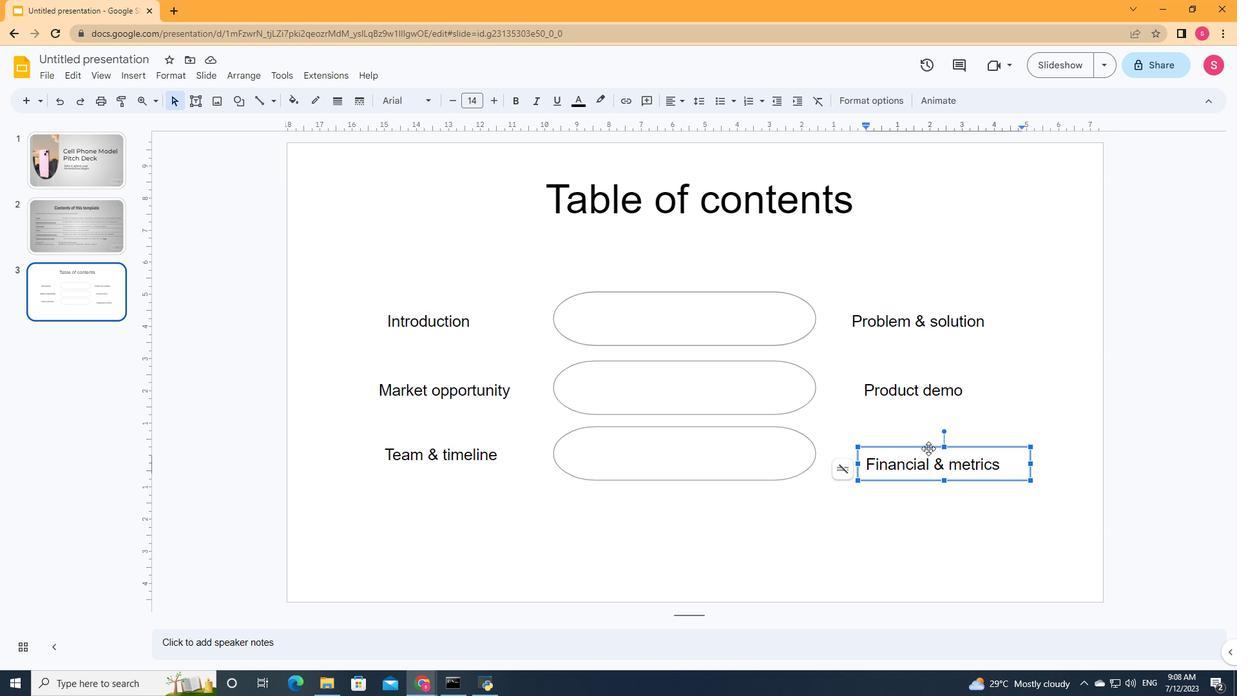 
Action: Mouse pressed left at (929, 448)
Screenshot: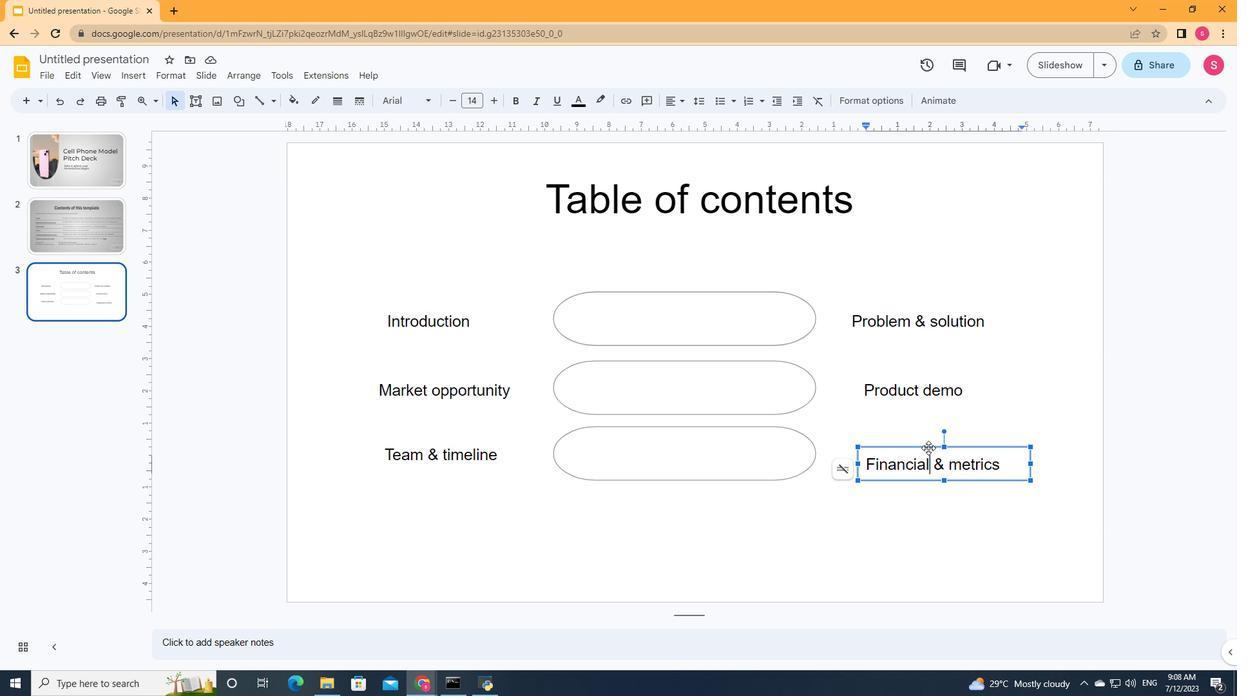 
Action: Mouse moved to (768, 511)
Screenshot: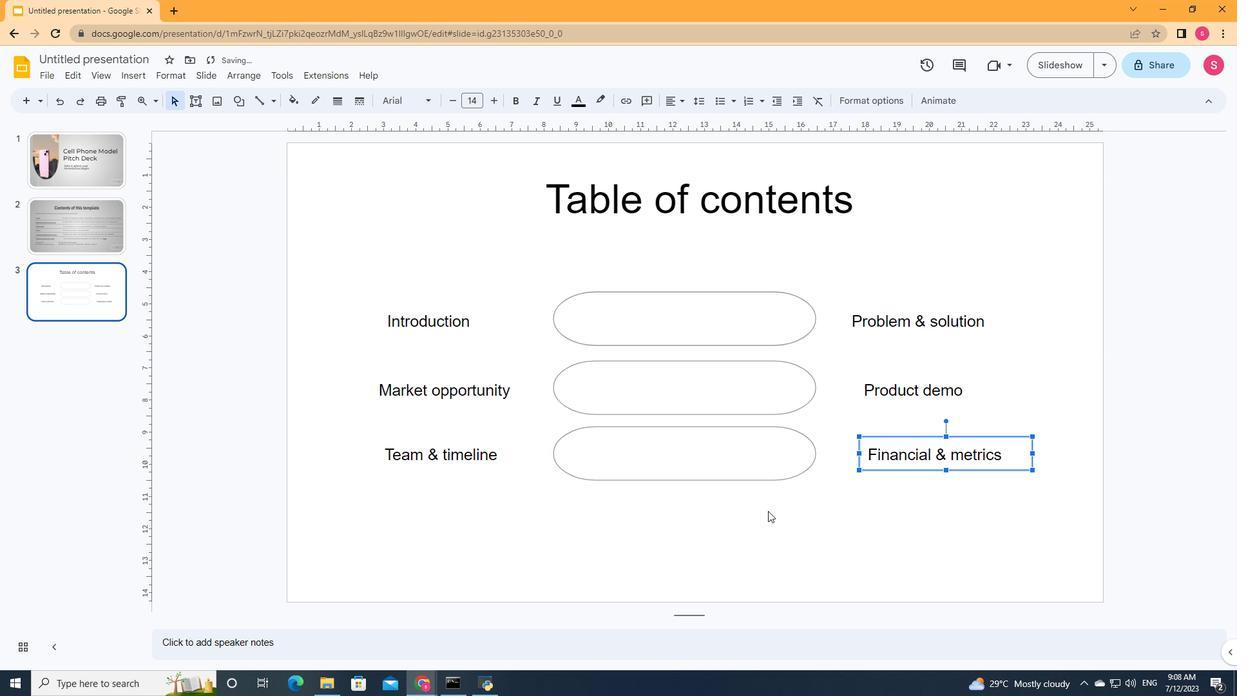 
Action: Mouse pressed left at (768, 511)
Screenshot: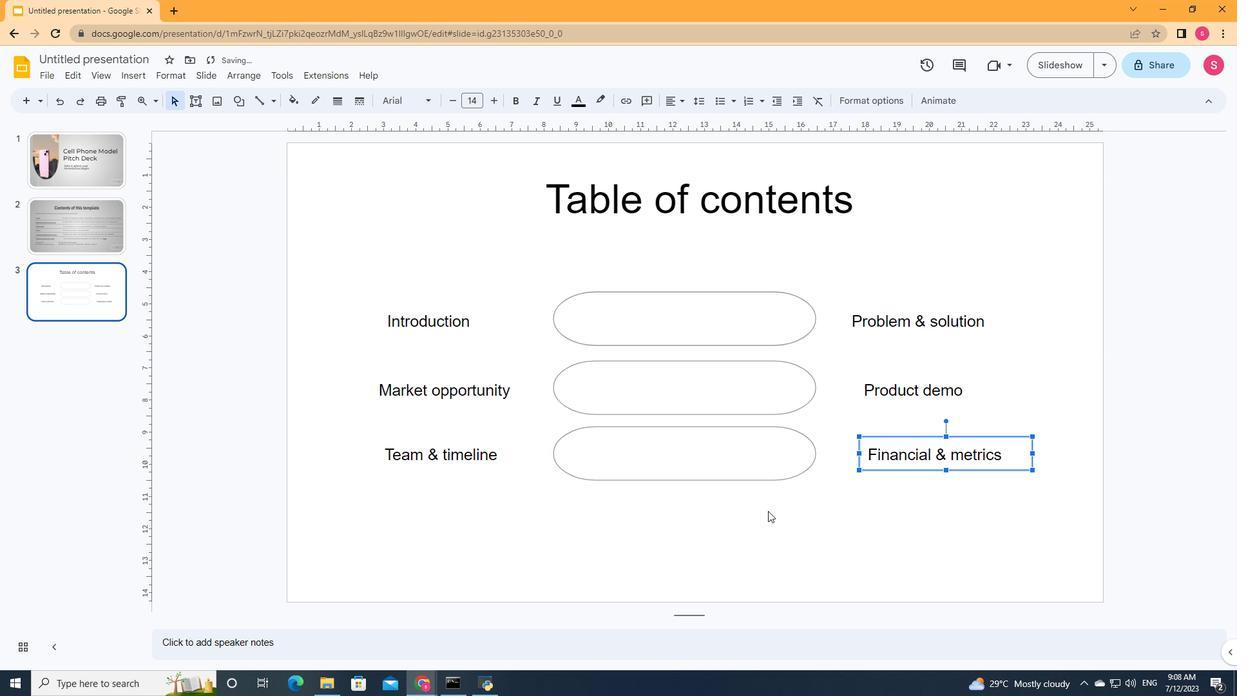 
Action: Mouse moved to (192, 101)
Screenshot: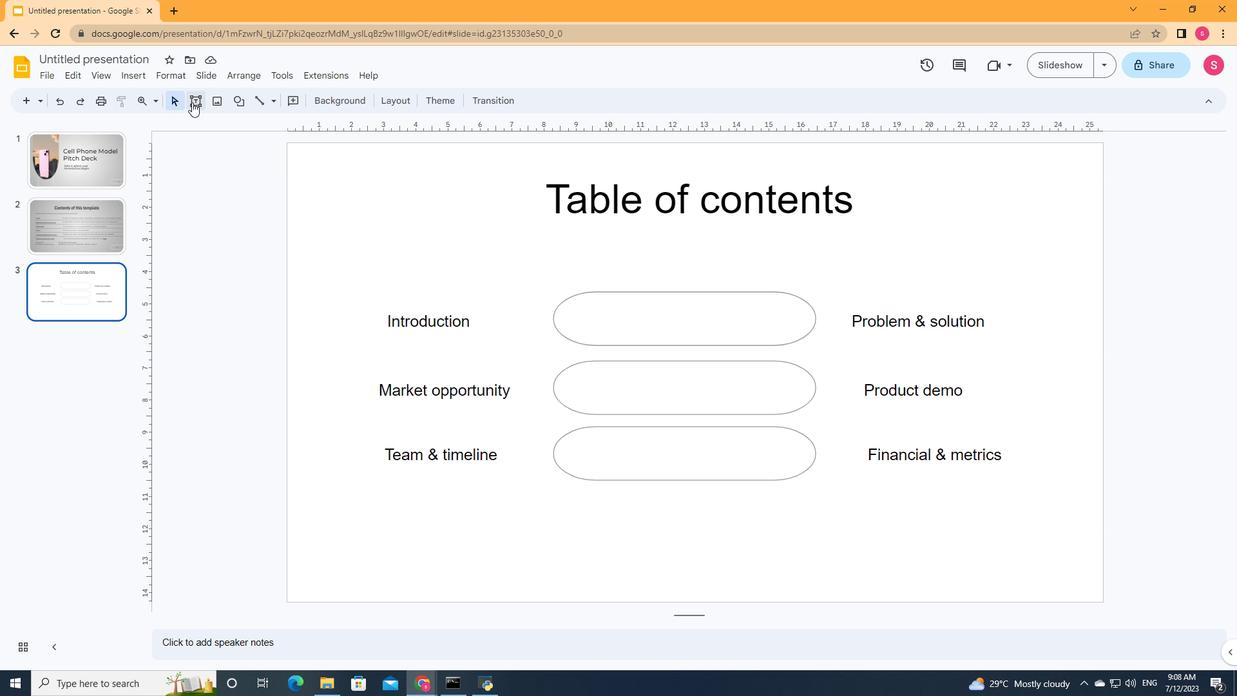
Action: Mouse pressed left at (192, 101)
Screenshot: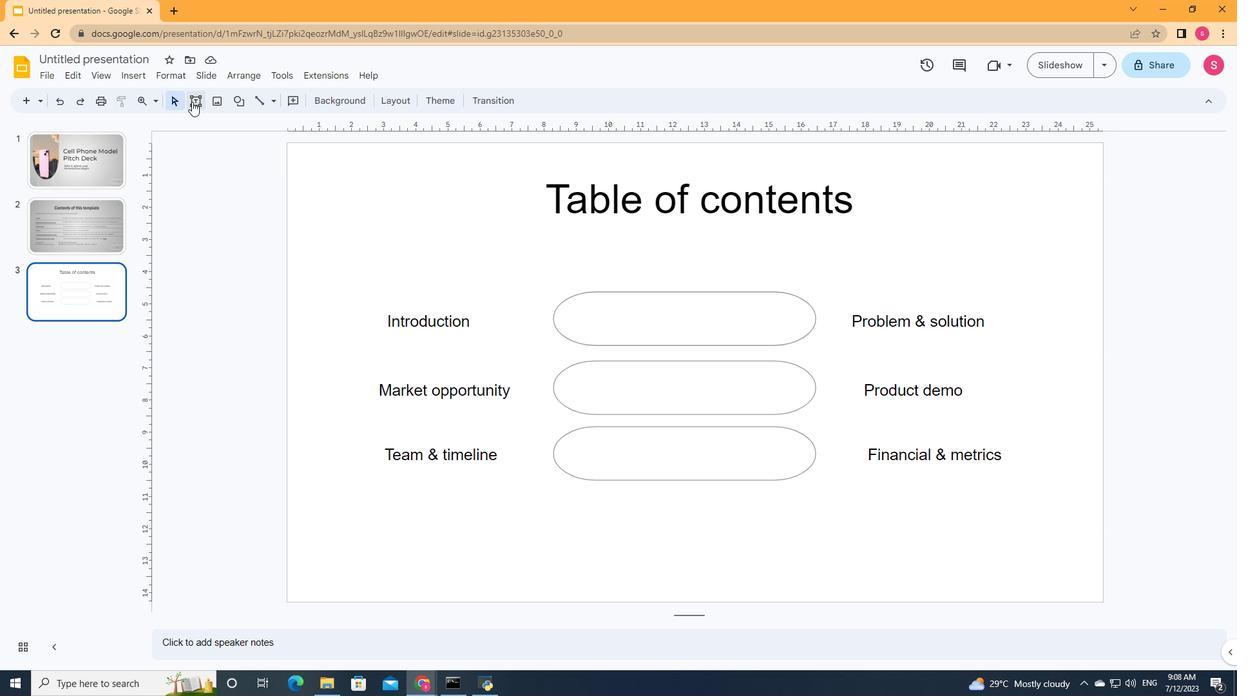
Action: Mouse moved to (581, 297)
Screenshot: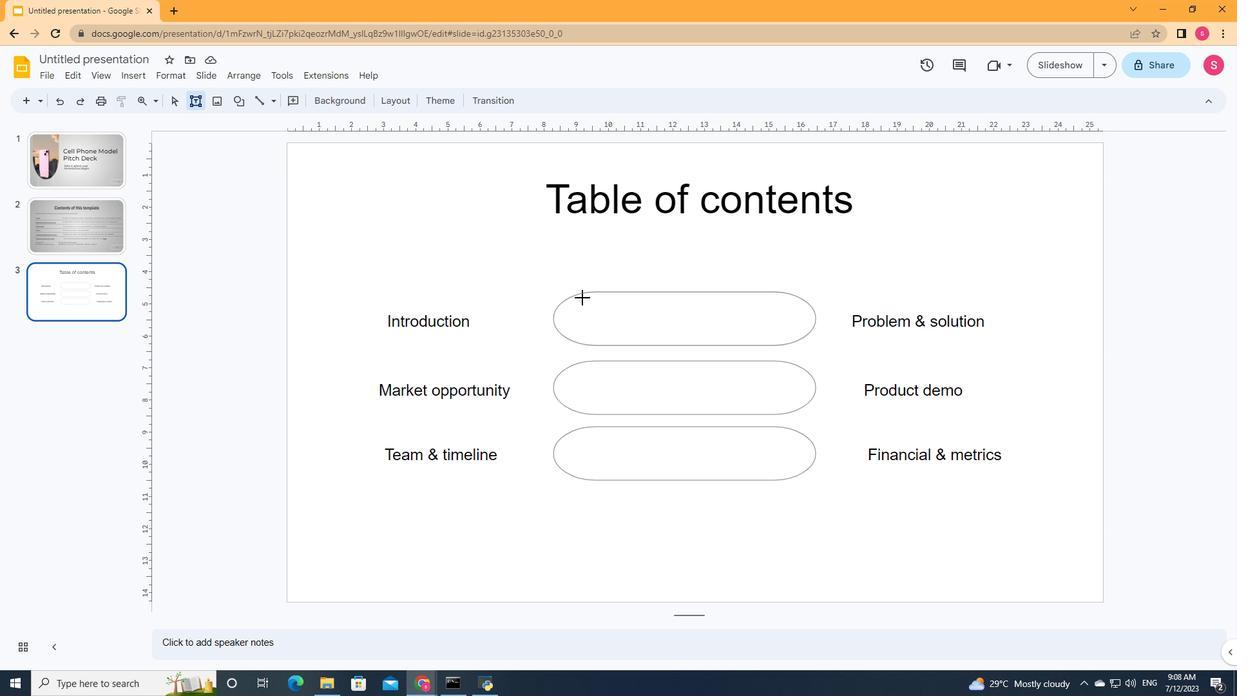 
Action: Mouse pressed left at (581, 297)
Screenshot: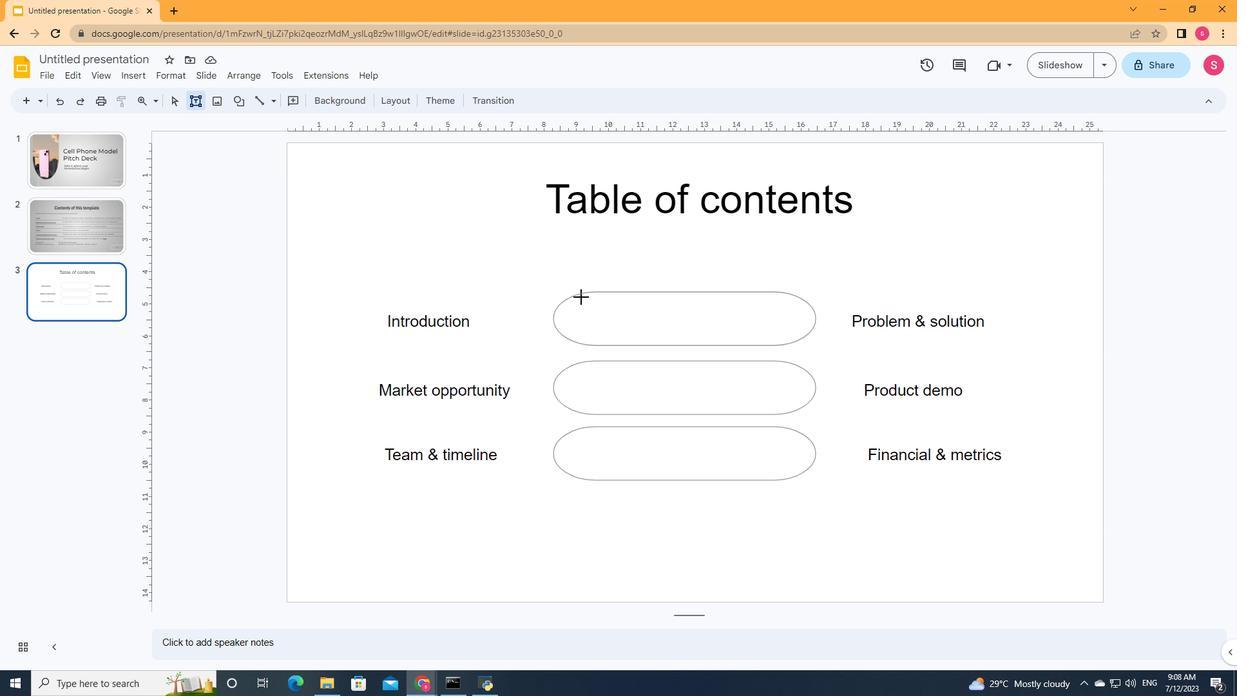 
Action: Mouse moved to (635, 337)
Screenshot: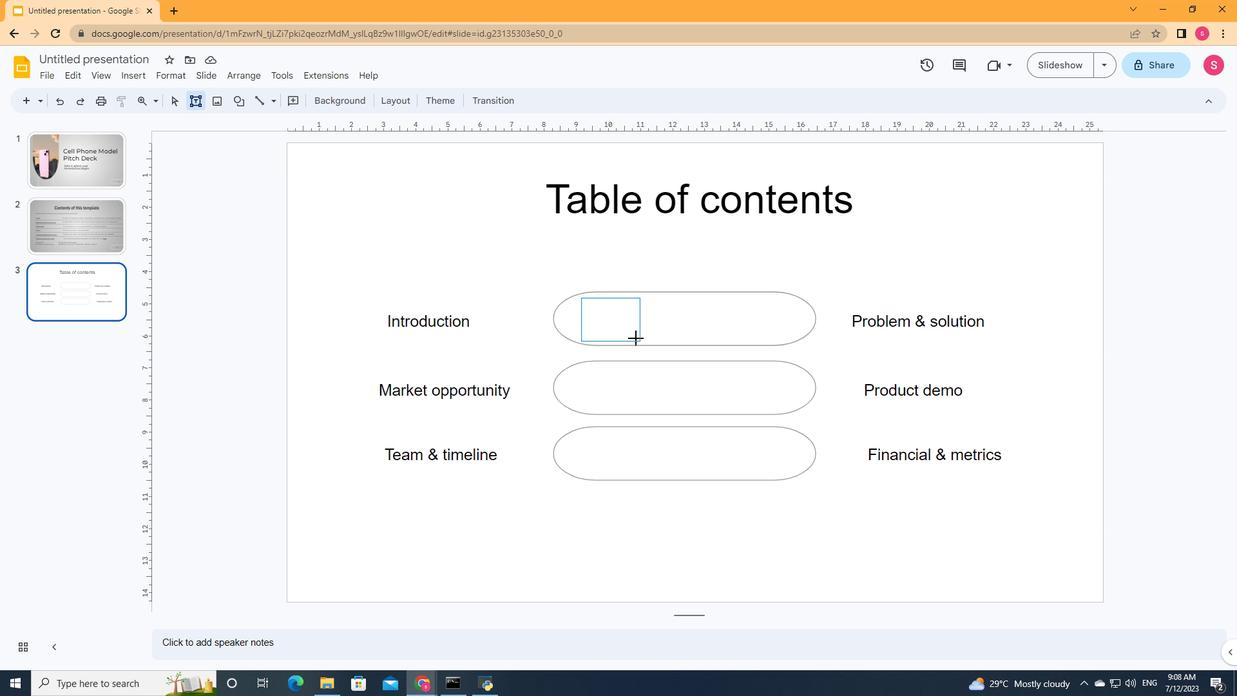 
Action: Key pressed 01
Screenshot: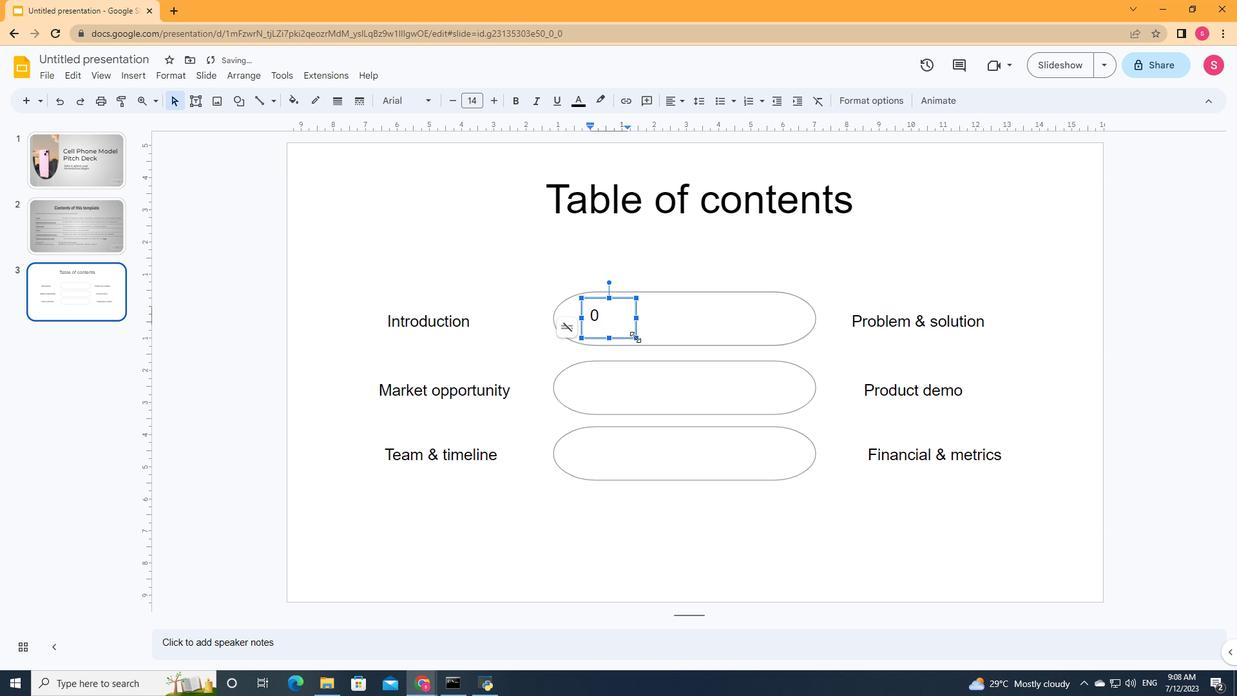 
Action: Mouse moved to (623, 319)
Screenshot: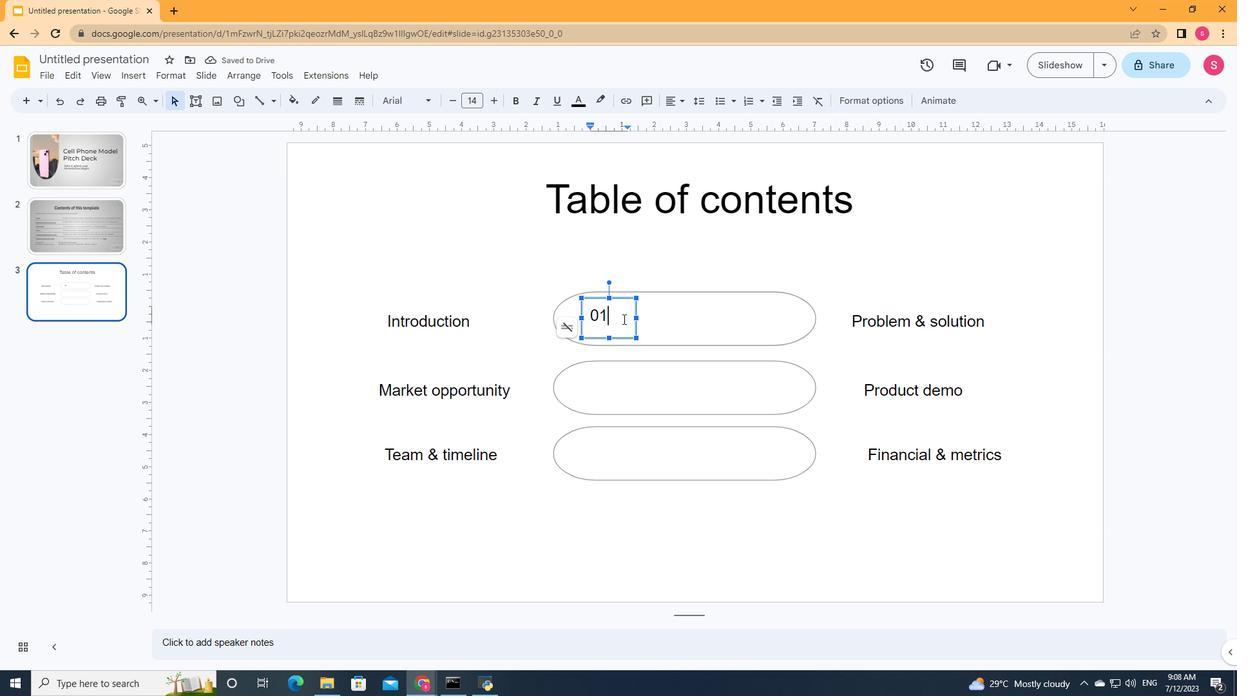 
Action: Mouse pressed left at (623, 319)
Screenshot: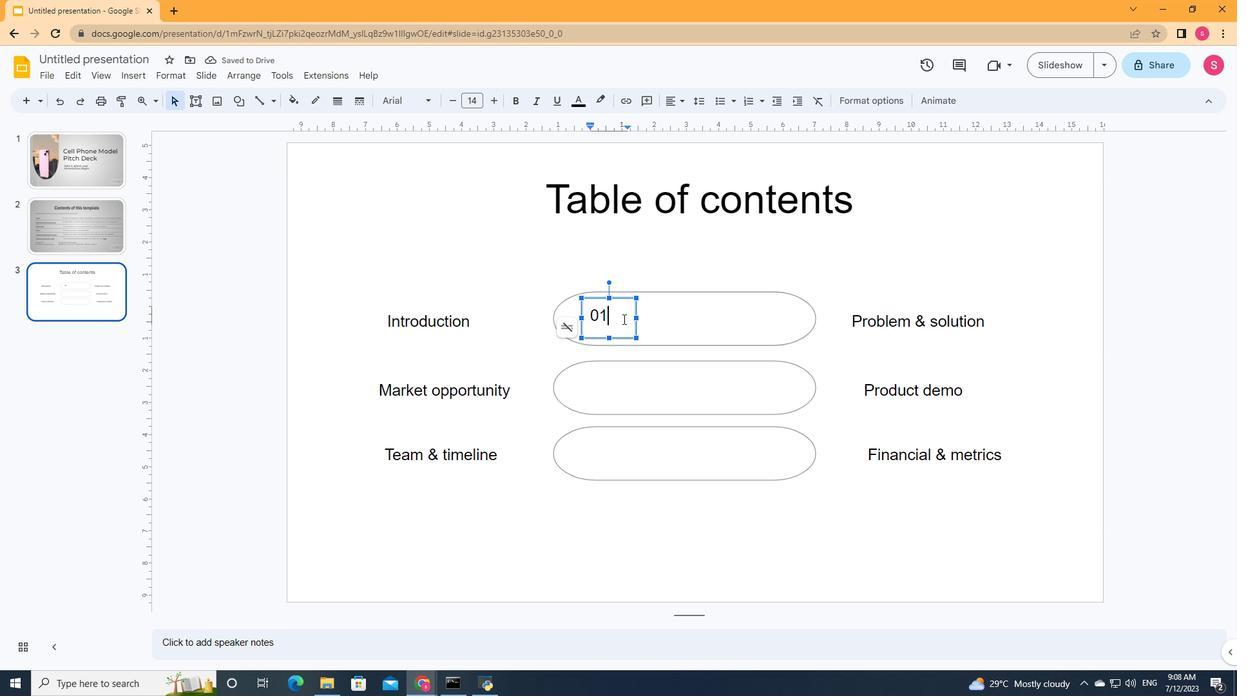 
Action: Mouse moved to (520, 104)
Screenshot: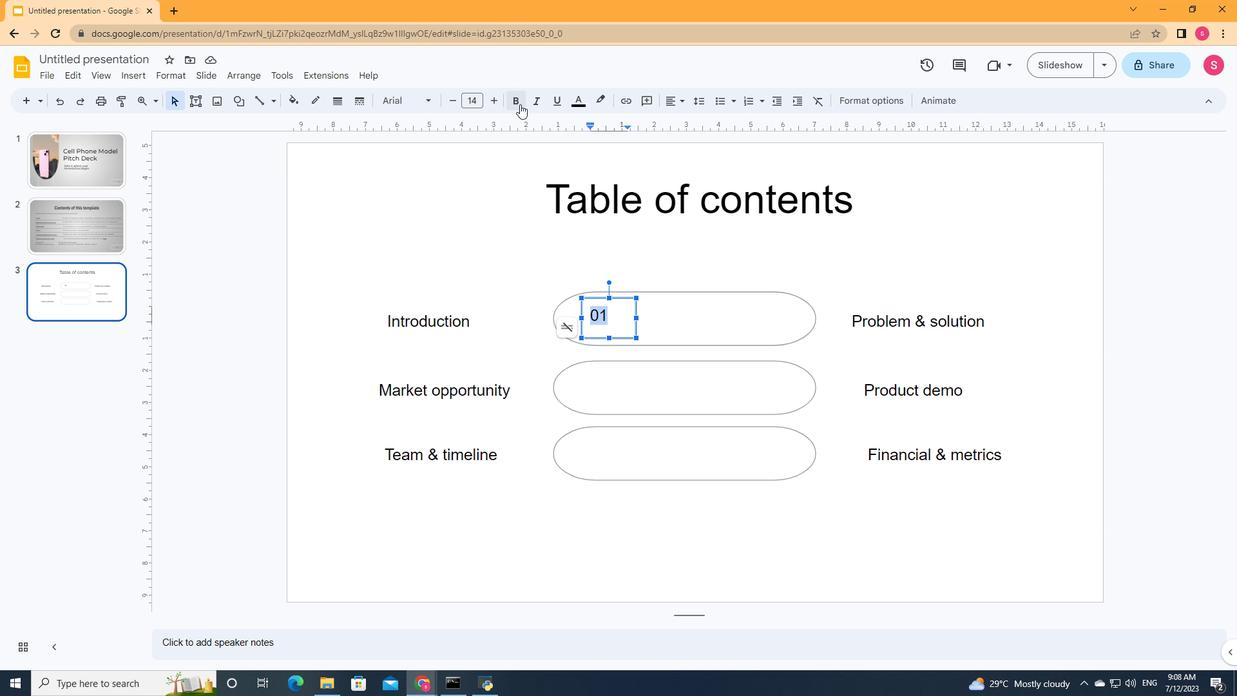 
Action: Mouse pressed left at (520, 104)
Screenshot: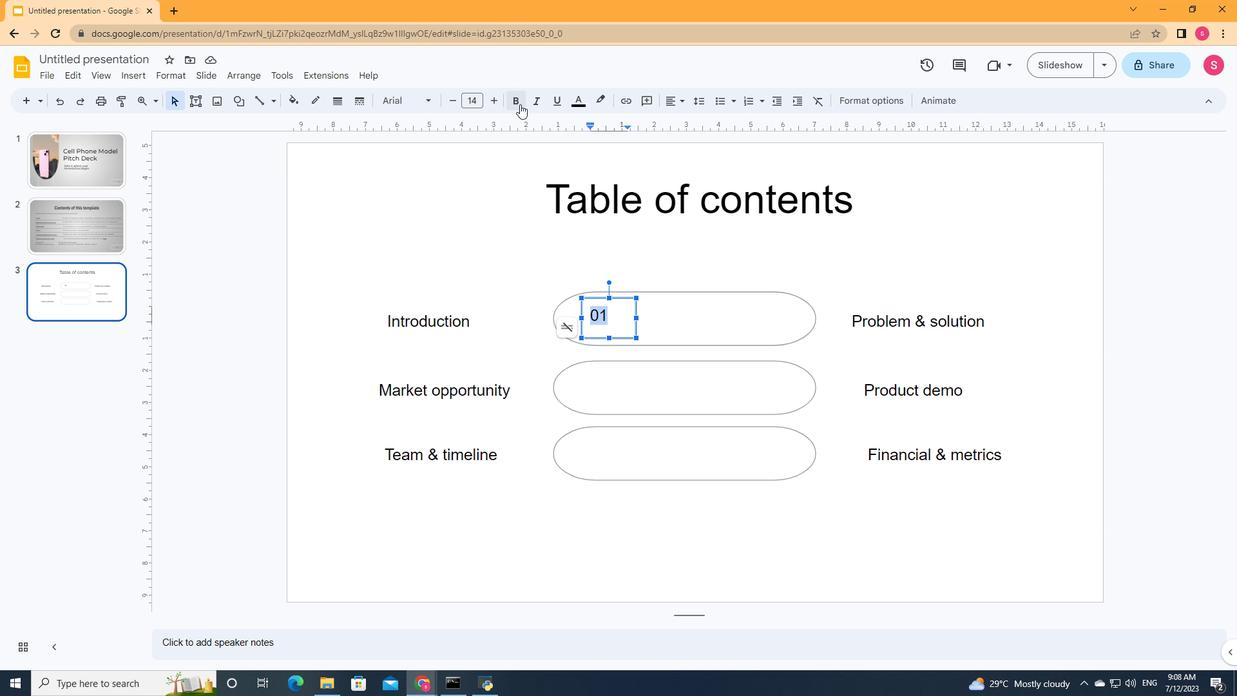 
Action: Mouse moved to (496, 104)
Screenshot: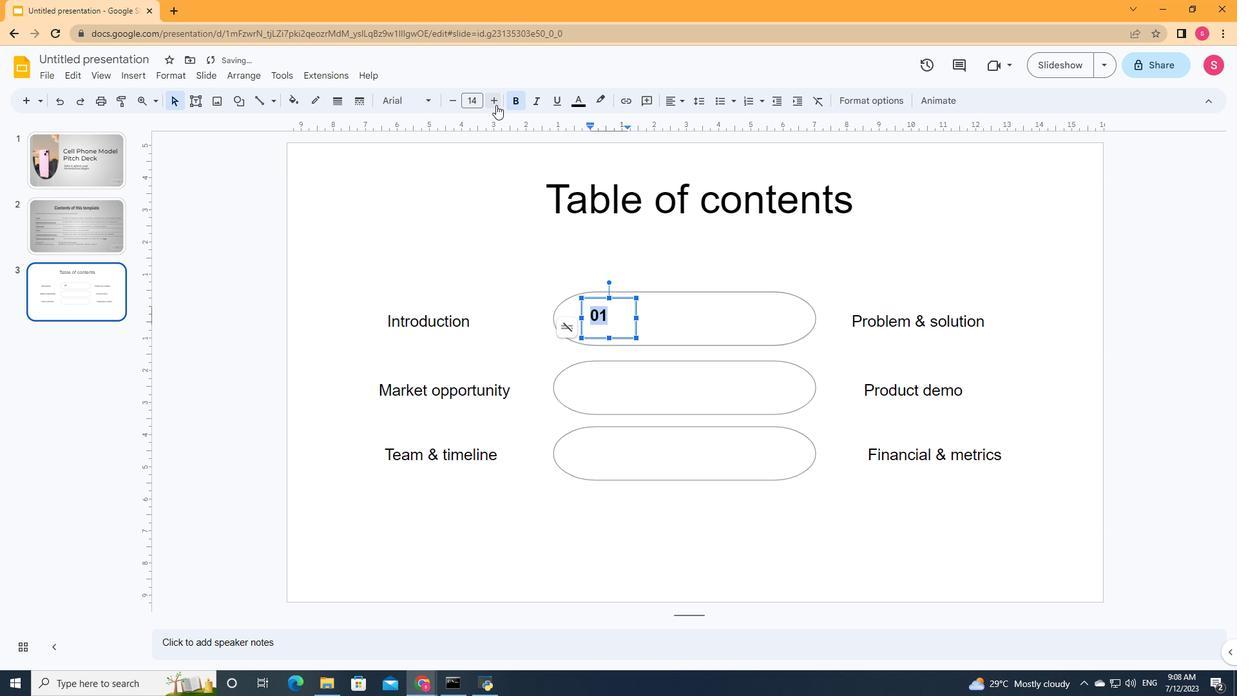 
Action: Mouse pressed left at (496, 104)
Screenshot: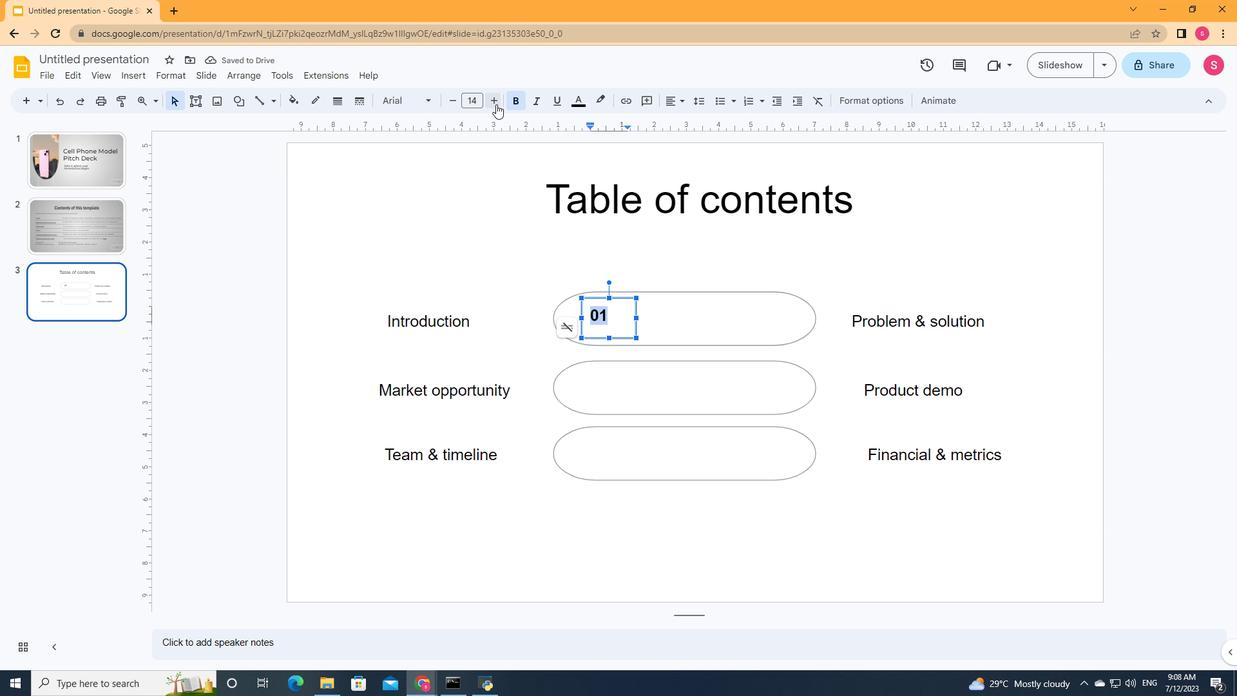 
Action: Mouse pressed left at (496, 104)
Screenshot: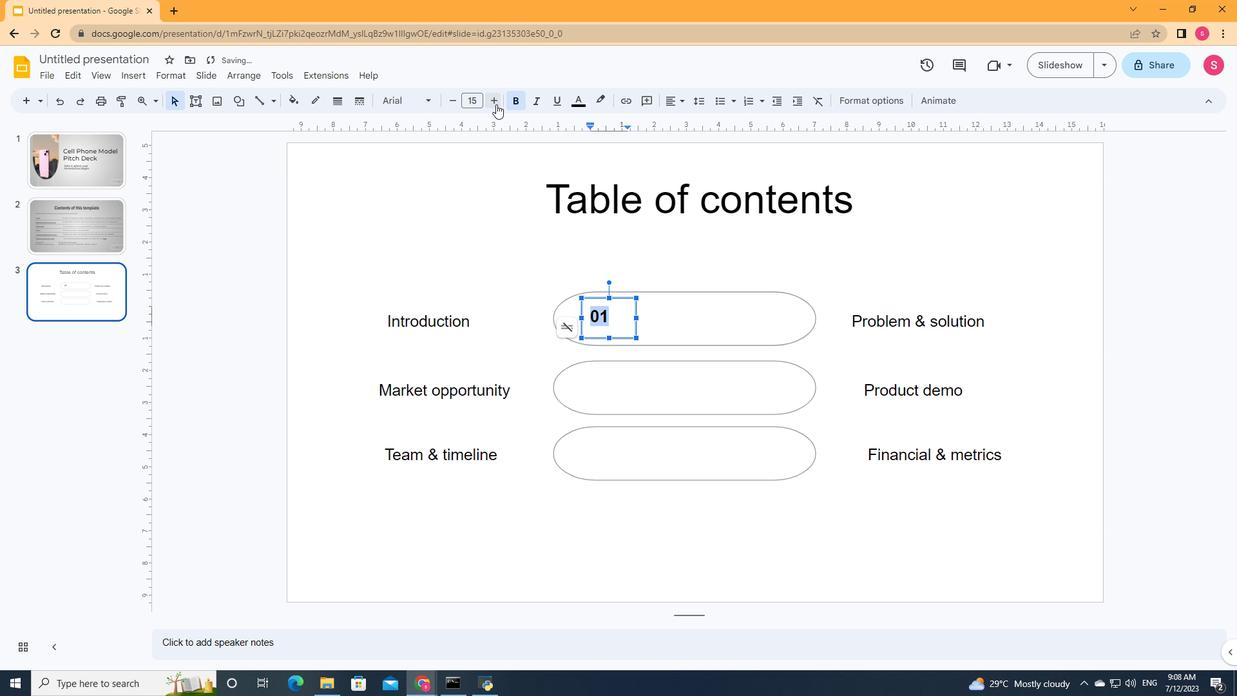 
Action: Mouse pressed left at (496, 104)
Screenshot: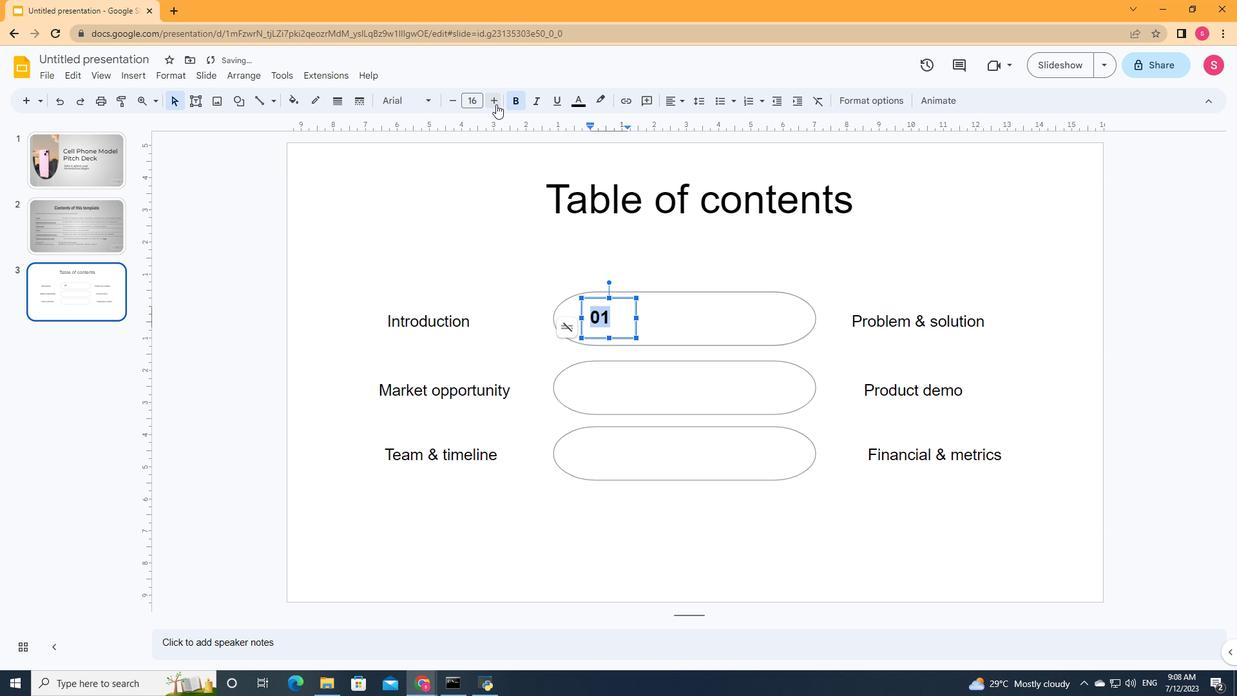 
Action: Mouse pressed left at (496, 104)
Screenshot: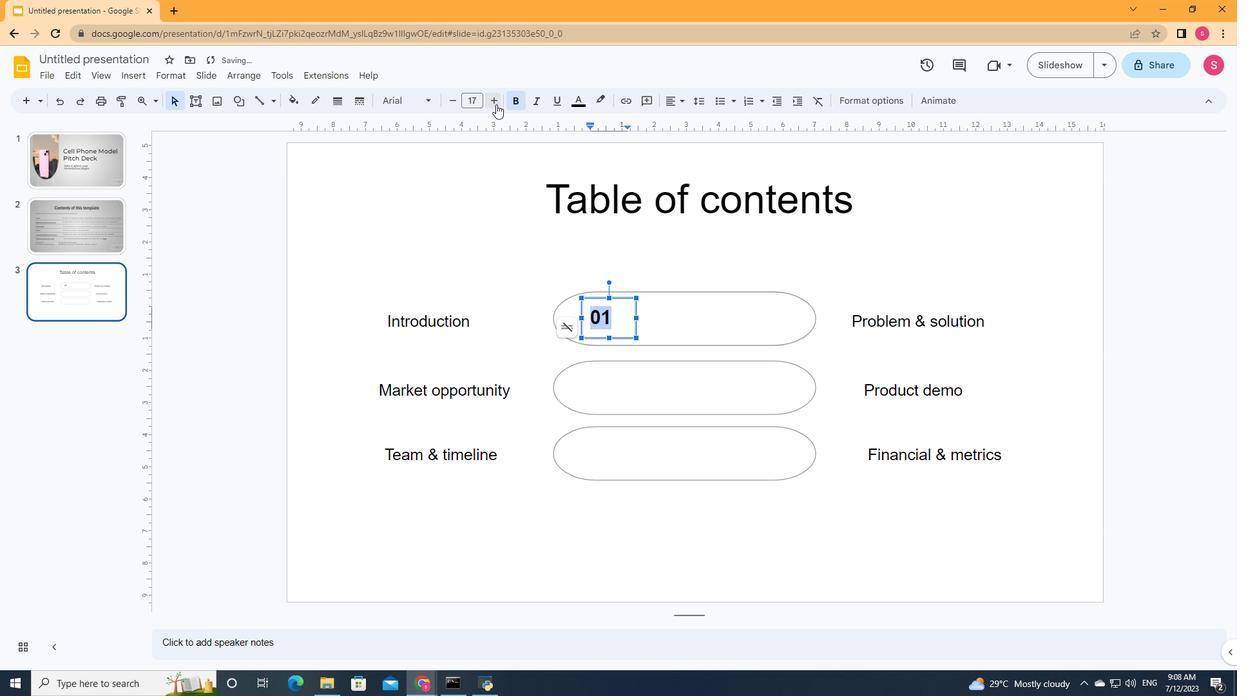 
Action: Mouse pressed left at (496, 104)
Screenshot: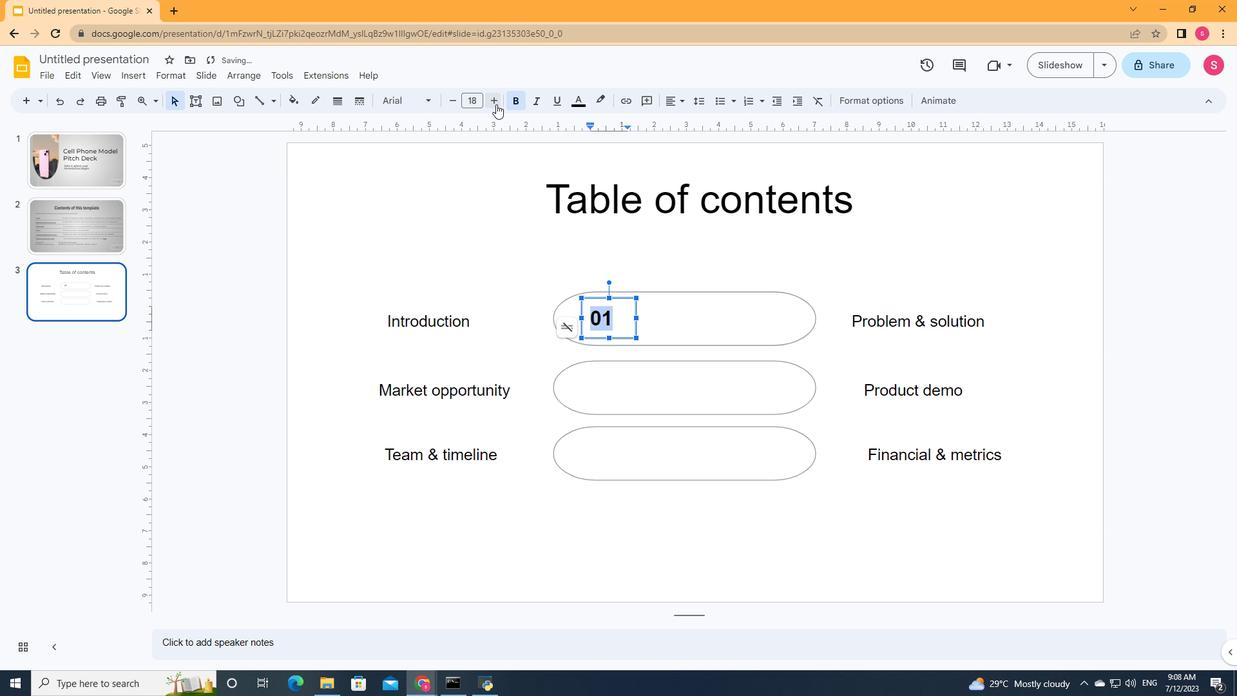 
Action: Mouse pressed left at (496, 104)
Screenshot: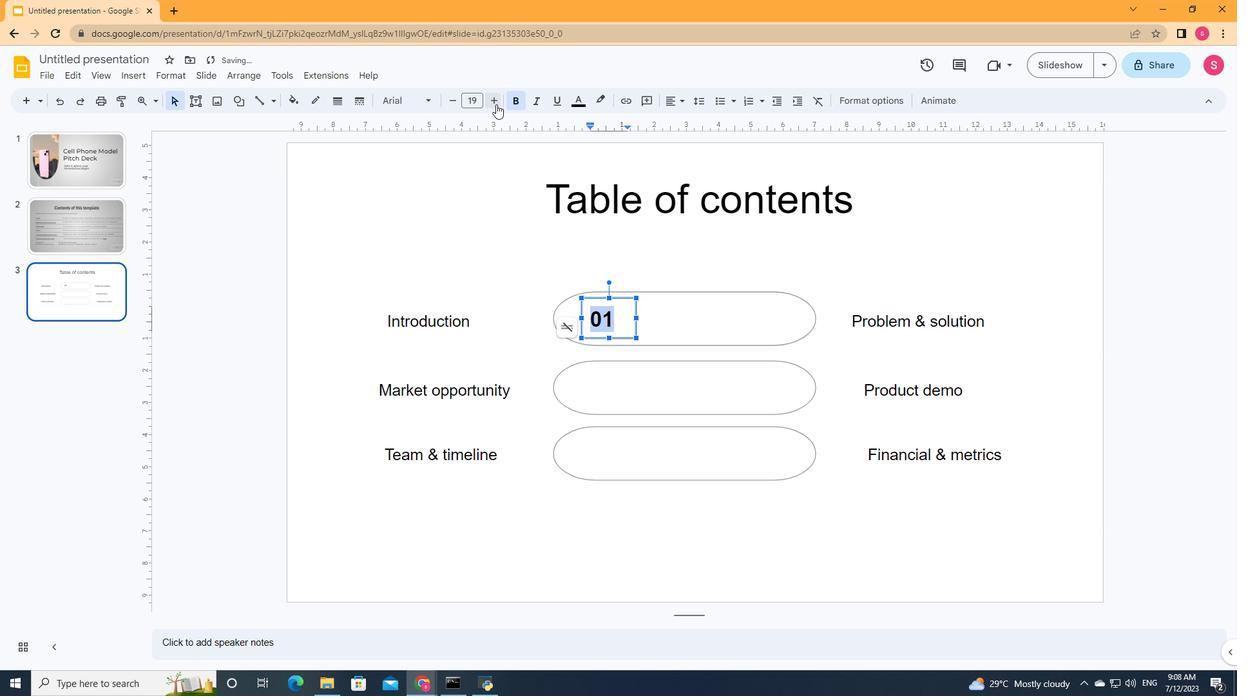 
Action: Mouse pressed left at (496, 104)
Screenshot: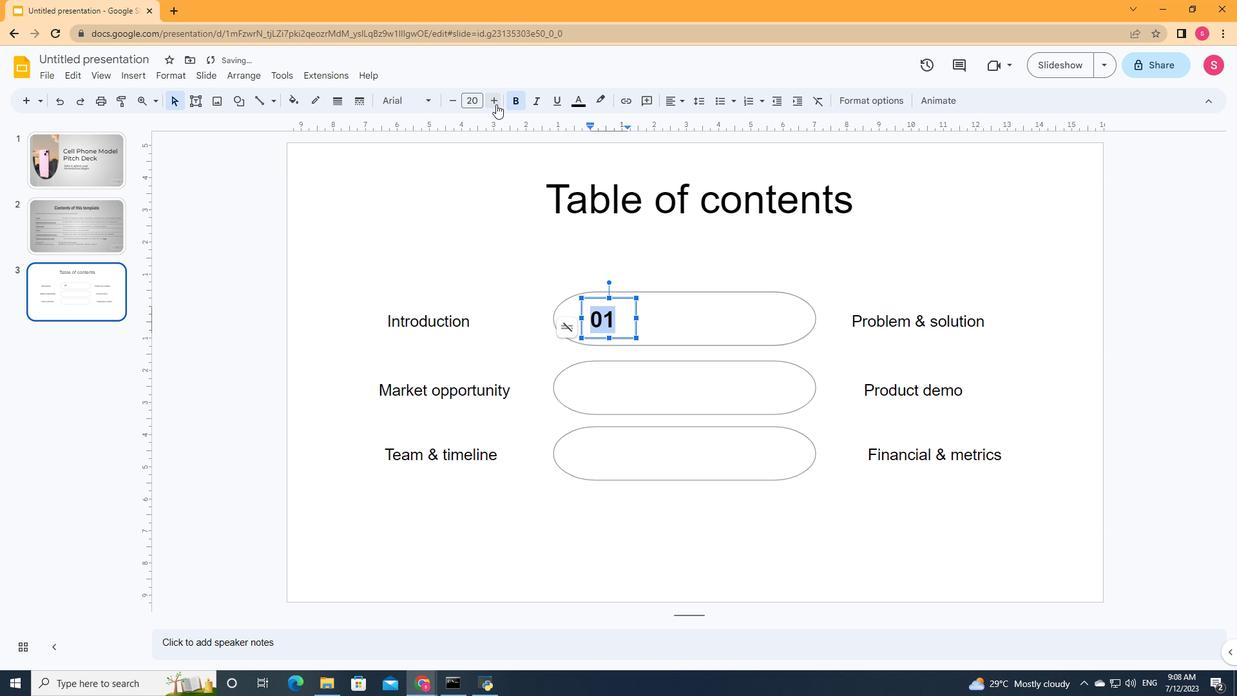 
Action: Mouse pressed left at (496, 104)
Screenshot: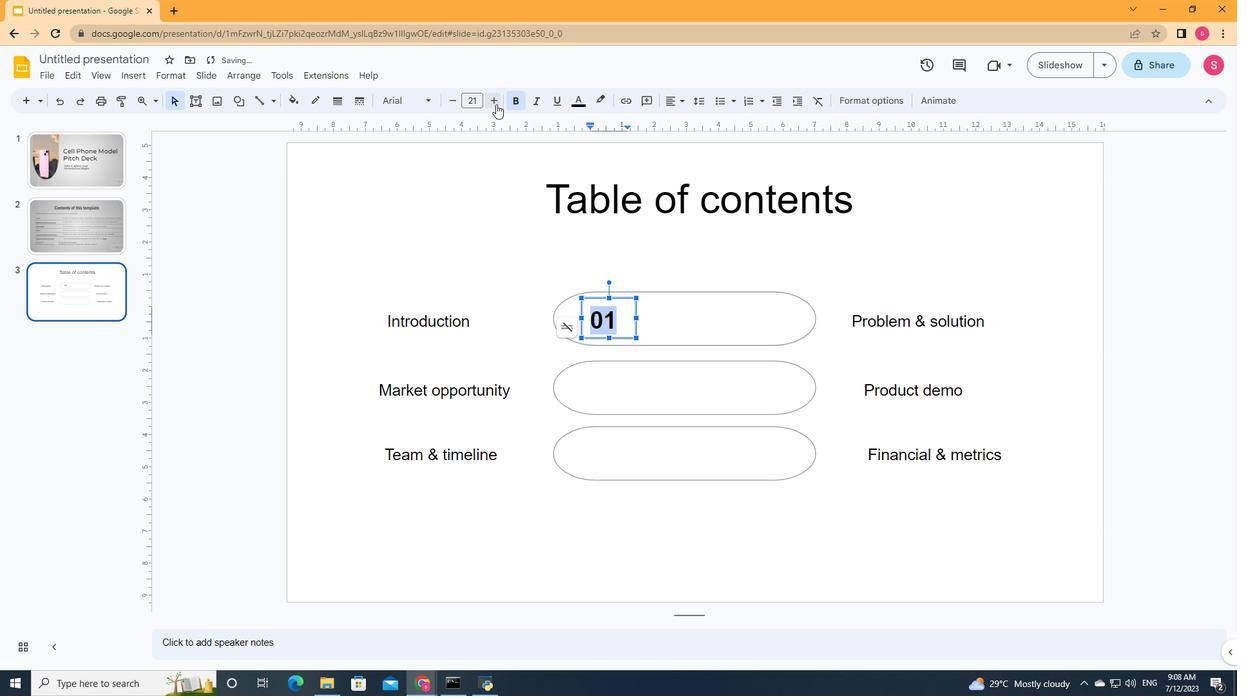
Action: Mouse pressed left at (496, 104)
Screenshot: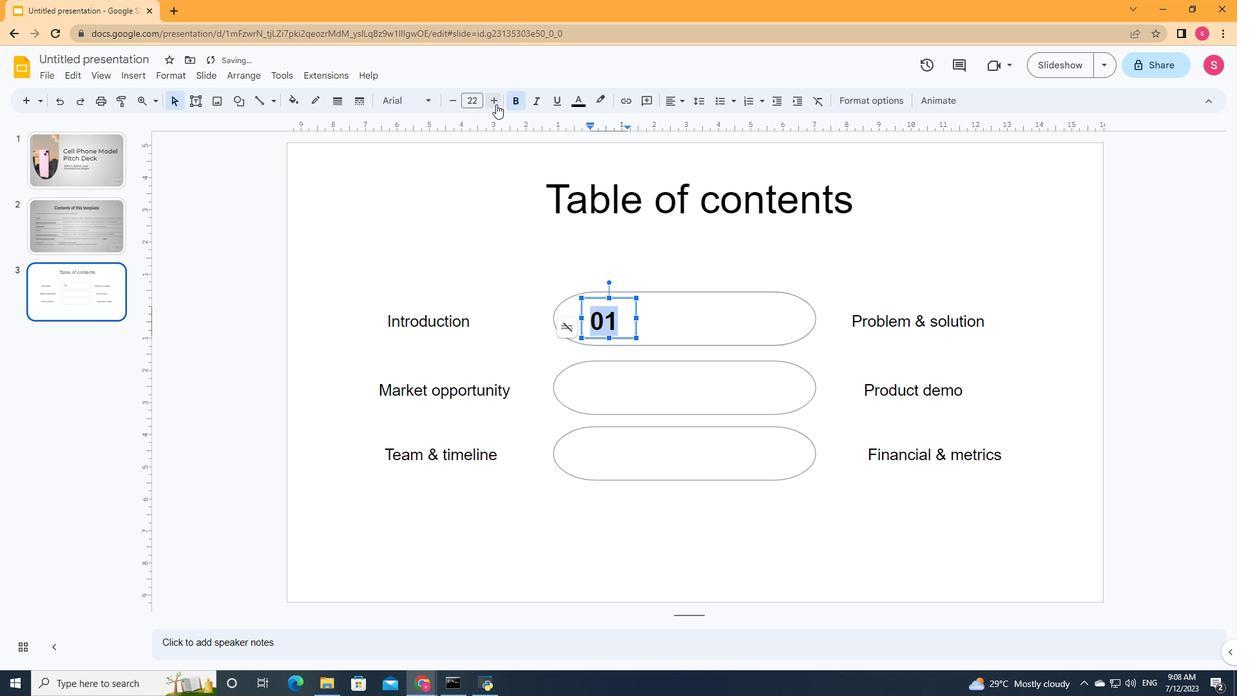 
Action: Mouse pressed left at (496, 104)
Screenshot: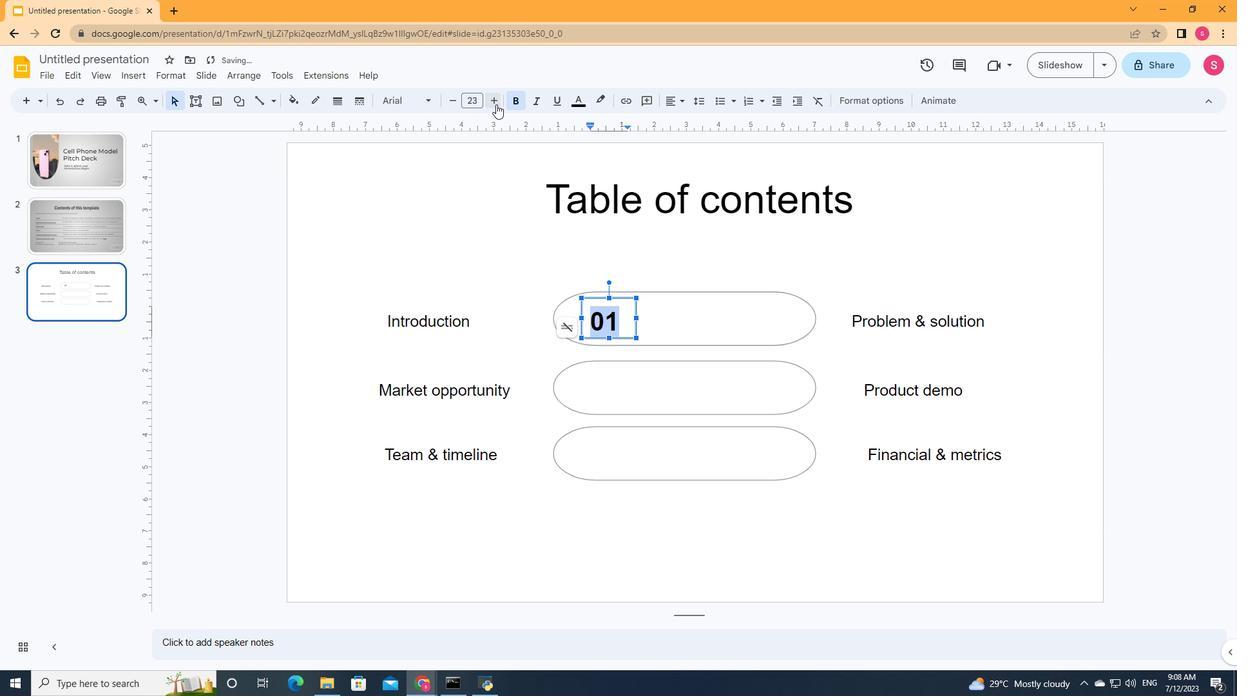 
Action: Mouse moved to (511, 107)
Screenshot: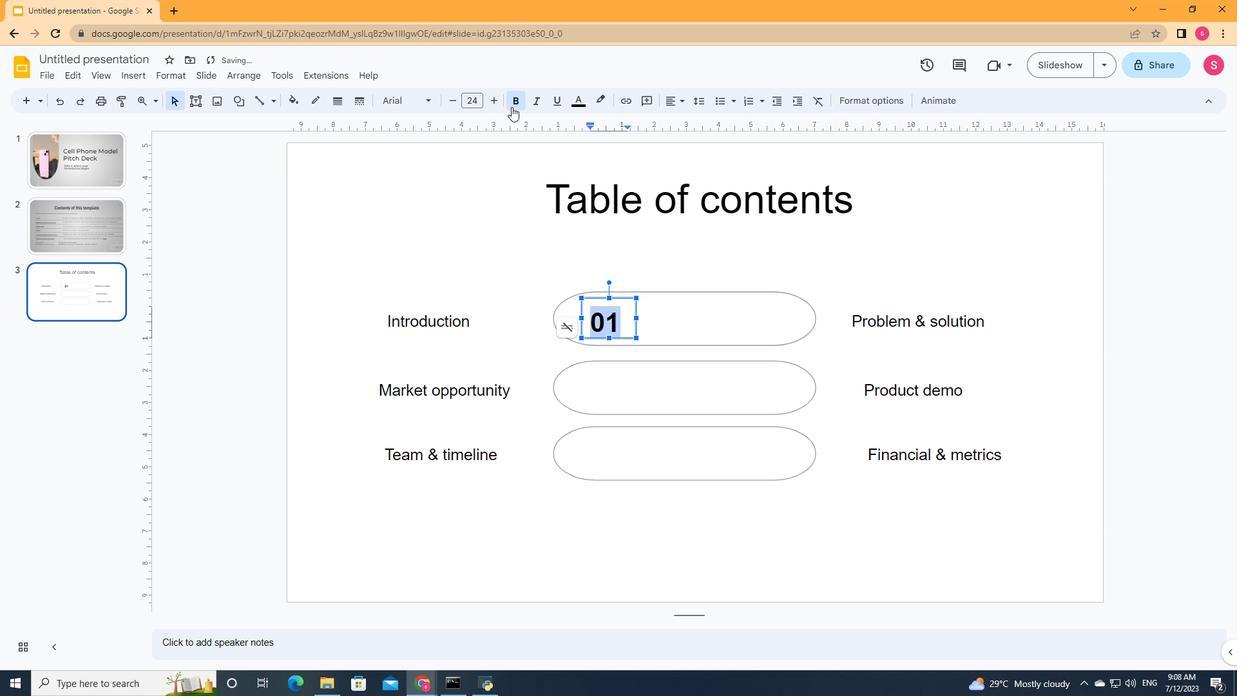 
Action: Mouse pressed left at (511, 107)
Screenshot: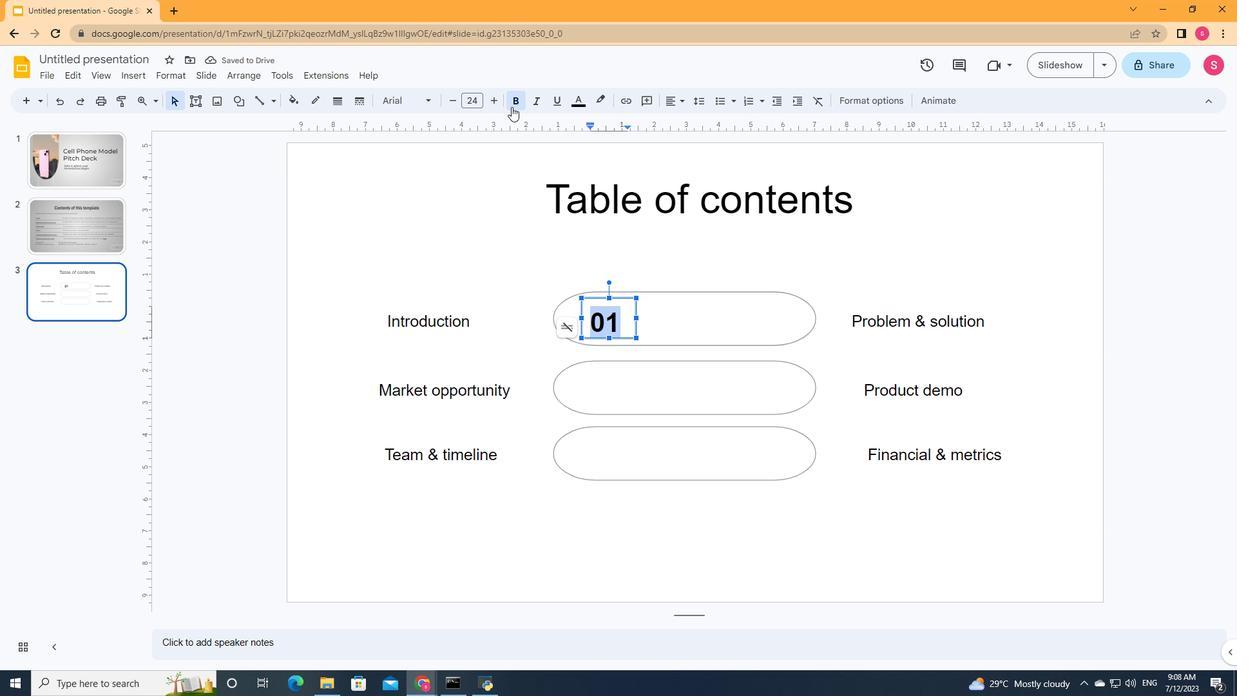 
Action: Mouse moved to (491, 103)
Screenshot: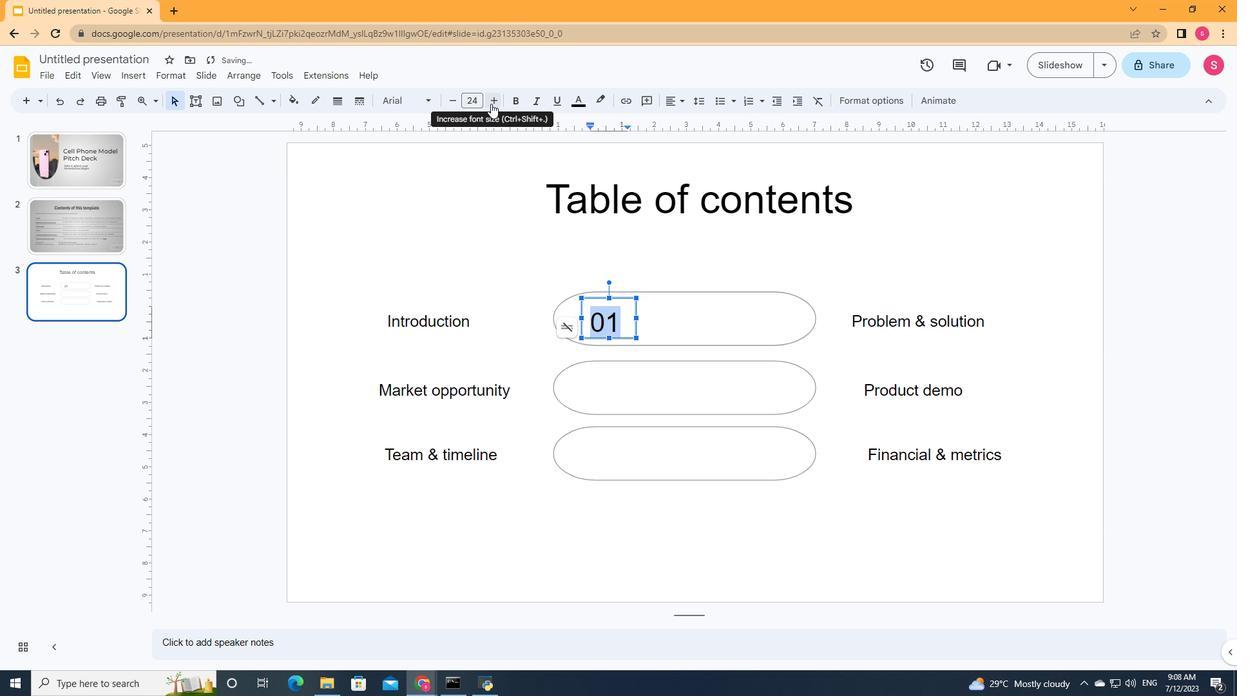 
Action: Mouse pressed left at (491, 103)
Screenshot: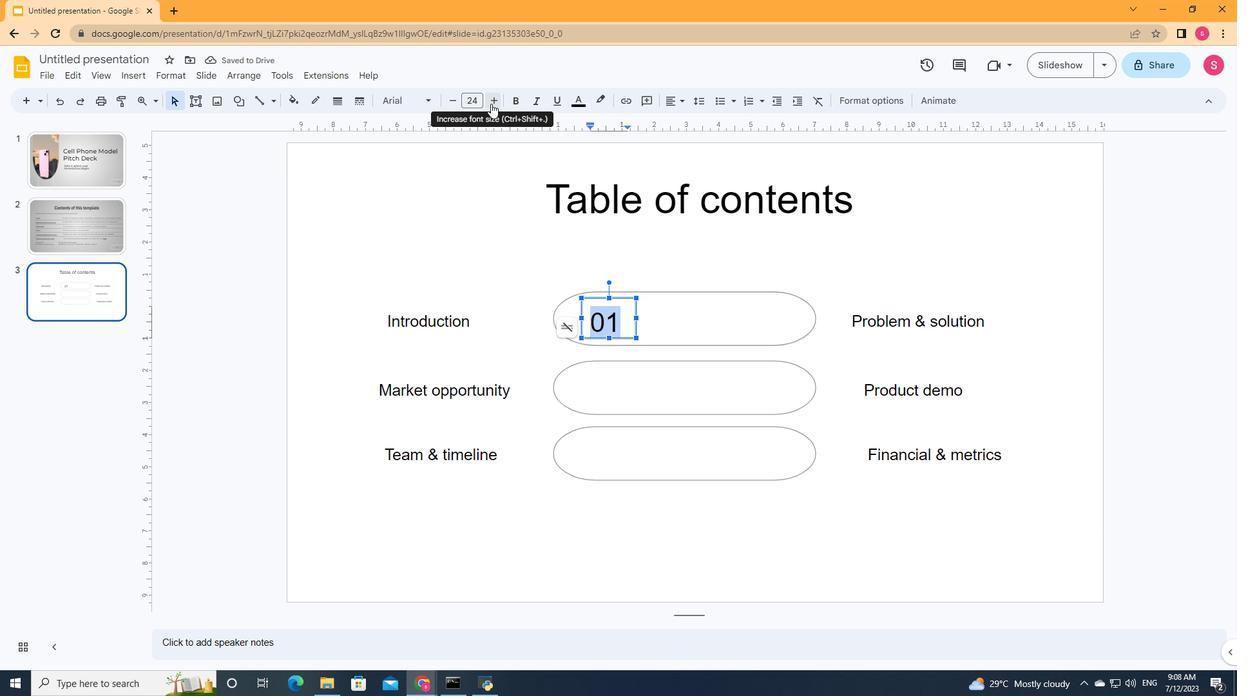 
Action: Mouse pressed left at (491, 103)
Screenshot: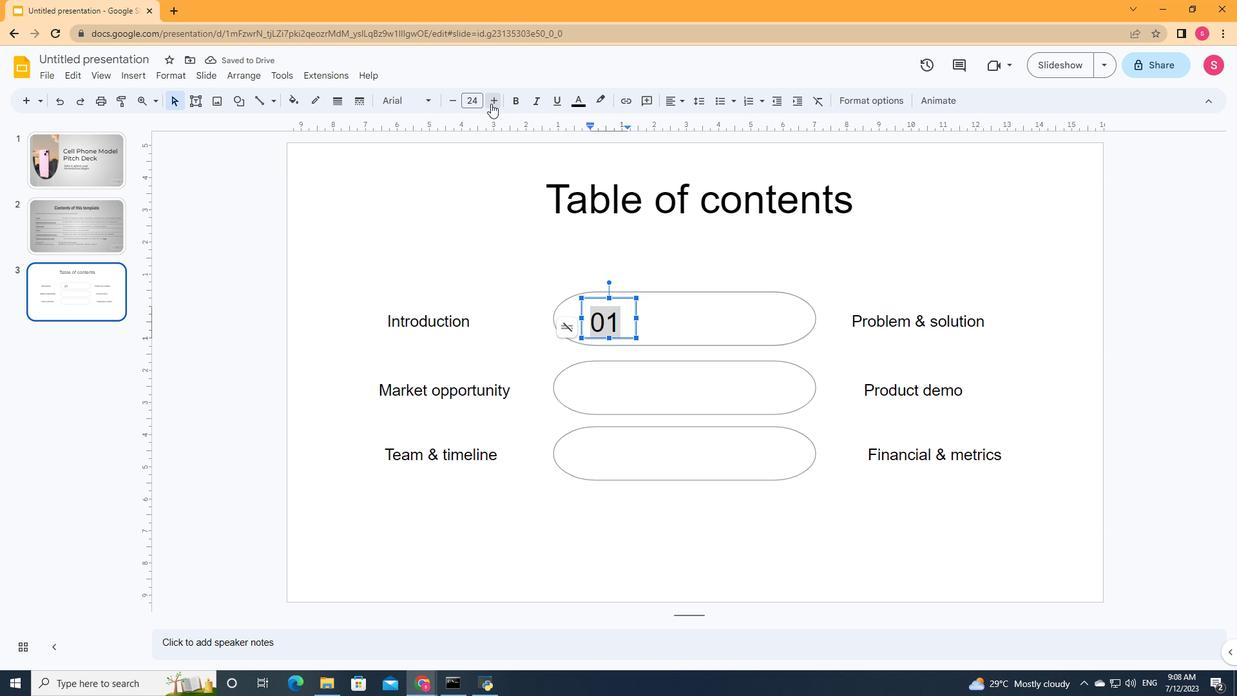 
Action: Mouse moved to (658, 314)
Screenshot: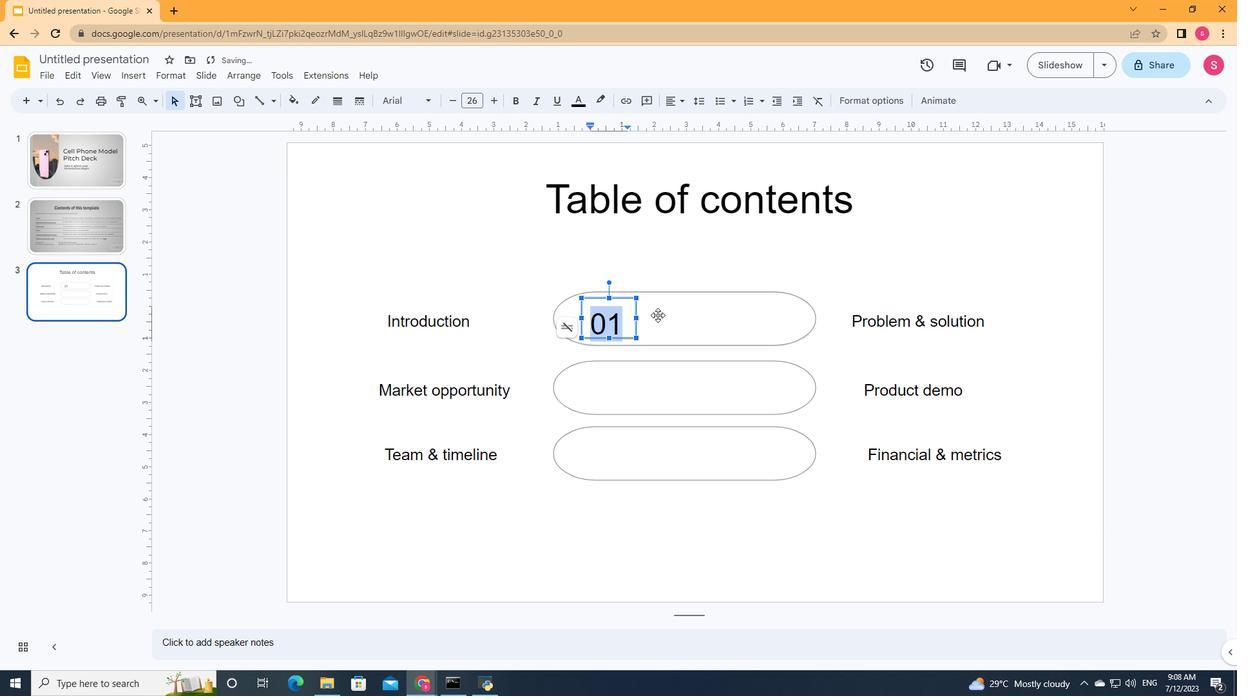 
Action: Mouse pressed left at (658, 314)
Screenshot: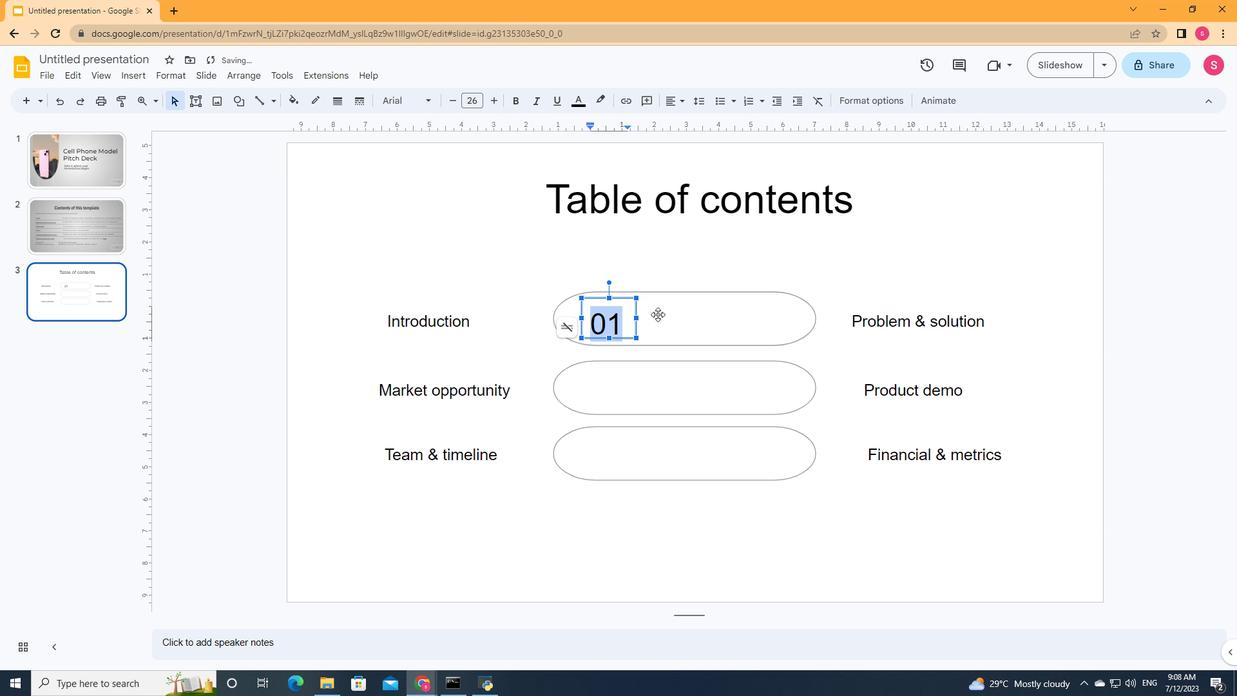
Action: Mouse moved to (599, 323)
Screenshot: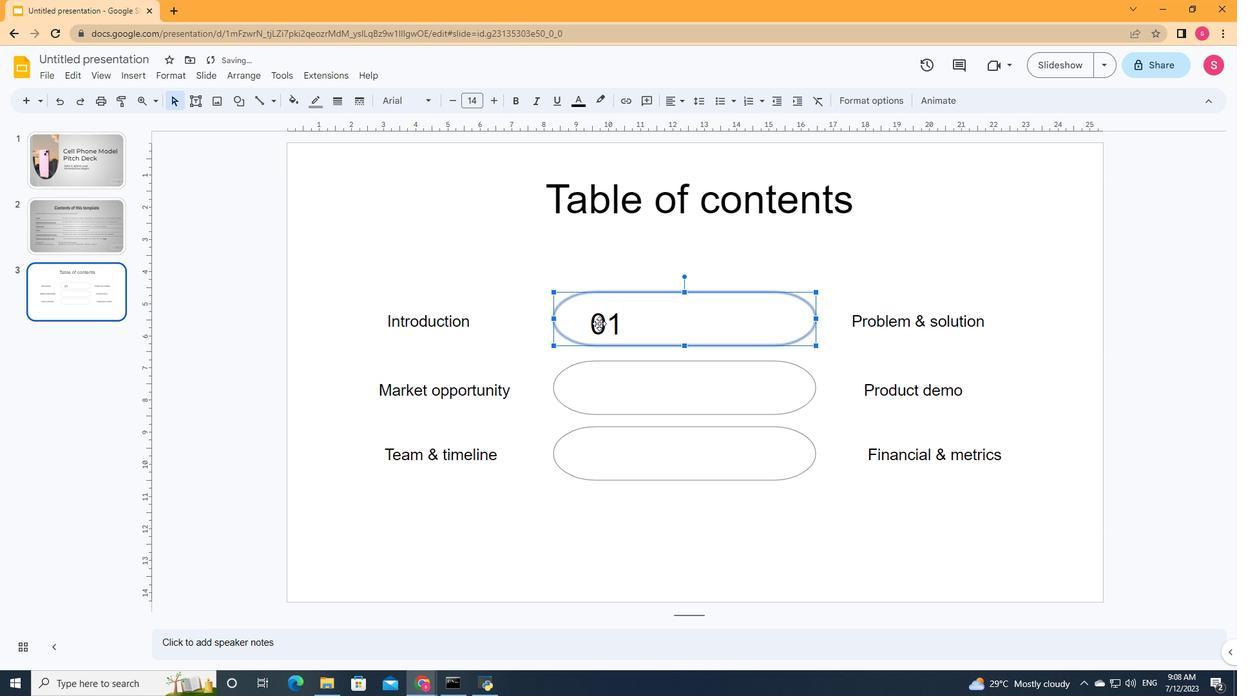 
Action: Mouse pressed left at (599, 323)
Screenshot: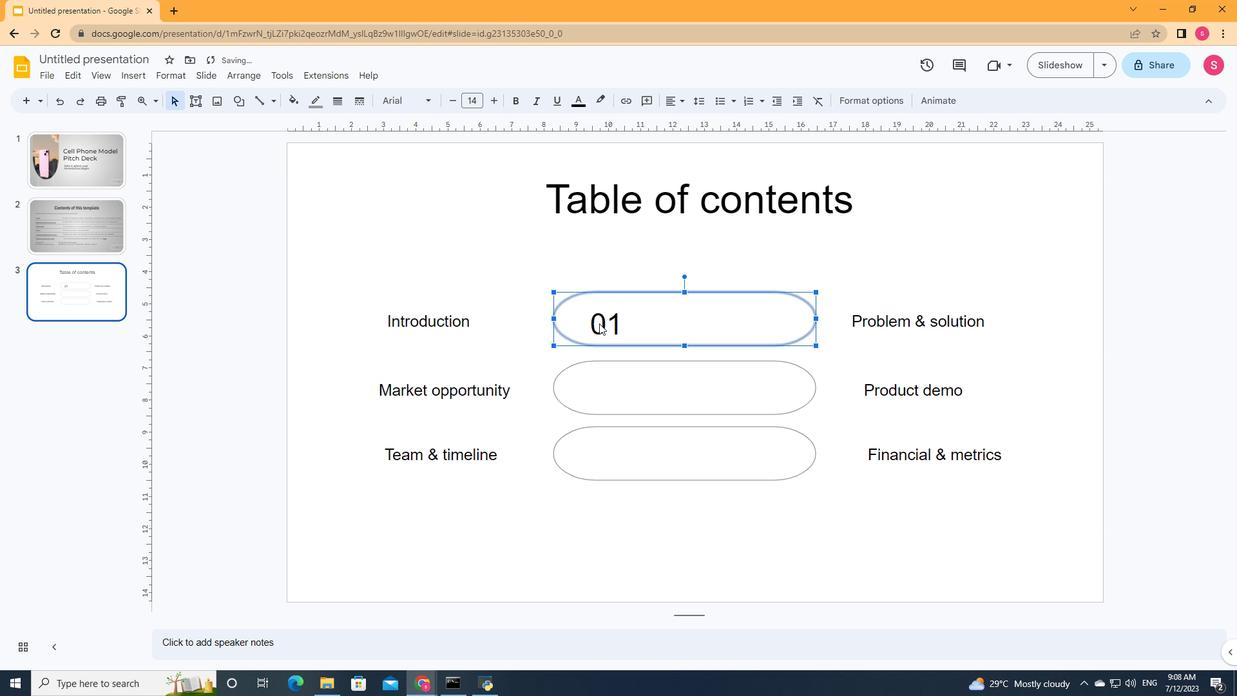 
Action: Key pressed ctrl+C
Screenshot: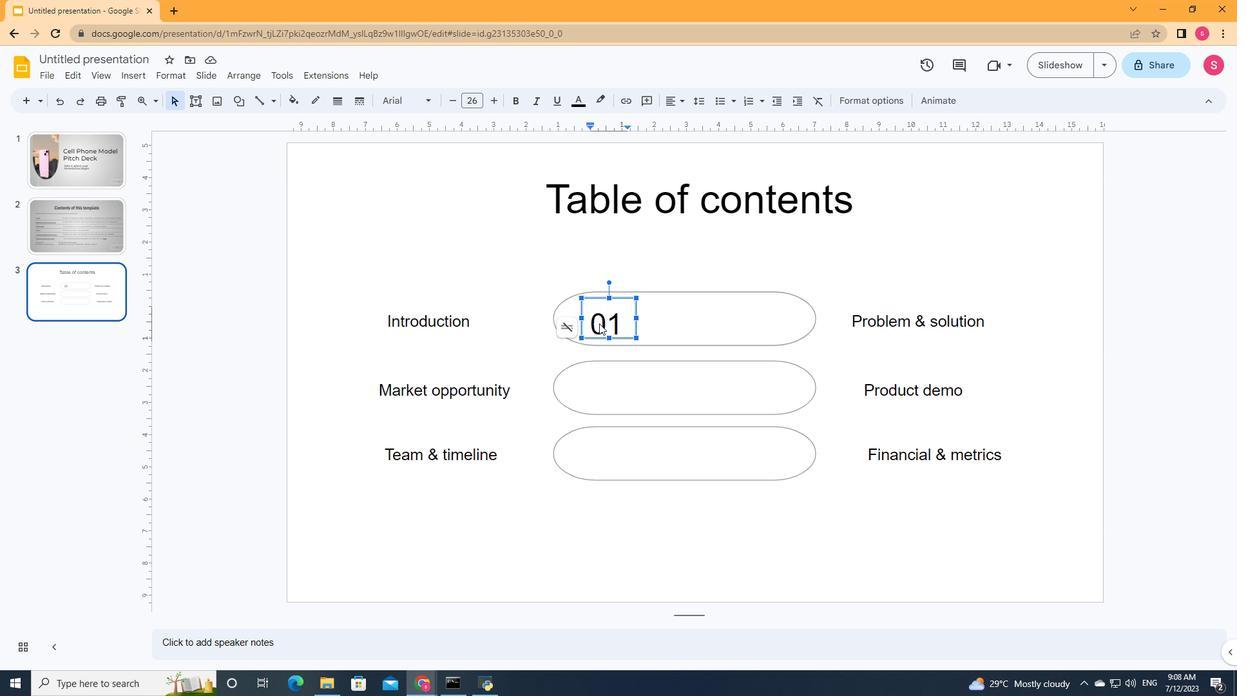 
Action: Mouse moved to (591, 295)
Screenshot: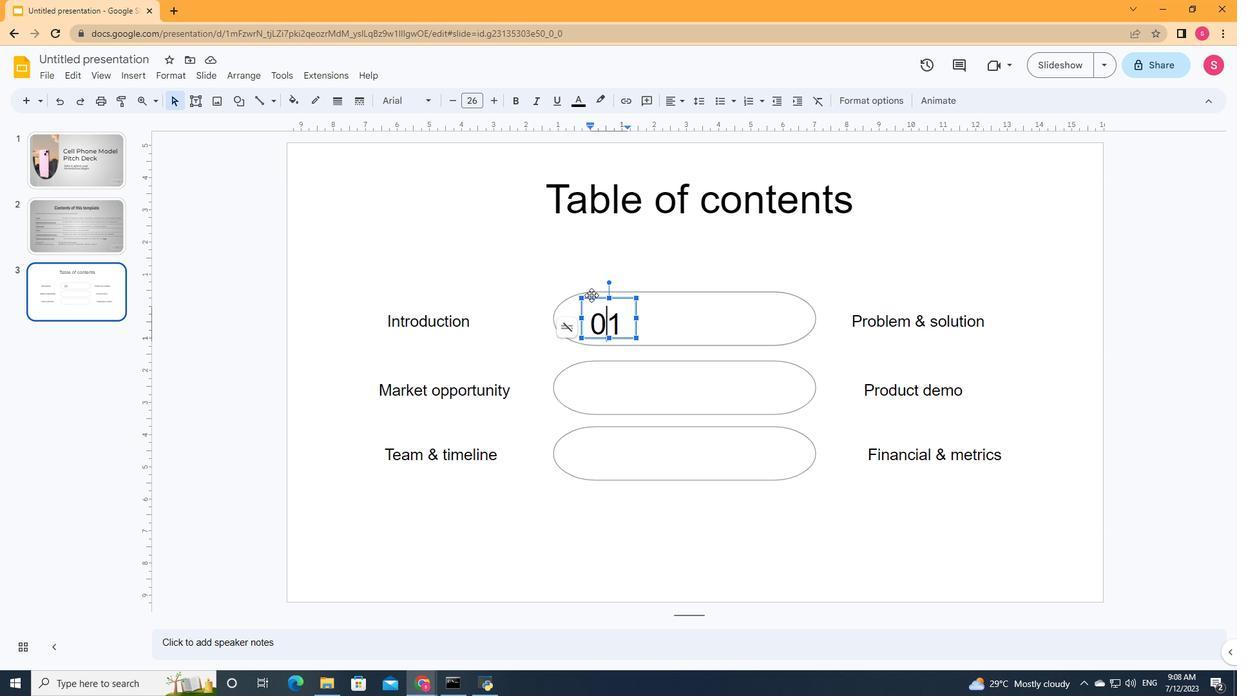 
Action: Mouse pressed left at (591, 295)
Screenshot: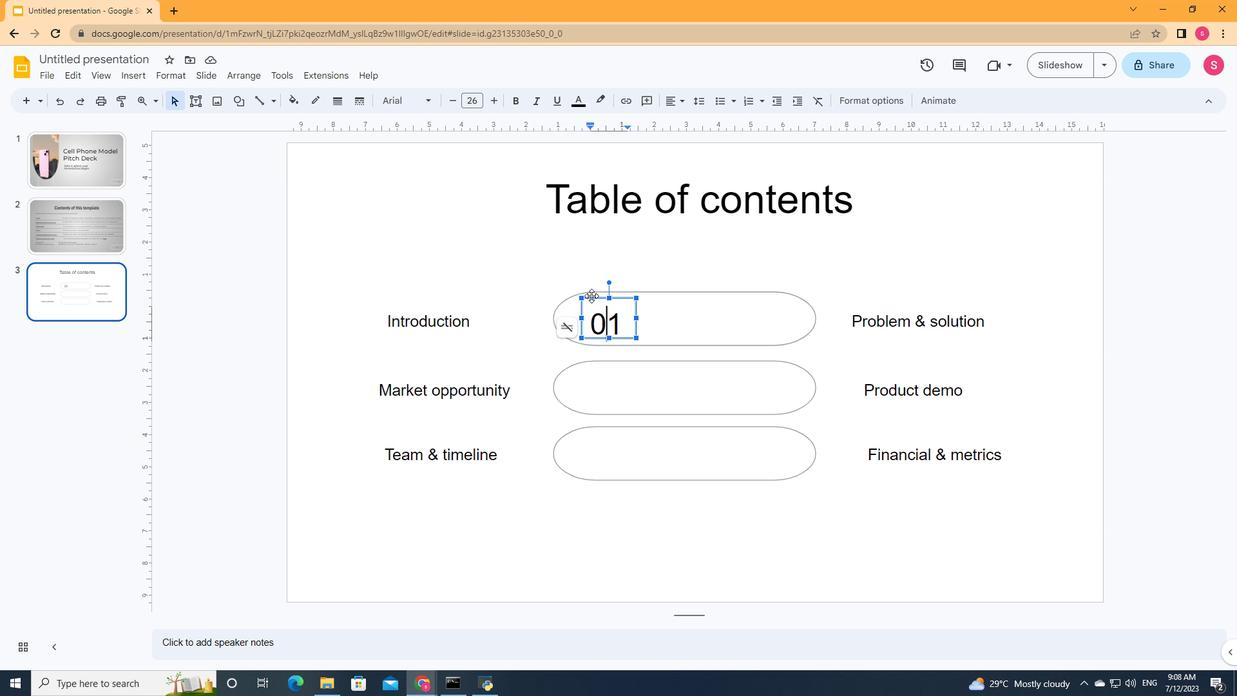 
Action: Key pressed ctrl+C
Screenshot: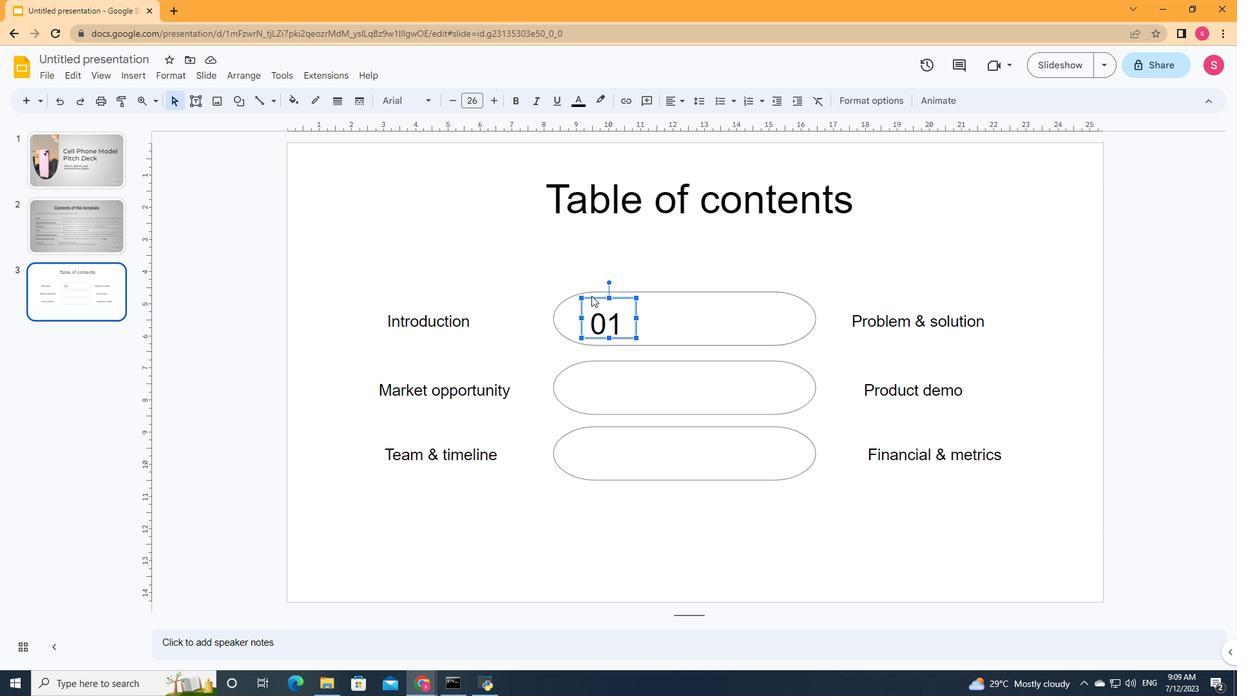
Action: Mouse moved to (743, 319)
Screenshot: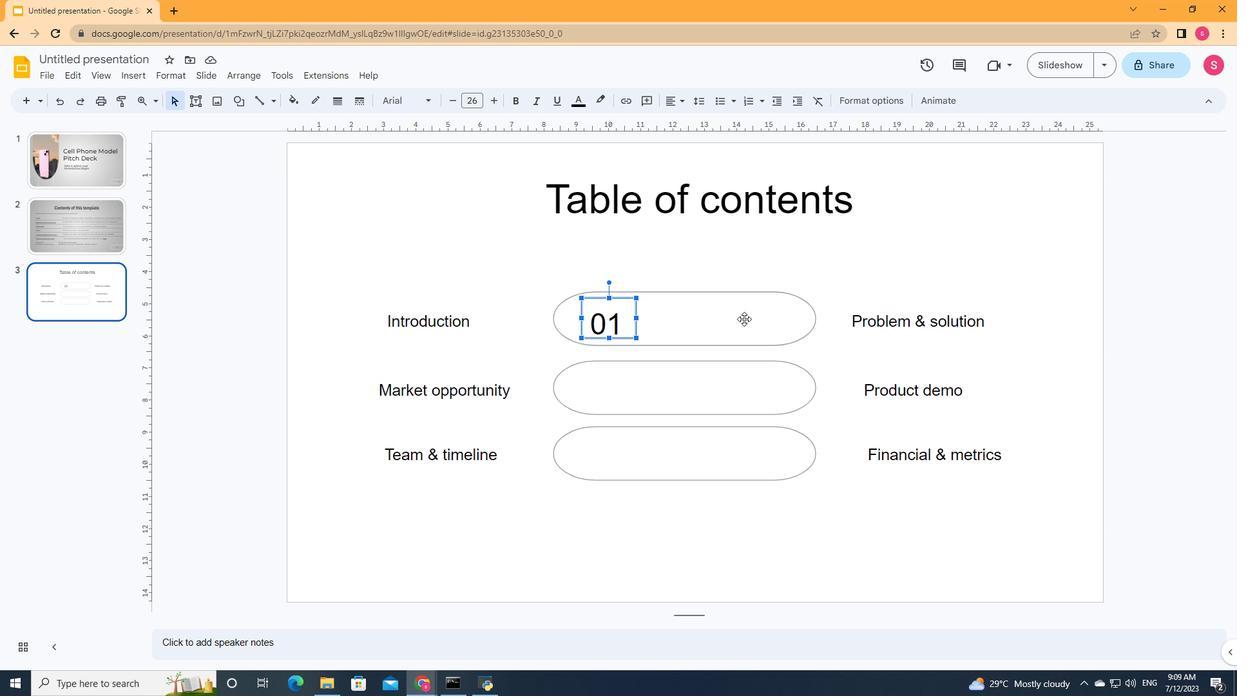
Action: Mouse pressed left at (743, 319)
Screenshot: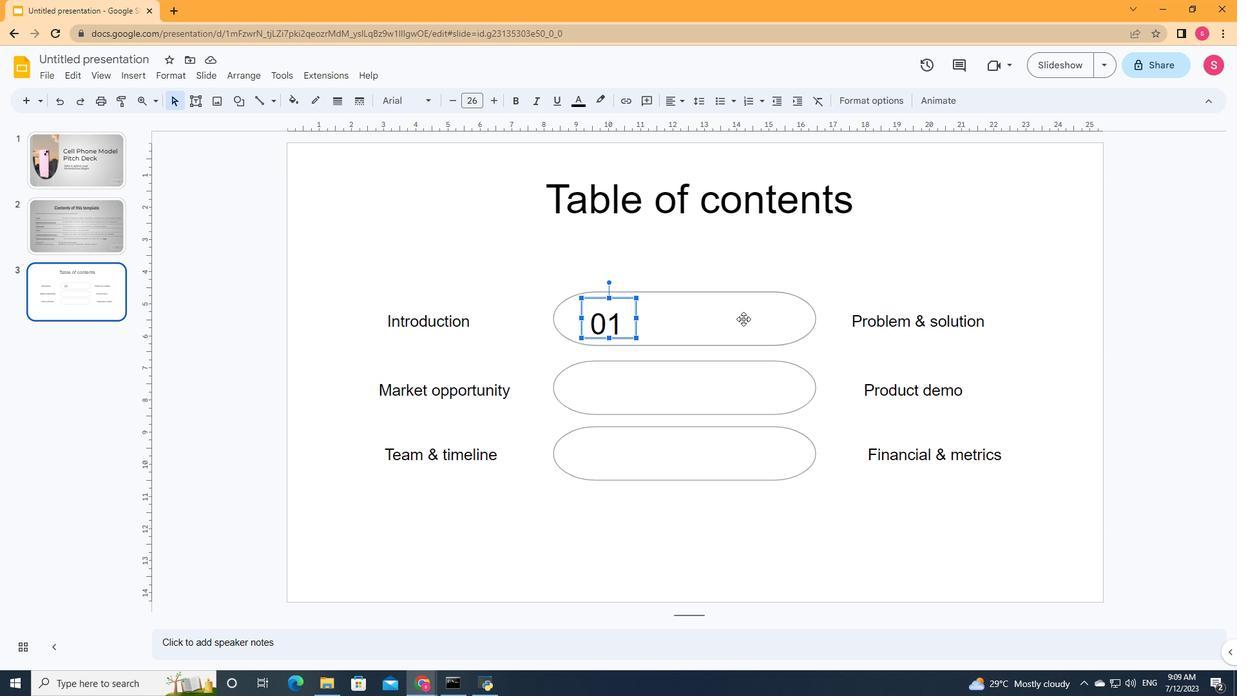 
Action: Mouse moved to (729, 247)
Screenshot: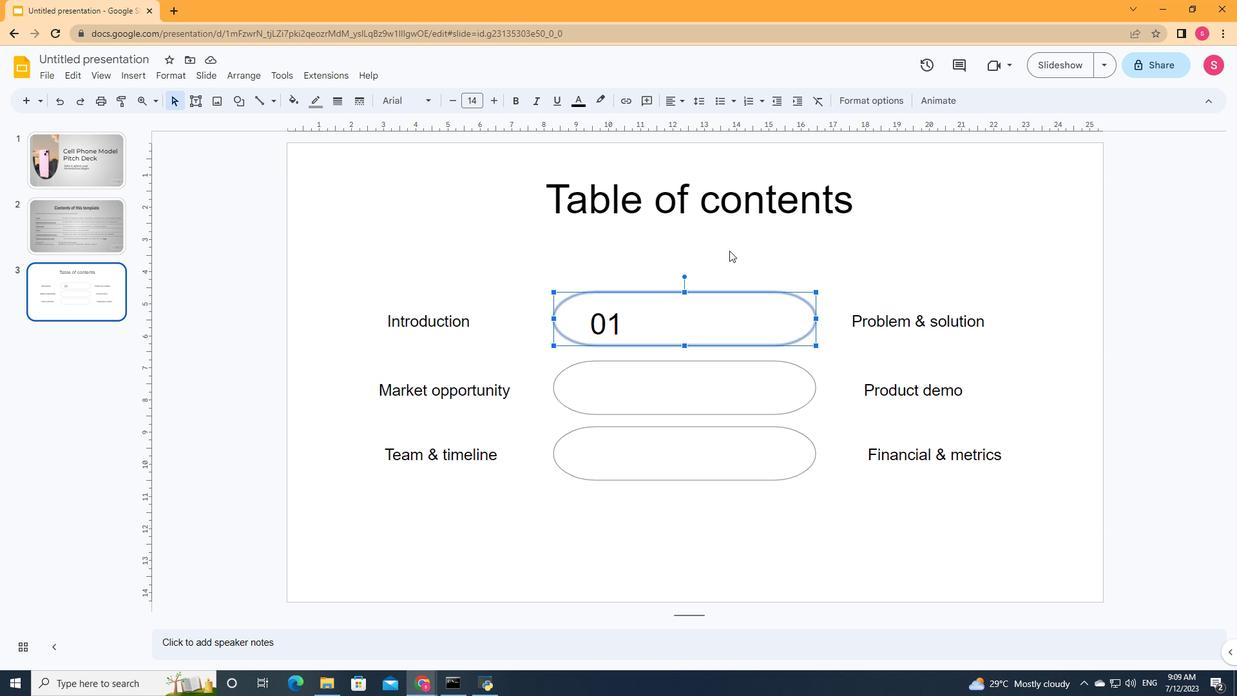 
Action: Mouse pressed left at (729, 247)
Screenshot: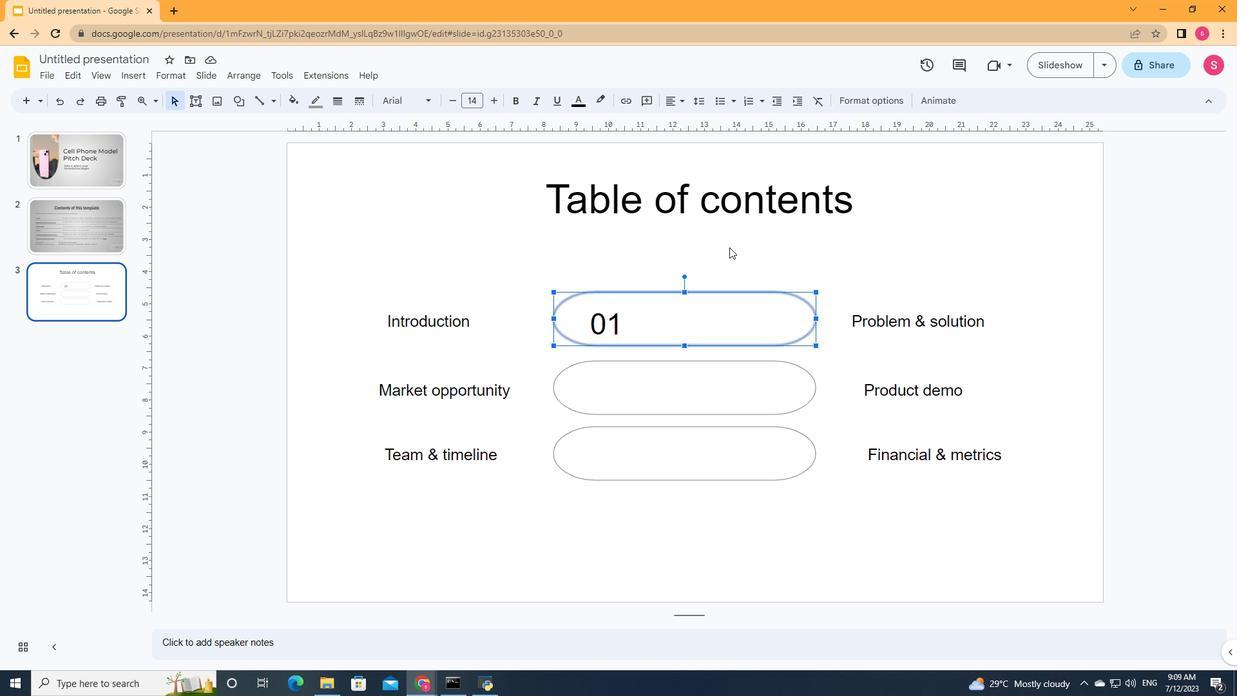 
Action: Key pressed ctrl+V
Screenshot: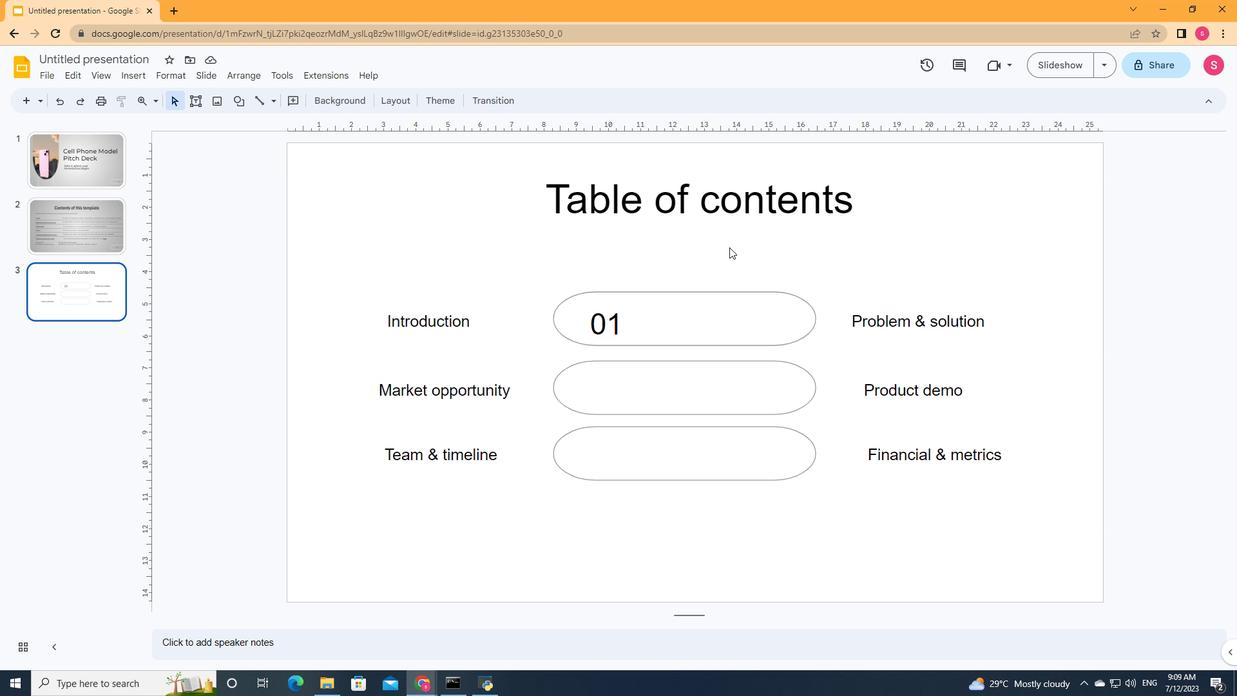 
Action: Mouse moved to (618, 314)
Screenshot: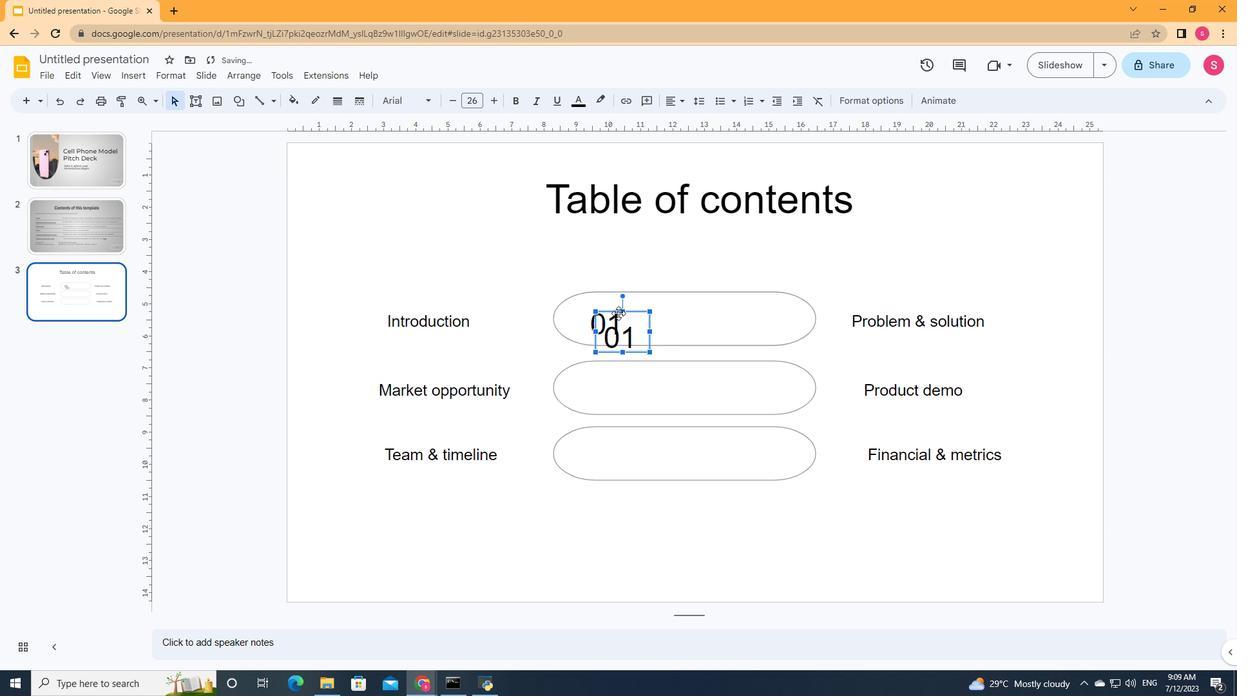
Action: Mouse pressed left at (618, 314)
Screenshot: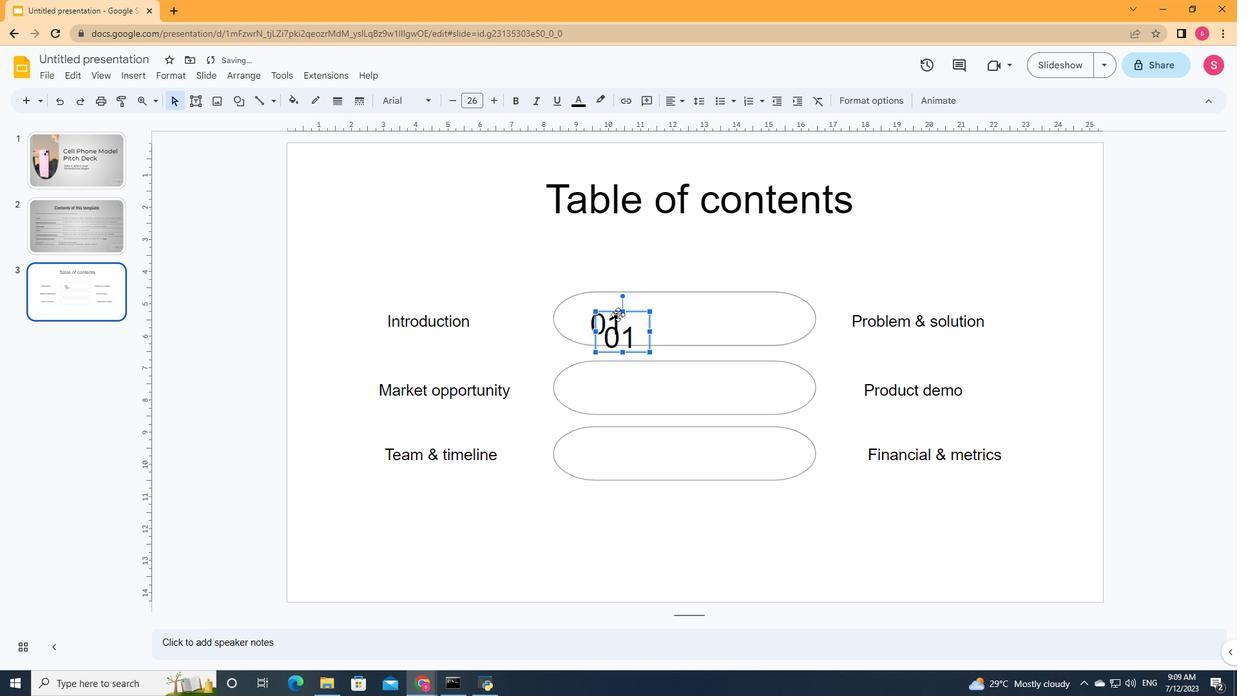 
Action: Mouse moved to (718, 306)
Screenshot: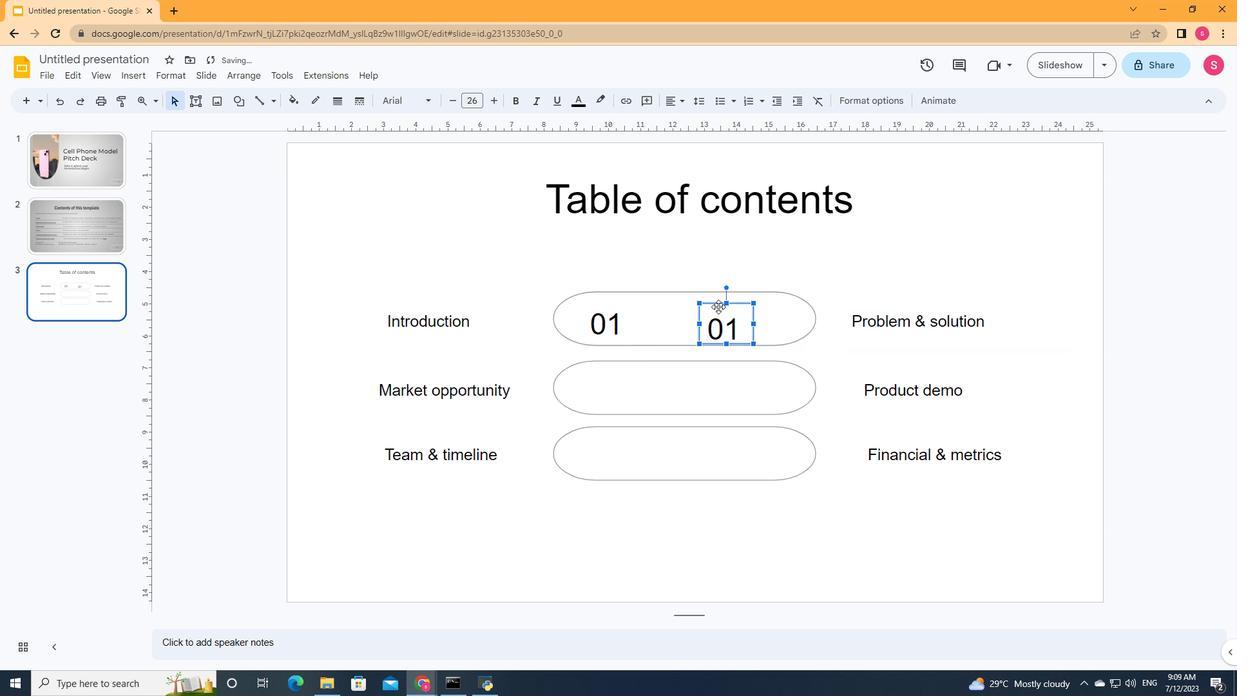 
Action: Mouse pressed left at (718, 306)
Screenshot: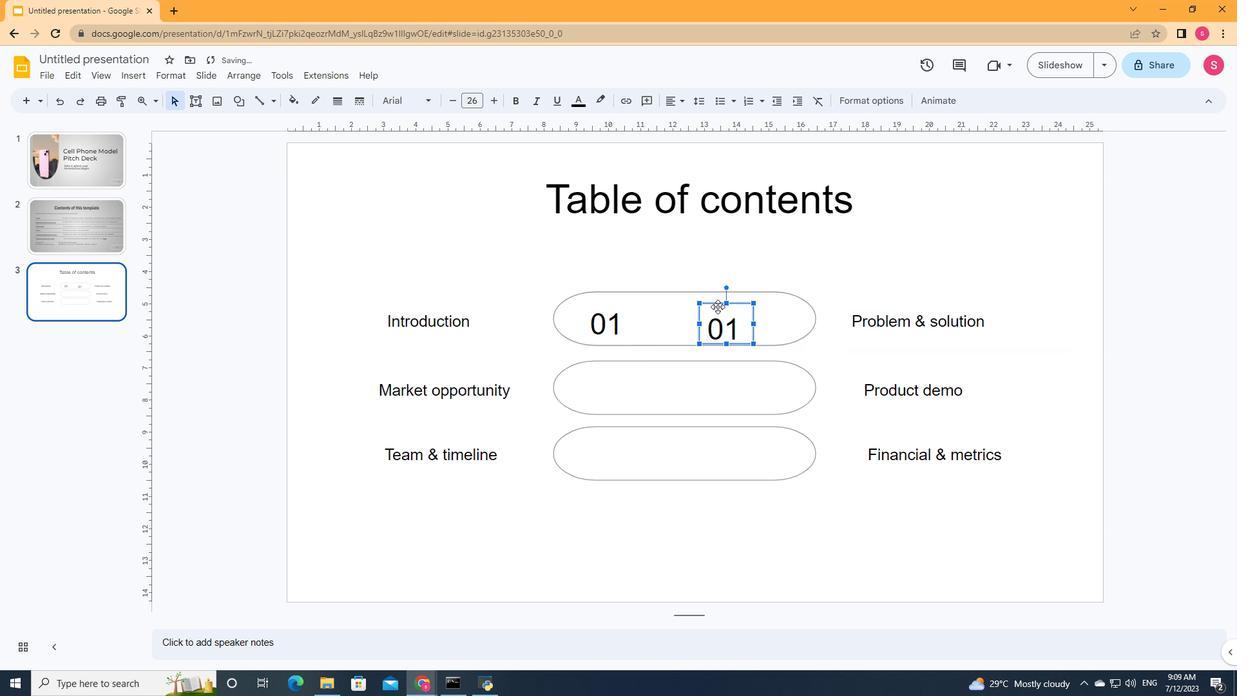 
Action: Mouse moved to (750, 324)
Screenshot: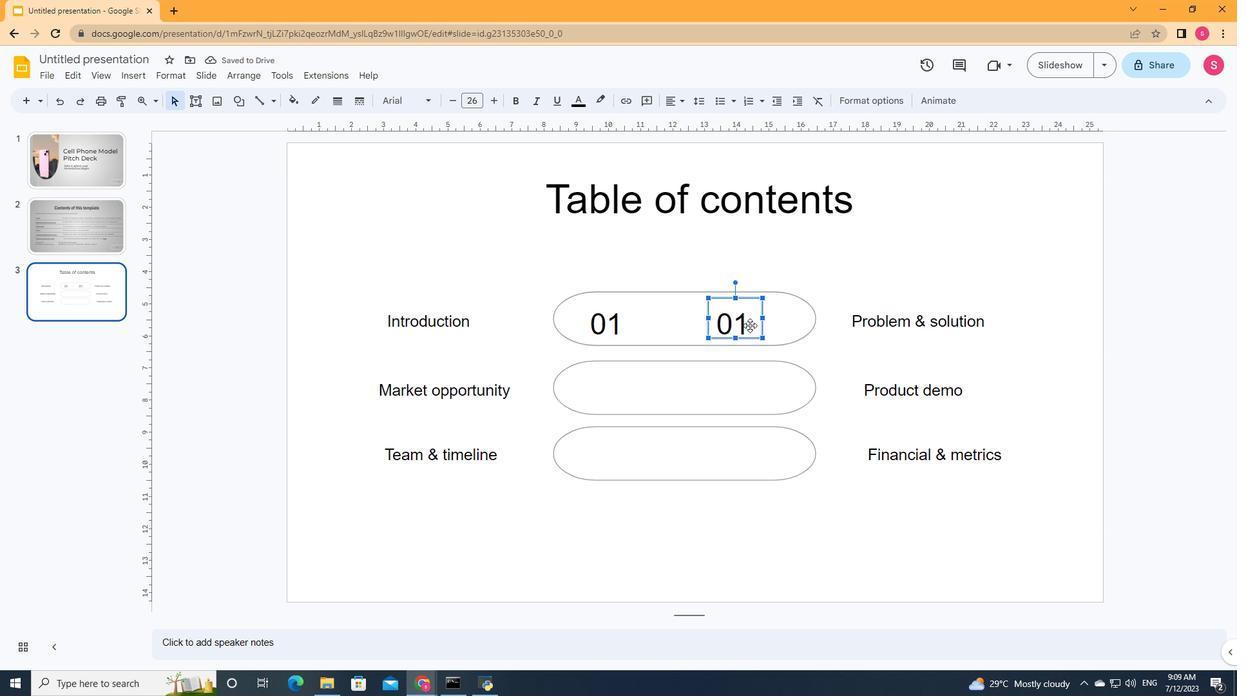 
Action: Mouse pressed left at (750, 324)
Screenshot: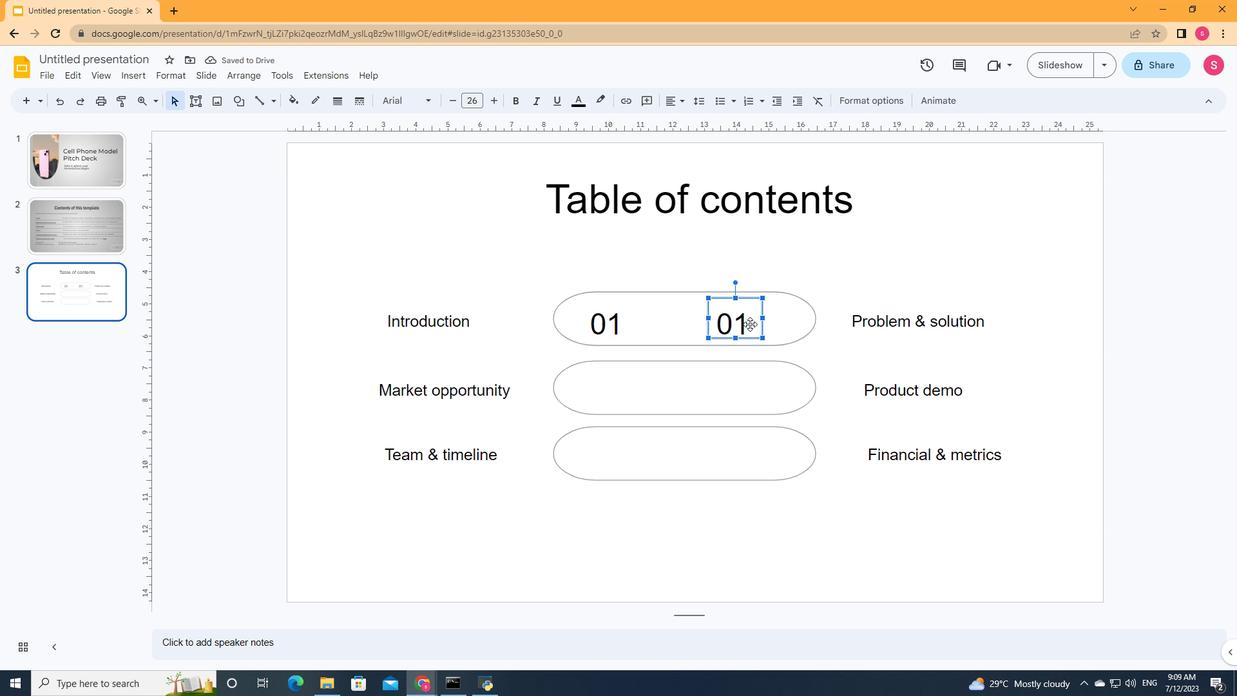 
Action: Mouse pressed left at (750, 324)
Screenshot: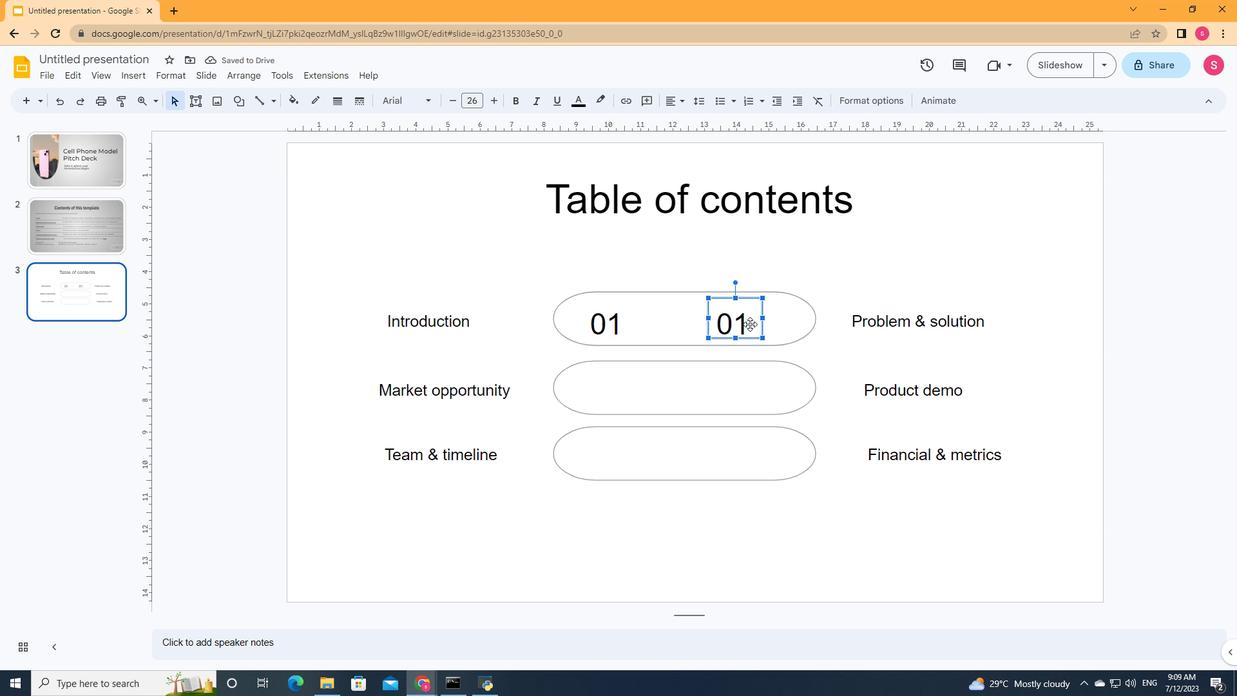 
Action: Key pressed <Key.right><Key.right><Key.right><Key.backspace>2
Screenshot: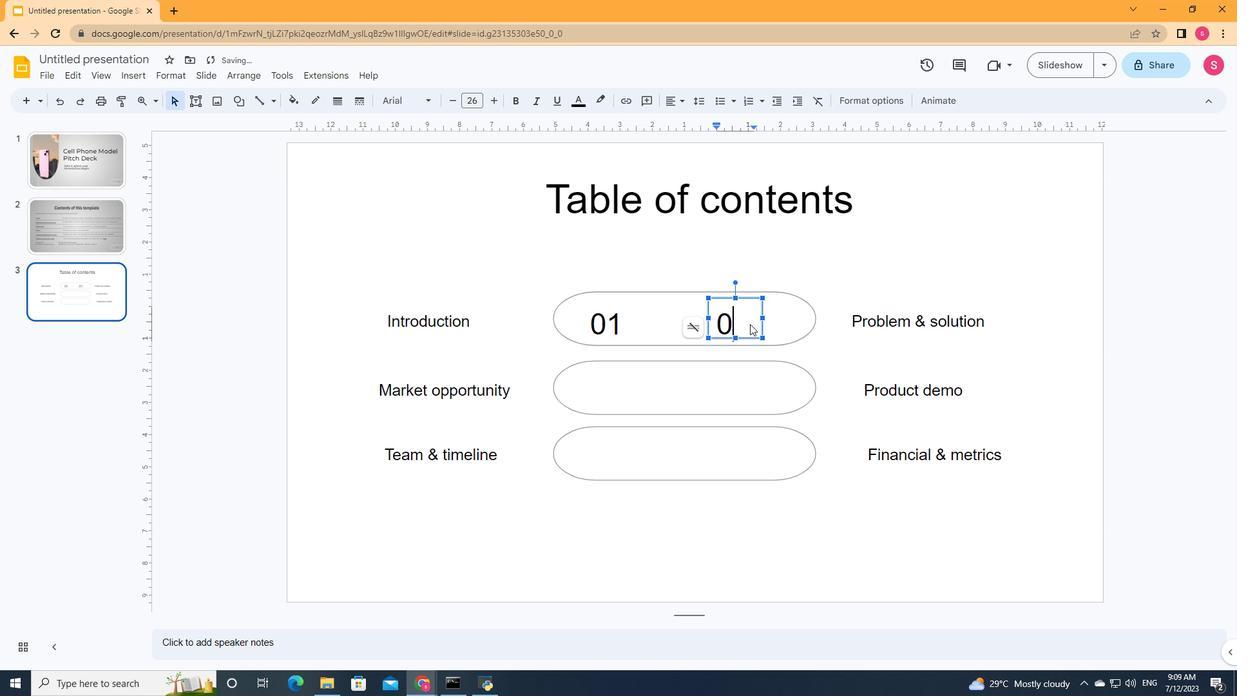 
Action: Mouse moved to (725, 379)
Screenshot: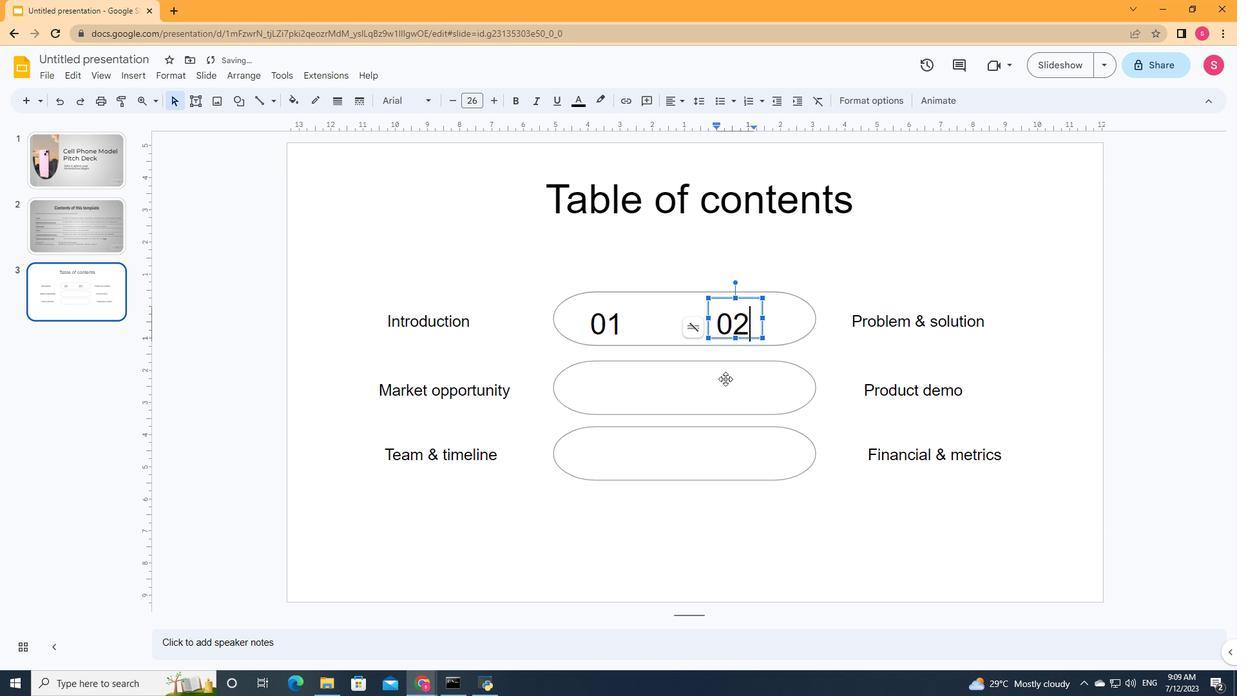 
Action: Mouse pressed left at (725, 379)
Screenshot: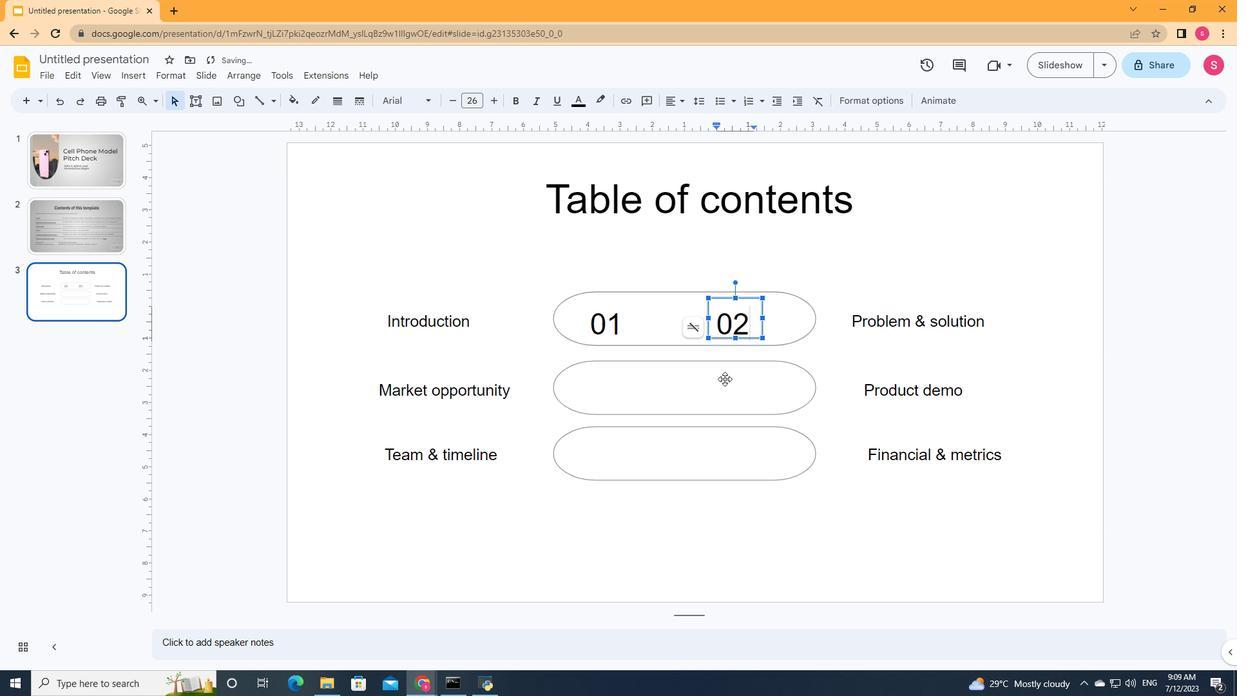 
Action: Mouse moved to (781, 270)
Screenshot: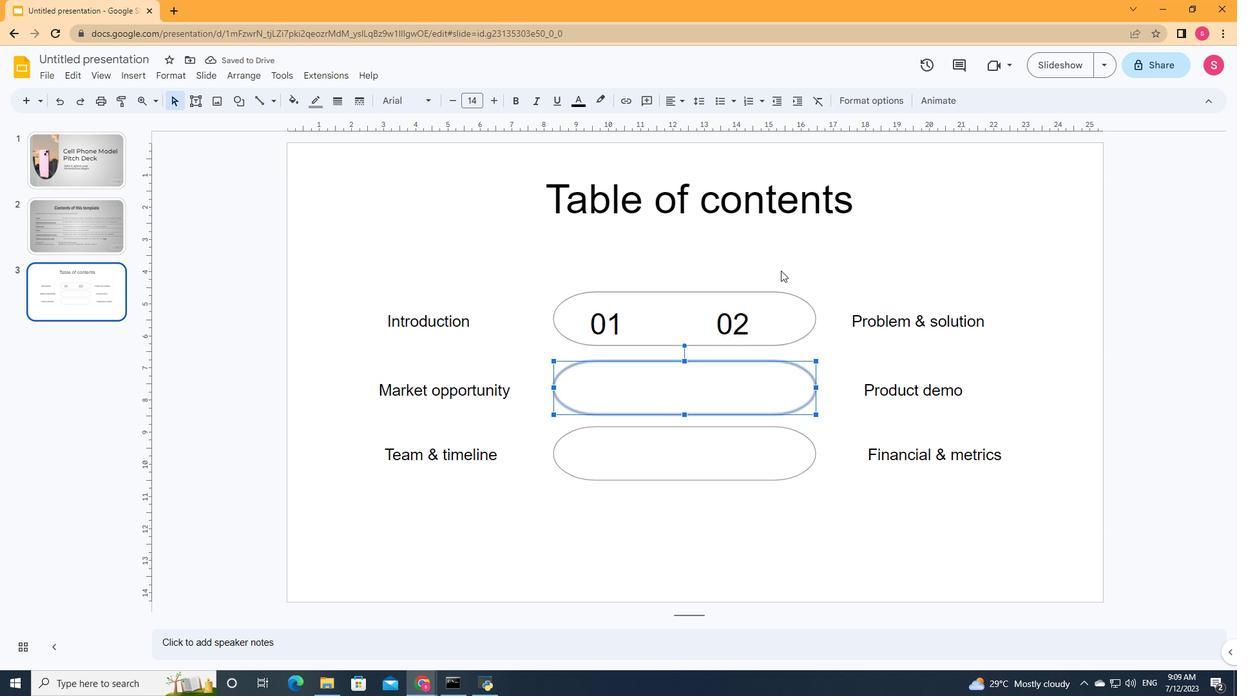 
Action: Key pressed ctrl+V
Screenshot: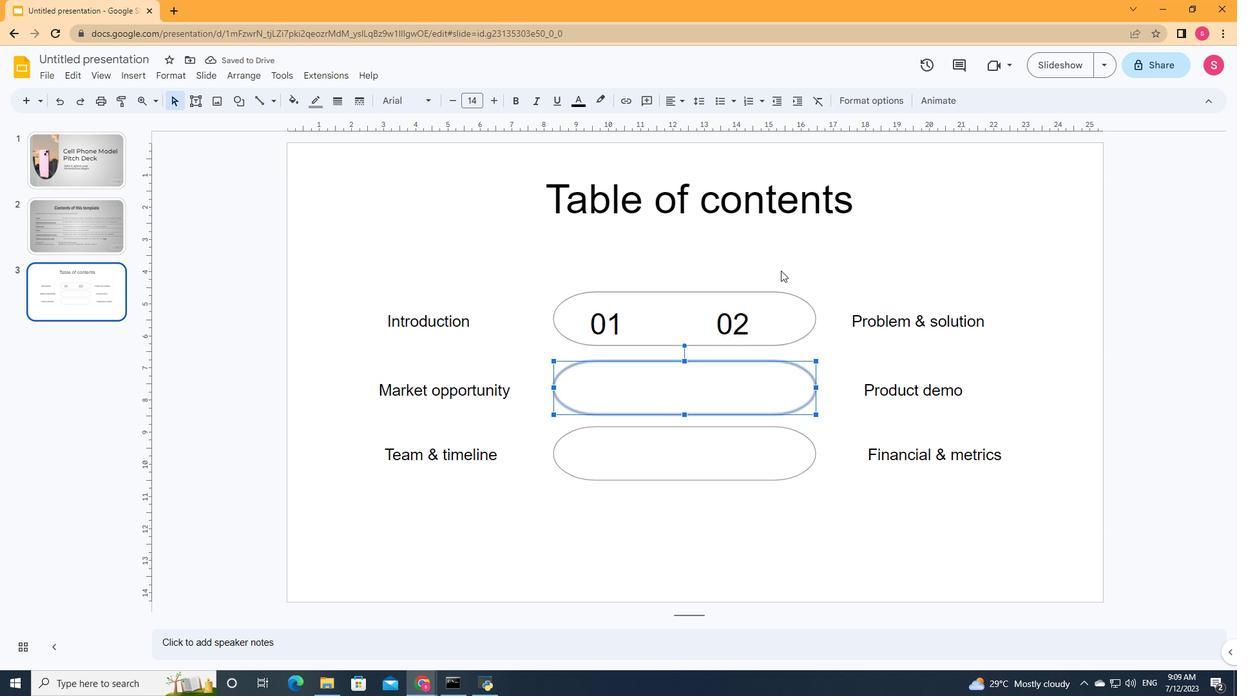 
Action: Mouse moved to (628, 324)
Screenshot: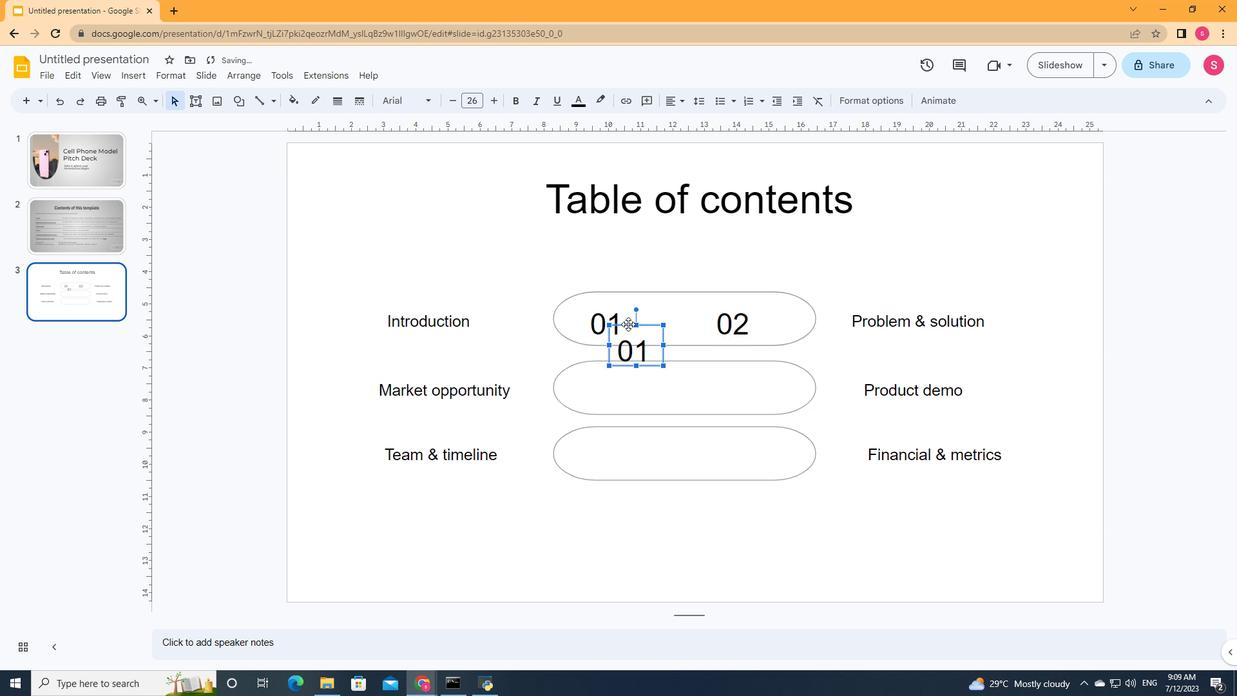 
Action: Mouse pressed left at (628, 324)
Screenshot: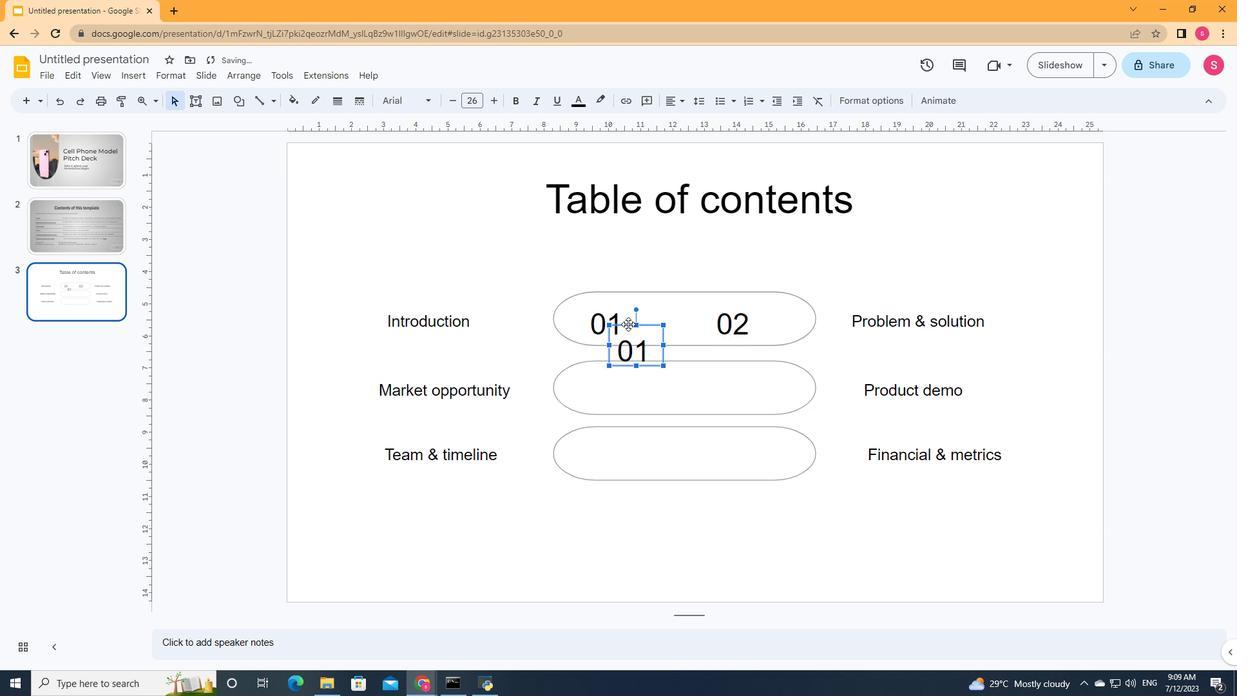 
Action: Mouse moved to (627, 393)
Screenshot: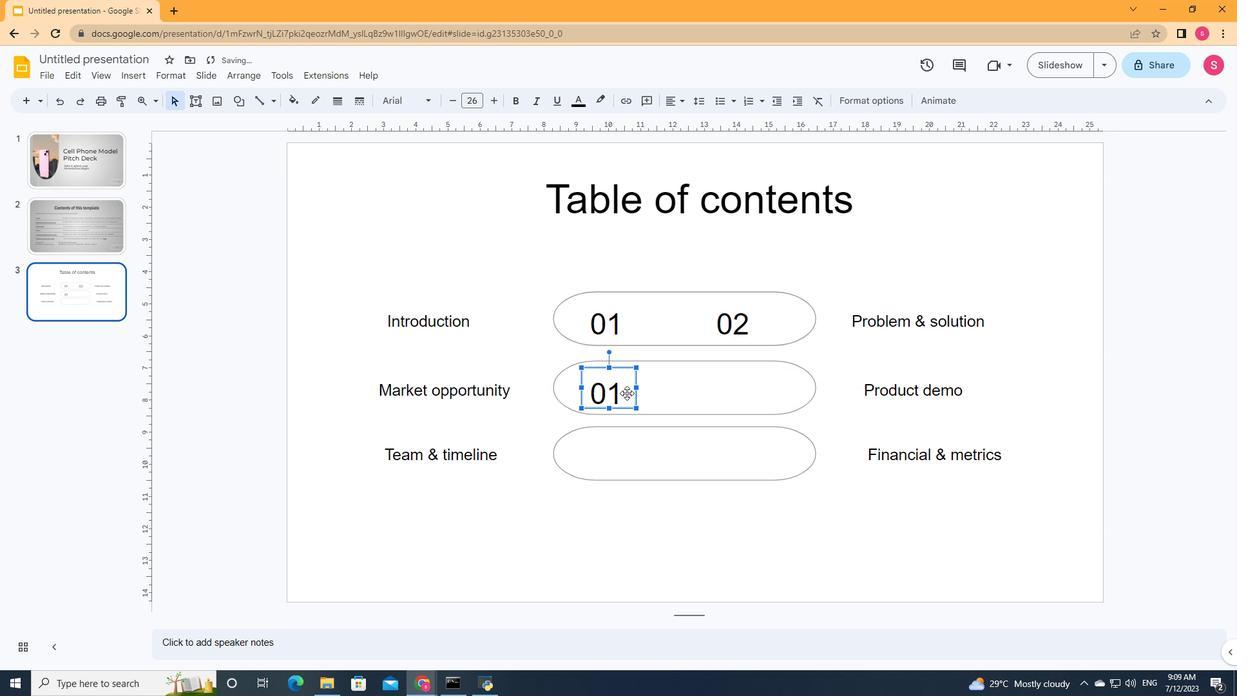 
Action: Mouse pressed left at (627, 393)
Screenshot: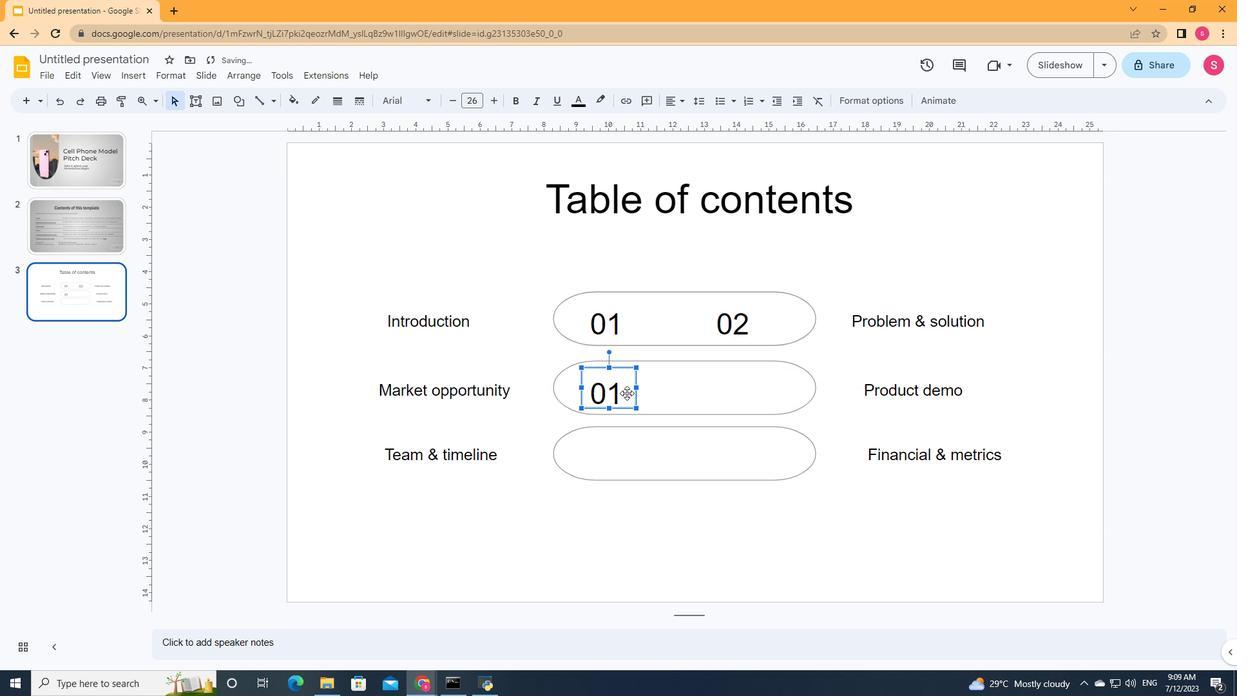
Action: Mouse pressed left at (627, 393)
Screenshot: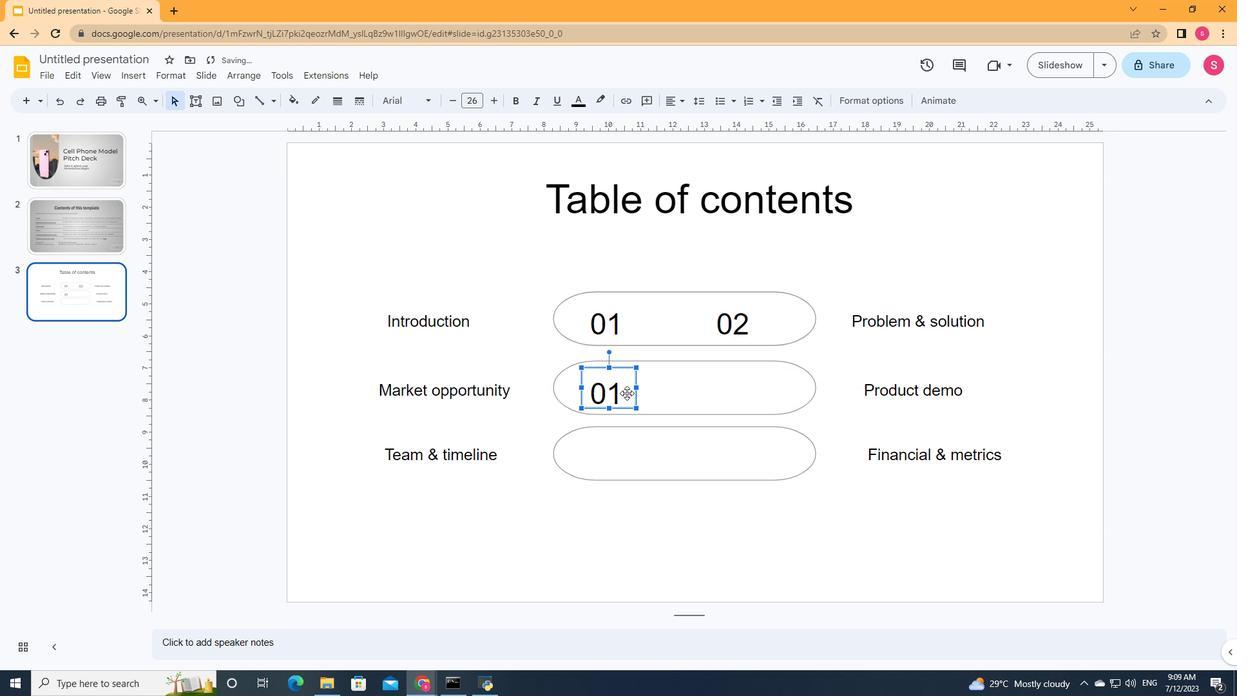 
Action: Mouse pressed left at (627, 393)
Screenshot: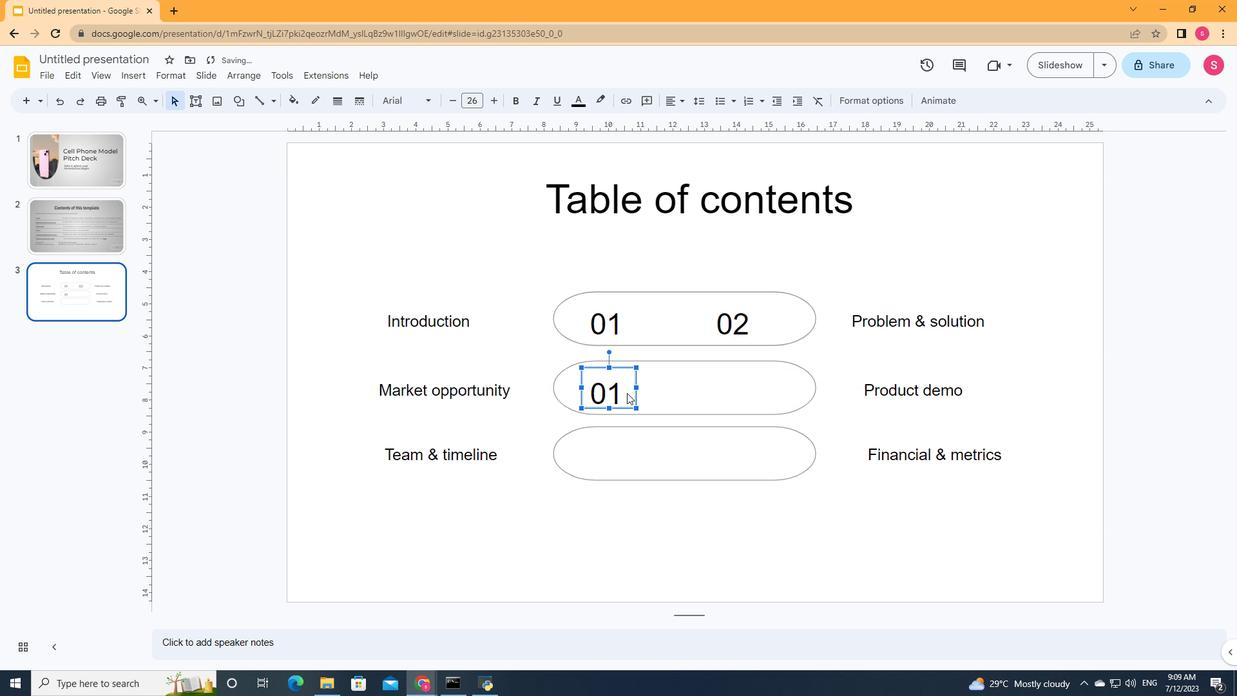 
Action: Key pressed <Key.right><Key.right><Key.backspace>3
Screenshot: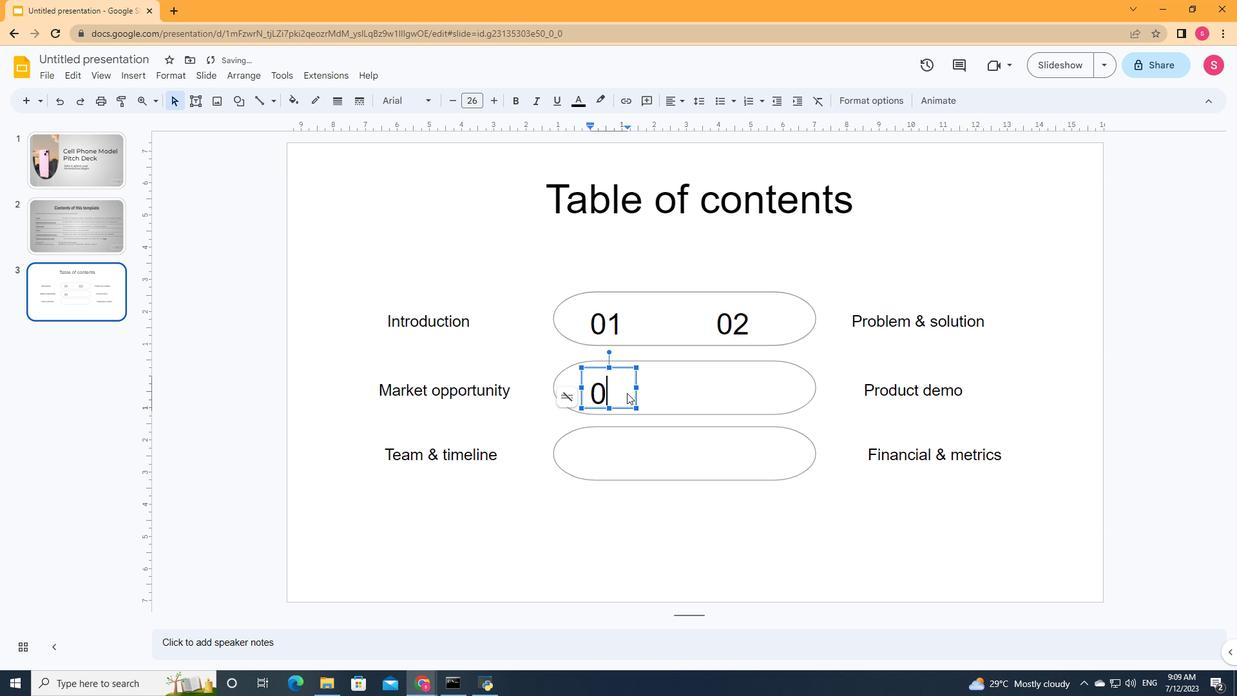 
Action: Mouse moved to (714, 395)
Screenshot: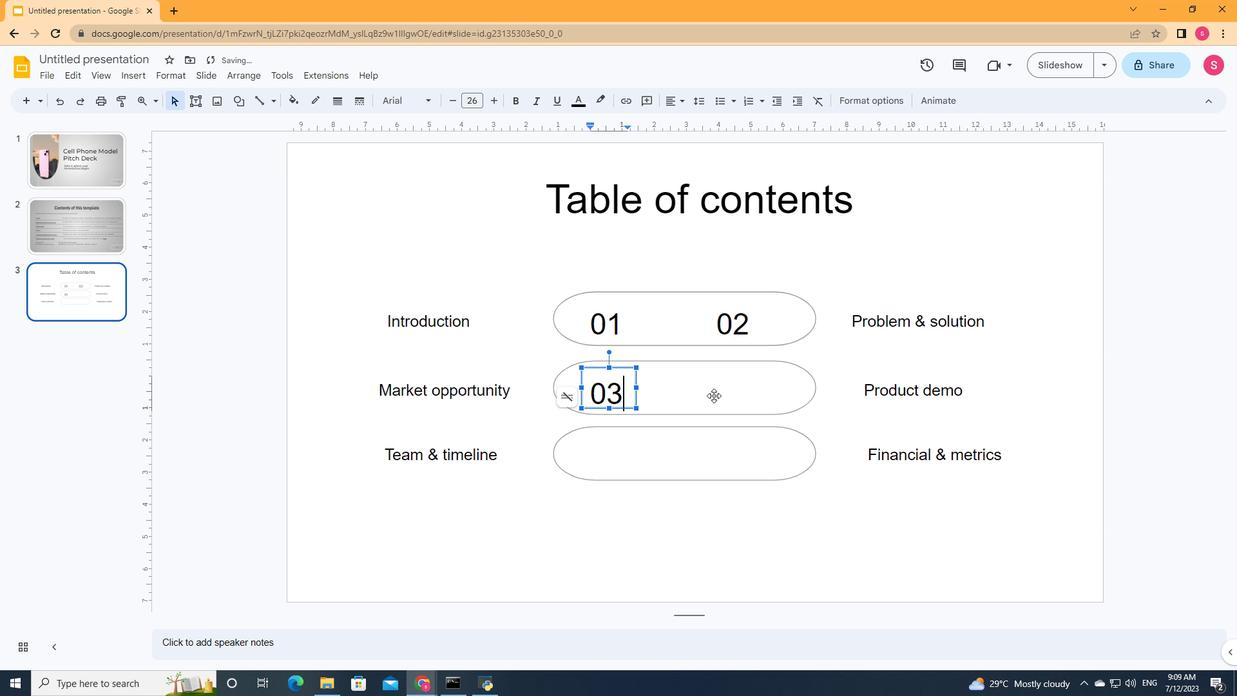 
Action: Mouse pressed left at (714, 395)
Screenshot: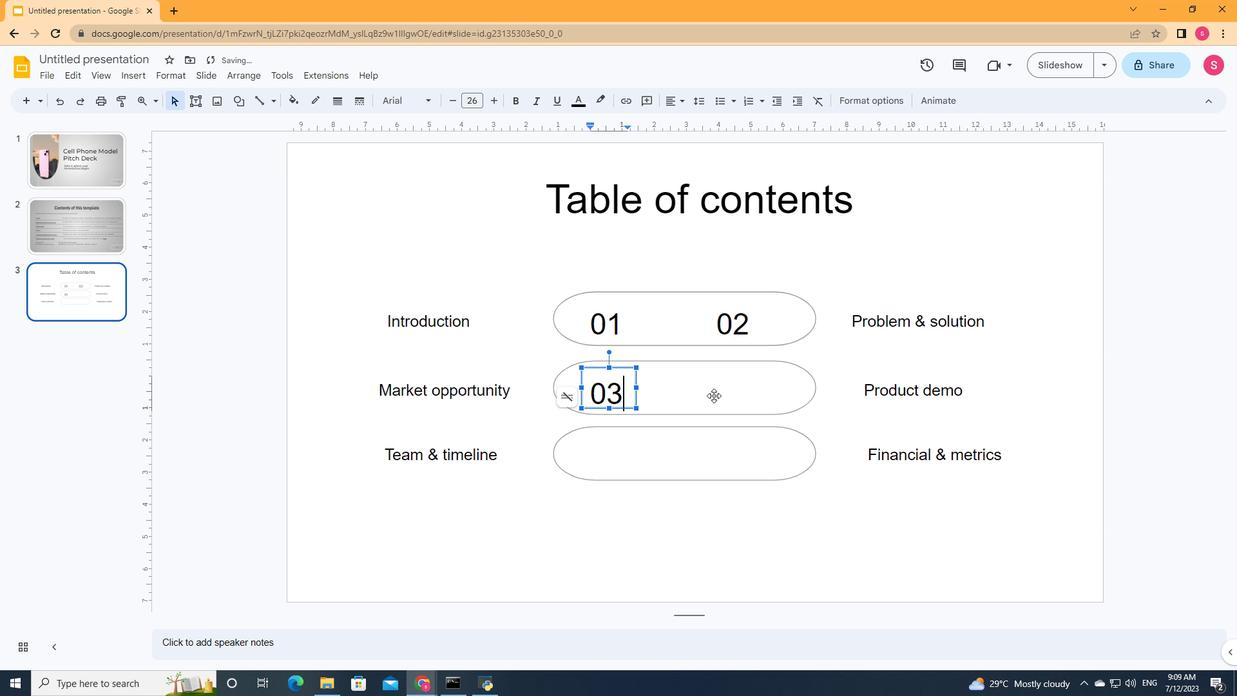 
Action: Key pressed ctrl+V
Screenshot: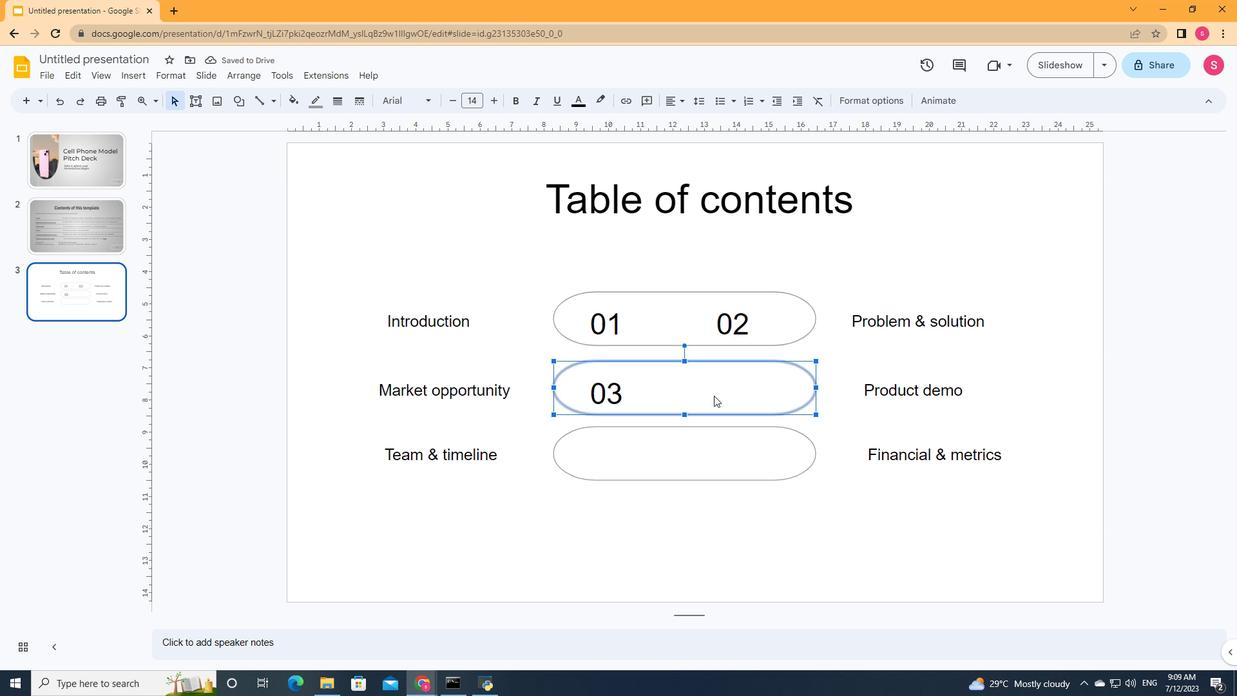 
Action: Mouse moved to (641, 339)
Screenshot: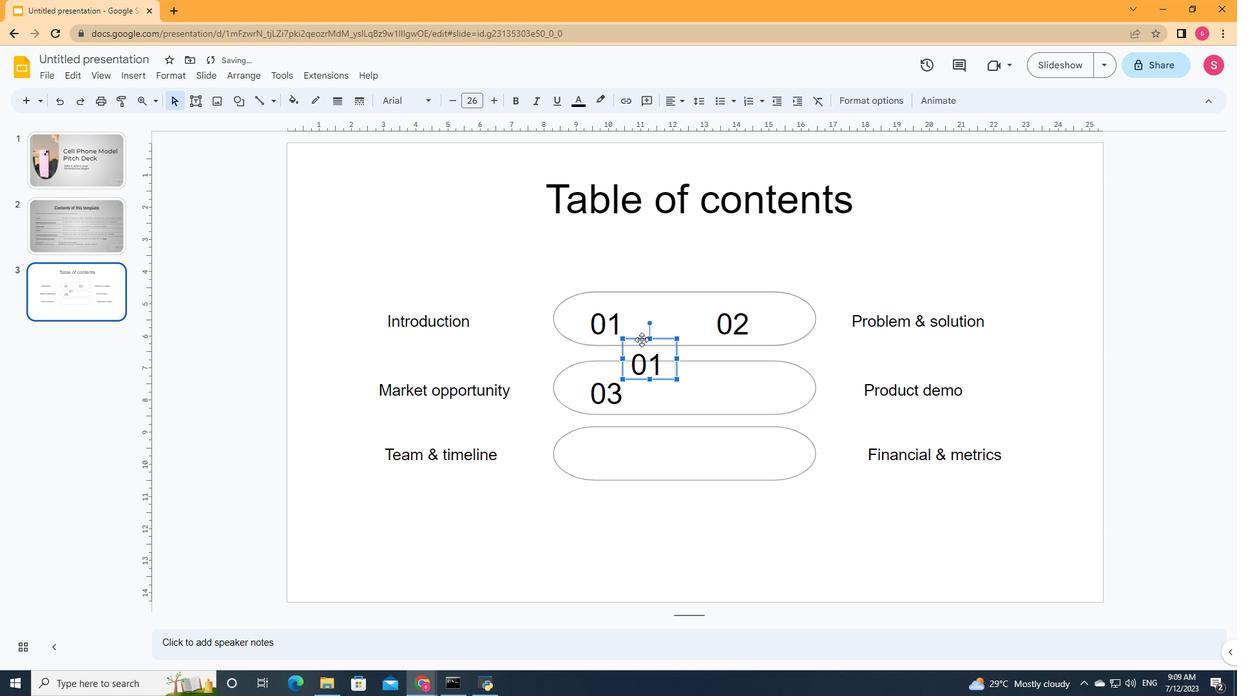 
Action: Mouse pressed left at (641, 339)
Screenshot: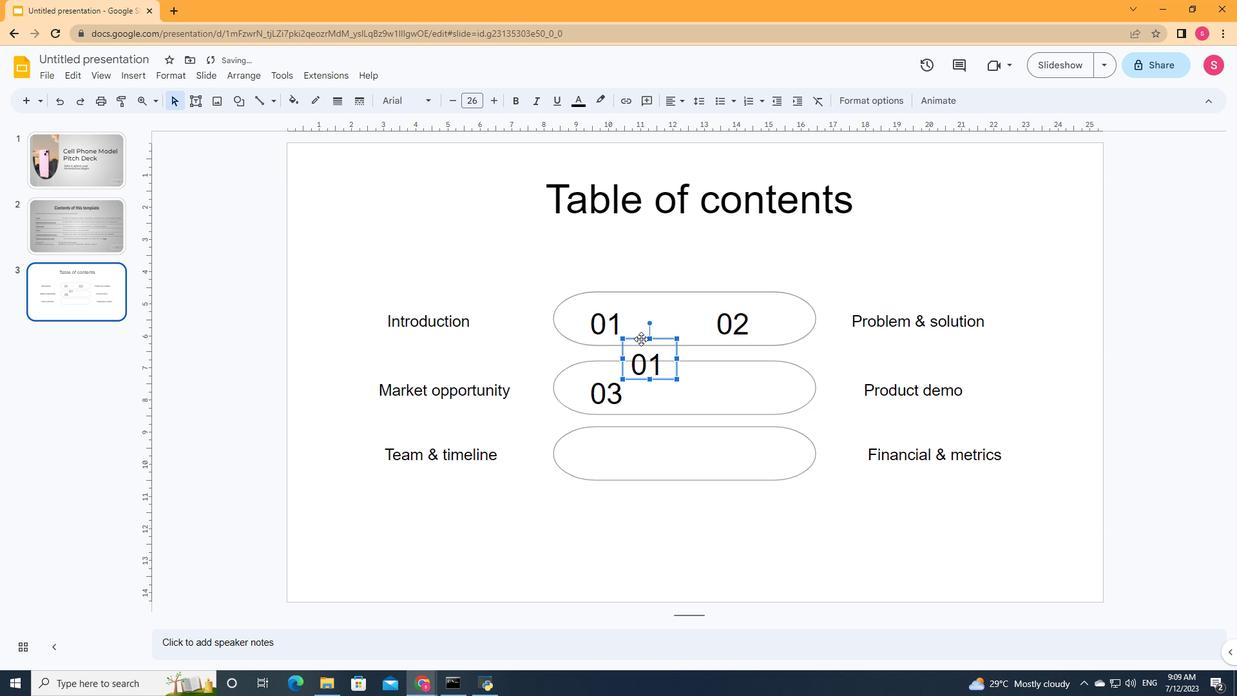 
Action: Mouse moved to (749, 393)
Screenshot: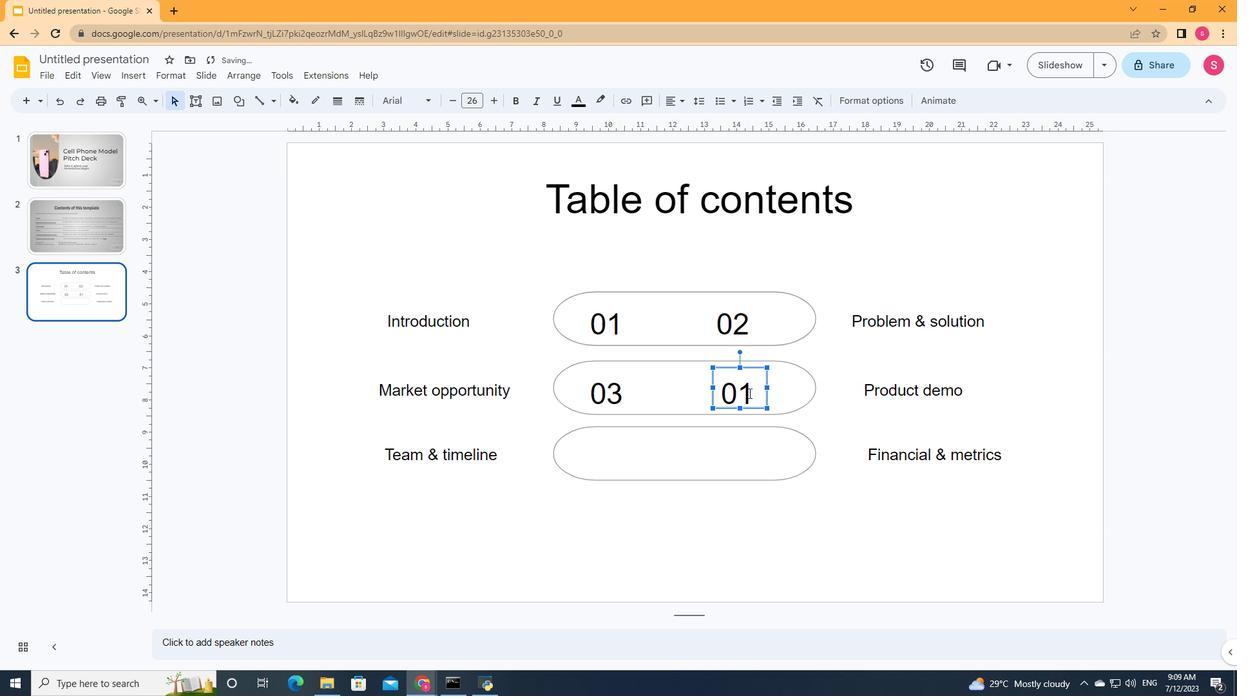 
Action: Mouse pressed left at (749, 393)
Screenshot: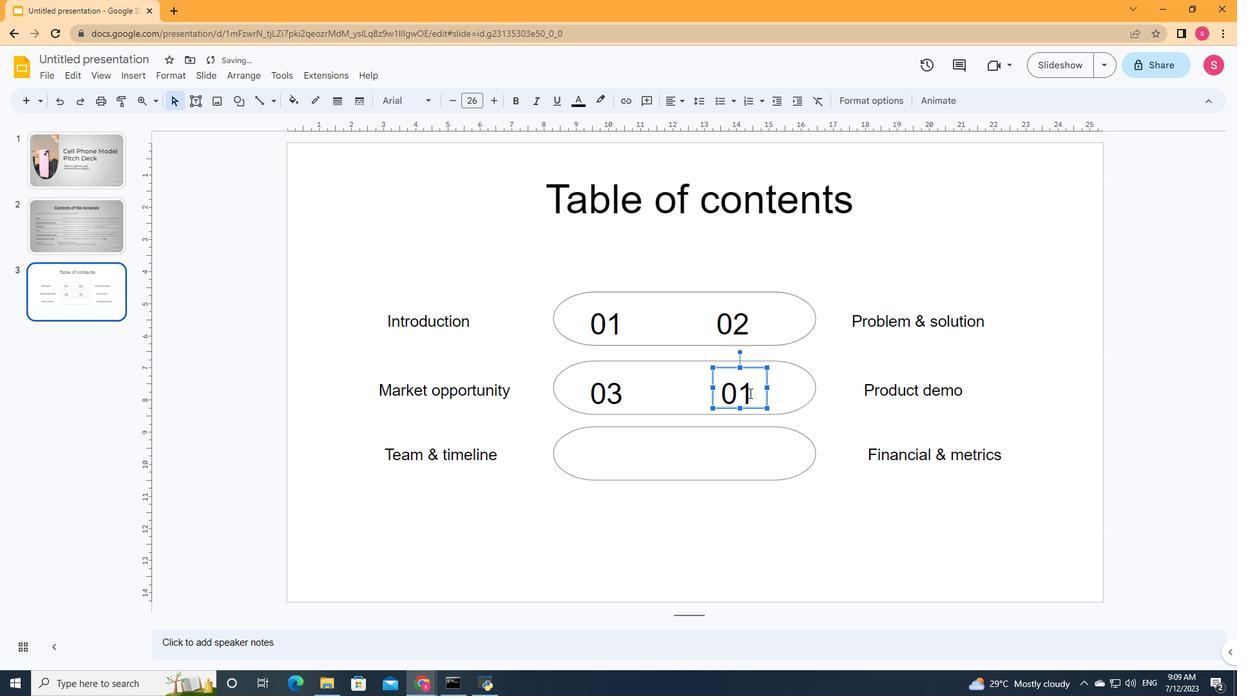 
Action: Key pressed <Key.backspace>4
Screenshot: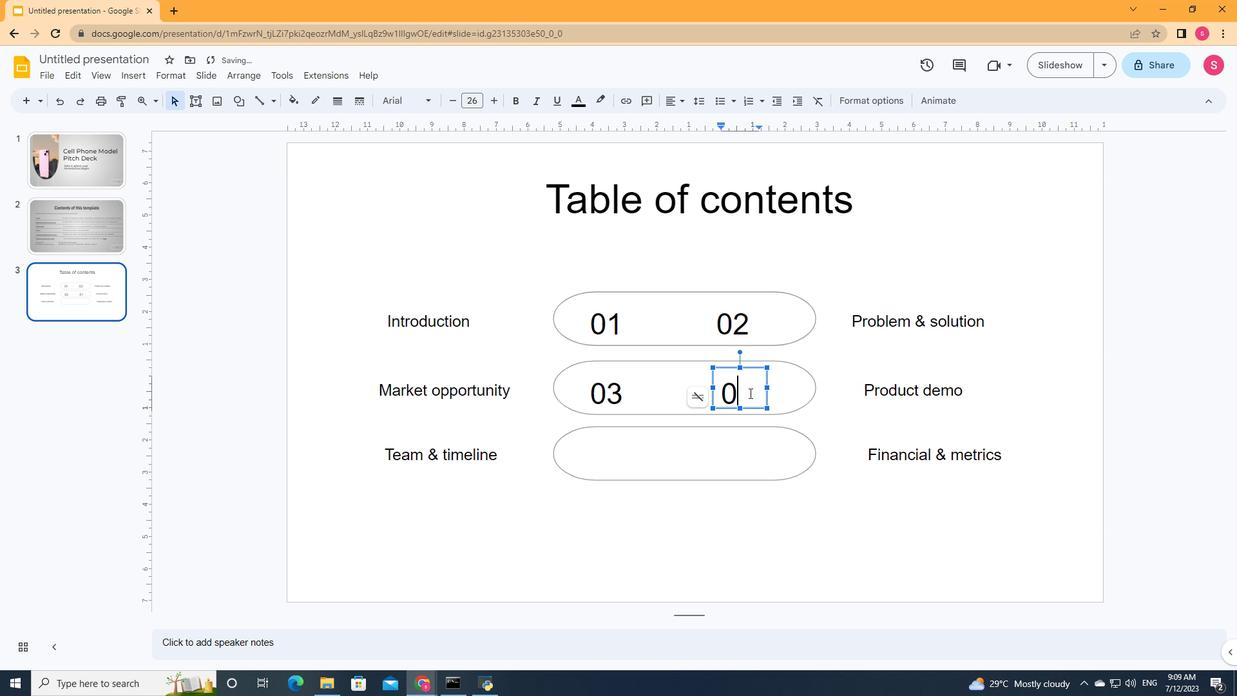 
Action: Mouse moved to (723, 435)
Screenshot: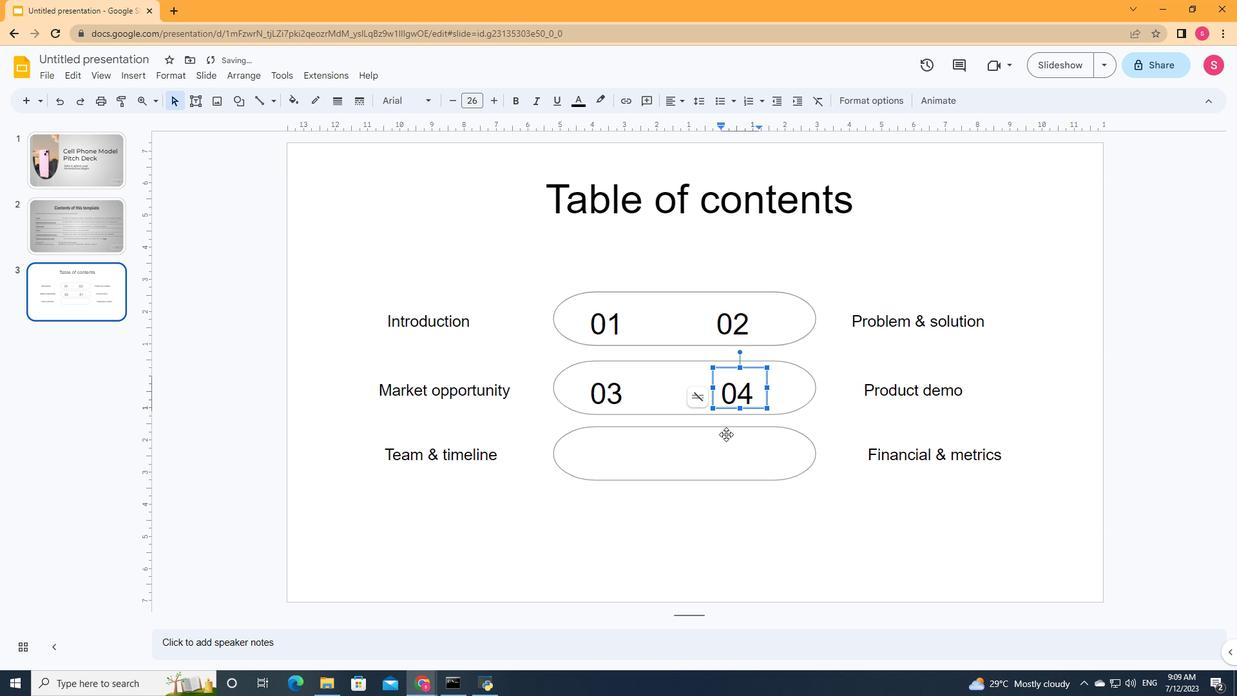 
Action: Key pressed ctrl+V
Screenshot: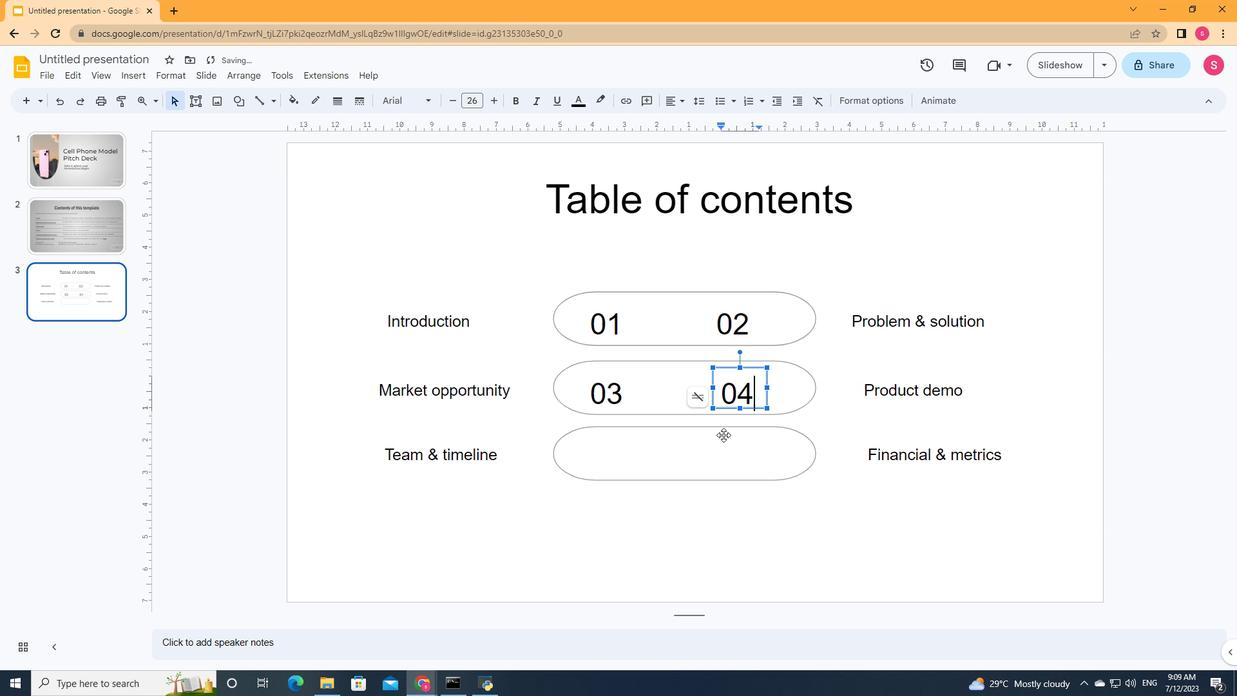
Action: Mouse moved to (738, 429)
Screenshot: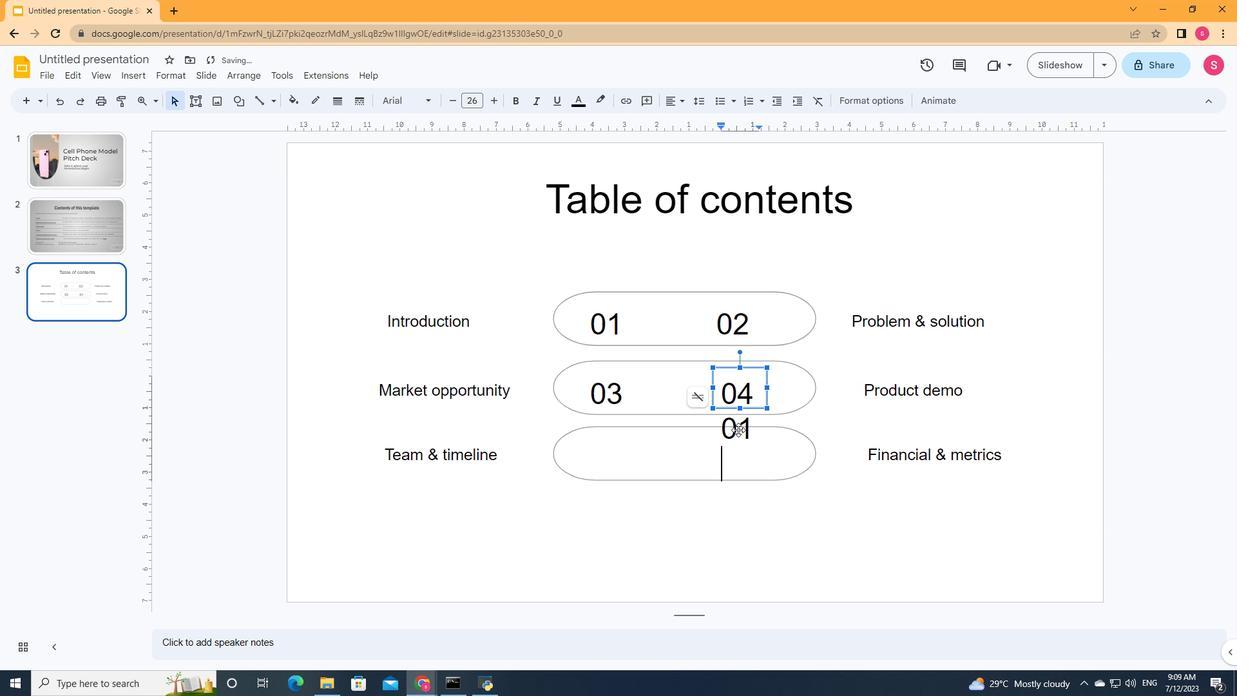 
Action: Mouse pressed left at (738, 429)
Screenshot: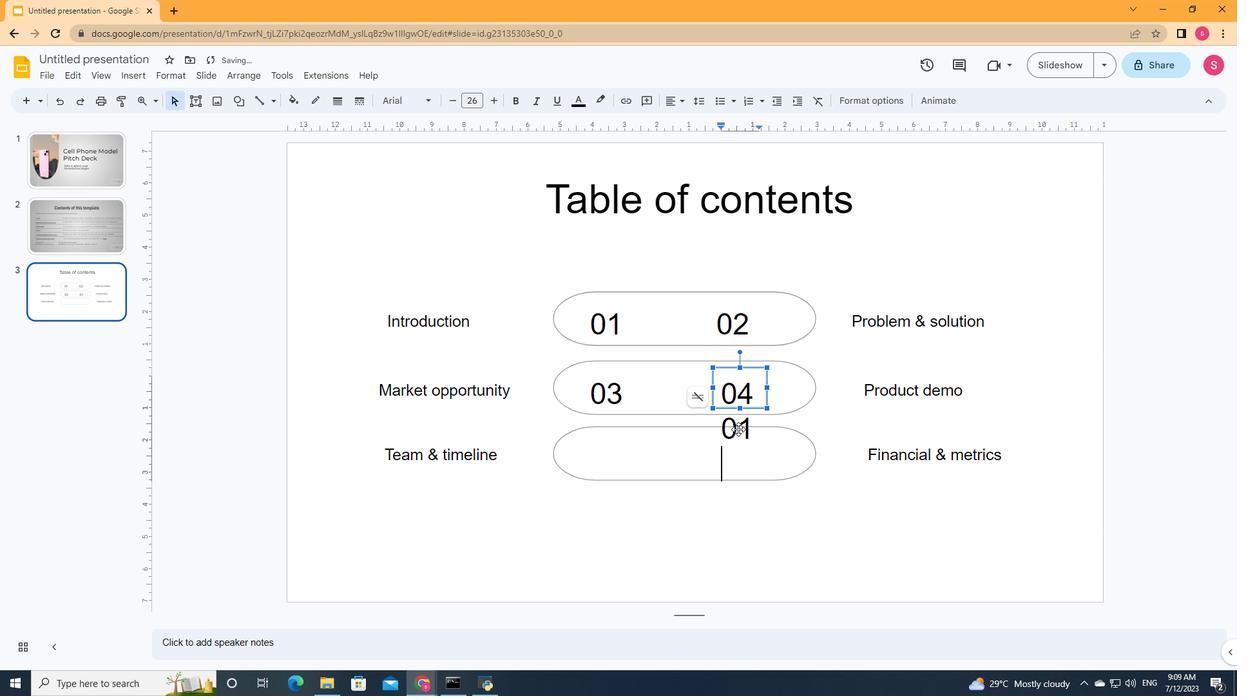 
Action: Mouse moved to (737, 420)
Screenshot: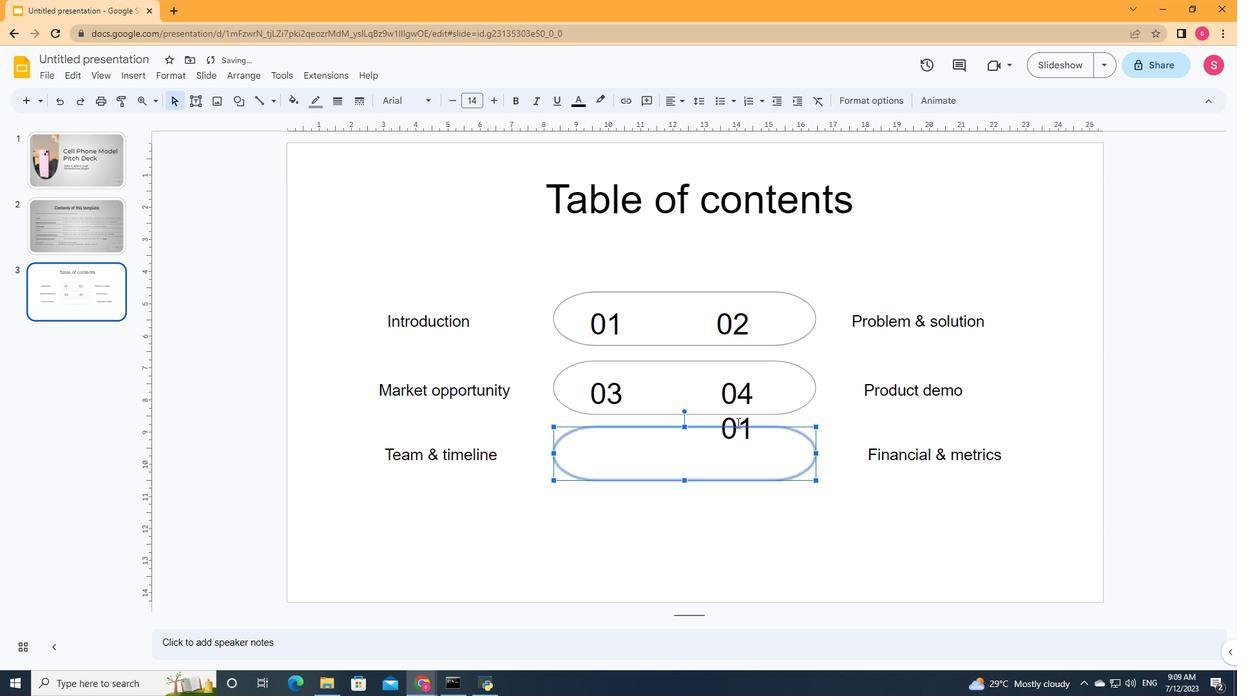 
Action: Mouse pressed left at (737, 420)
Screenshot: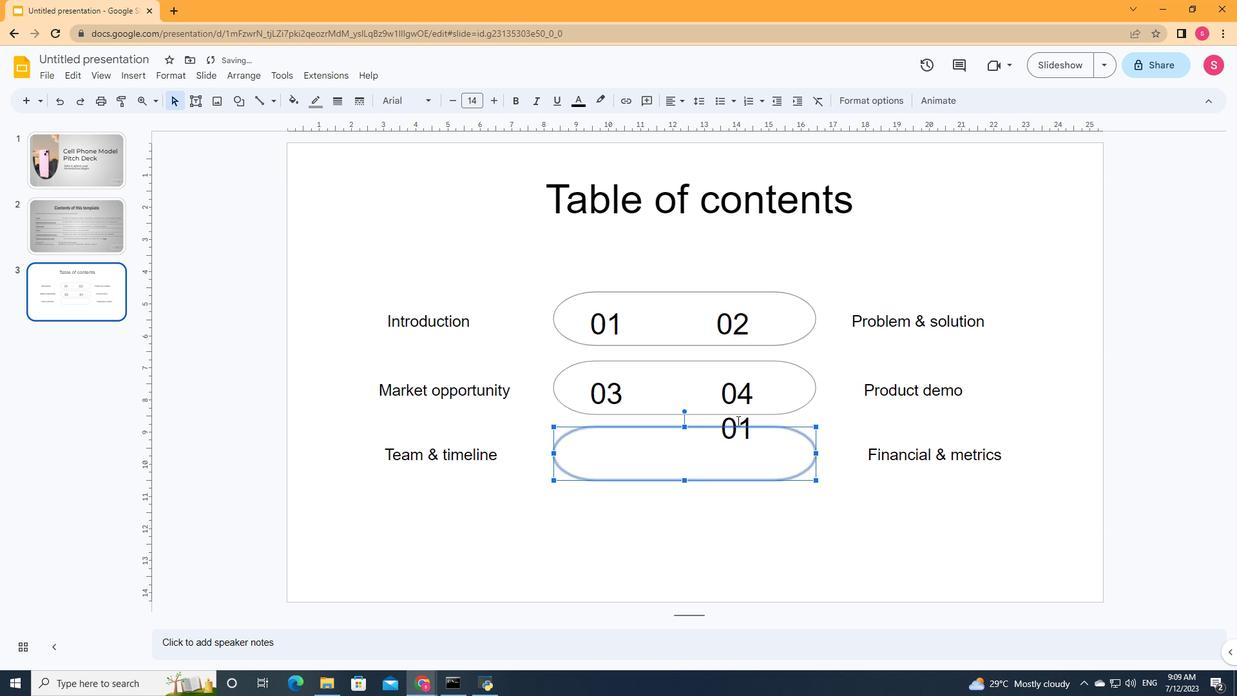 
Action: Mouse moved to (722, 429)
Screenshot: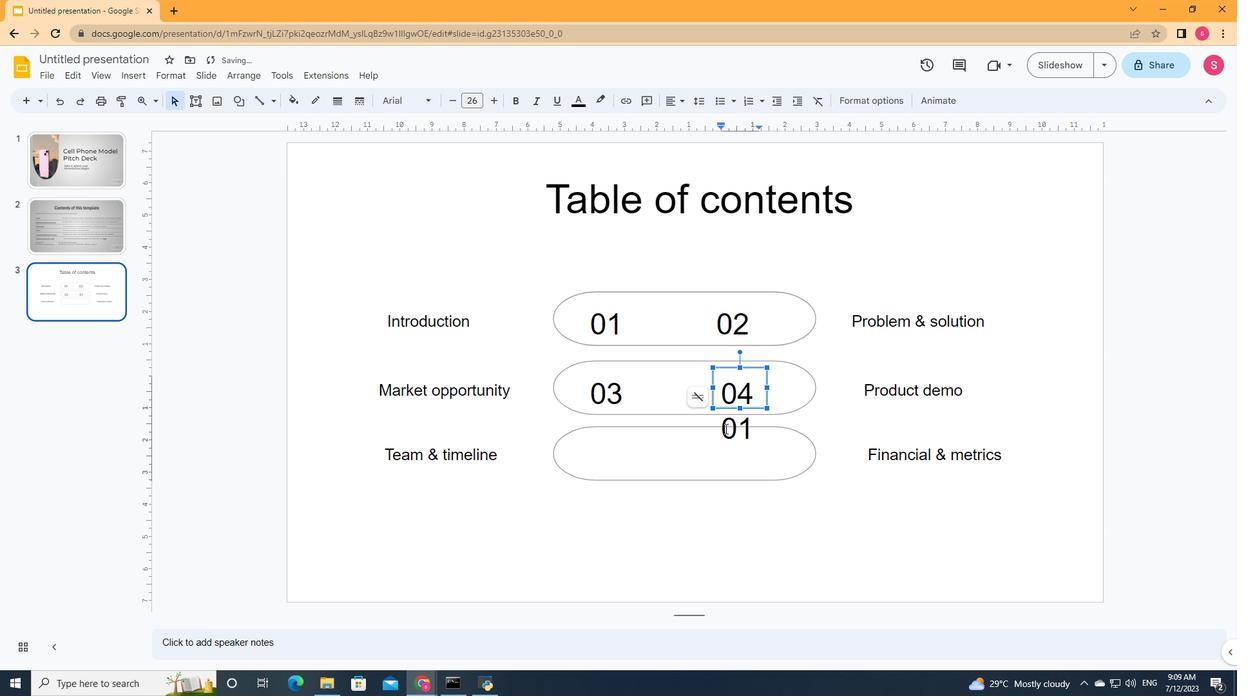 
Action: Mouse pressed left at (722, 429)
Screenshot: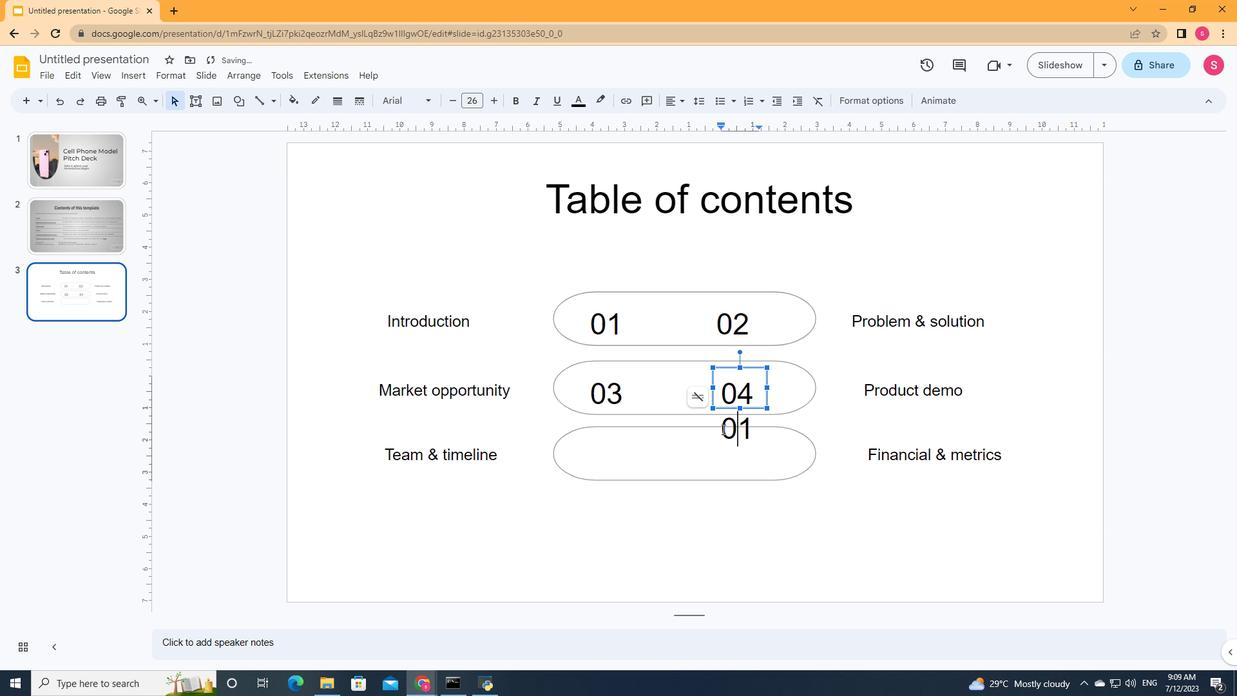 
Action: Key pressed ctrl+Z
Screenshot: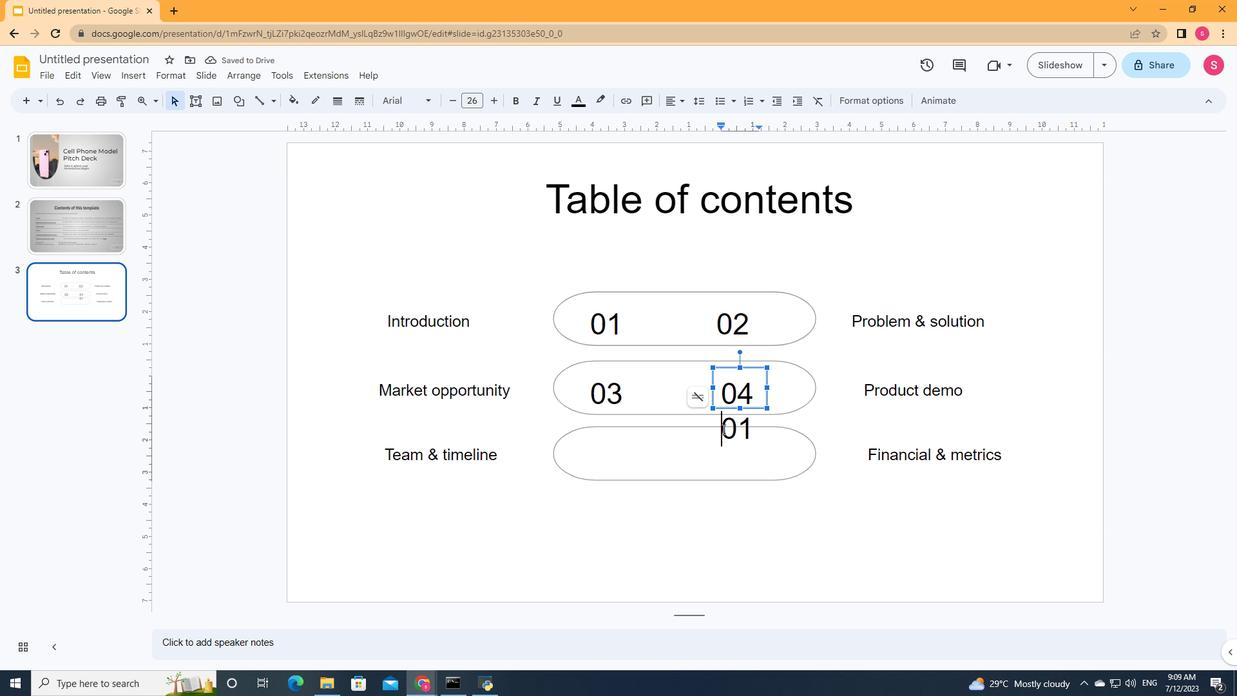 
Action: Mouse moved to (680, 393)
Screenshot: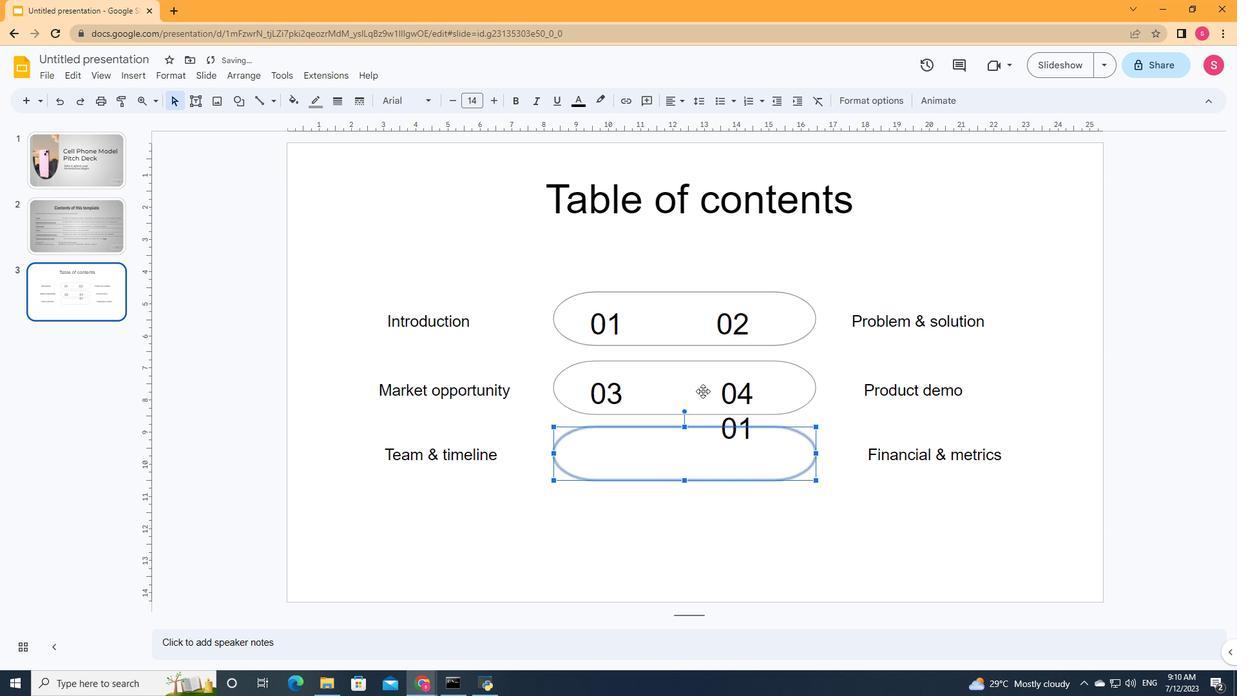 
Action: Mouse pressed left at (680, 393)
Screenshot: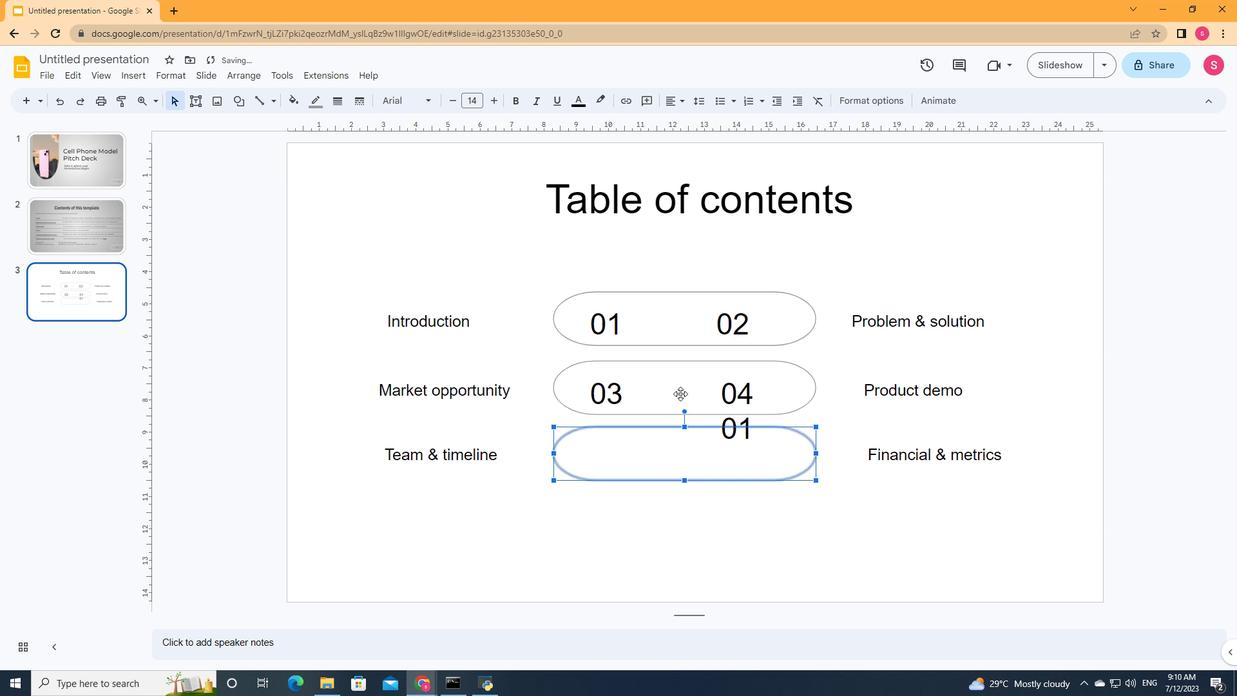 
Action: Mouse moved to (848, 288)
Screenshot: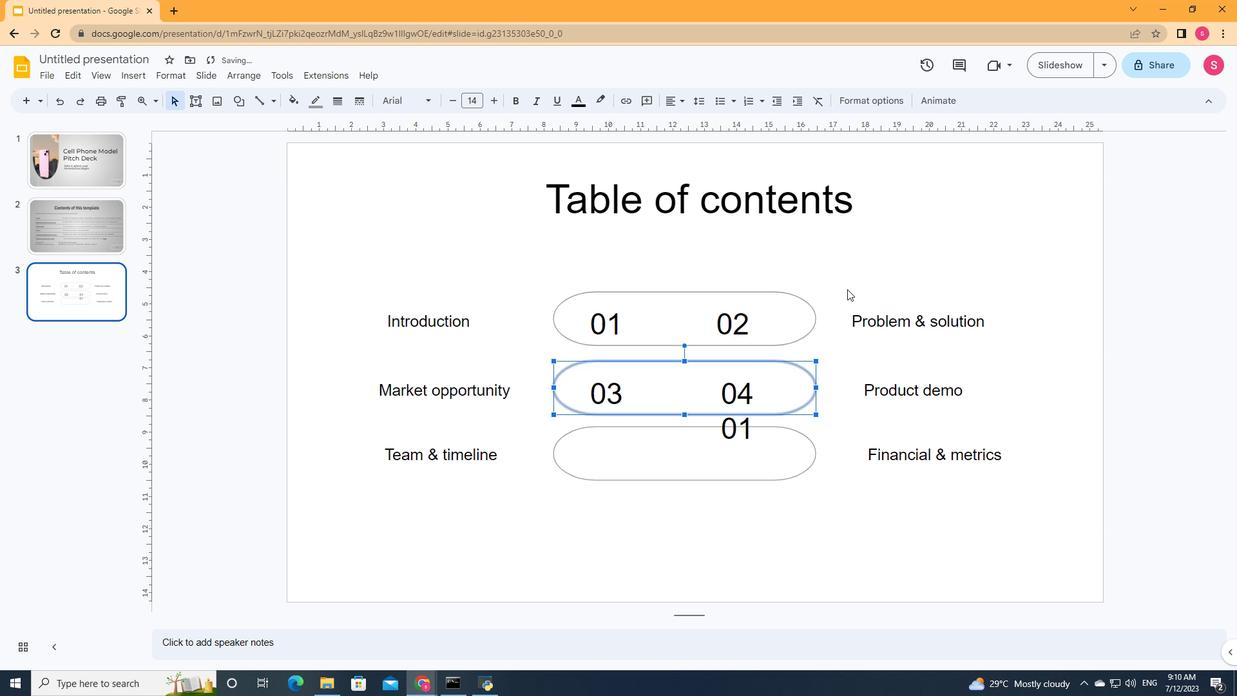 
Action: Mouse pressed left at (848, 288)
Screenshot: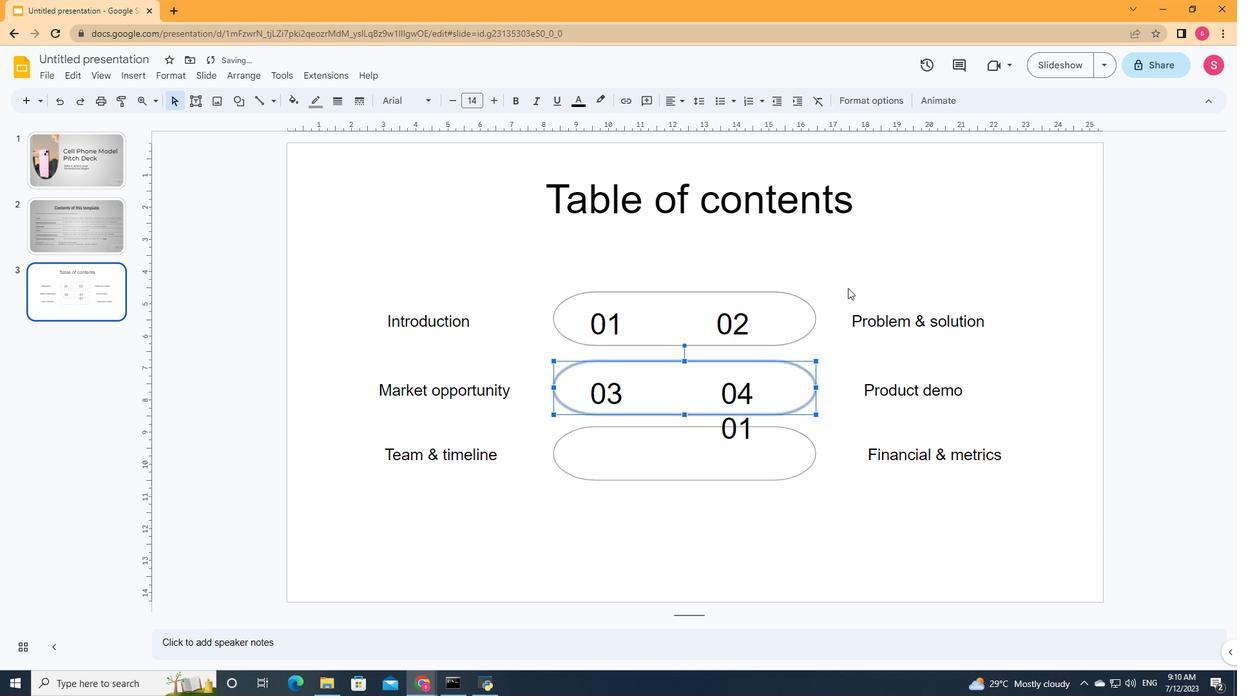
Action: Mouse moved to (847, 288)
Screenshot: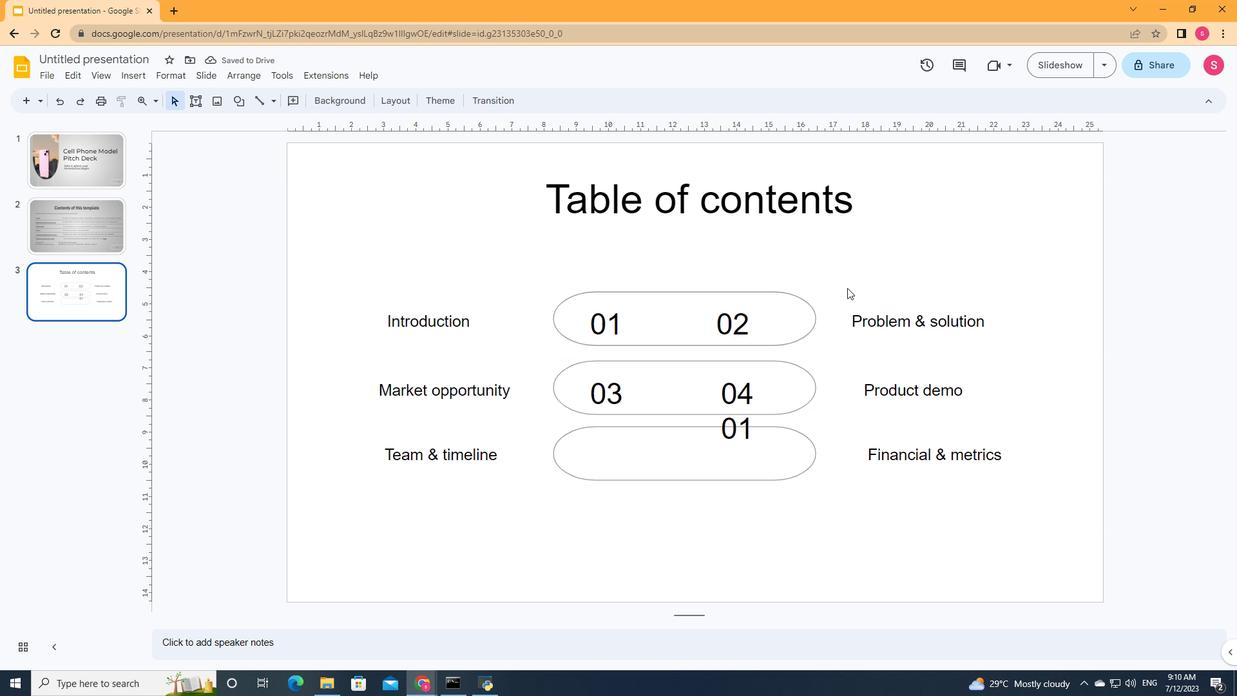 
Action: Key pressed ctrl+V
Screenshot: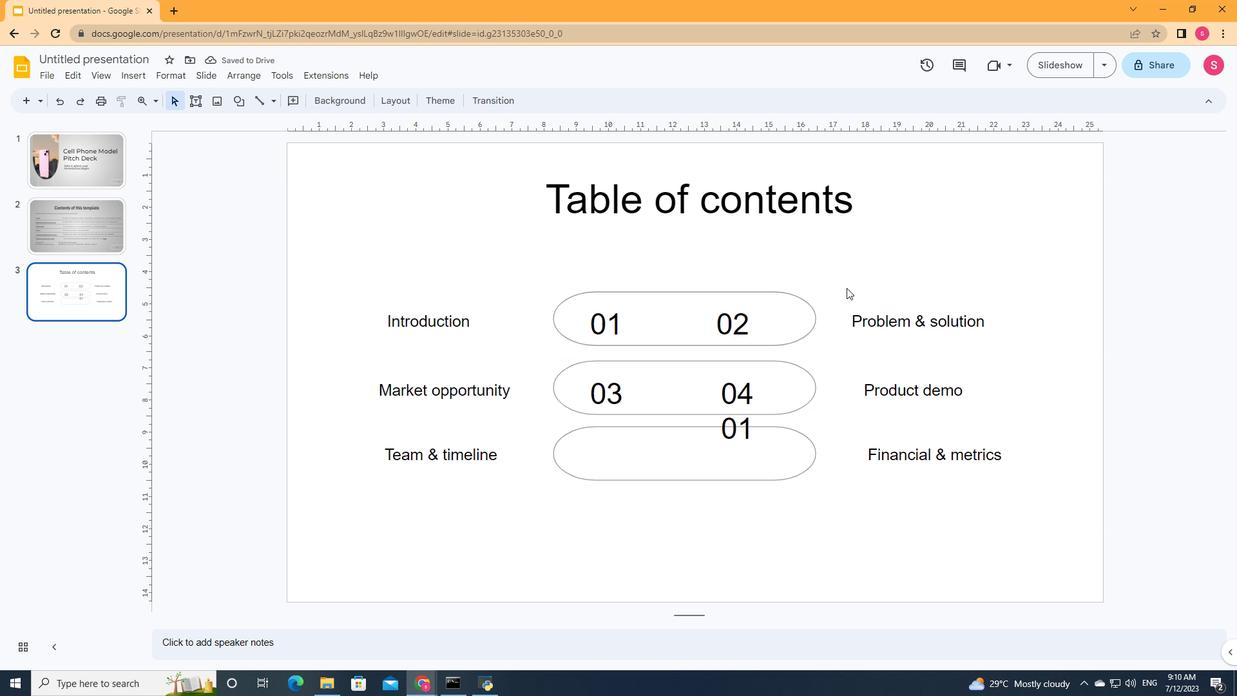 
Action: Mouse moved to (651, 353)
Screenshot: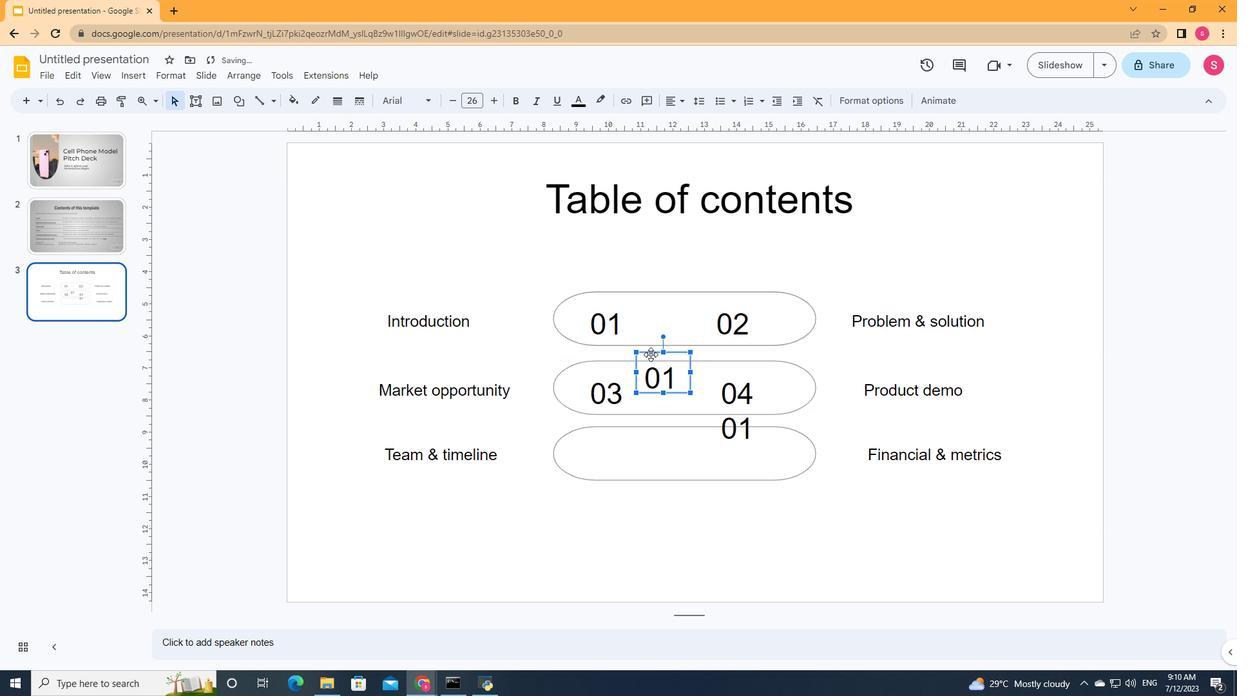 
Action: Mouse pressed left at (651, 353)
Screenshot: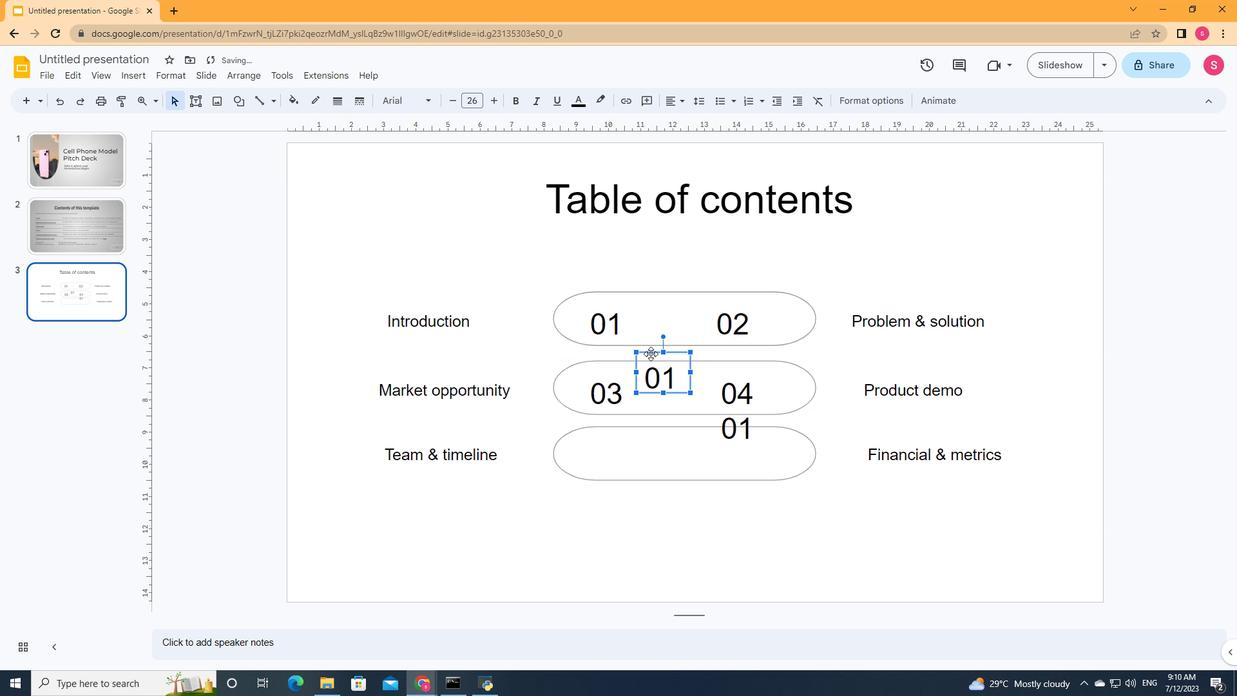 
Action: Mouse moved to (672, 370)
Screenshot: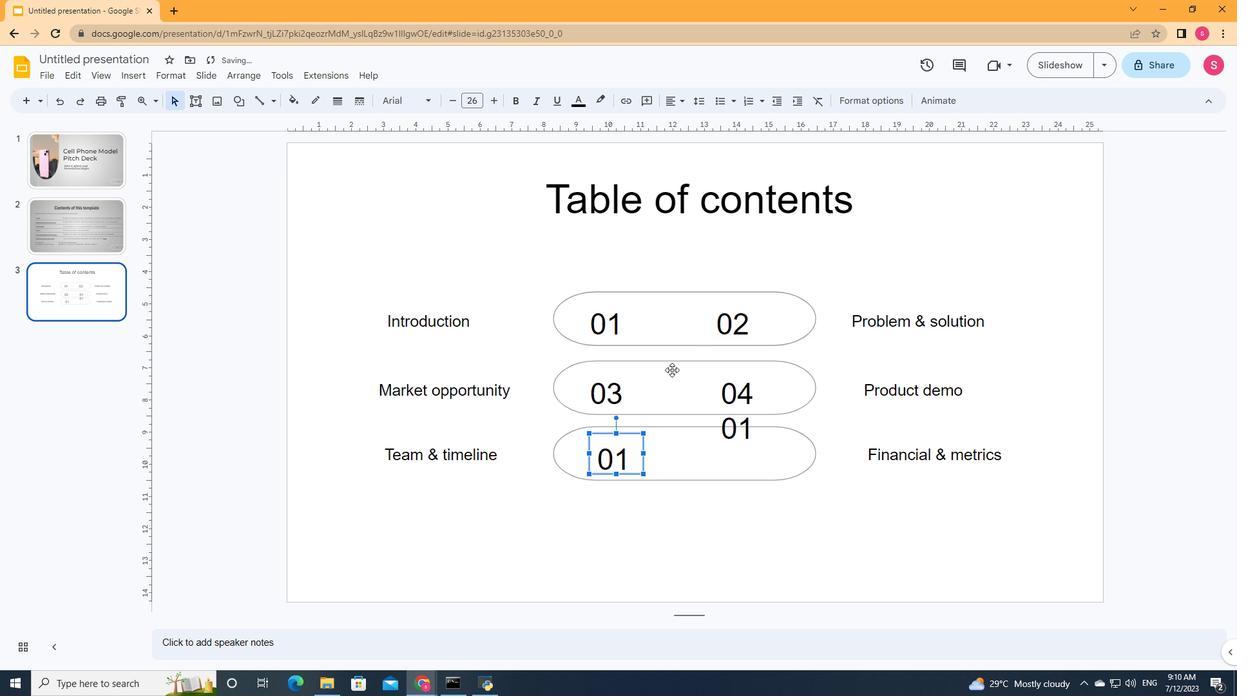 
Action: Key pressed ctrl+V
Screenshot: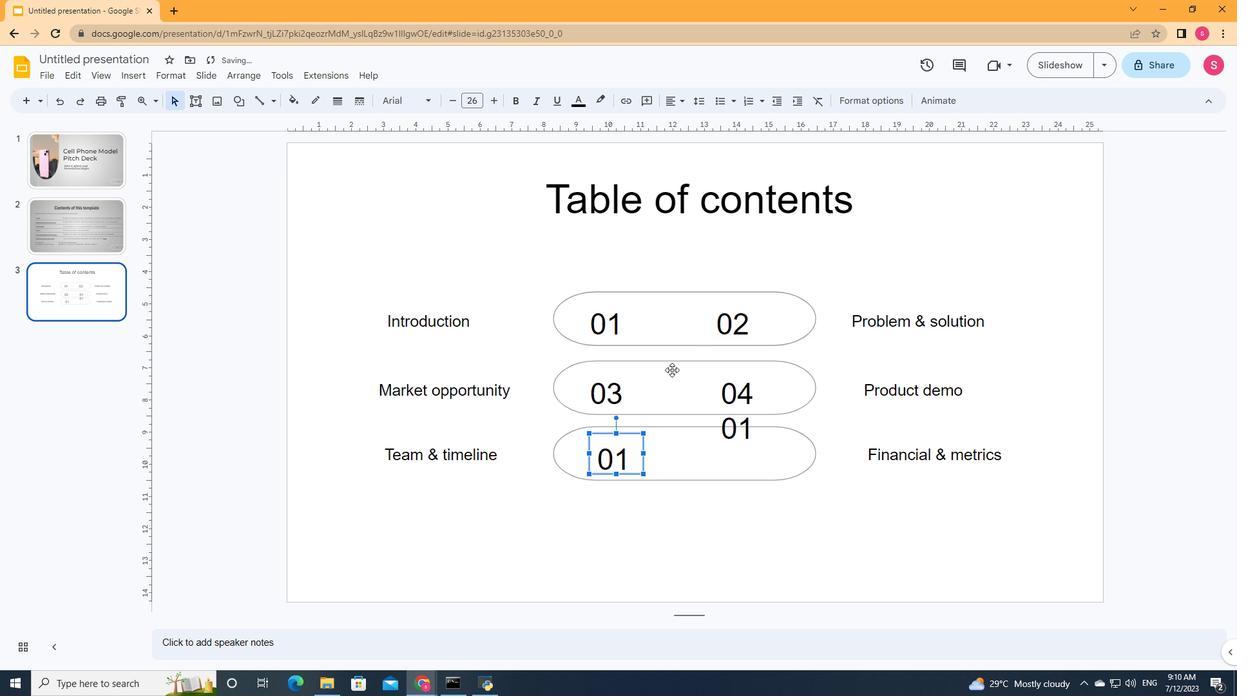 
Action: Mouse moved to (672, 364)
